Task: Buy 3 Sake Sets from Glassware & Drinkware section under best seller category for shipping address: Connor Wood, 4277 Crim Lane, Underhill, Vermont 05489, Cell Number 9377427970. Pay from credit card ending with 6759, CVV 506
Action: Mouse moved to (1349, 316)
Screenshot: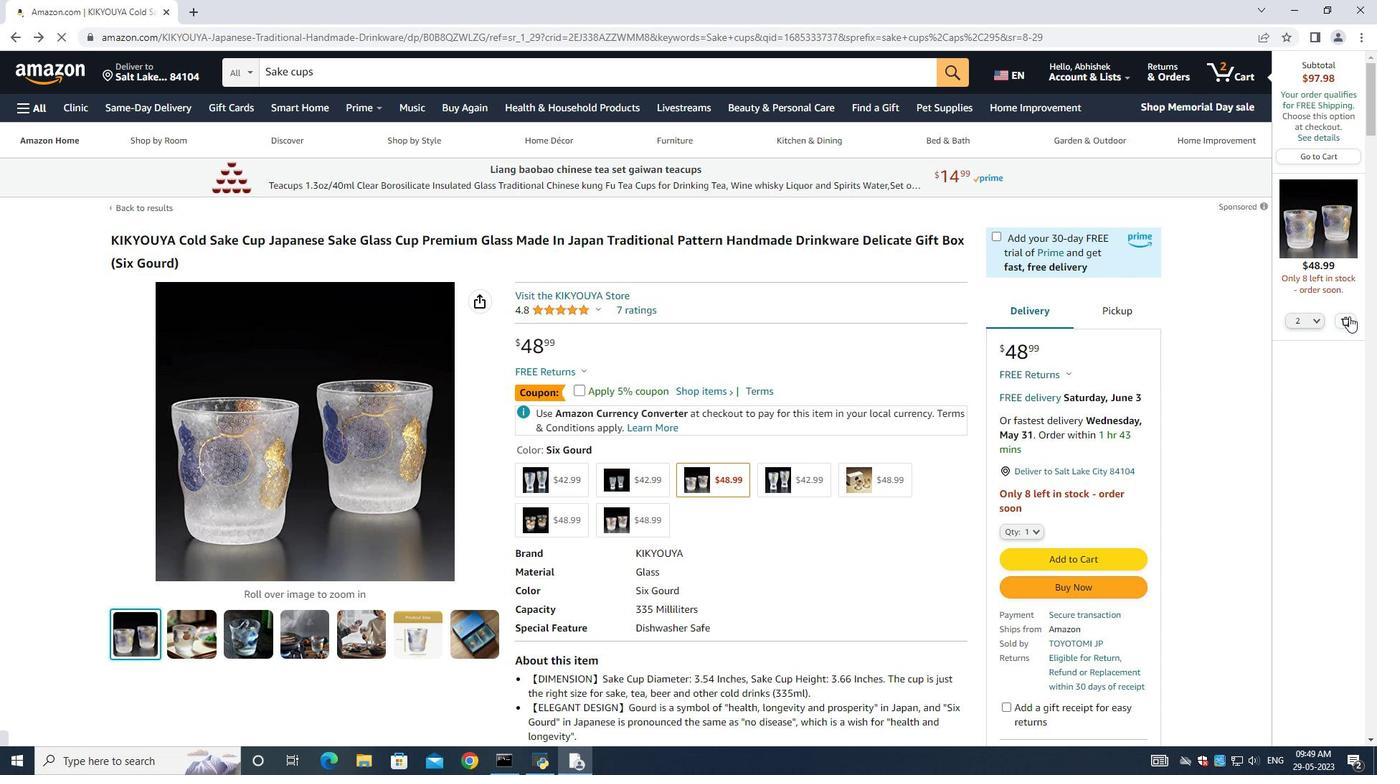 
Action: Mouse pressed left at (1349, 316)
Screenshot: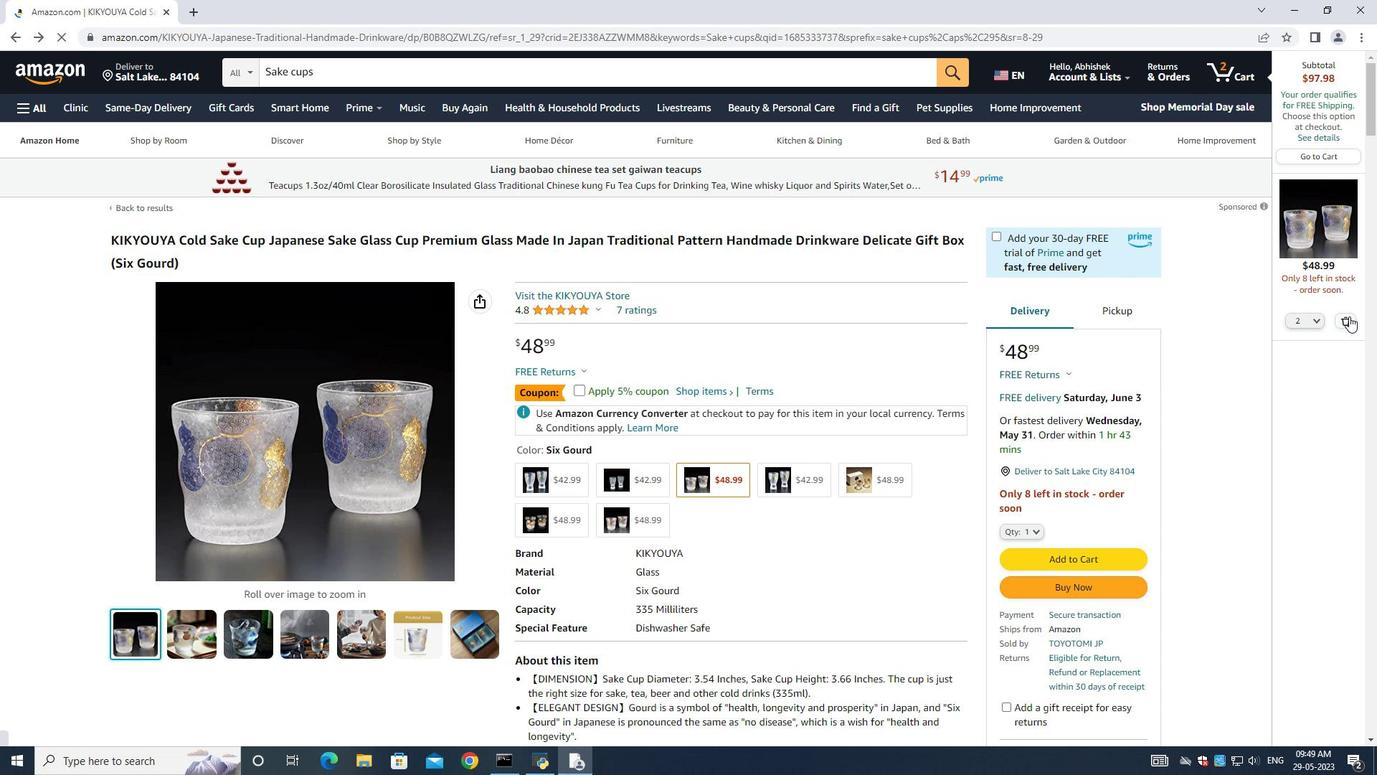 
Action: Mouse moved to (45, 74)
Screenshot: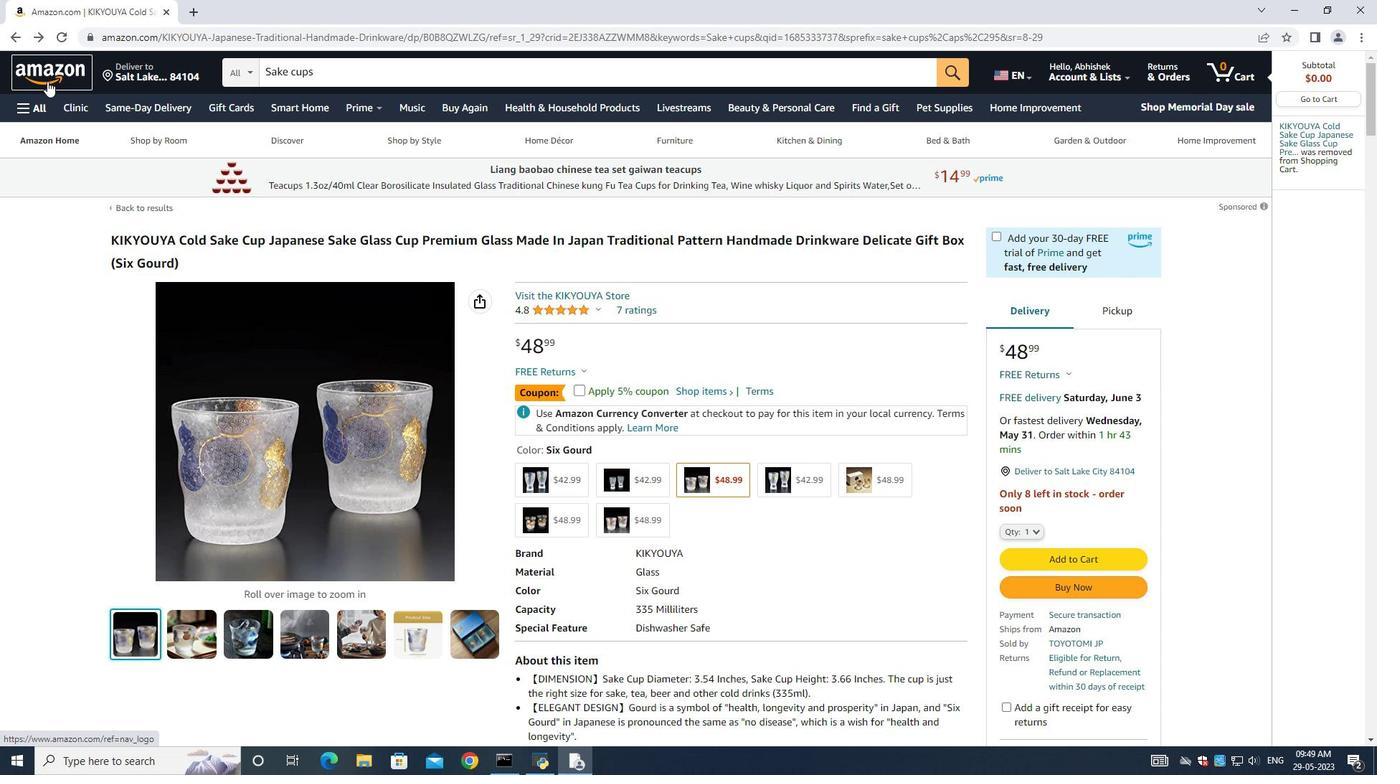 
Action: Mouse pressed left at (45, 74)
Screenshot: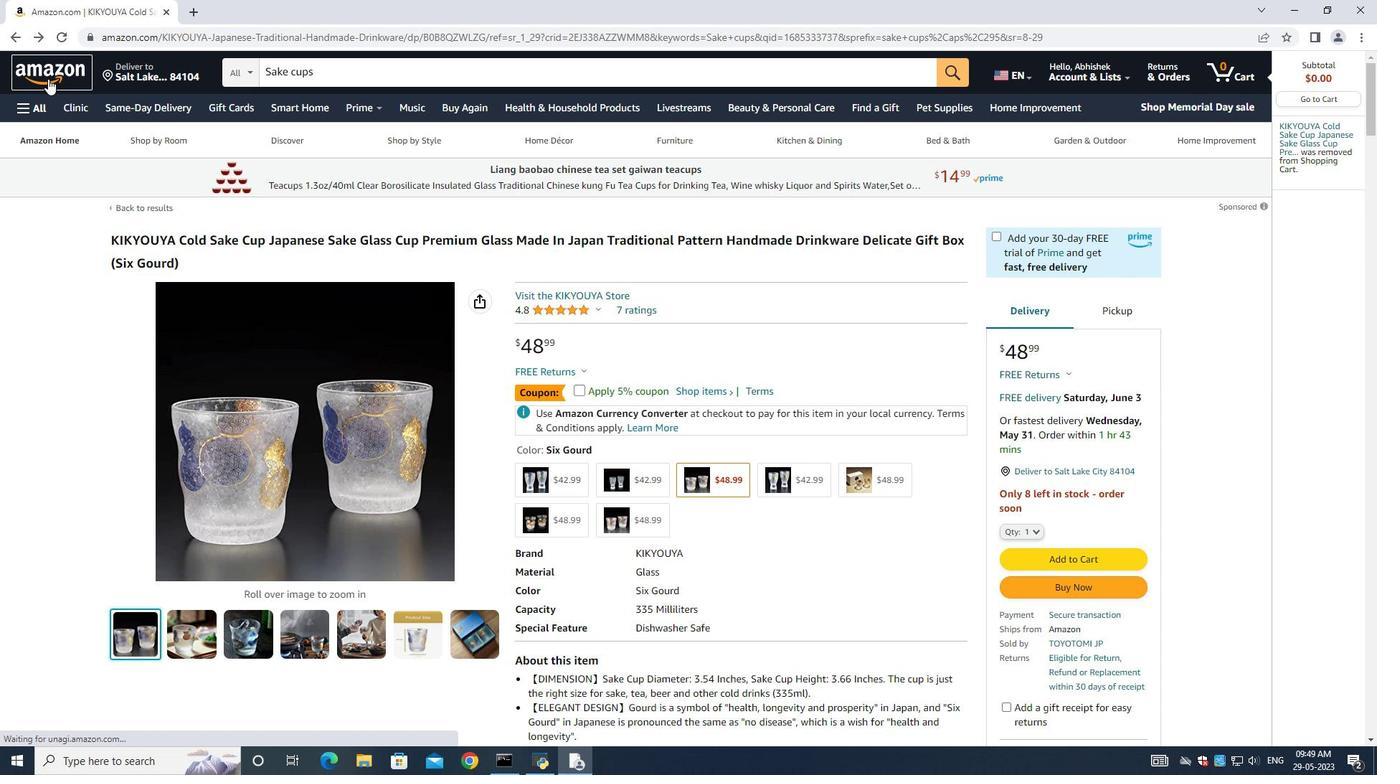 
Action: Mouse moved to (16, 103)
Screenshot: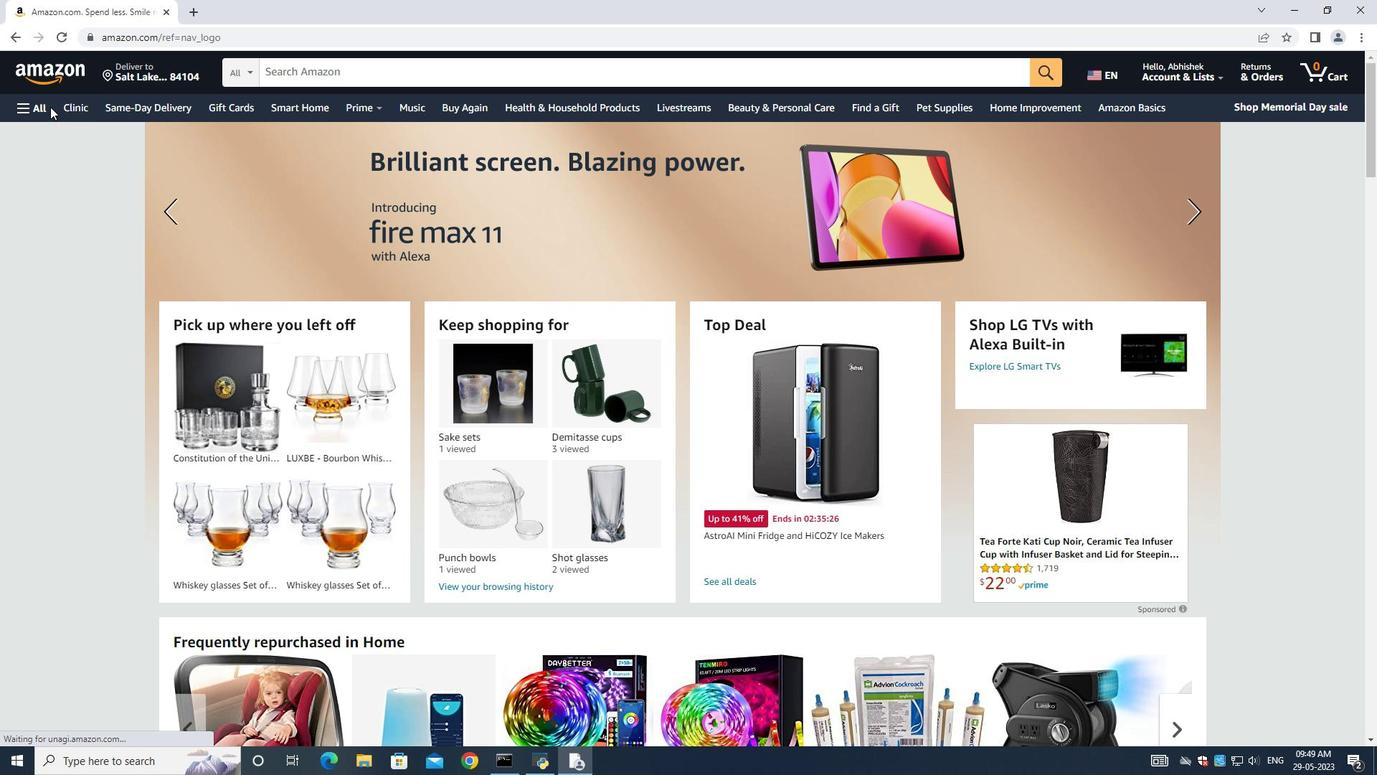 
Action: Mouse pressed left at (16, 103)
Screenshot: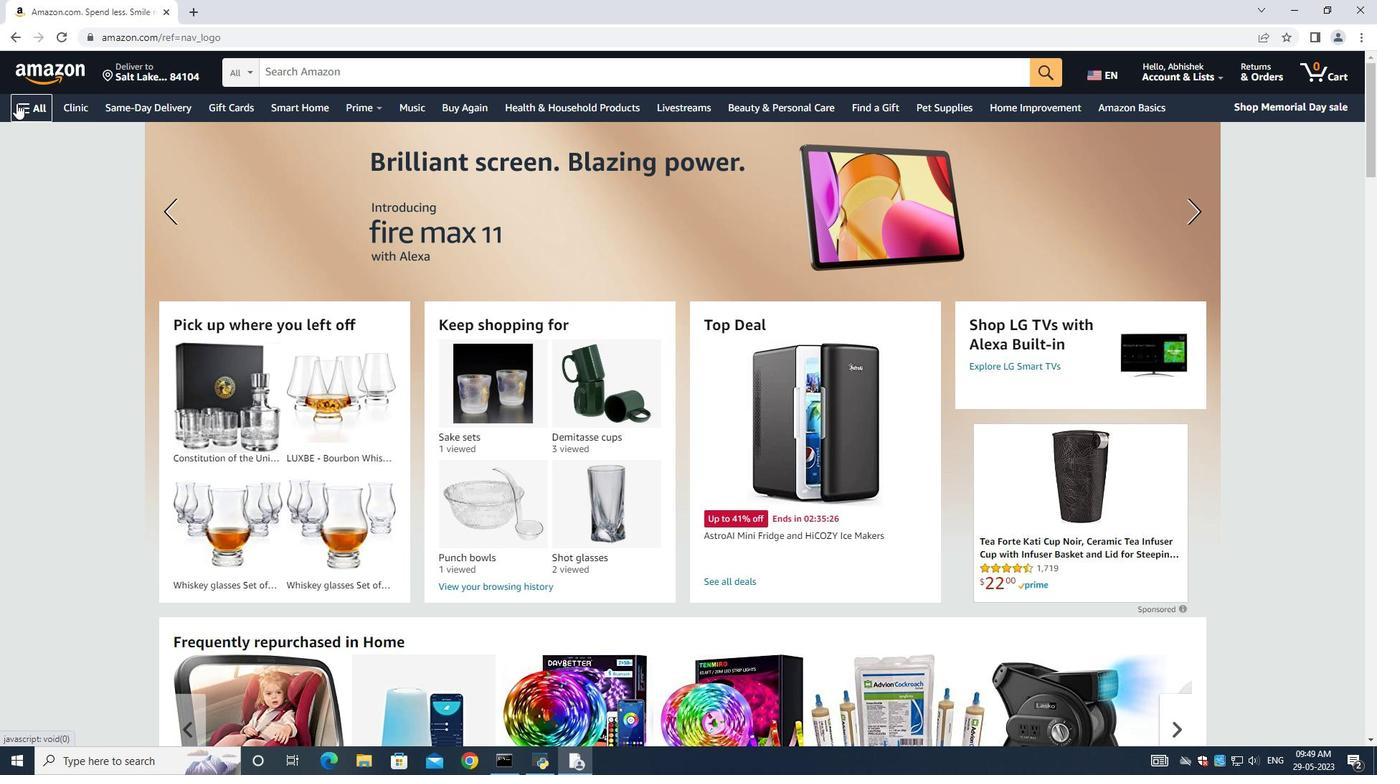 
Action: Mouse moved to (64, 130)
Screenshot: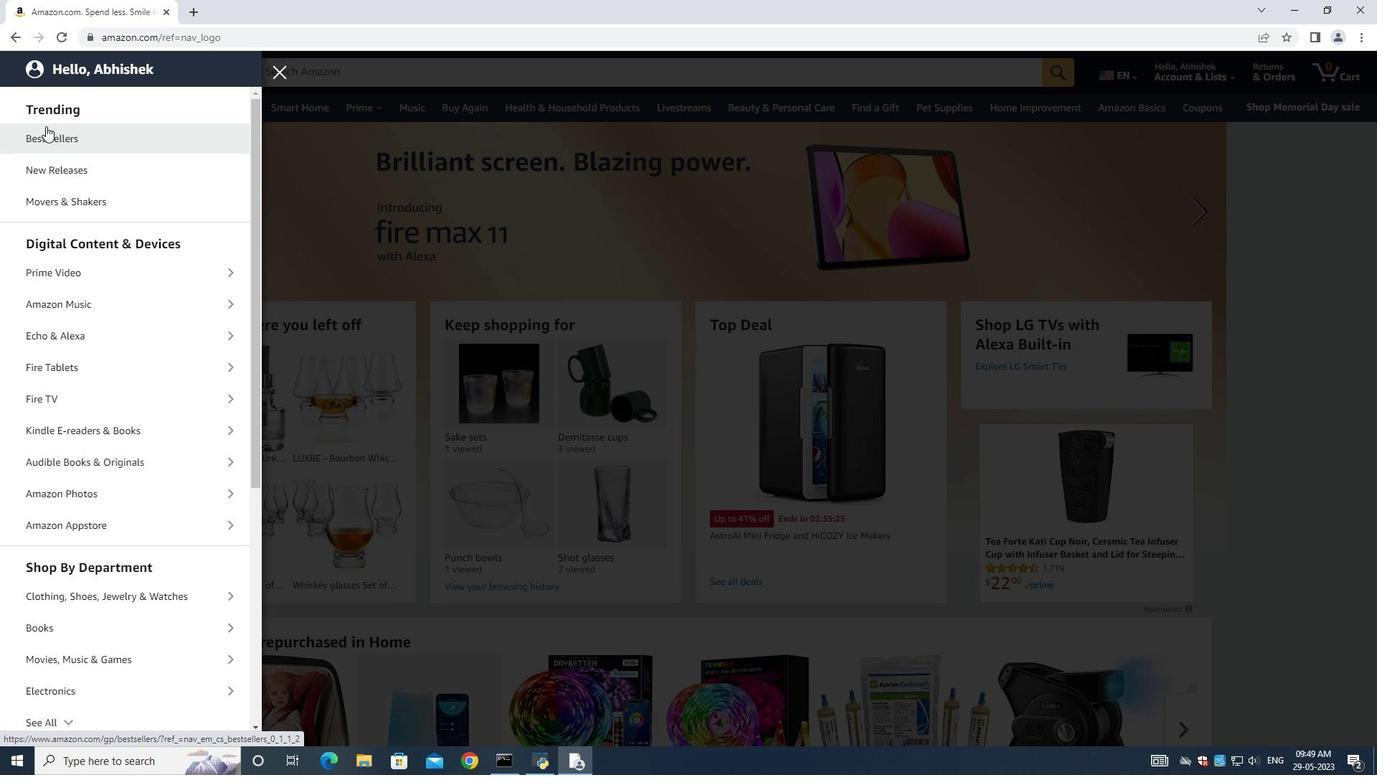 
Action: Mouse pressed left at (64, 130)
Screenshot: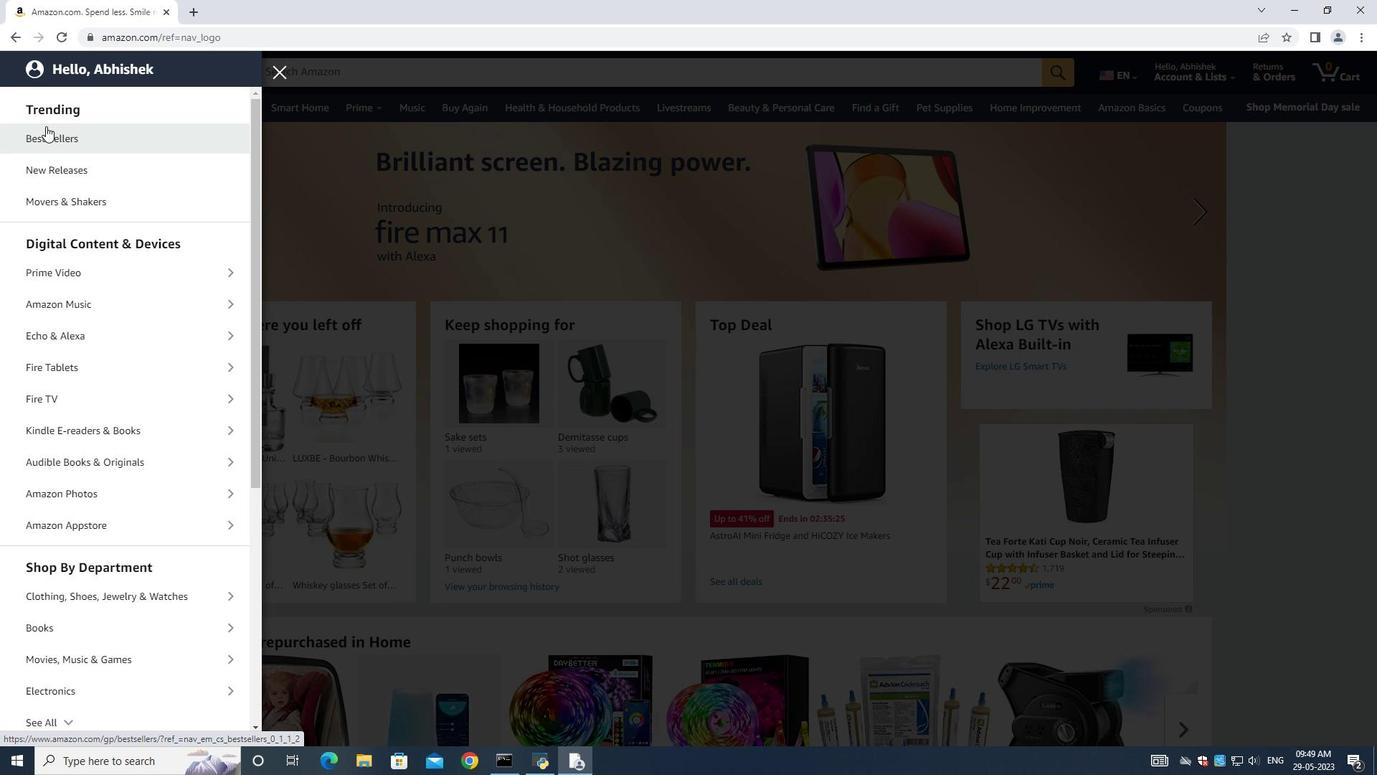 
Action: Mouse moved to (330, 78)
Screenshot: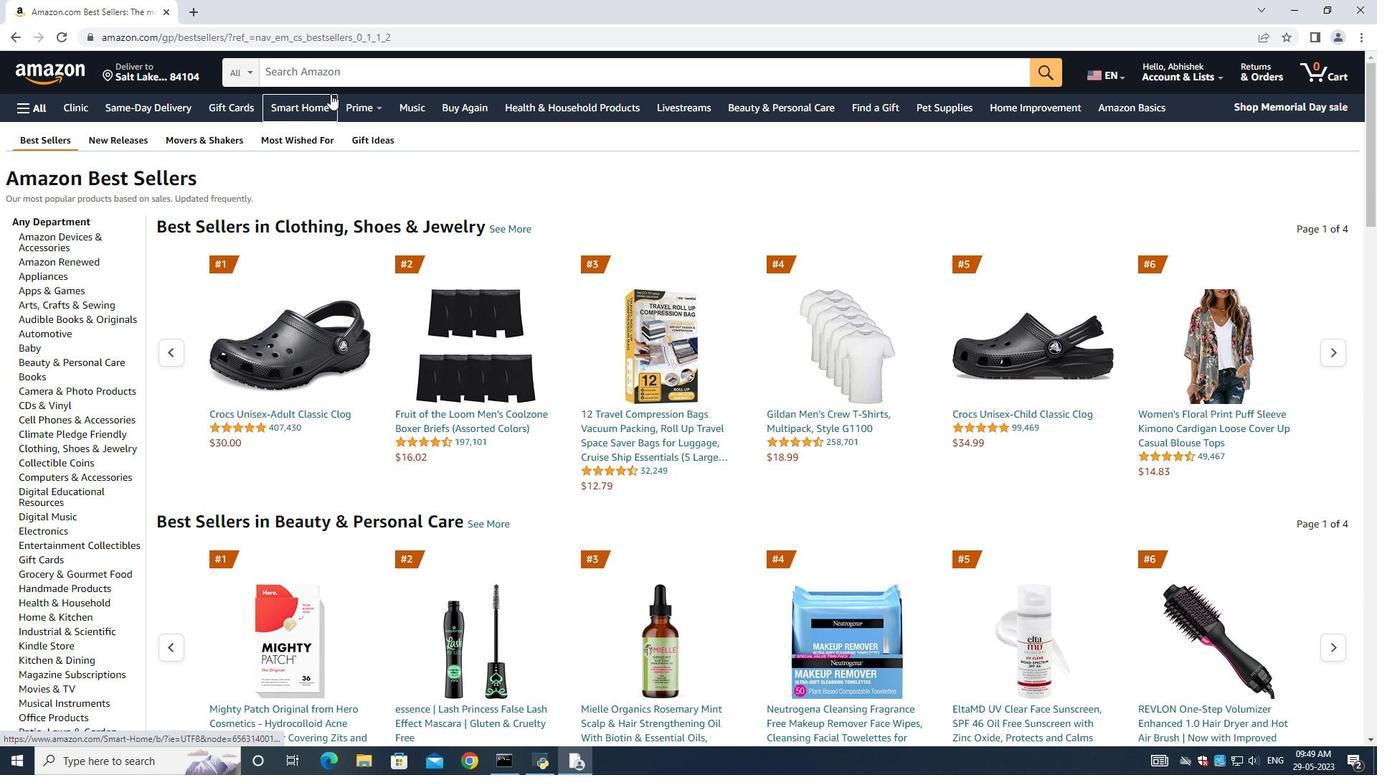 
Action: Mouse pressed left at (330, 78)
Screenshot: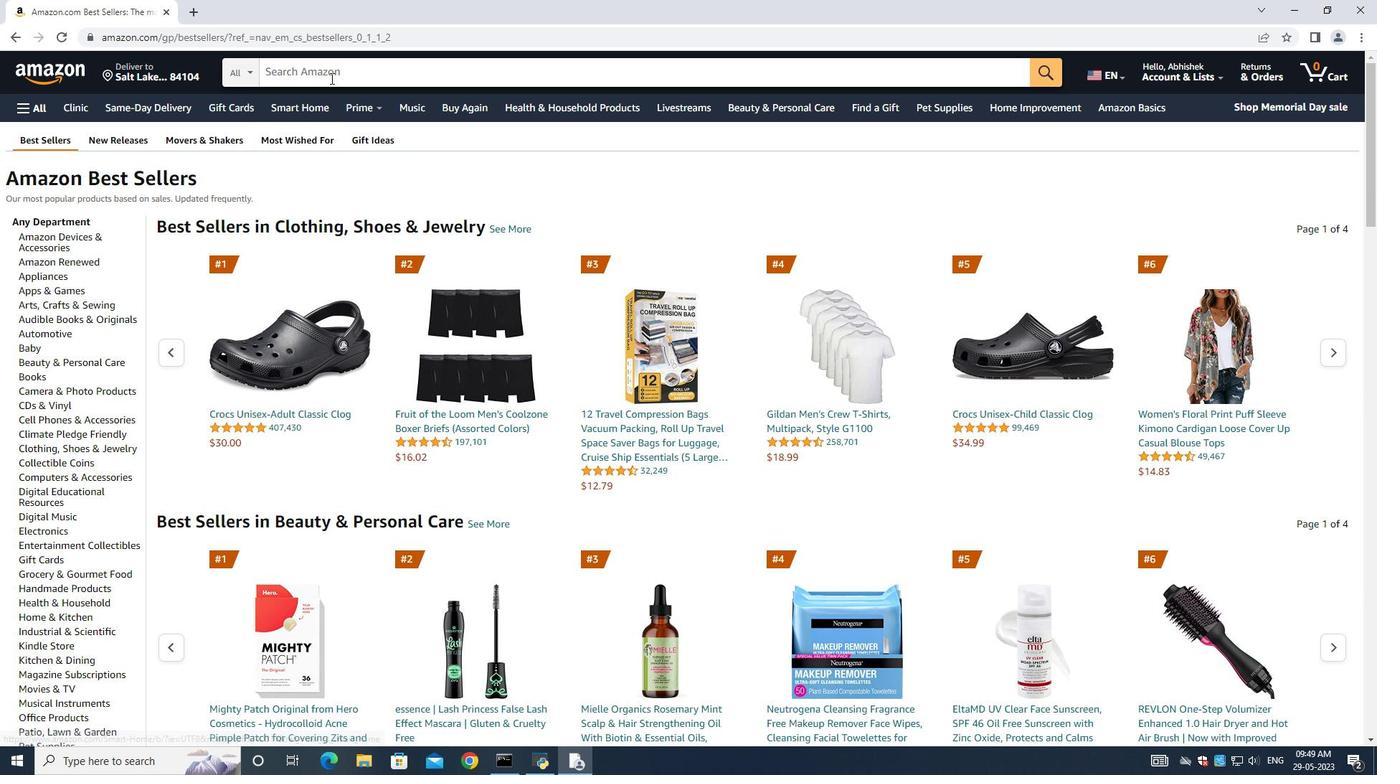 
Action: Mouse moved to (335, 78)
Screenshot: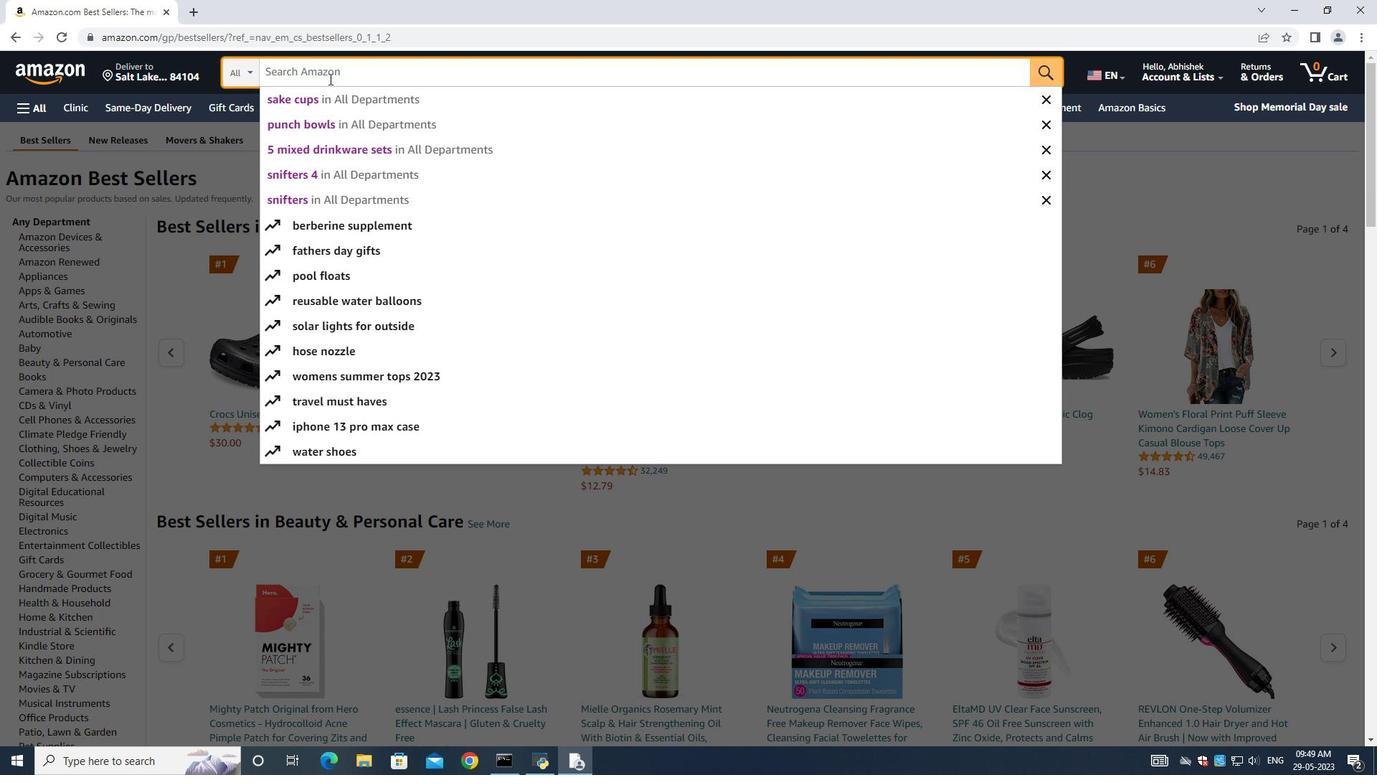 
Action: Key pressed <Key.shift>Sake<Key.space>sets<Key.enter>
Screenshot: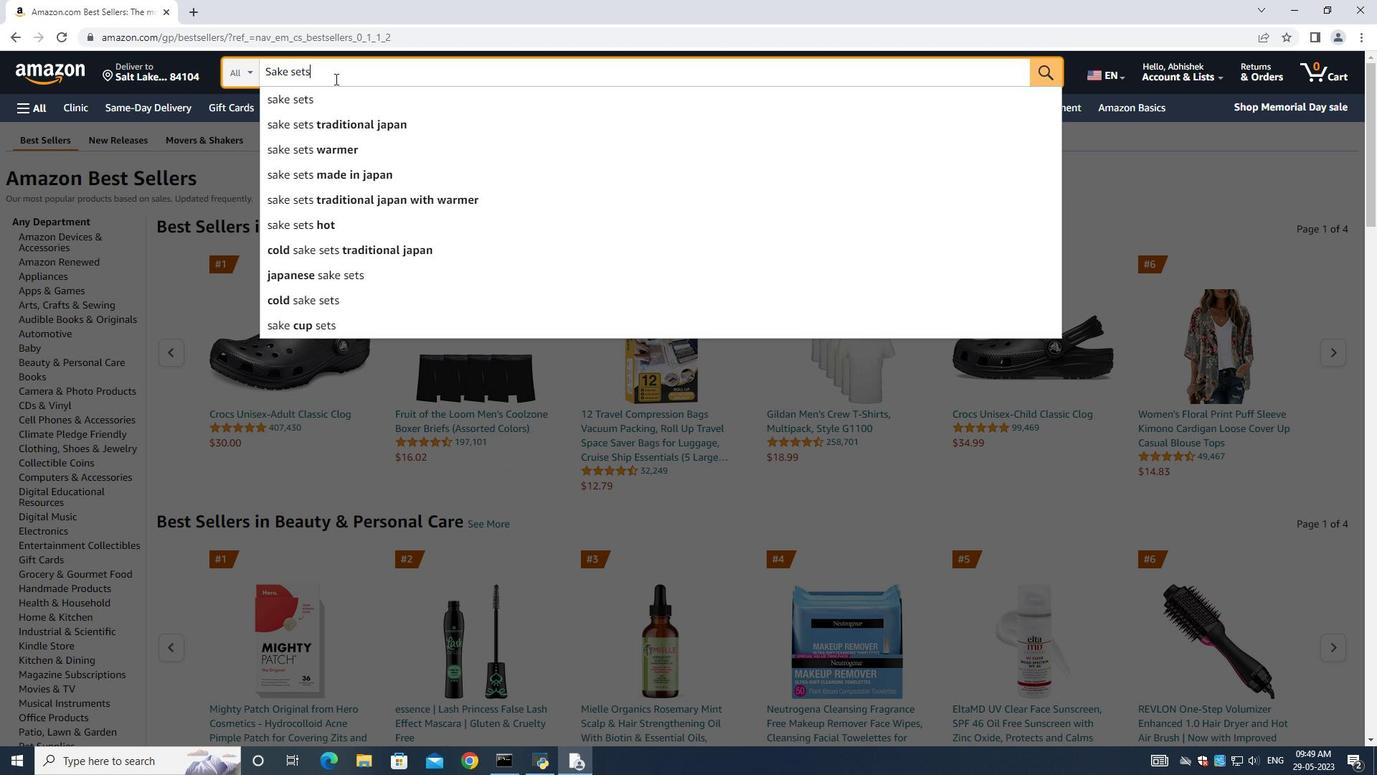 
Action: Mouse moved to (78, 344)
Screenshot: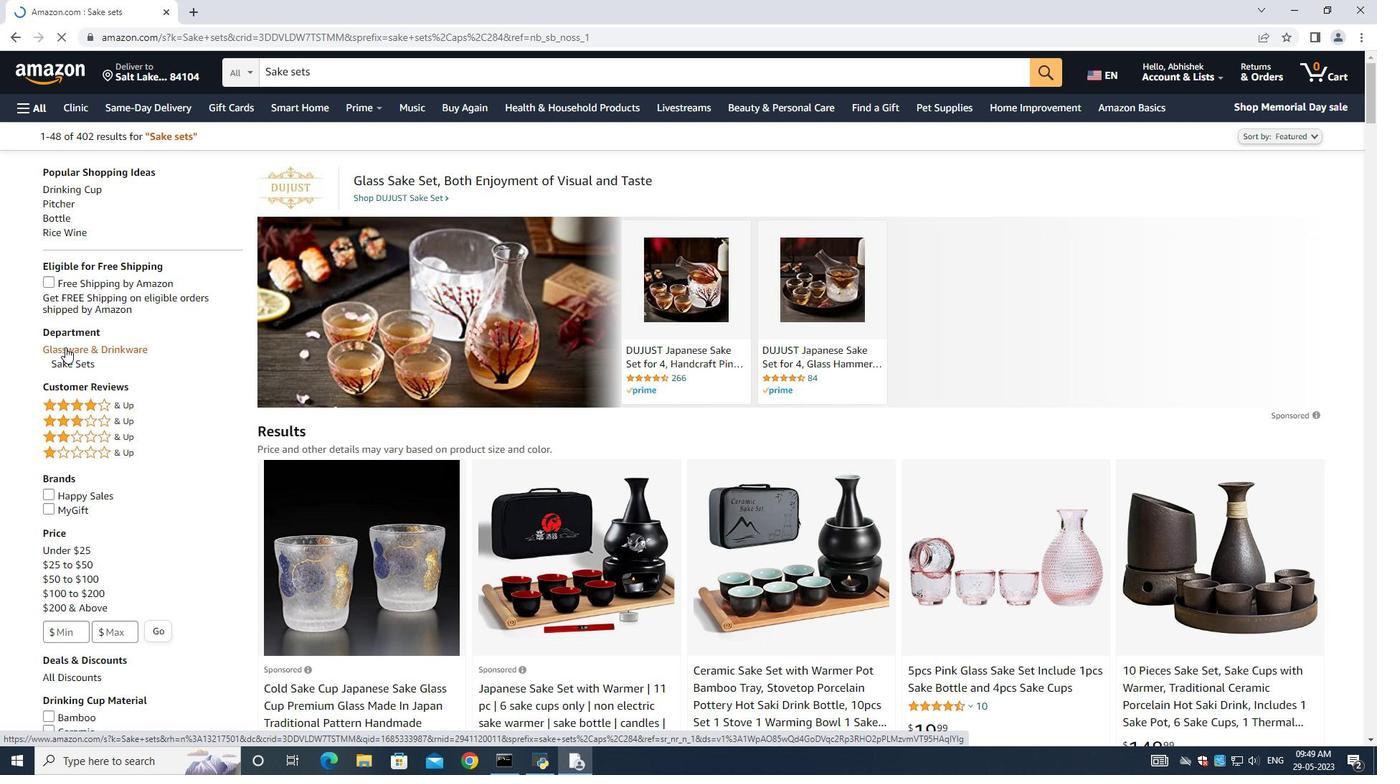 
Action: Mouse pressed left at (78, 344)
Screenshot: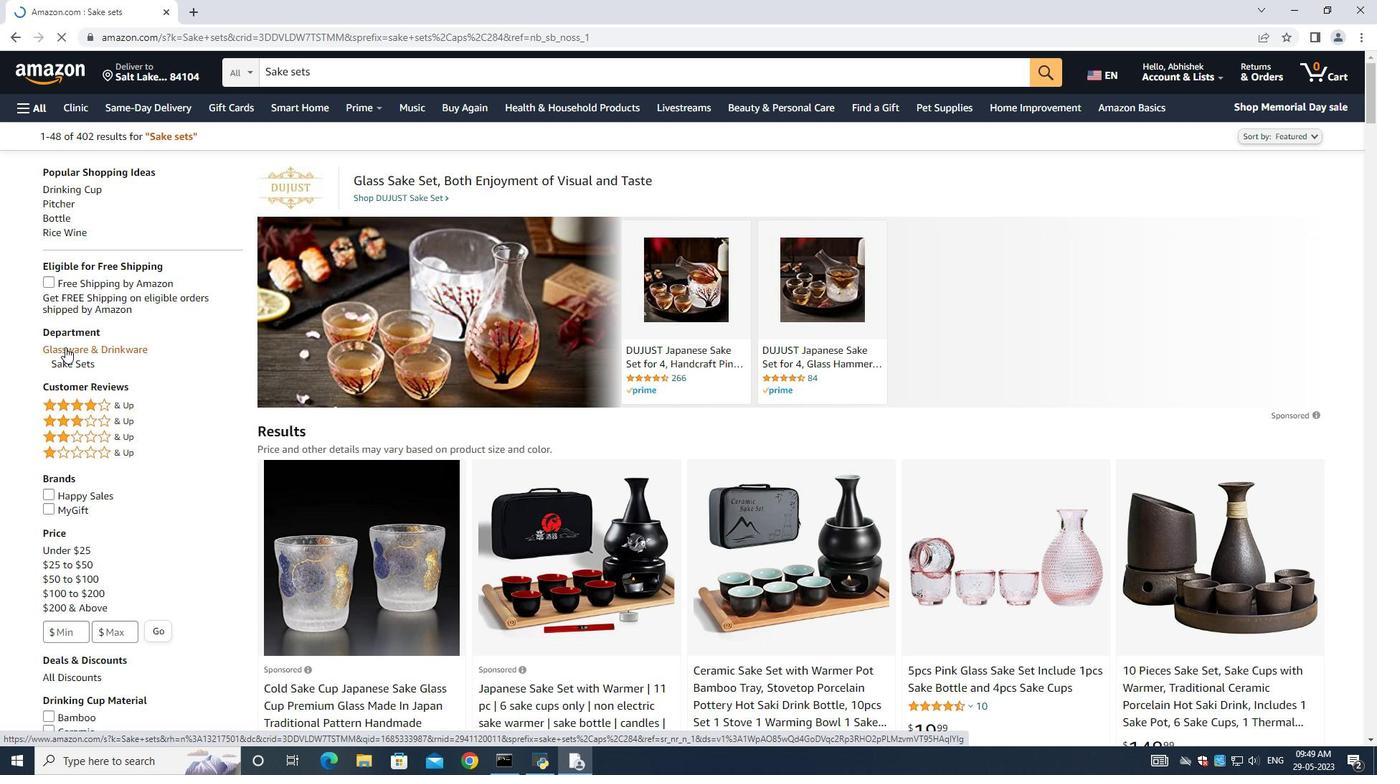 
Action: Mouse moved to (634, 532)
Screenshot: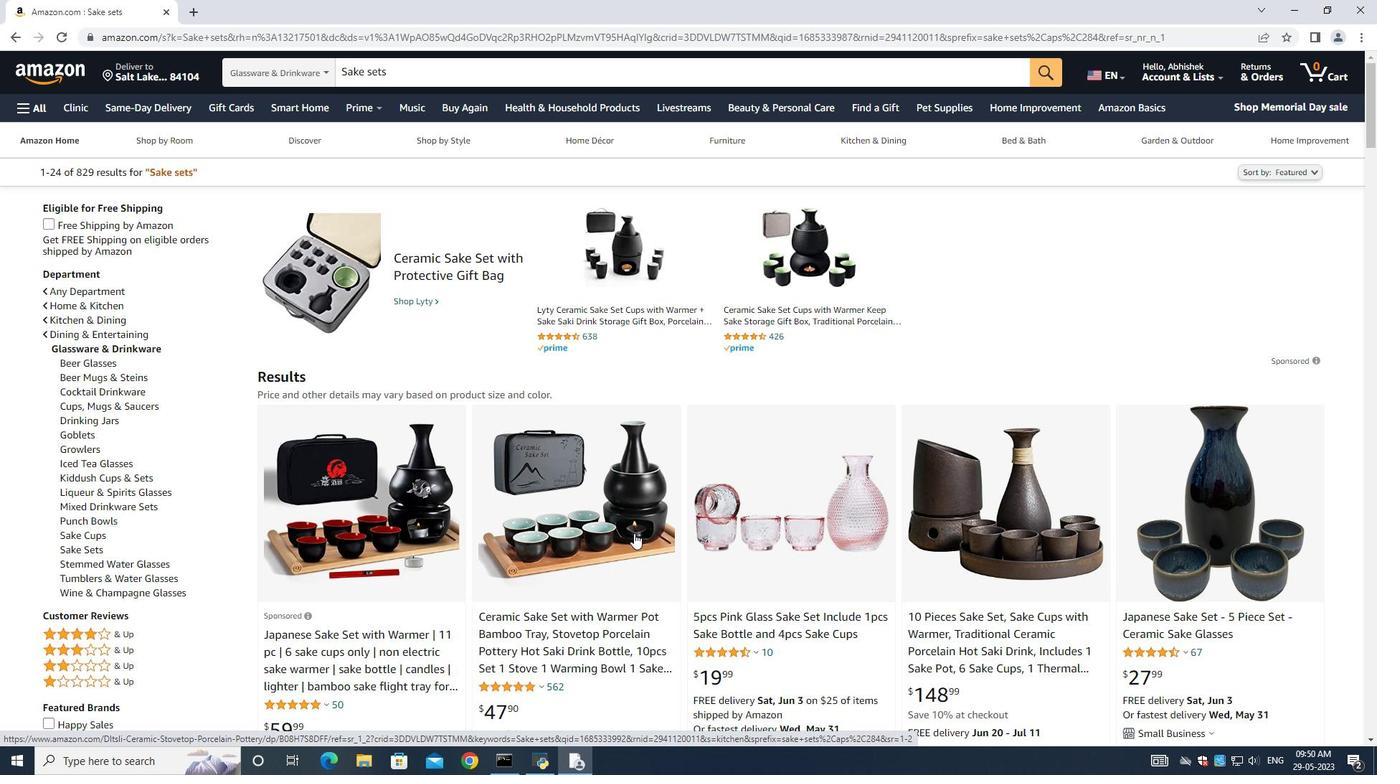 
Action: Mouse scrolled (634, 531) with delta (0, 0)
Screenshot: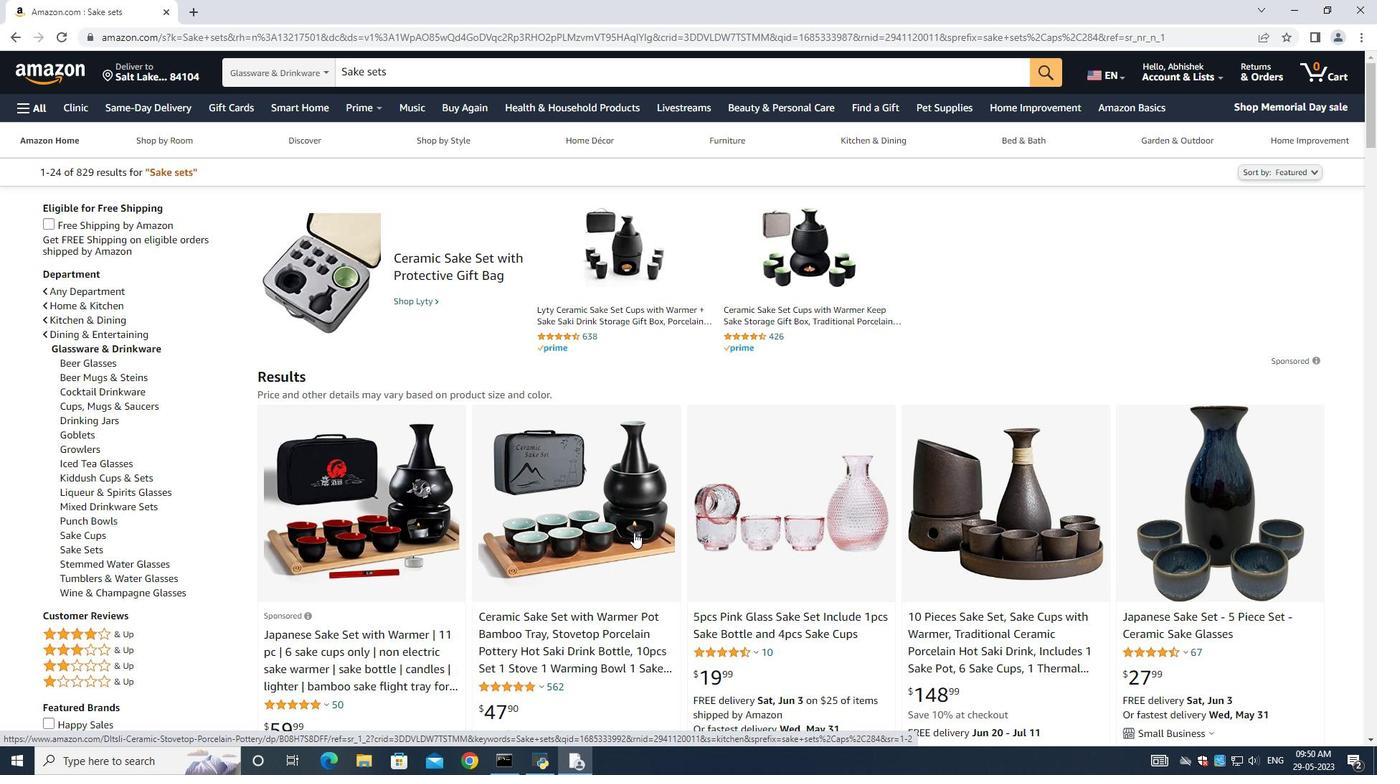 
Action: Mouse scrolled (634, 531) with delta (0, 0)
Screenshot: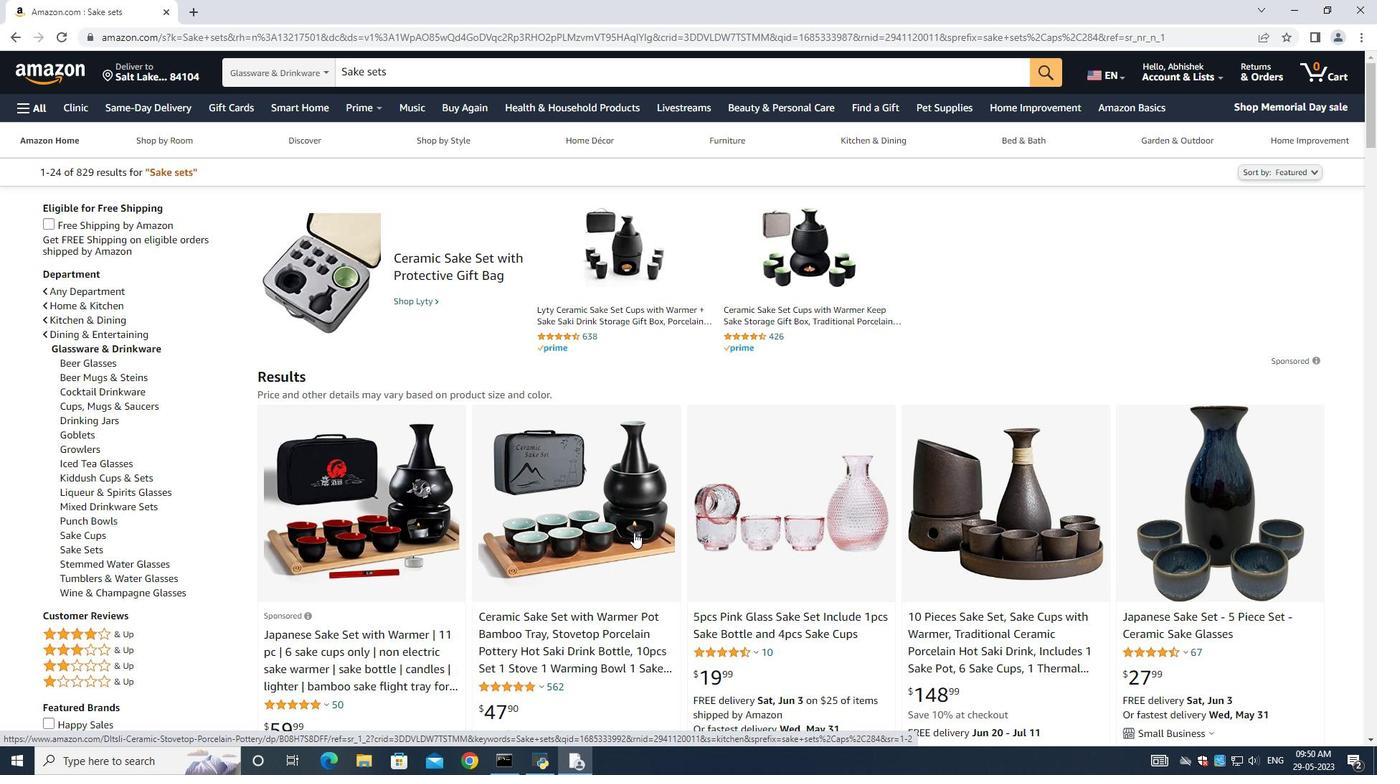 
Action: Mouse moved to (964, 382)
Screenshot: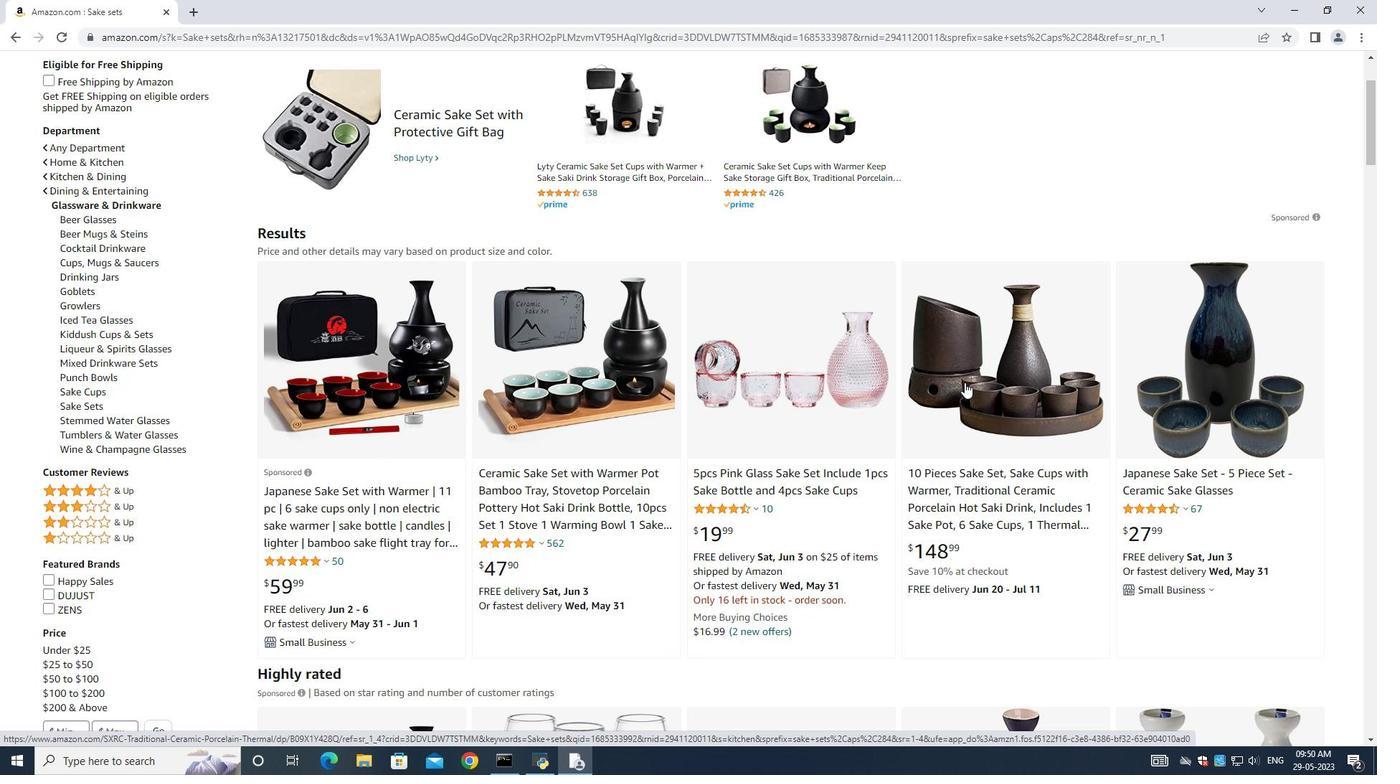 
Action: Mouse scrolled (964, 381) with delta (0, 0)
Screenshot: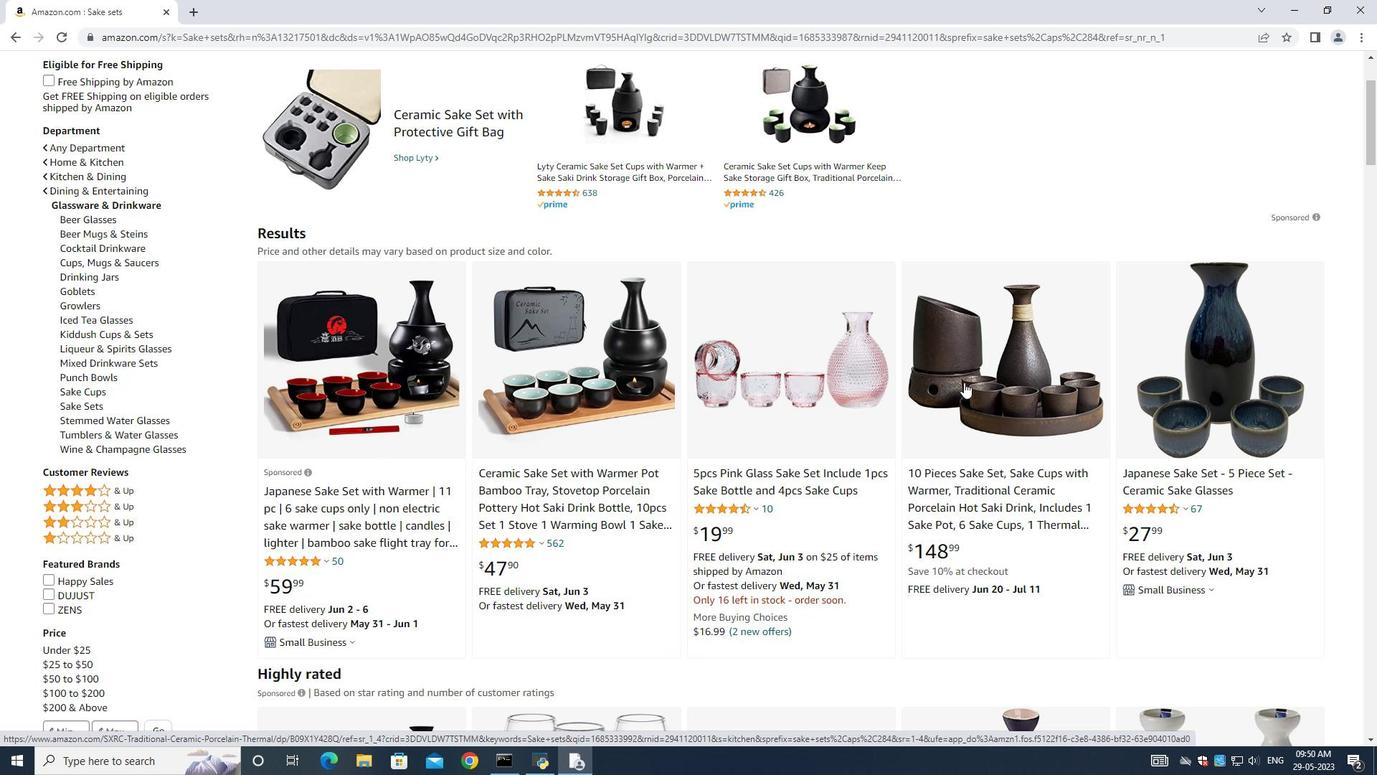 
Action: Mouse moved to (607, 403)
Screenshot: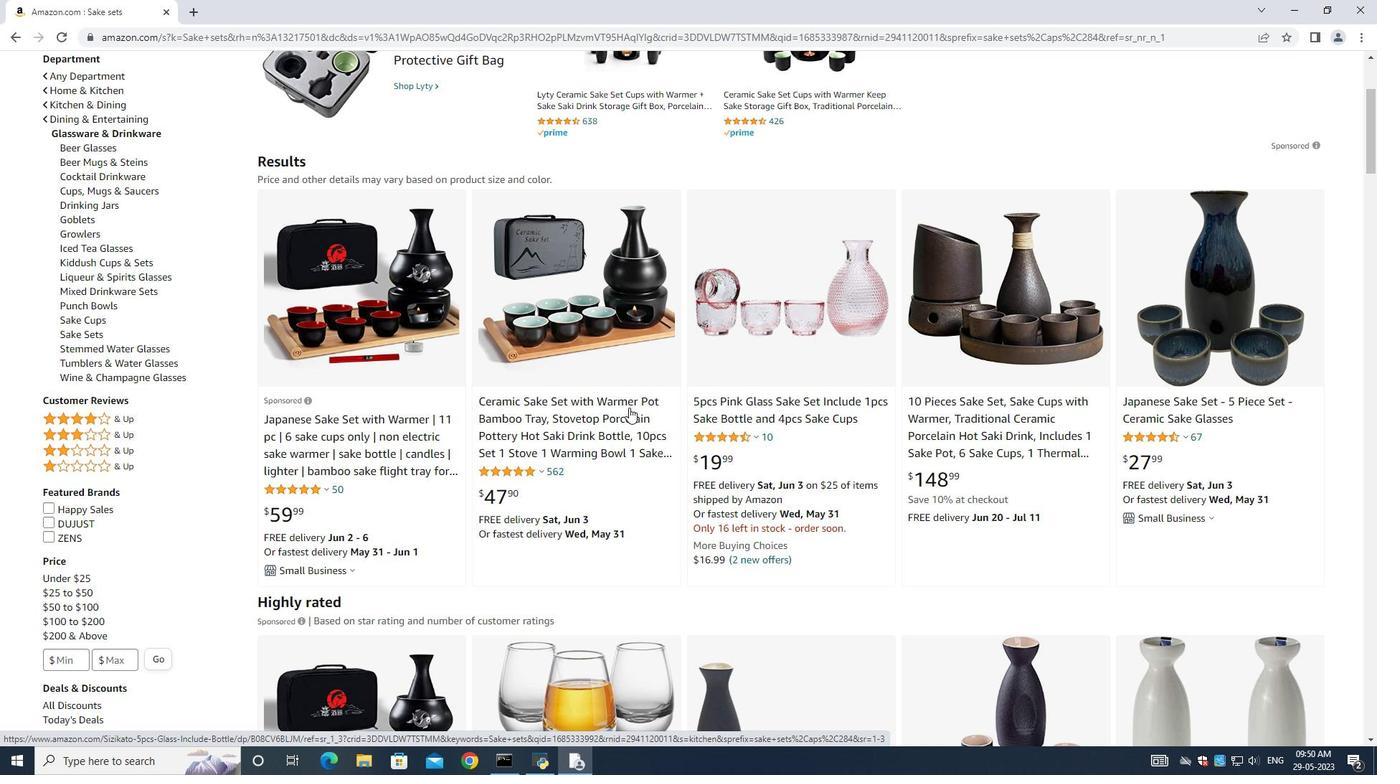 
Action: Mouse pressed left at (607, 403)
Screenshot: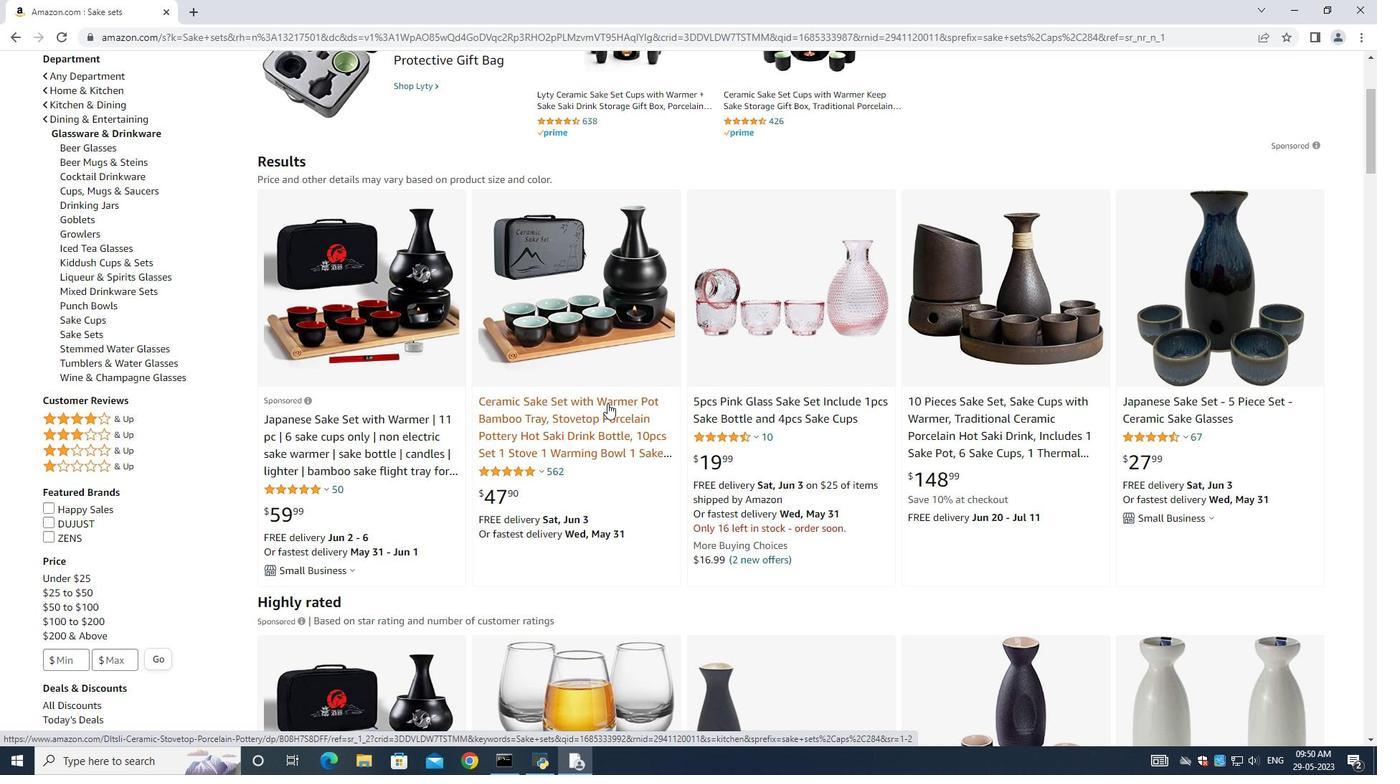 
Action: Mouse moved to (1070, 518)
Screenshot: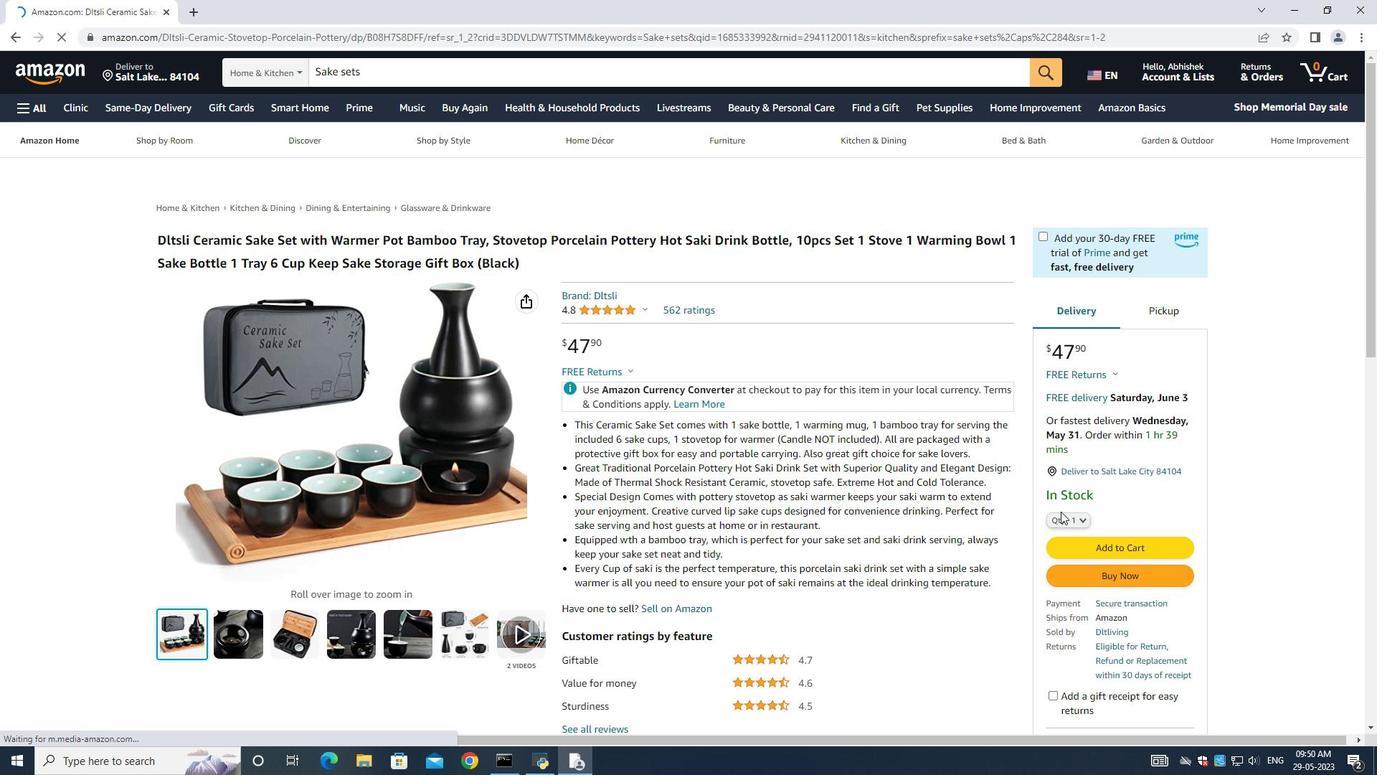 
Action: Mouse pressed left at (1070, 518)
Screenshot: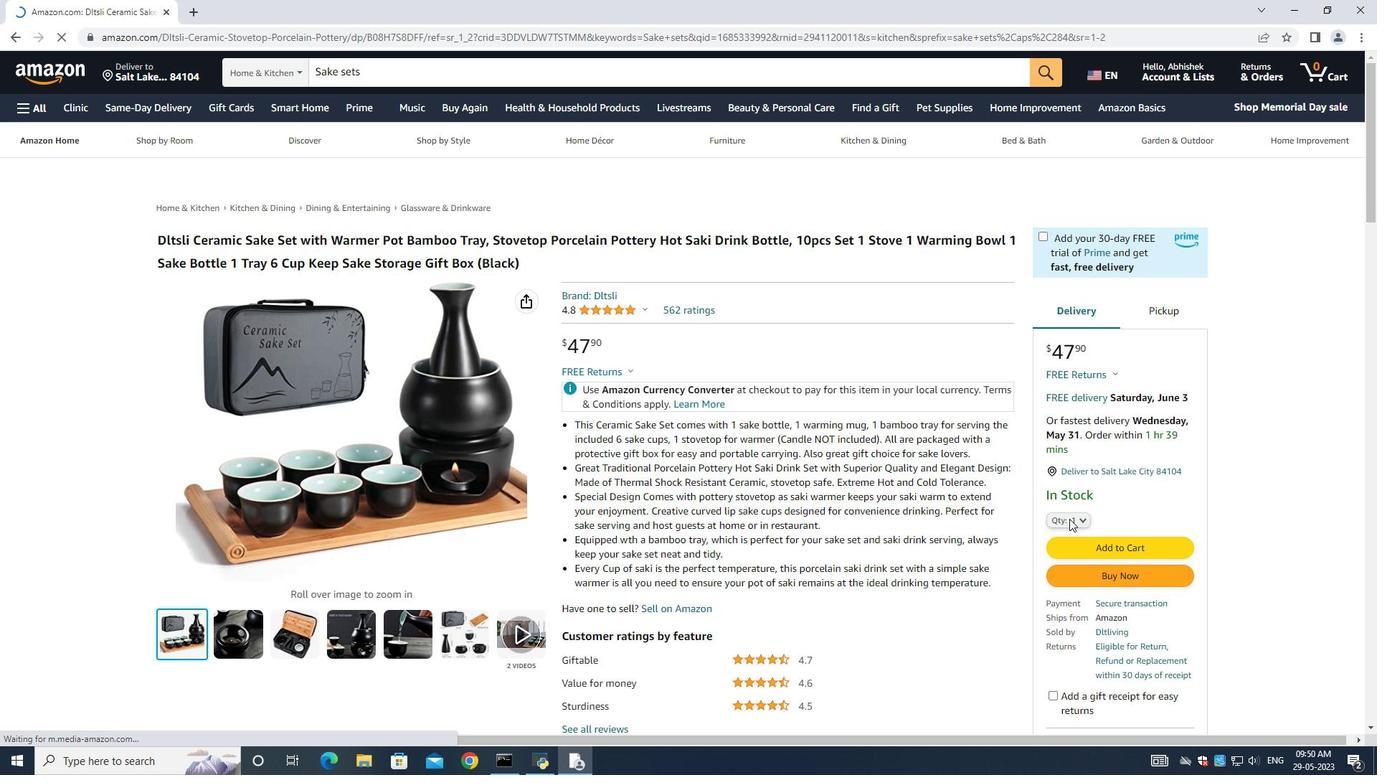 
Action: Mouse moved to (1065, 300)
Screenshot: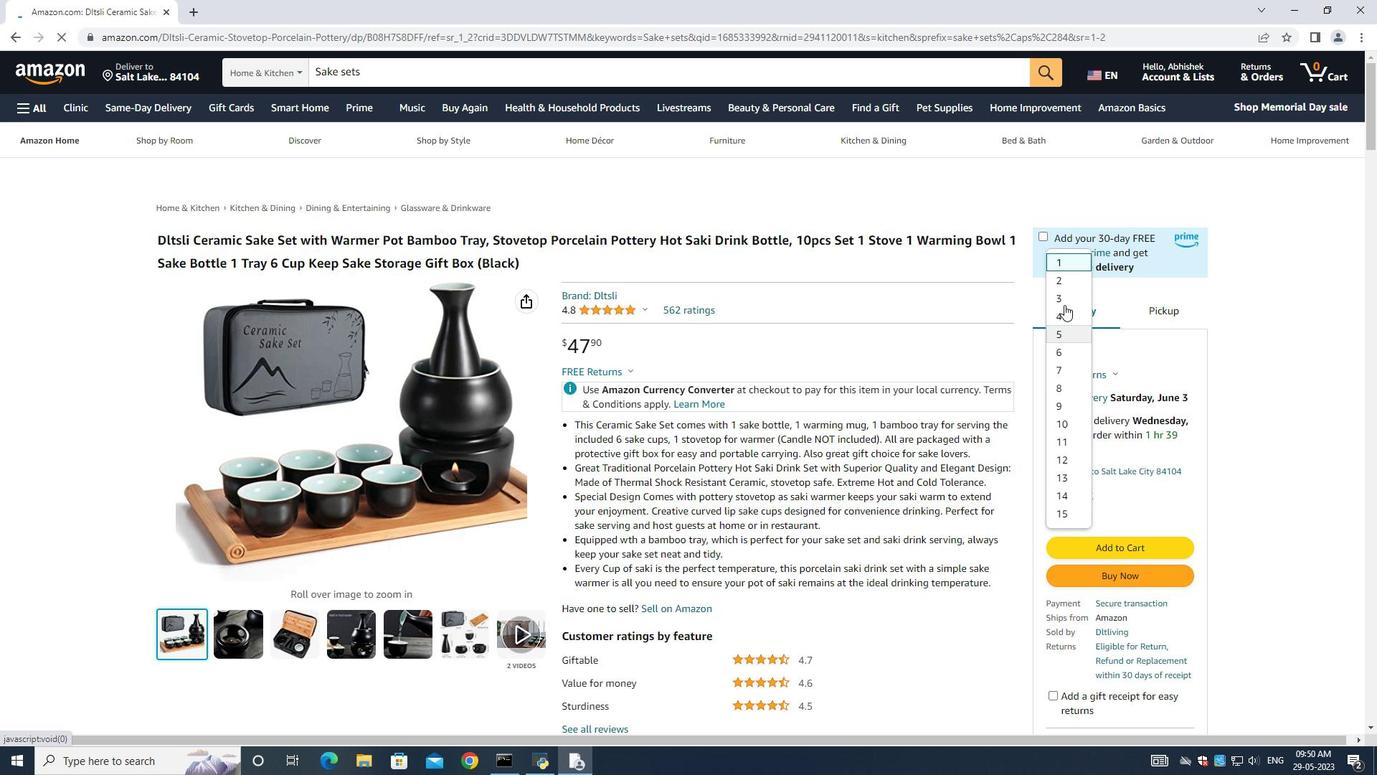 
Action: Mouse pressed left at (1065, 300)
Screenshot: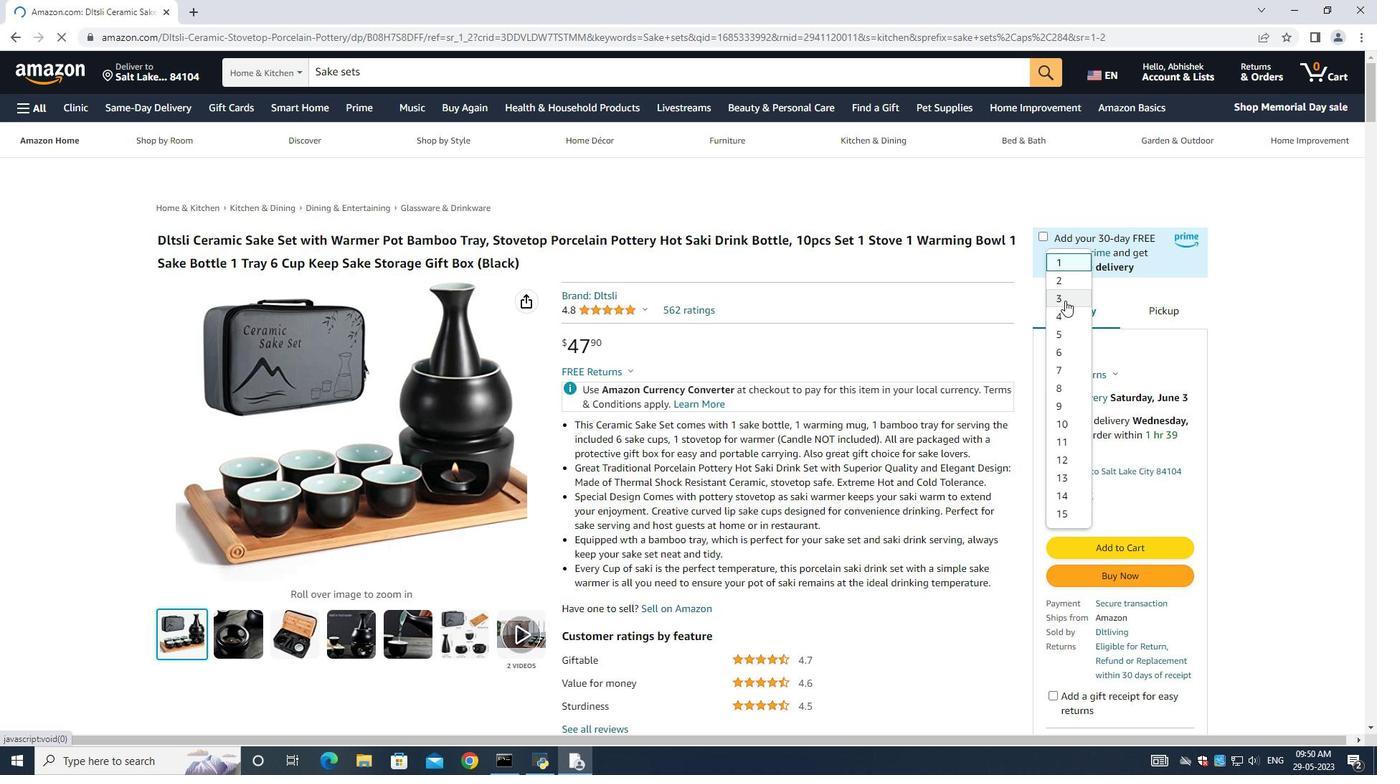 
Action: Mouse moved to (1118, 579)
Screenshot: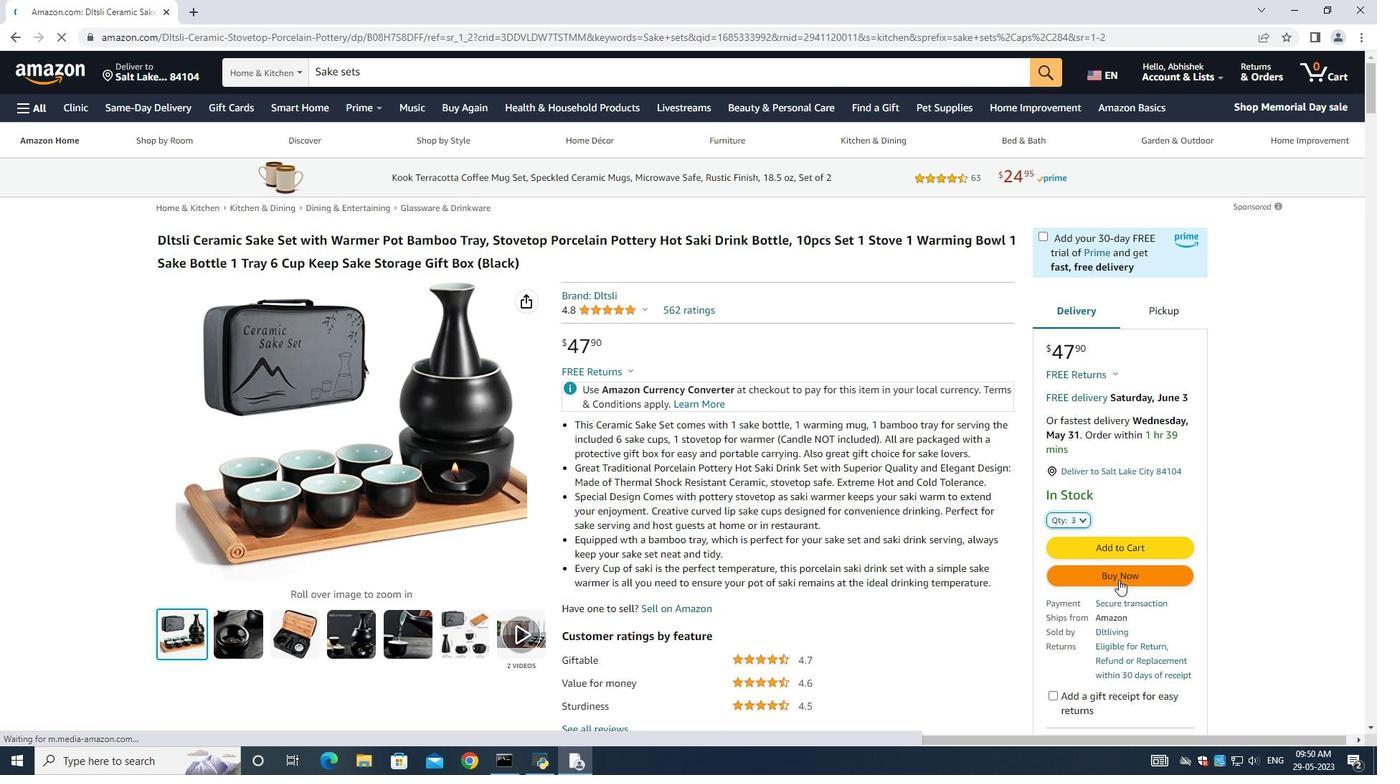 
Action: Mouse pressed left at (1118, 579)
Screenshot: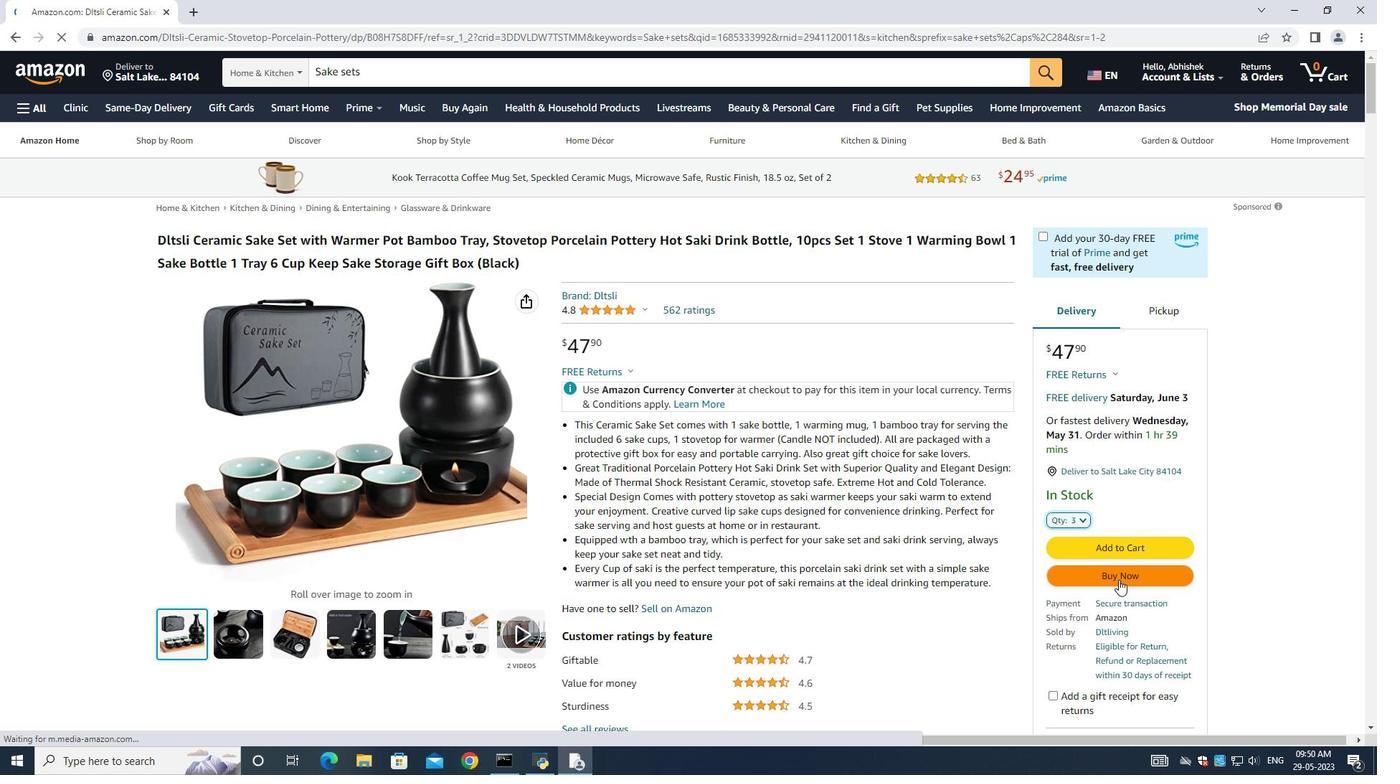 
Action: Mouse moved to (678, 394)
Screenshot: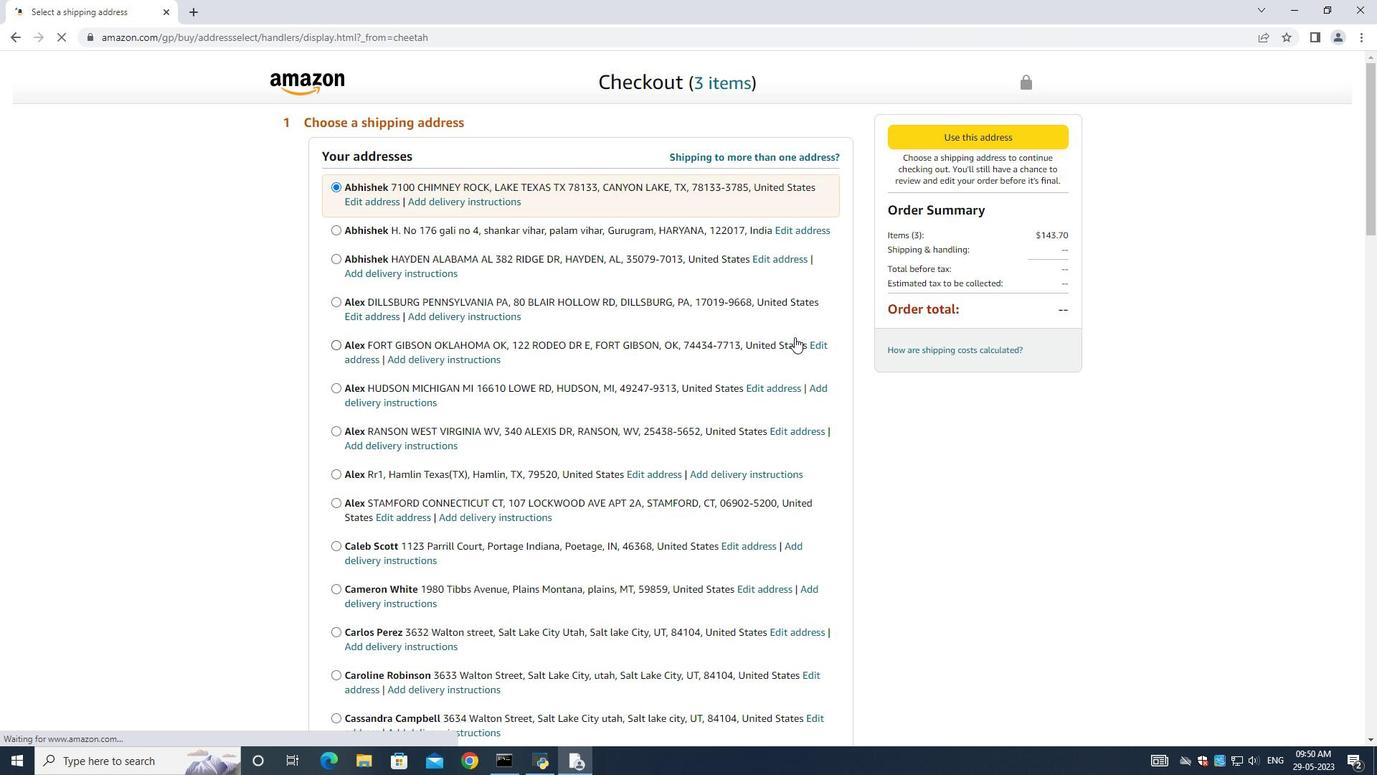 
Action: Mouse scrolled (678, 394) with delta (0, 0)
Screenshot: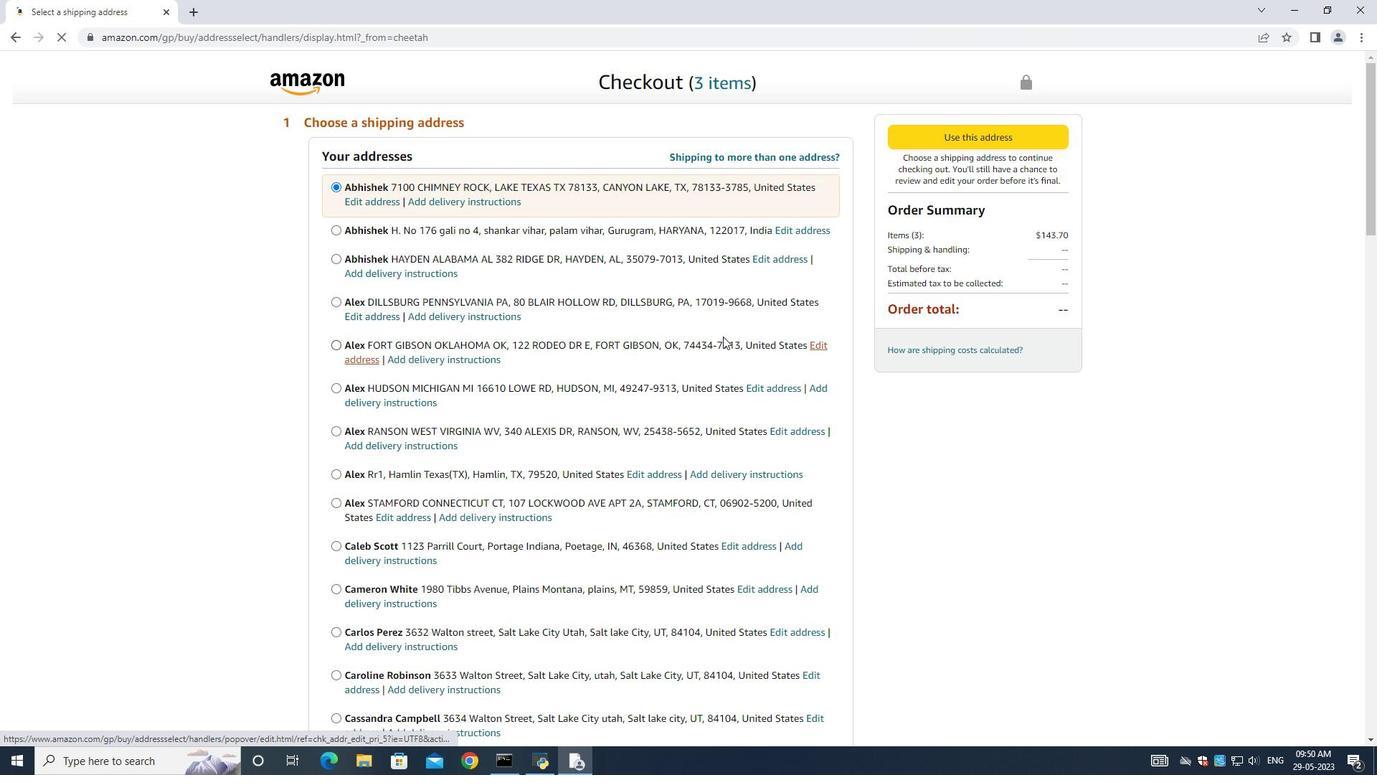 
Action: Mouse moved to (672, 404)
Screenshot: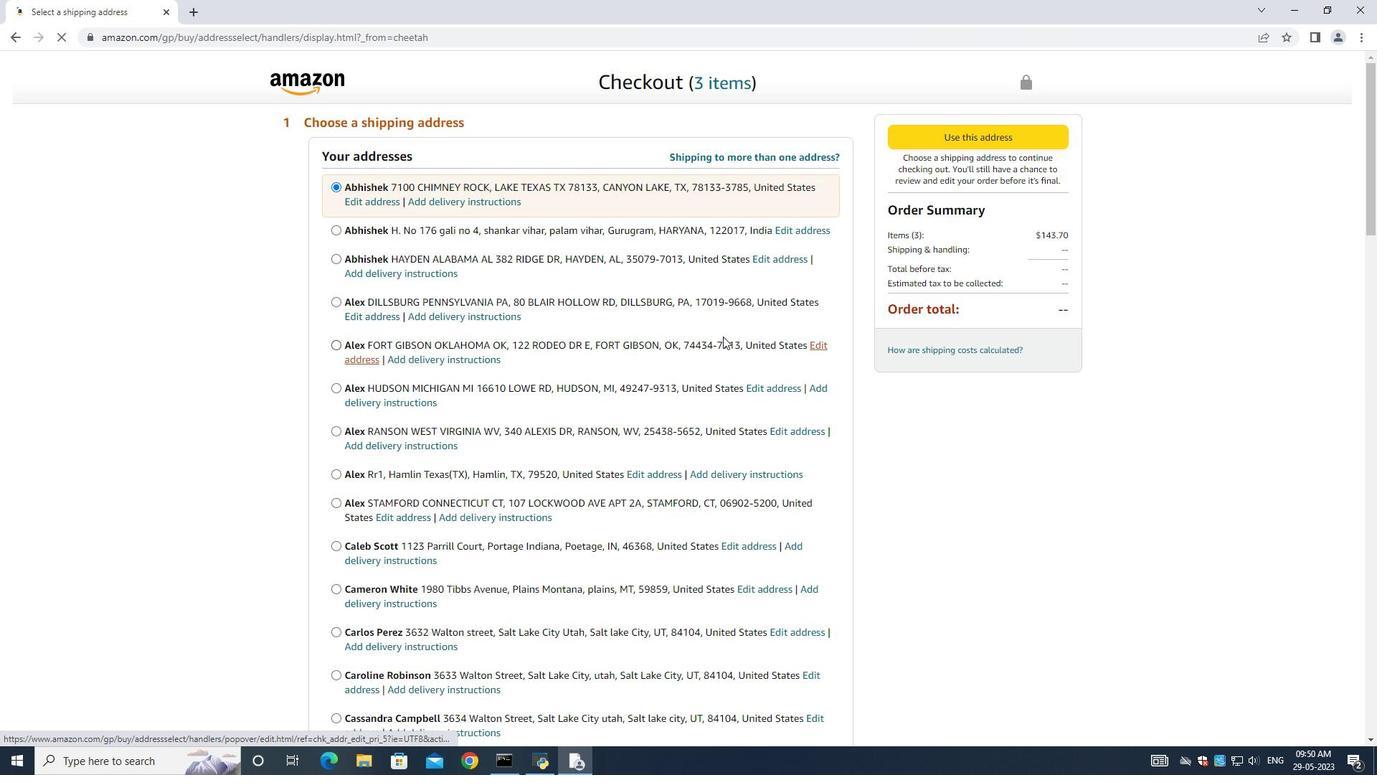 
Action: Mouse scrolled (672, 404) with delta (0, 0)
Screenshot: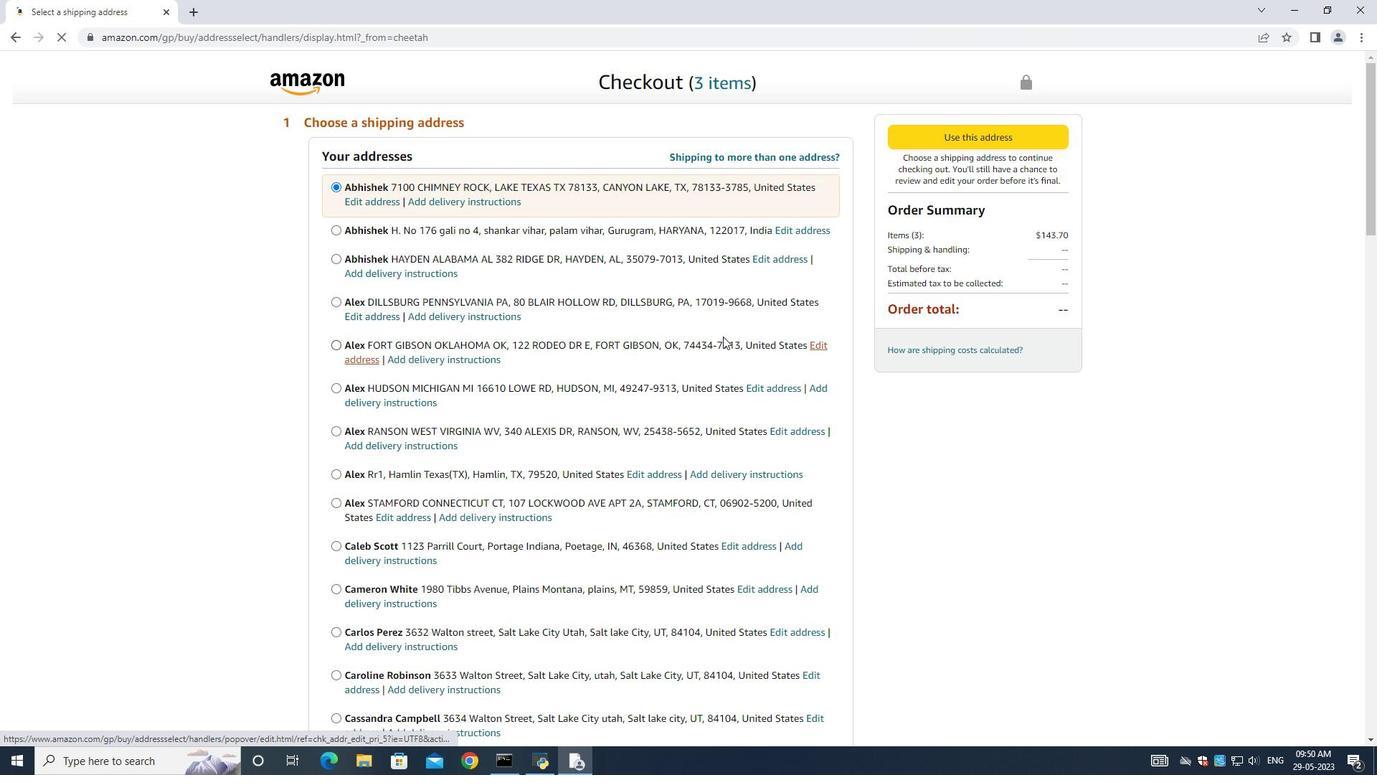 
Action: Mouse moved to (671, 407)
Screenshot: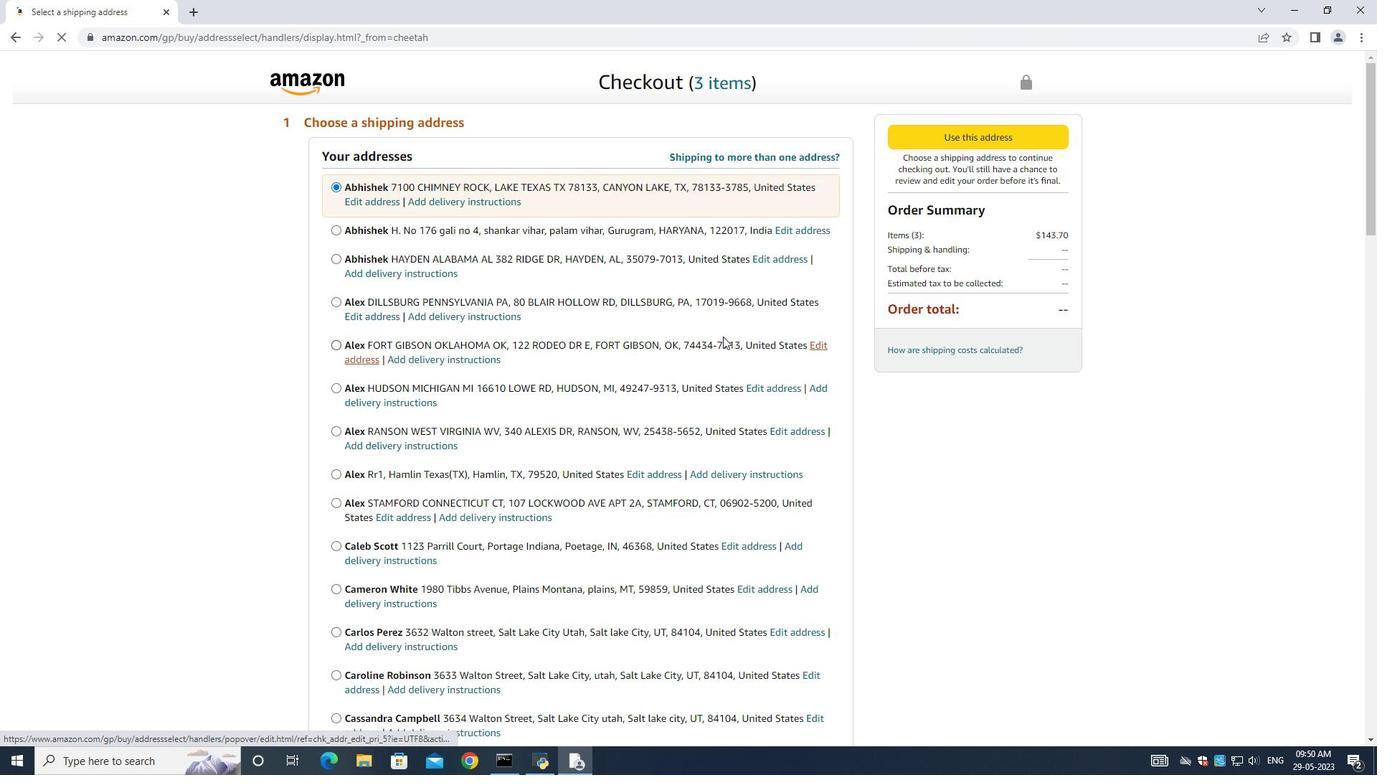 
Action: Mouse scrolled (671, 406) with delta (0, 0)
Screenshot: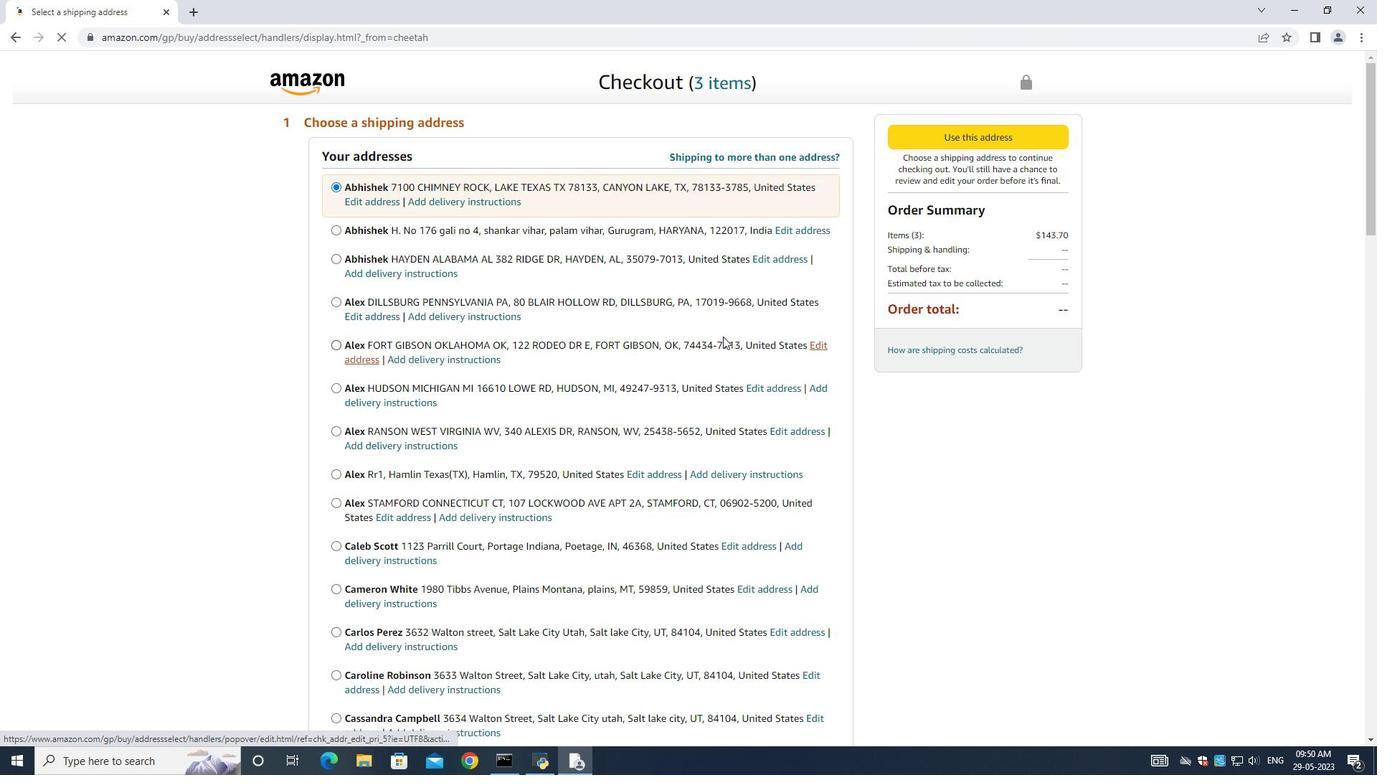 
Action: Mouse scrolled (671, 406) with delta (0, 0)
Screenshot: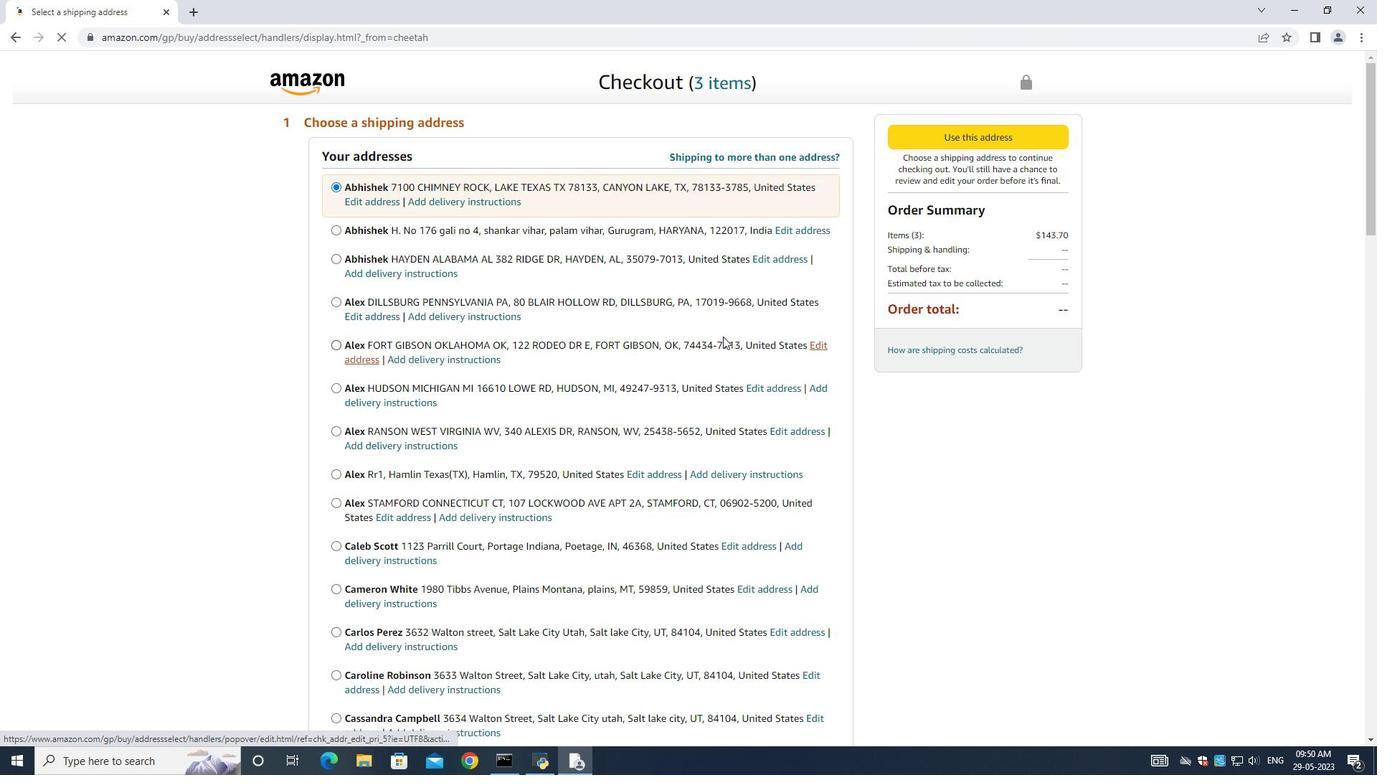 
Action: Mouse scrolled (671, 406) with delta (0, 0)
Screenshot: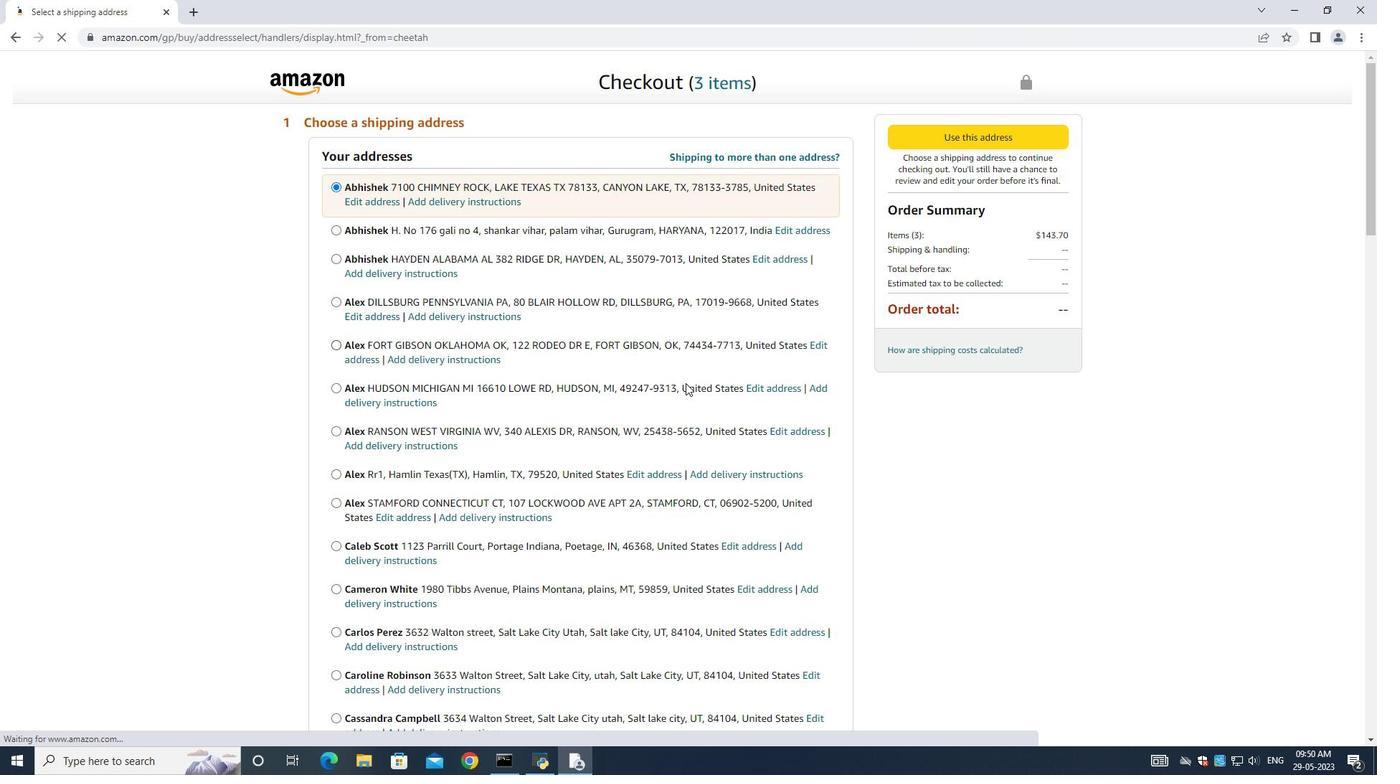 
Action: Mouse scrolled (671, 406) with delta (0, 0)
Screenshot: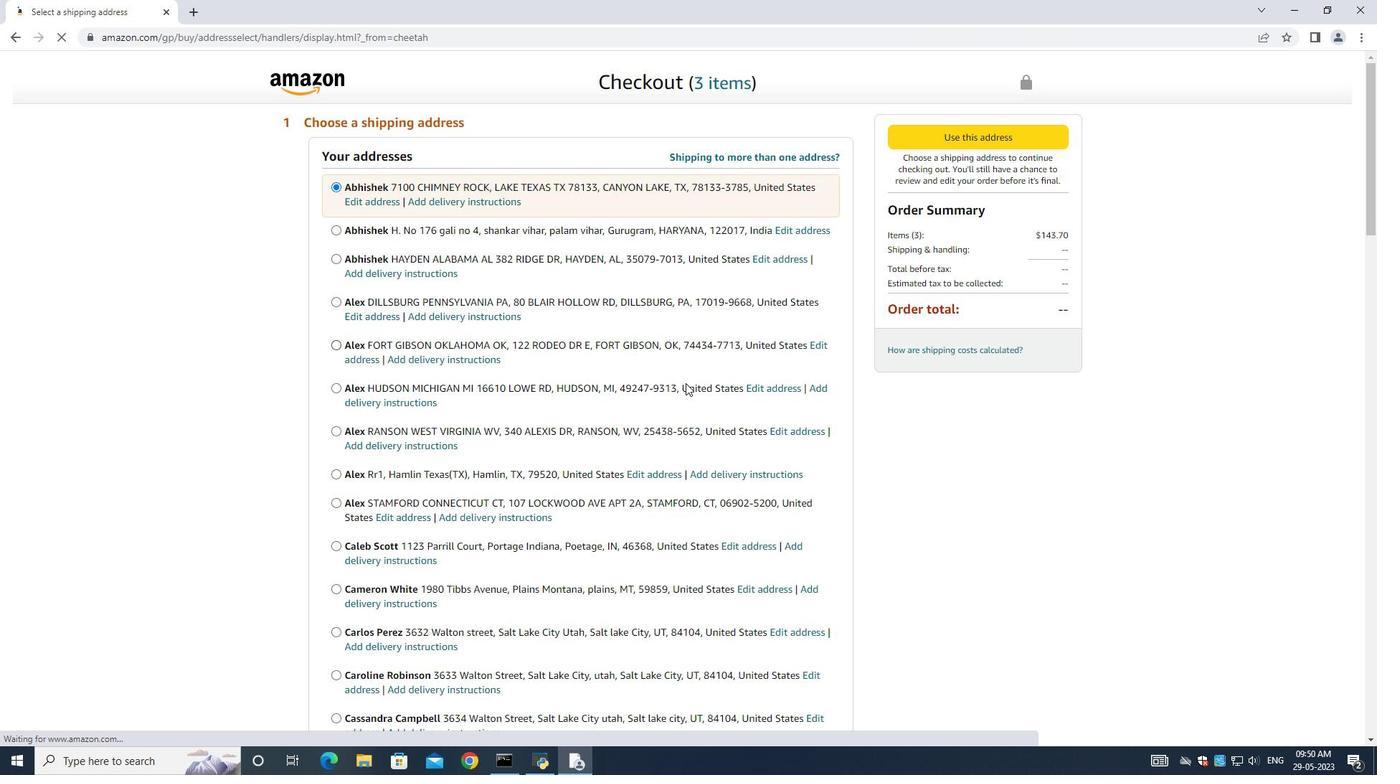 
Action: Mouse scrolled (671, 406) with delta (0, 0)
Screenshot: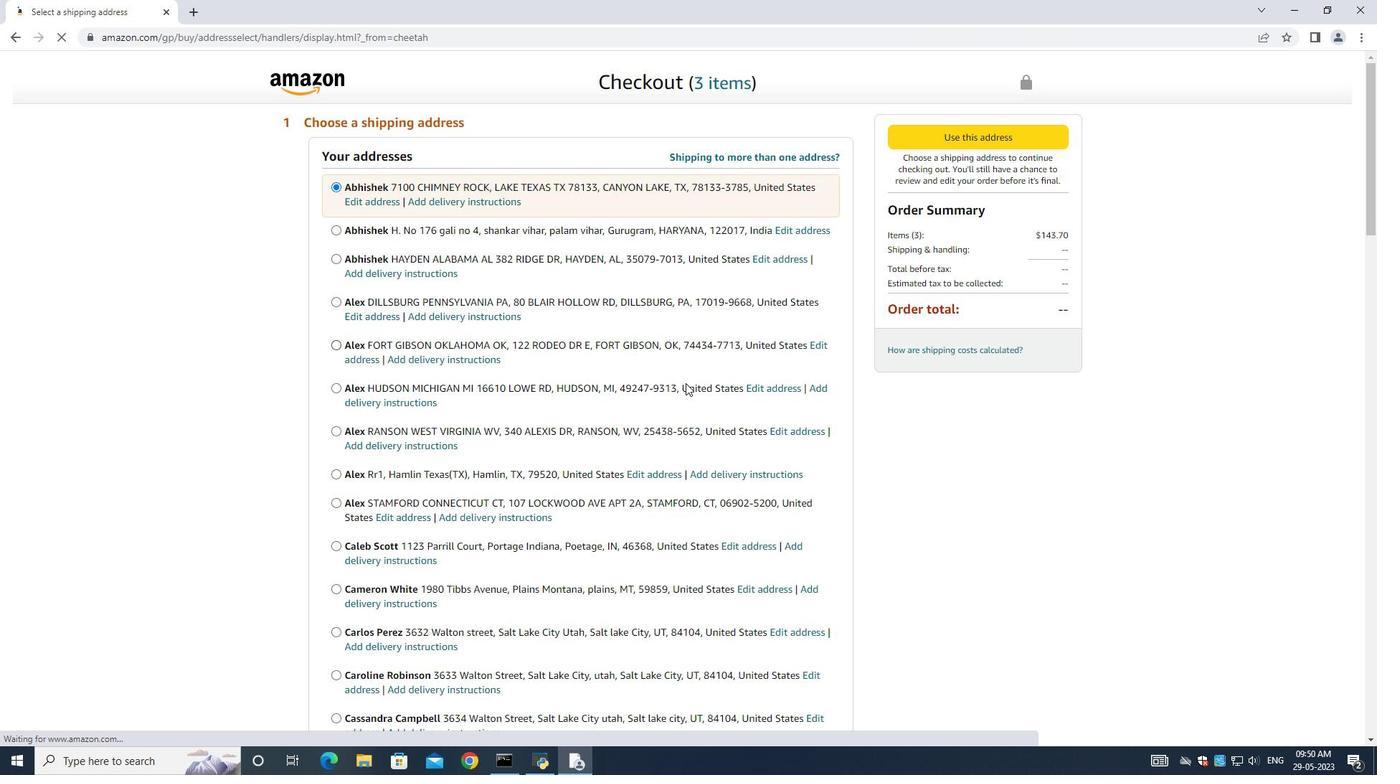 
Action: Mouse scrolled (671, 406) with delta (0, 0)
Screenshot: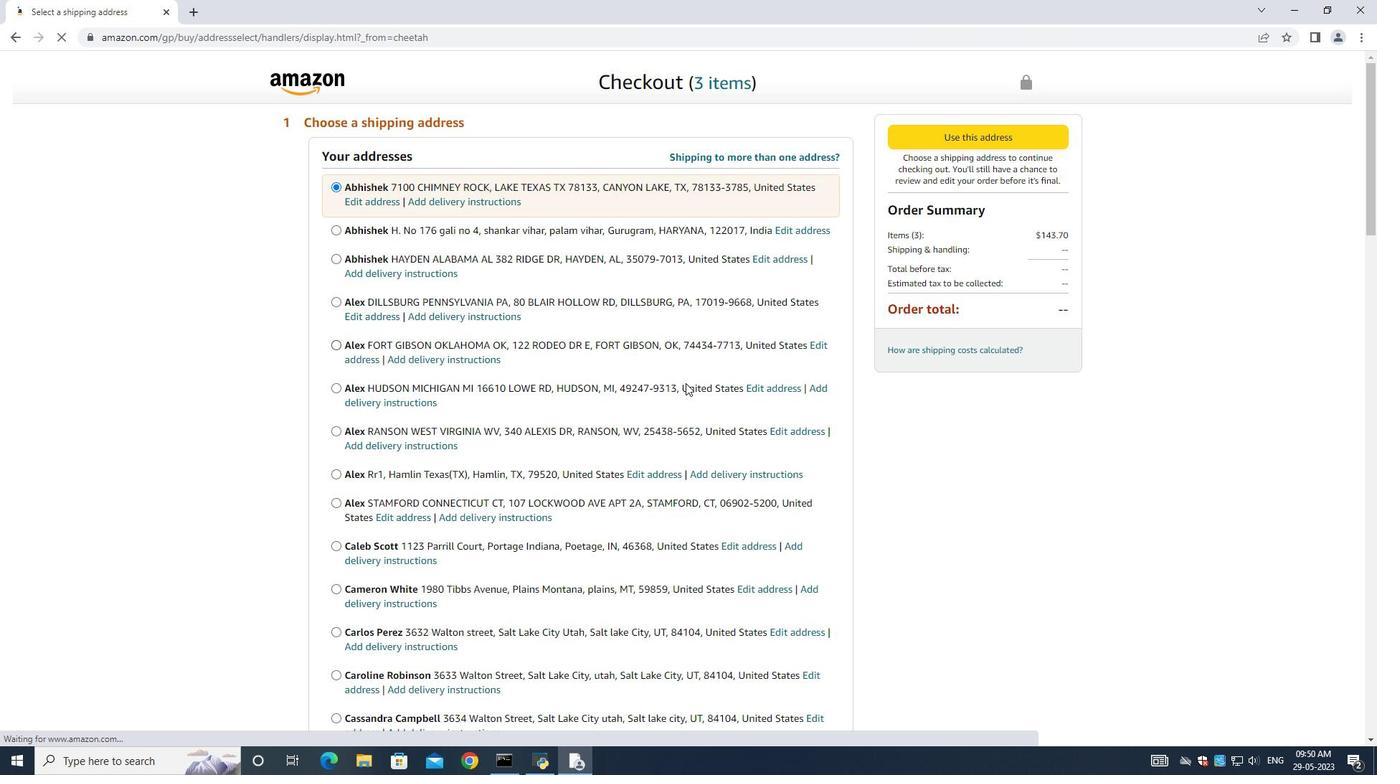 
Action: Mouse moved to (680, 443)
Screenshot: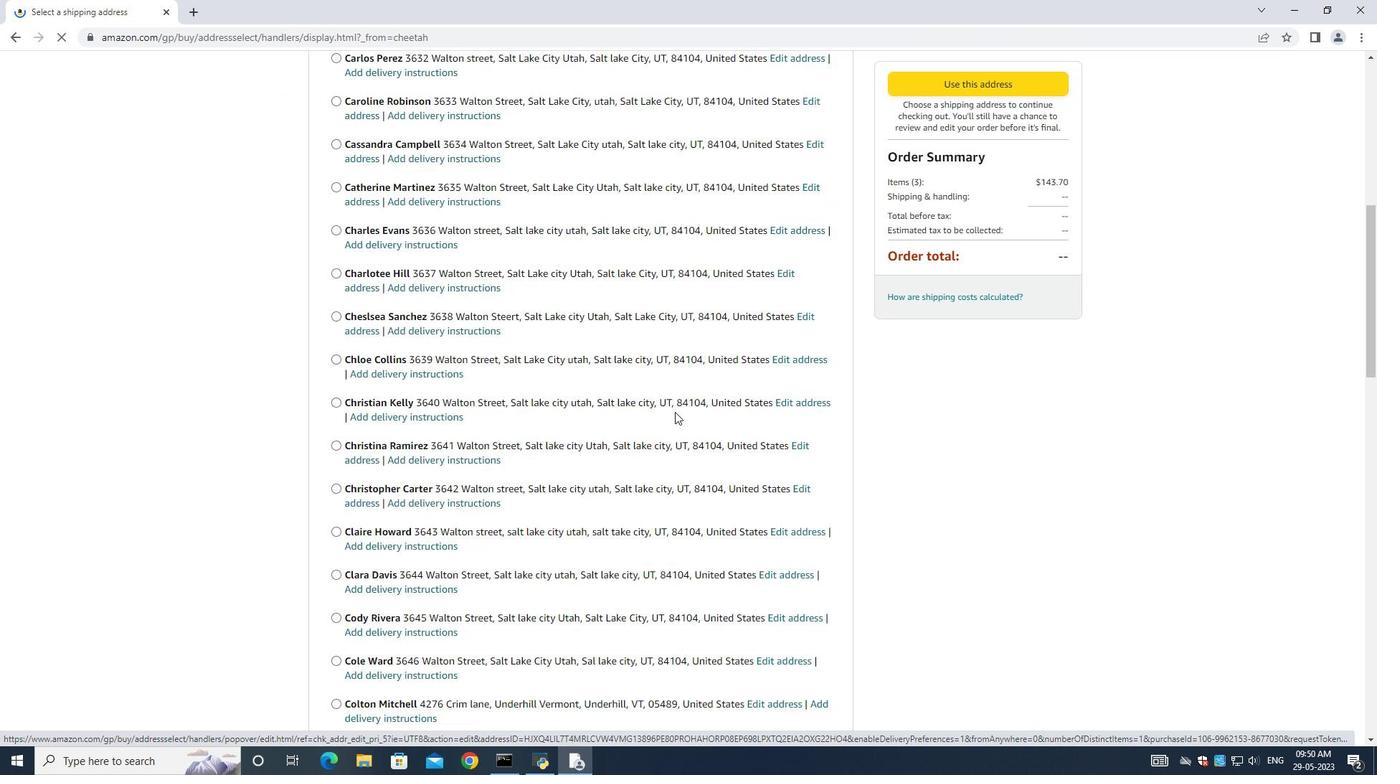 
Action: Mouse scrolled (680, 442) with delta (0, 0)
Screenshot: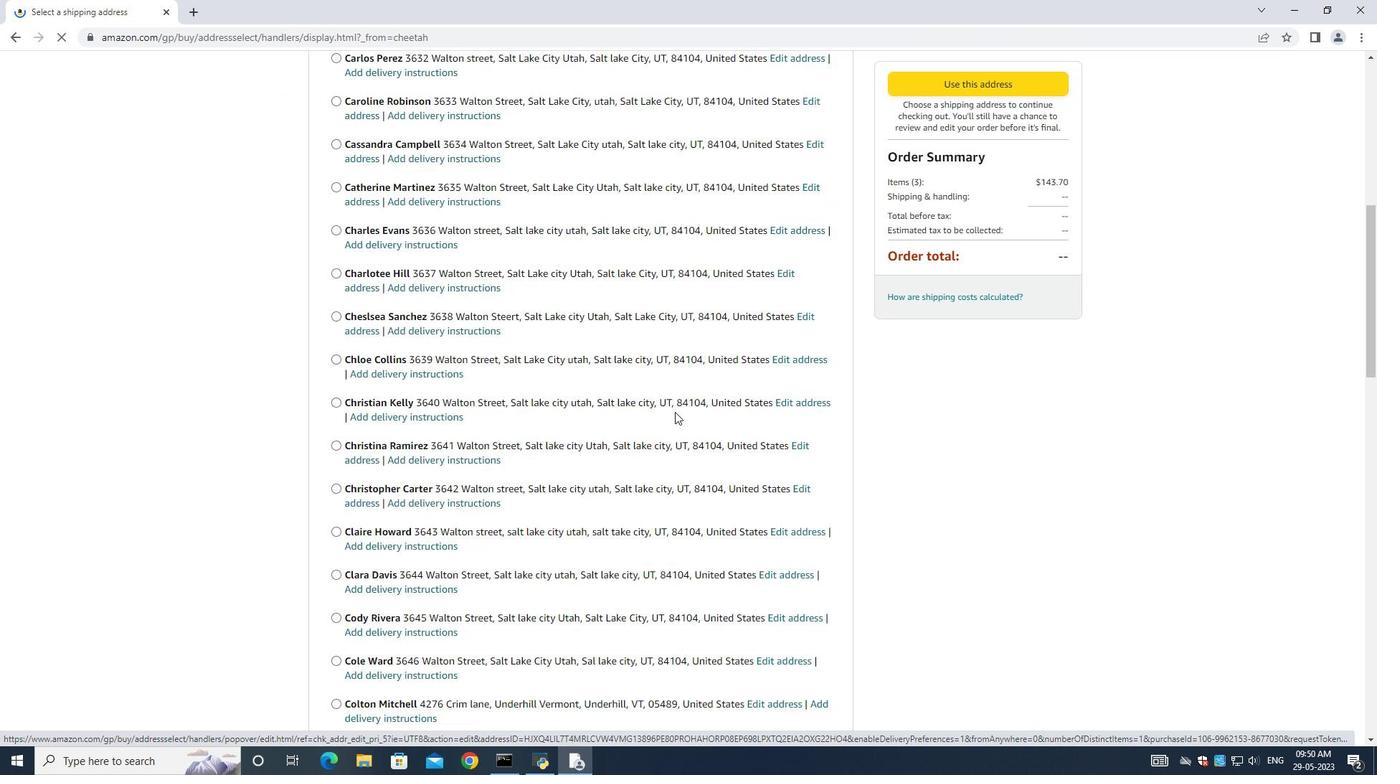 
Action: Mouse moved to (678, 470)
Screenshot: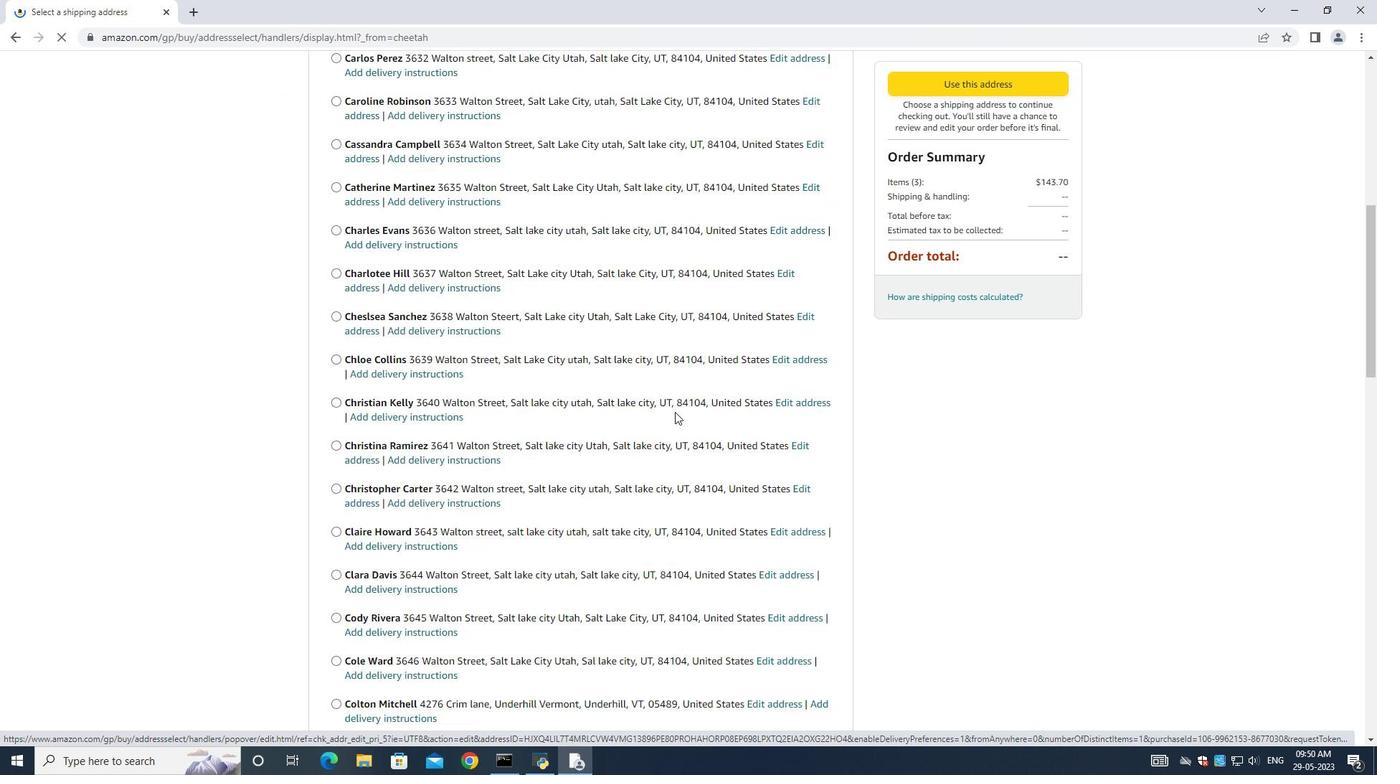 
Action: Mouse scrolled (678, 470) with delta (0, 0)
Screenshot: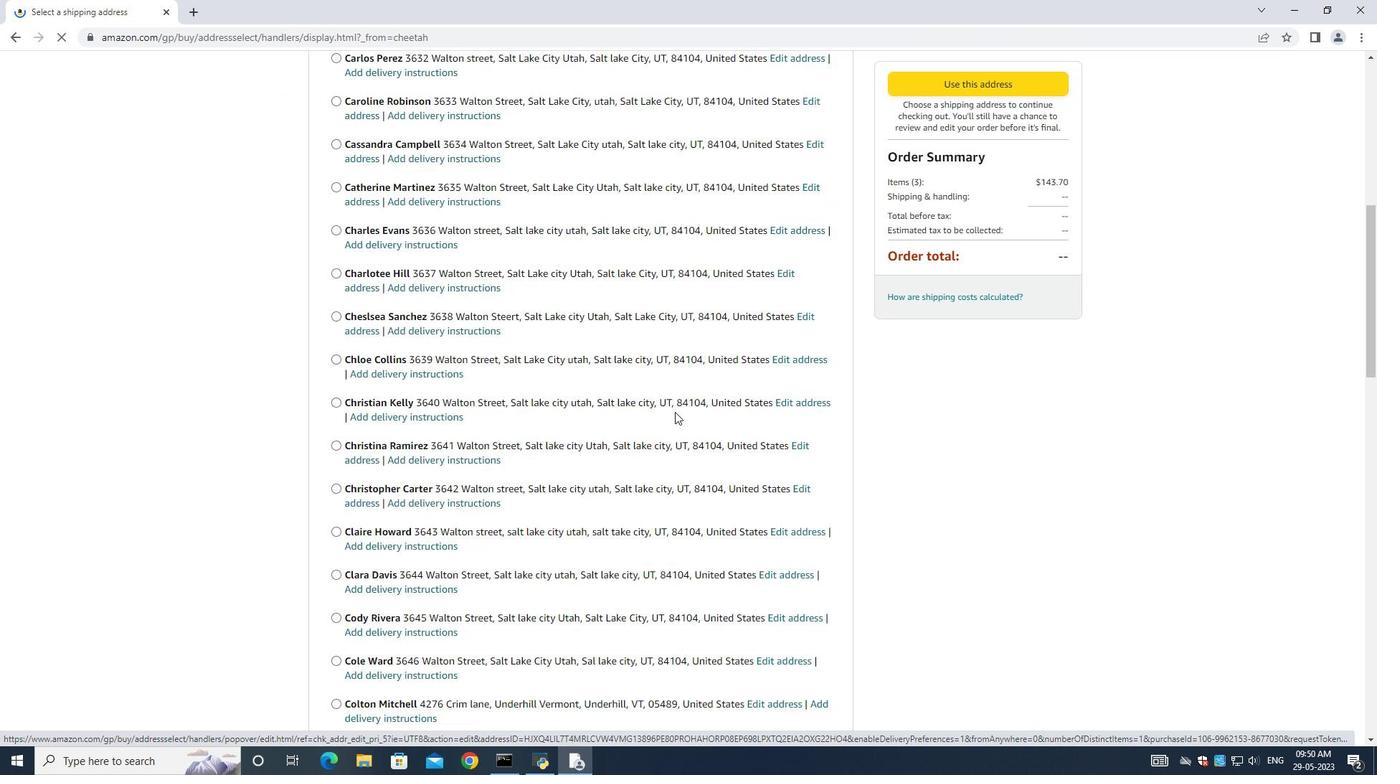 
Action: Mouse moved to (673, 485)
Screenshot: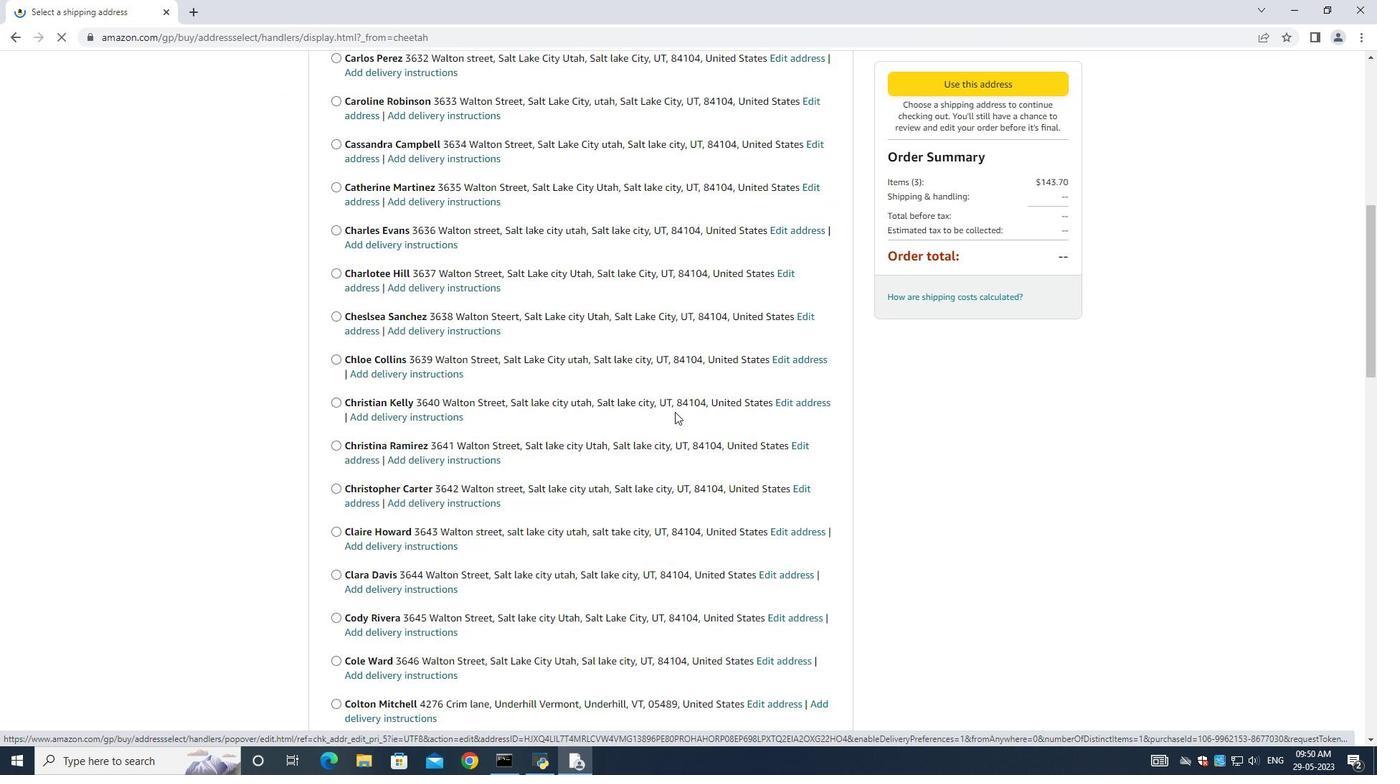 
Action: Mouse scrolled (676, 478) with delta (0, 0)
Screenshot: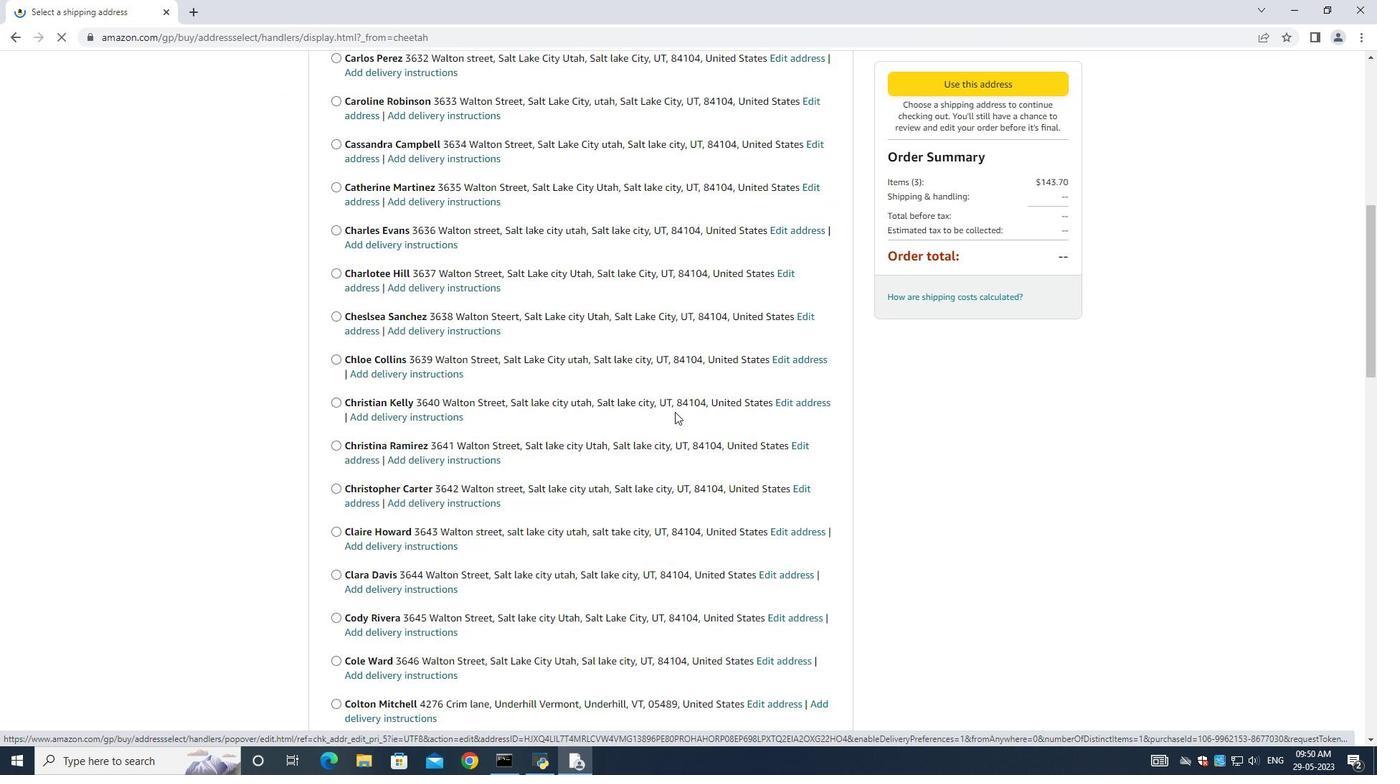 
Action: Mouse moved to (671, 485)
Screenshot: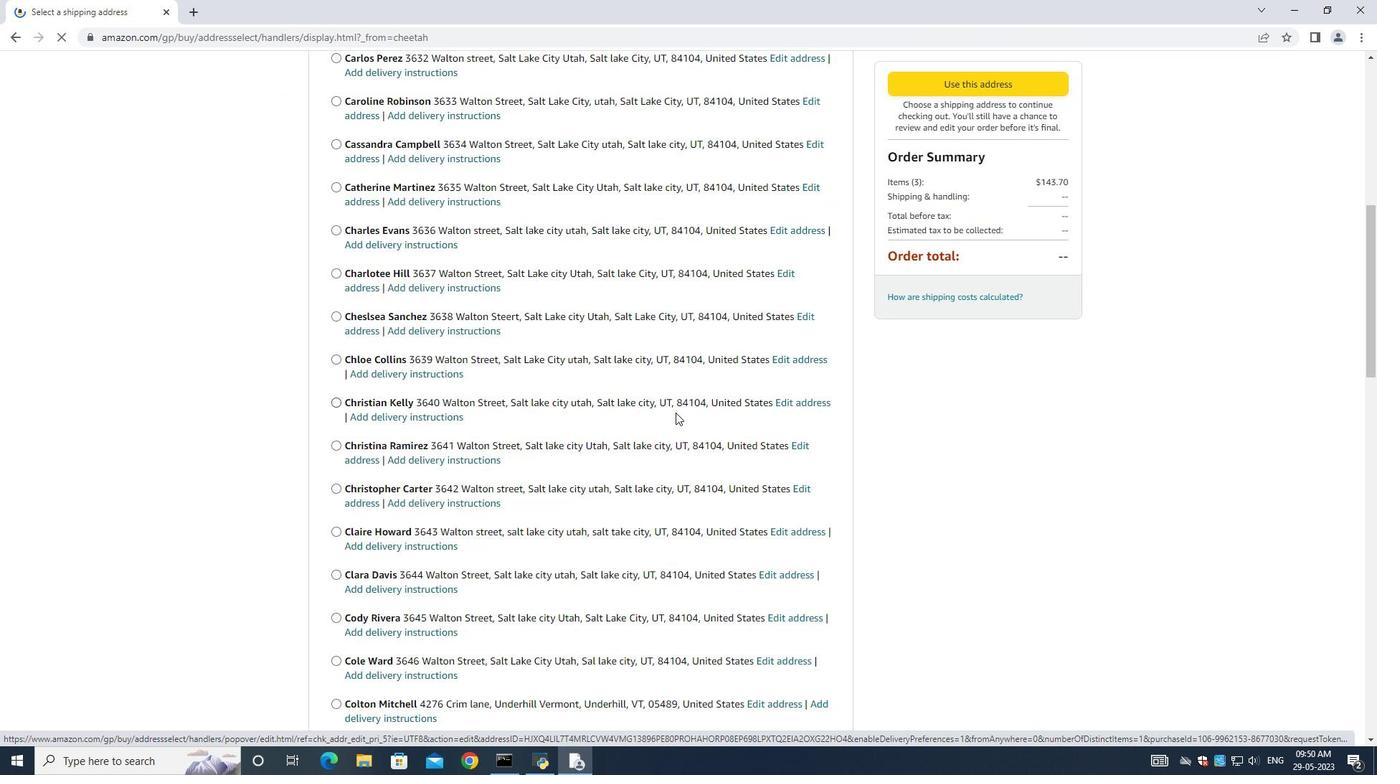 
Action: Mouse scrolled (672, 485) with delta (0, 0)
Screenshot: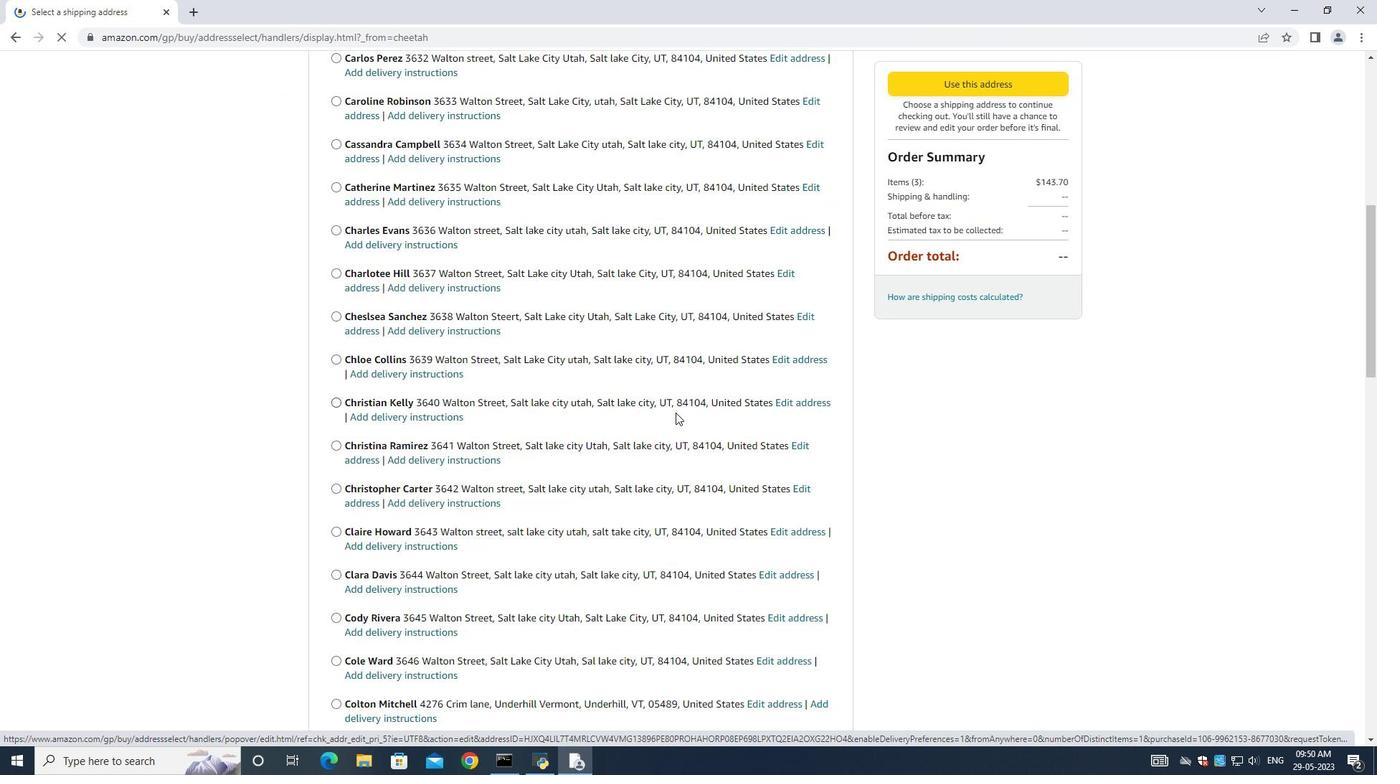 
Action: Mouse scrolled (672, 485) with delta (0, 0)
Screenshot: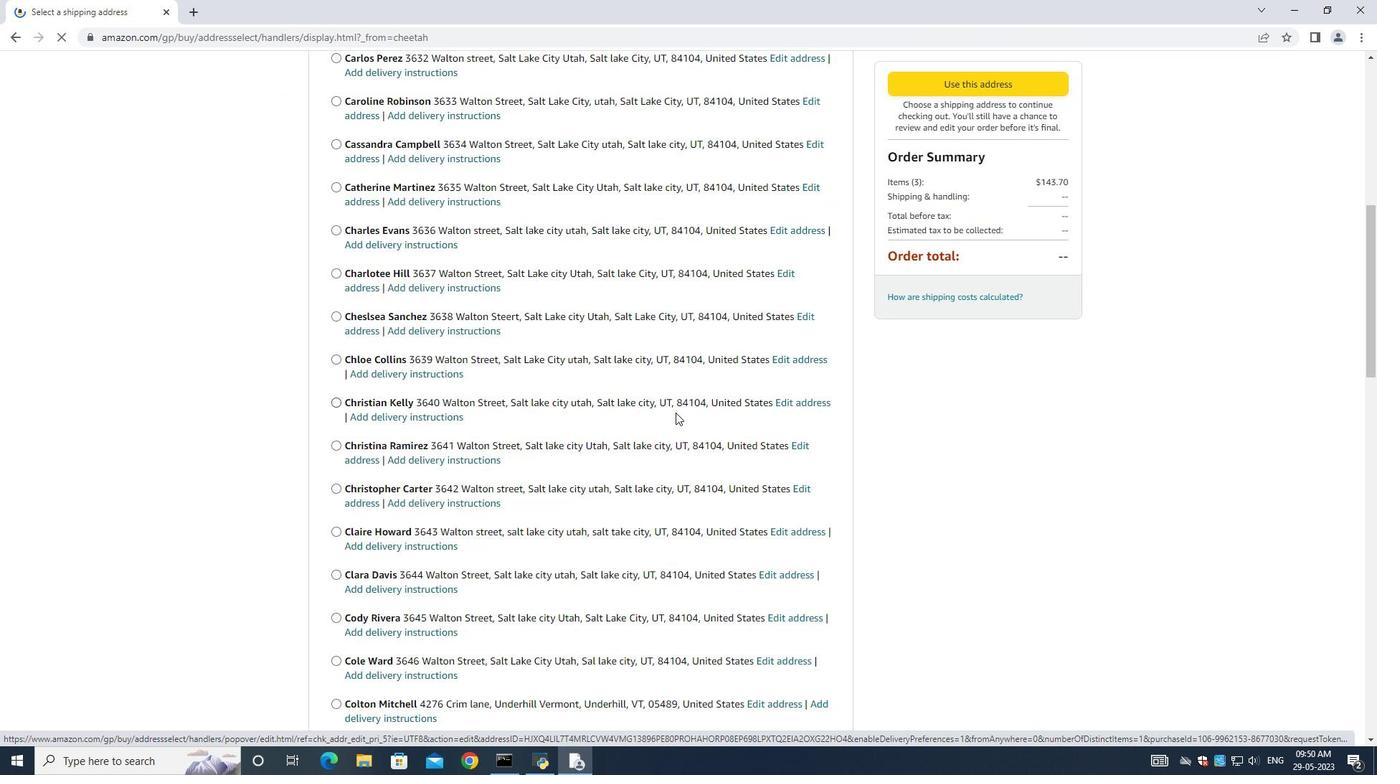 
Action: Mouse scrolled (671, 485) with delta (0, 0)
Screenshot: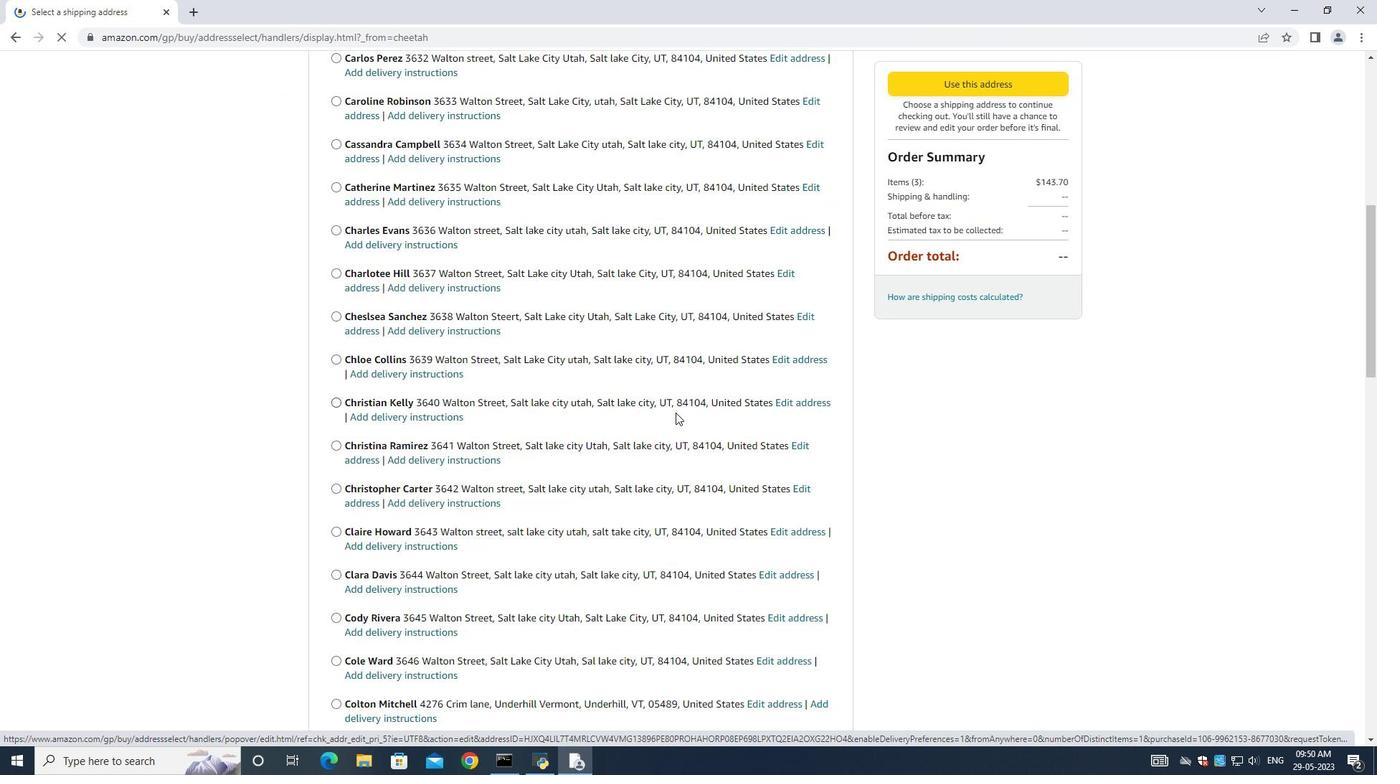 
Action: Mouse moved to (635, 482)
Screenshot: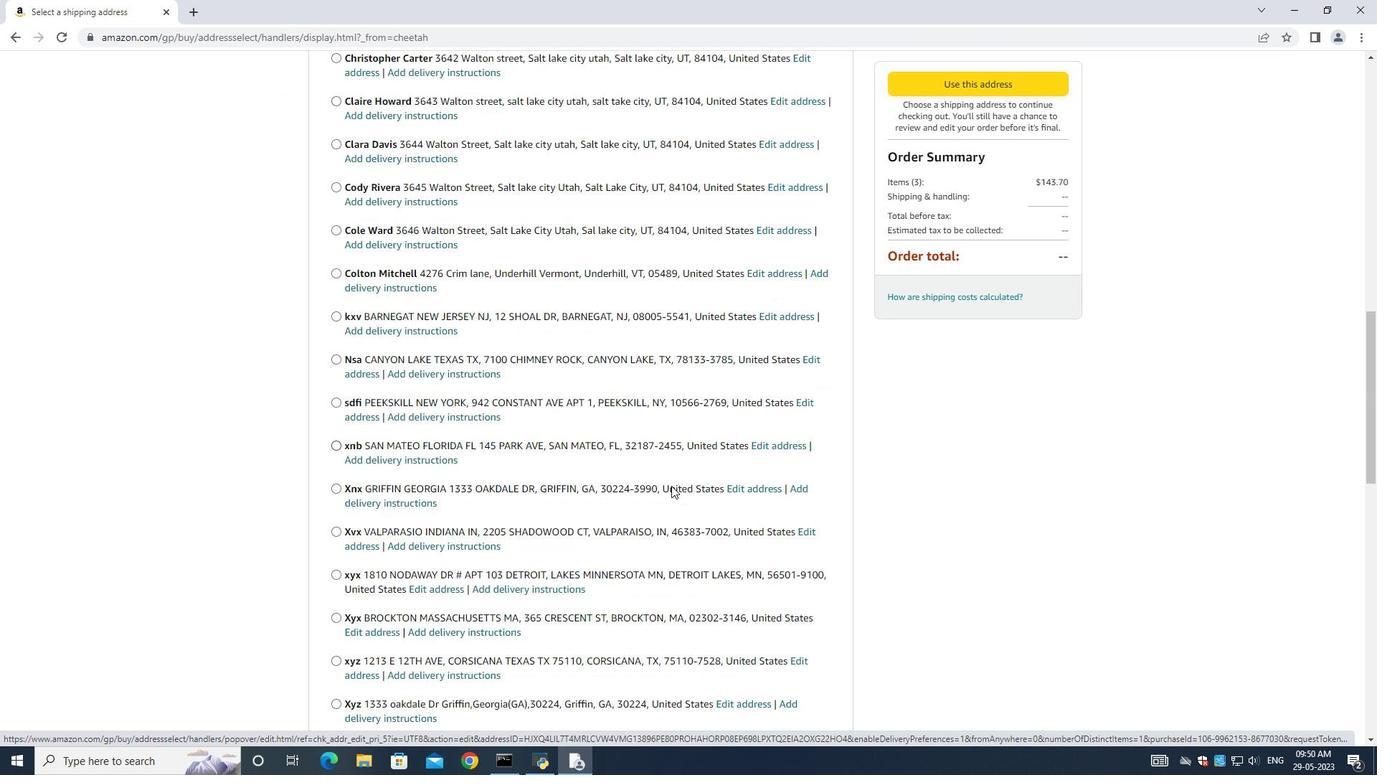 
Action: Mouse scrolled (635, 481) with delta (0, 0)
Screenshot: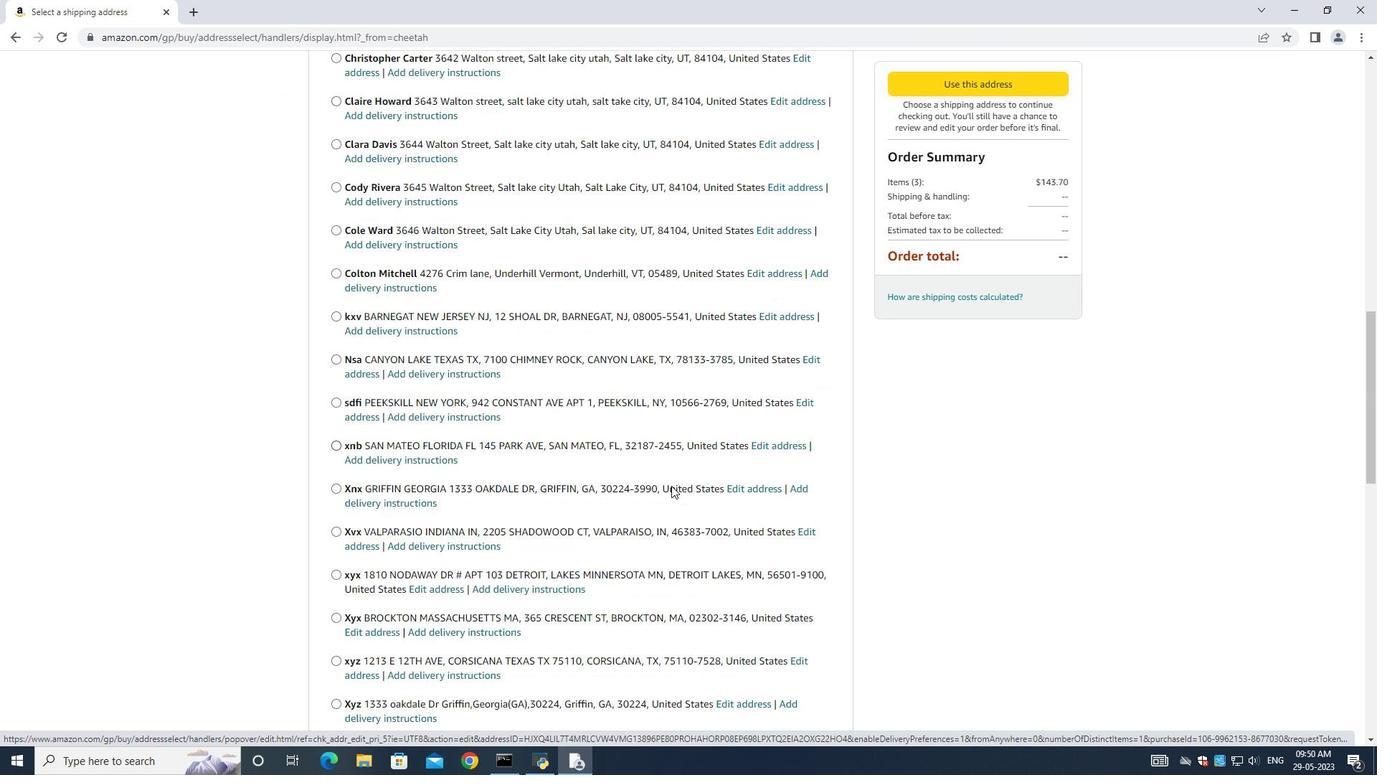 
Action: Mouse moved to (634, 482)
Screenshot: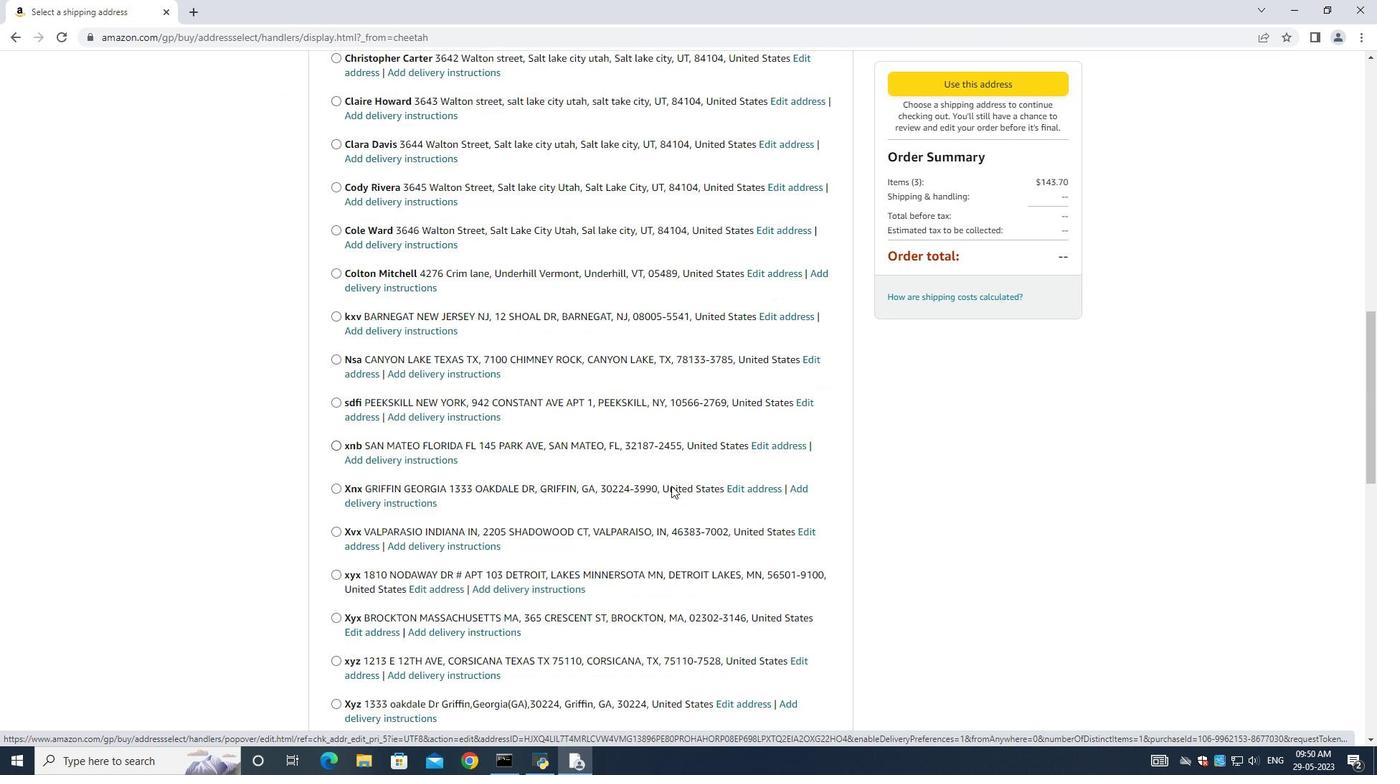 
Action: Mouse scrolled (634, 481) with delta (0, 0)
Screenshot: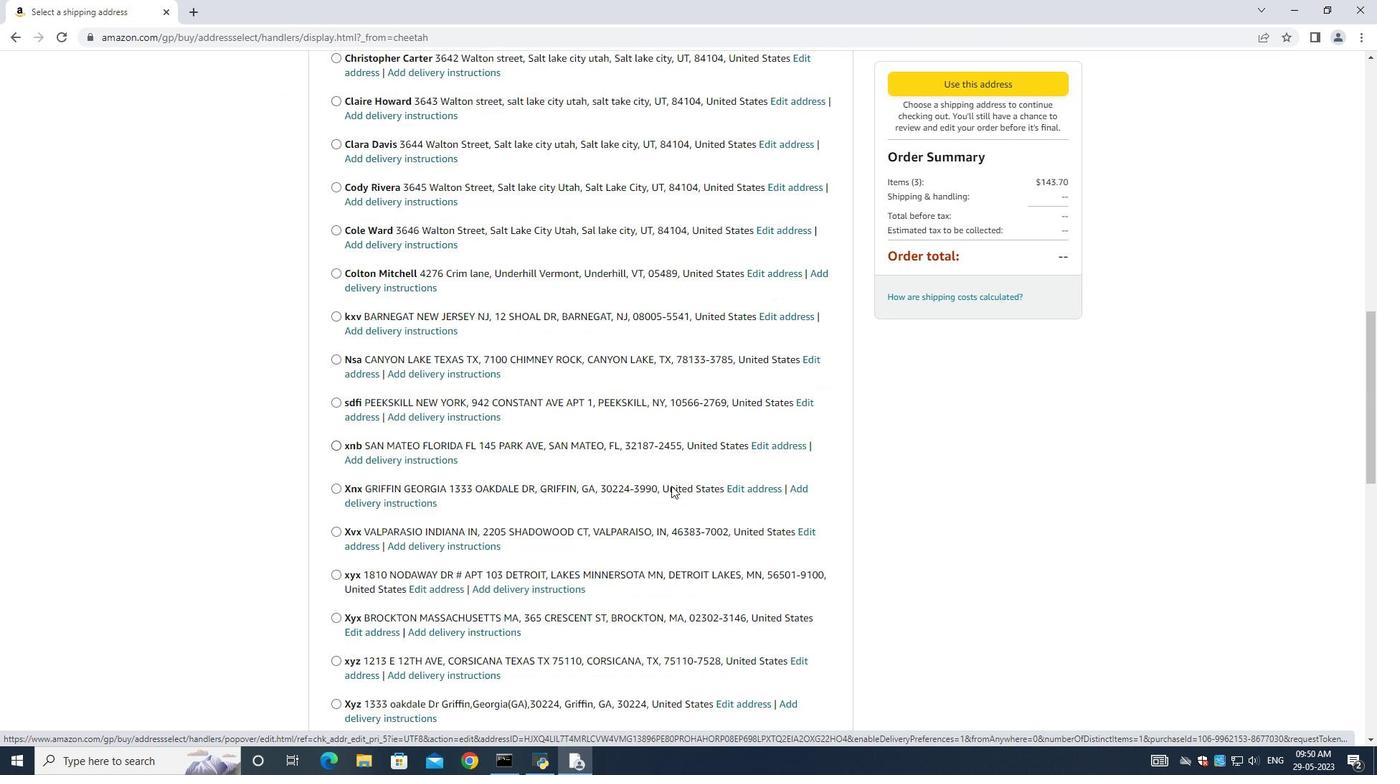 
Action: Mouse moved to (633, 482)
Screenshot: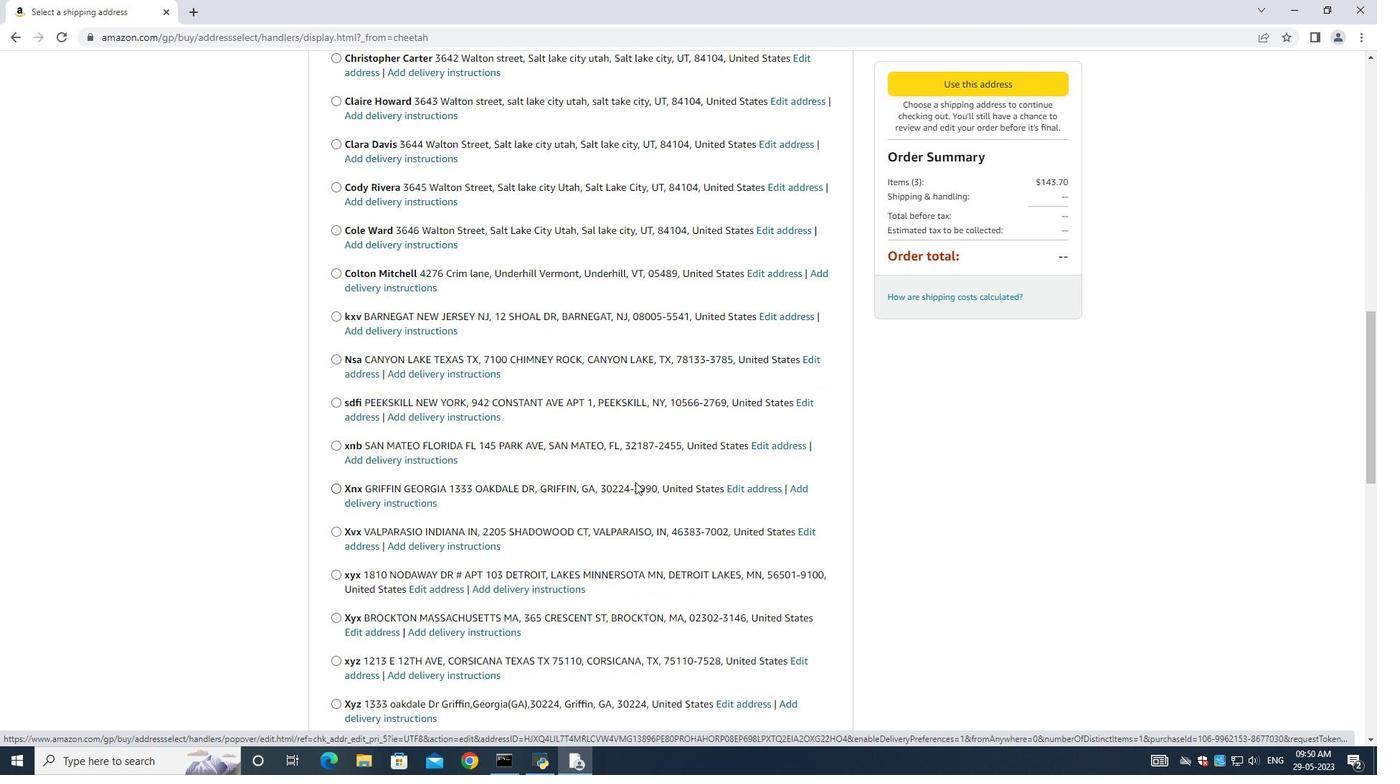 
Action: Mouse scrolled (633, 481) with delta (0, 0)
Screenshot: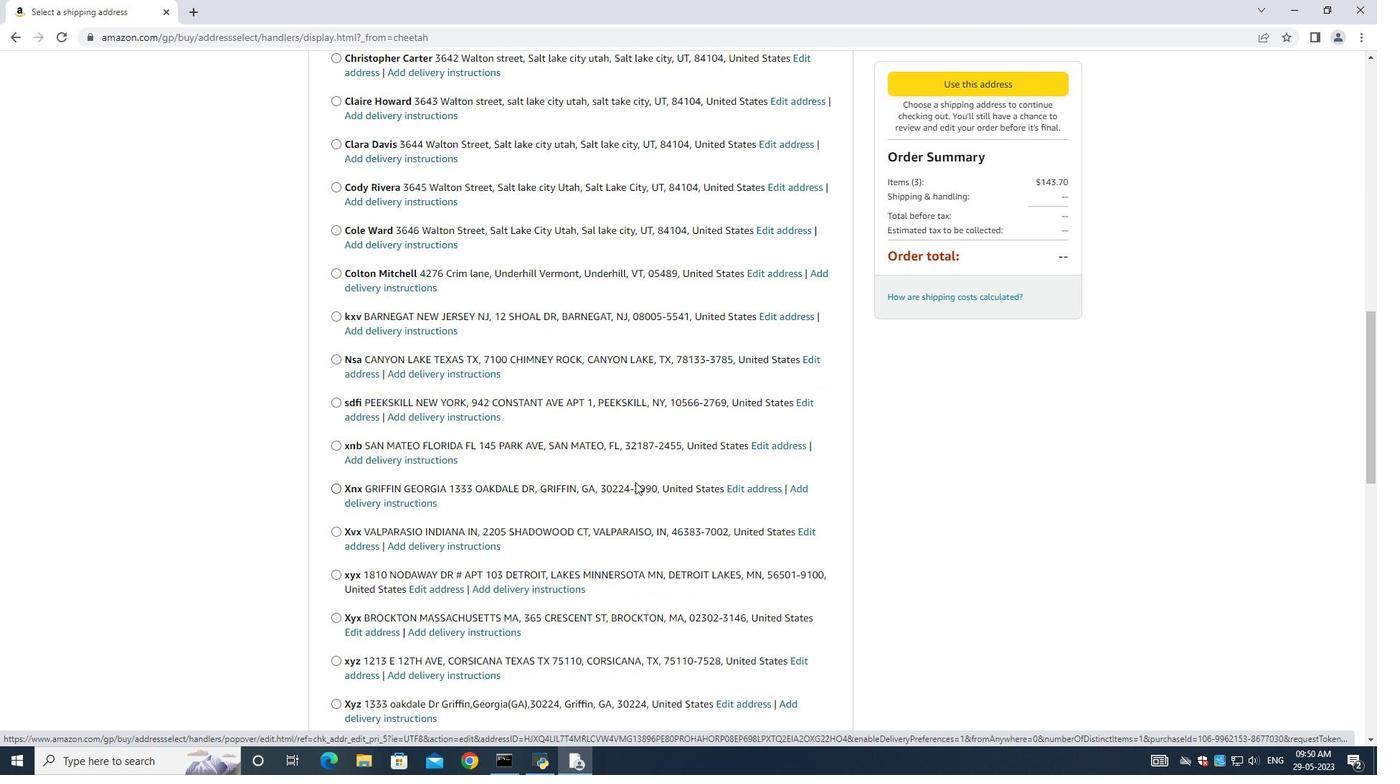 
Action: Mouse moved to (627, 480)
Screenshot: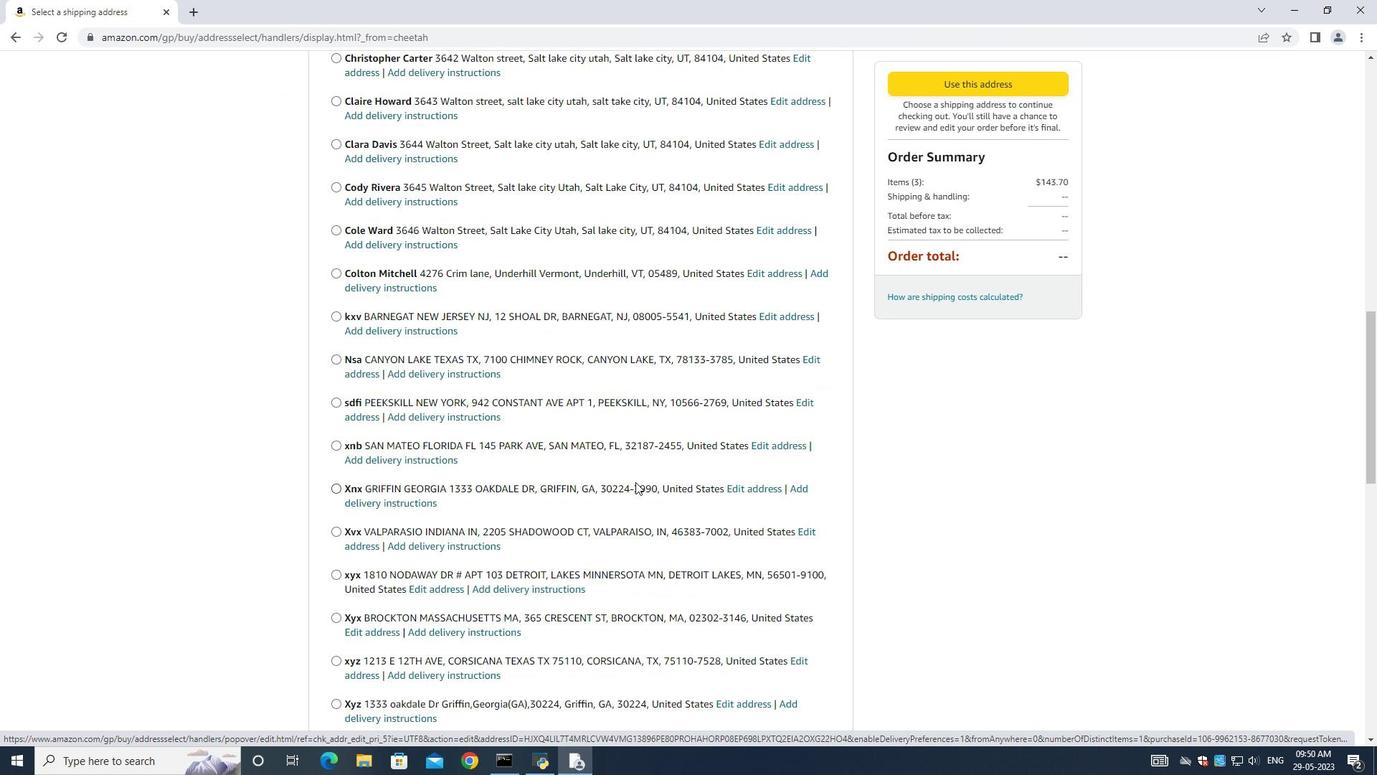 
Action: Mouse scrolled (633, 481) with delta (0, 0)
Screenshot: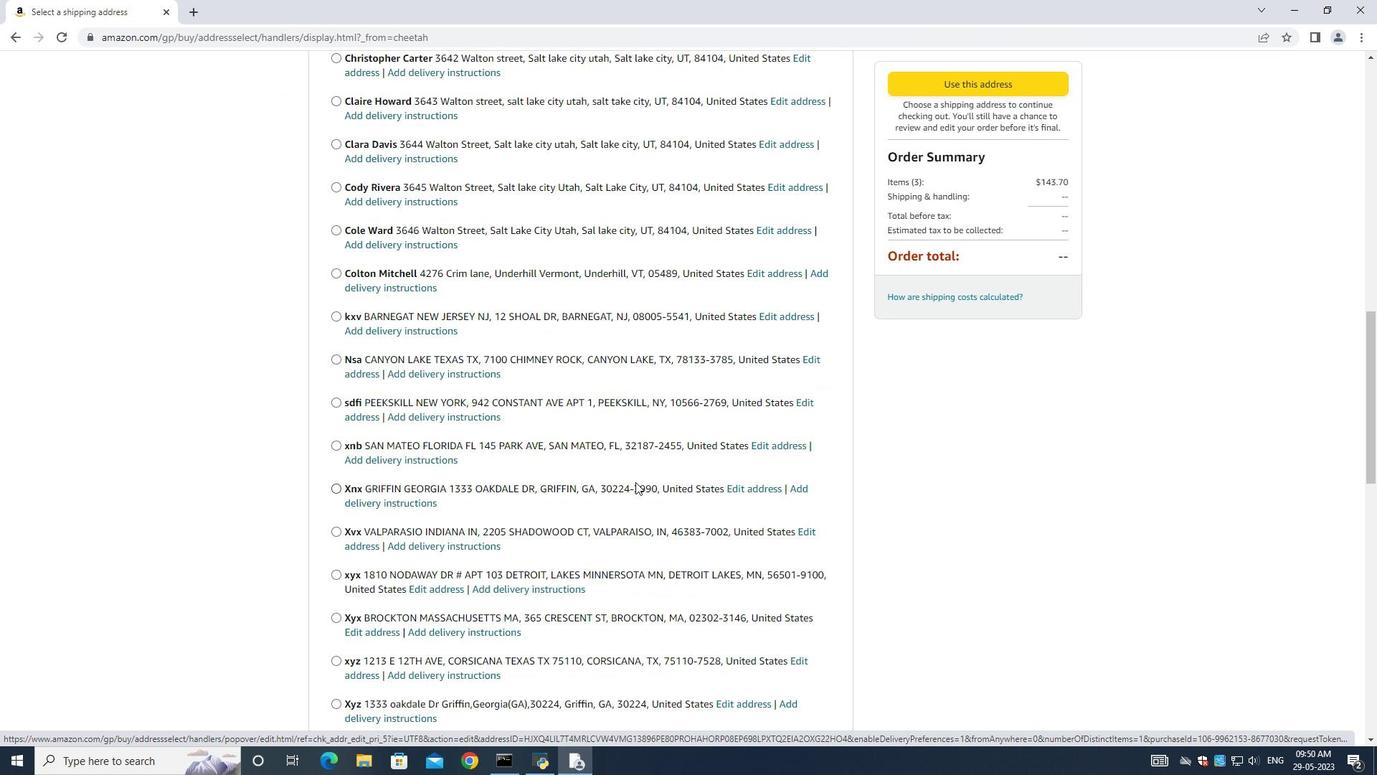 
Action: Mouse moved to (612, 476)
Screenshot: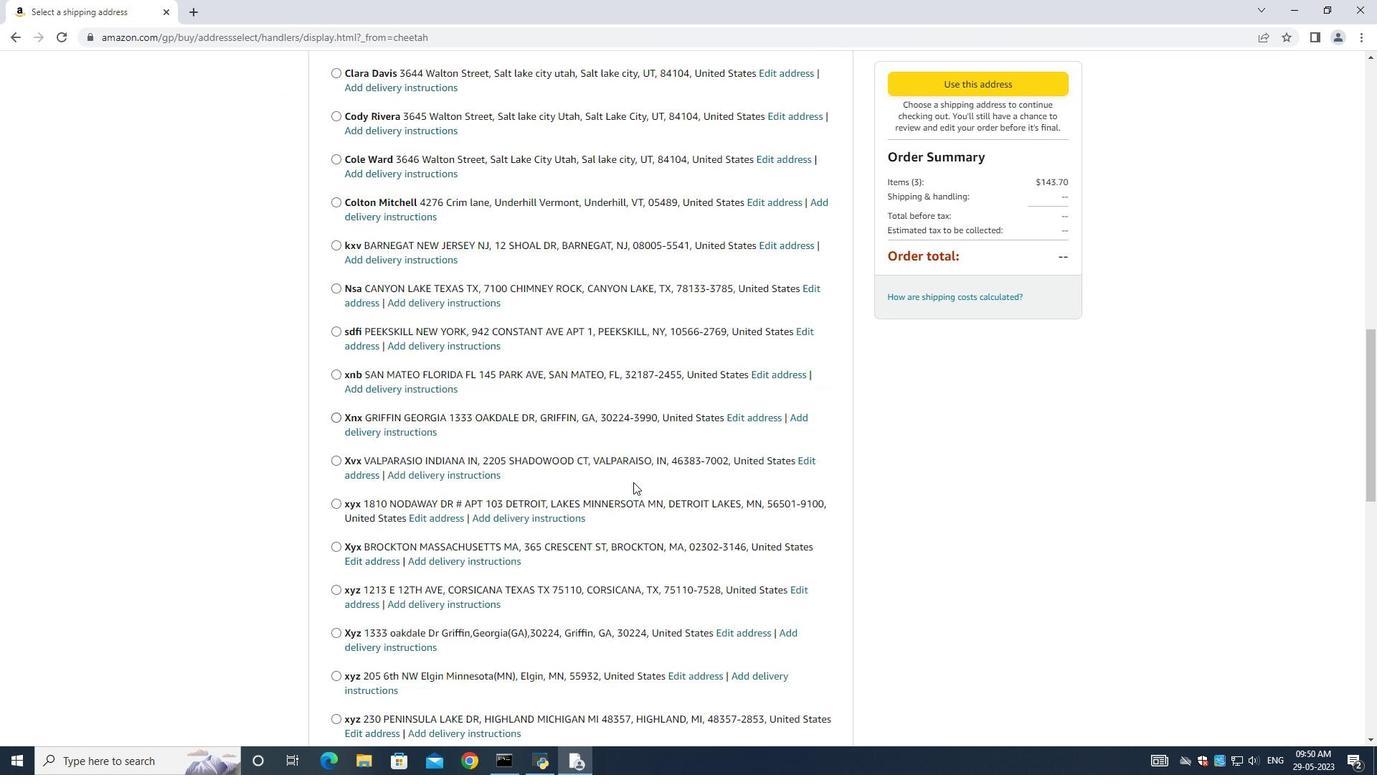 
Action: Mouse scrolled (612, 475) with delta (0, 0)
Screenshot: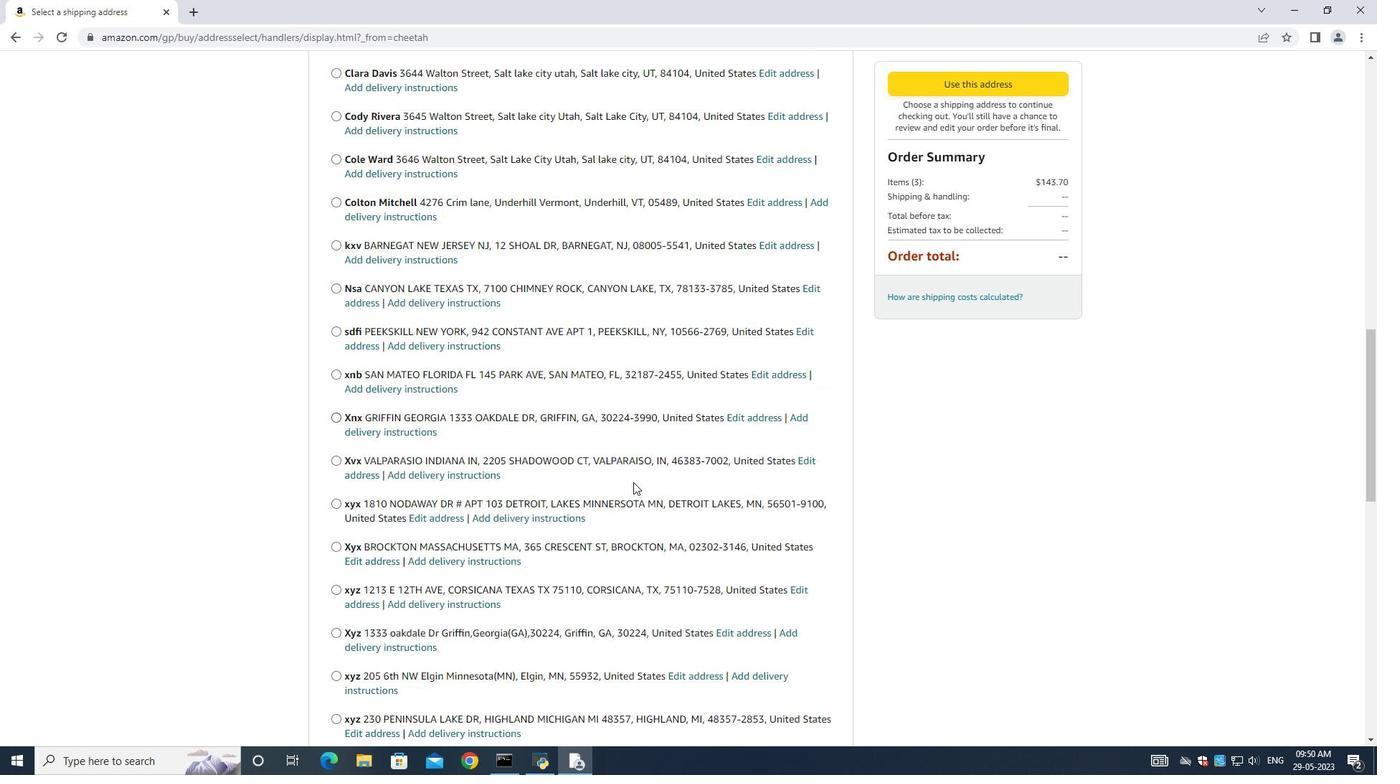 
Action: Mouse moved to (612, 476)
Screenshot: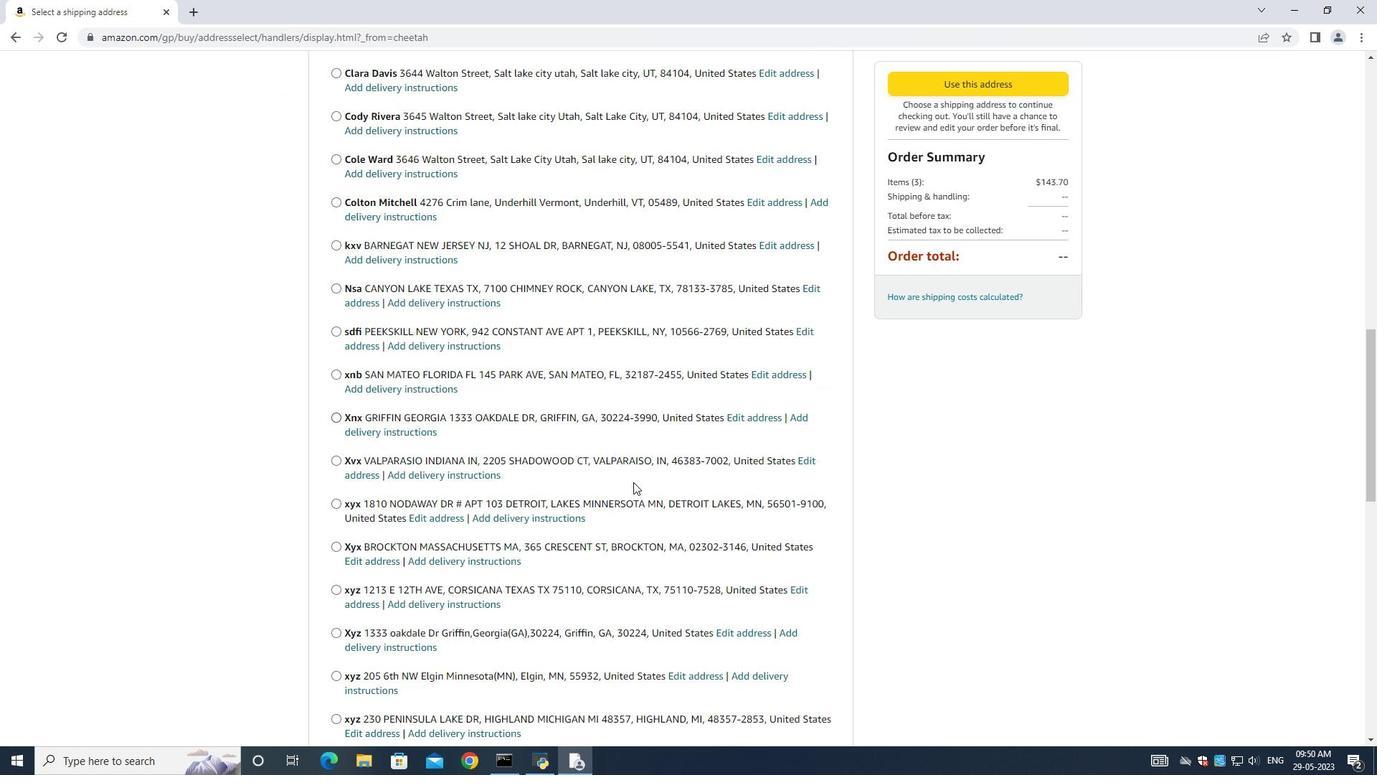 
Action: Mouse scrolled (612, 475) with delta (0, 0)
Screenshot: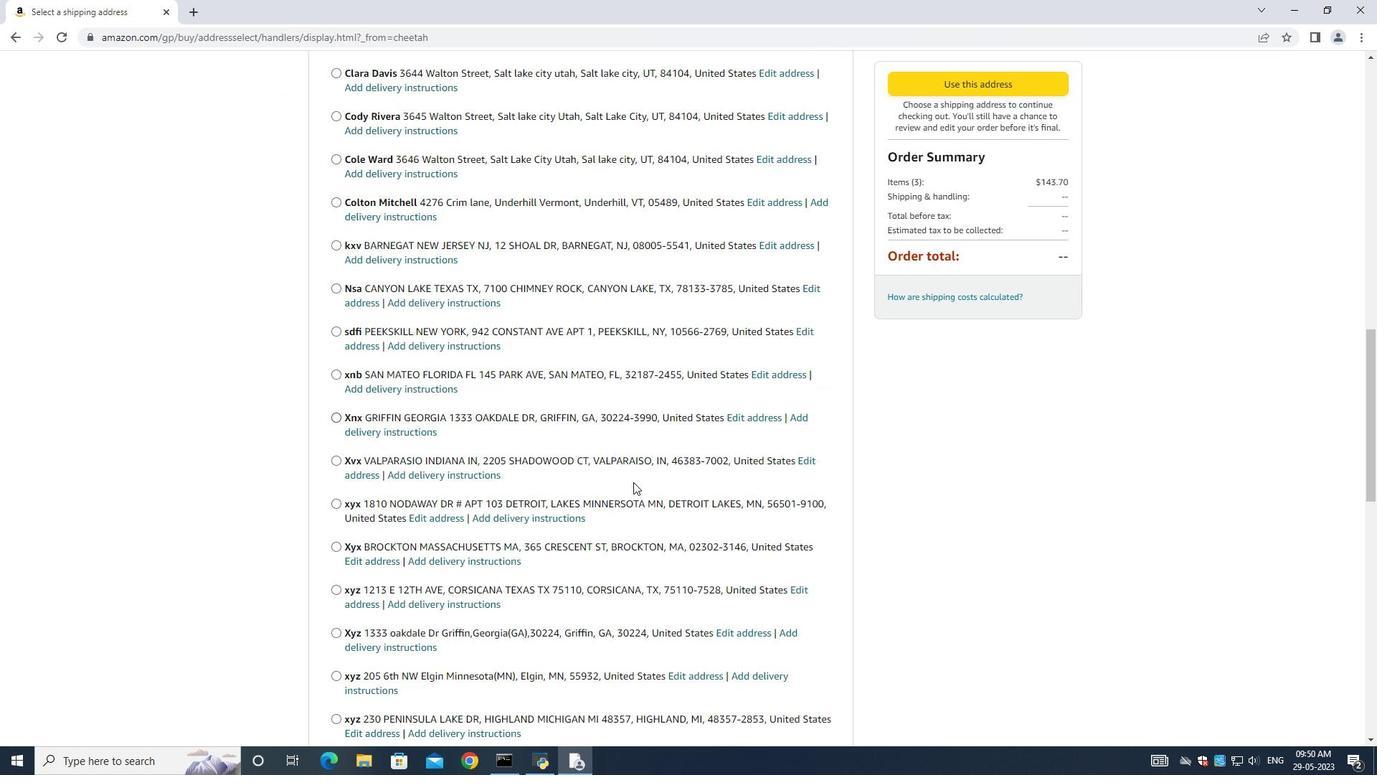 
Action: Mouse scrolled (612, 475) with delta (0, 0)
Screenshot: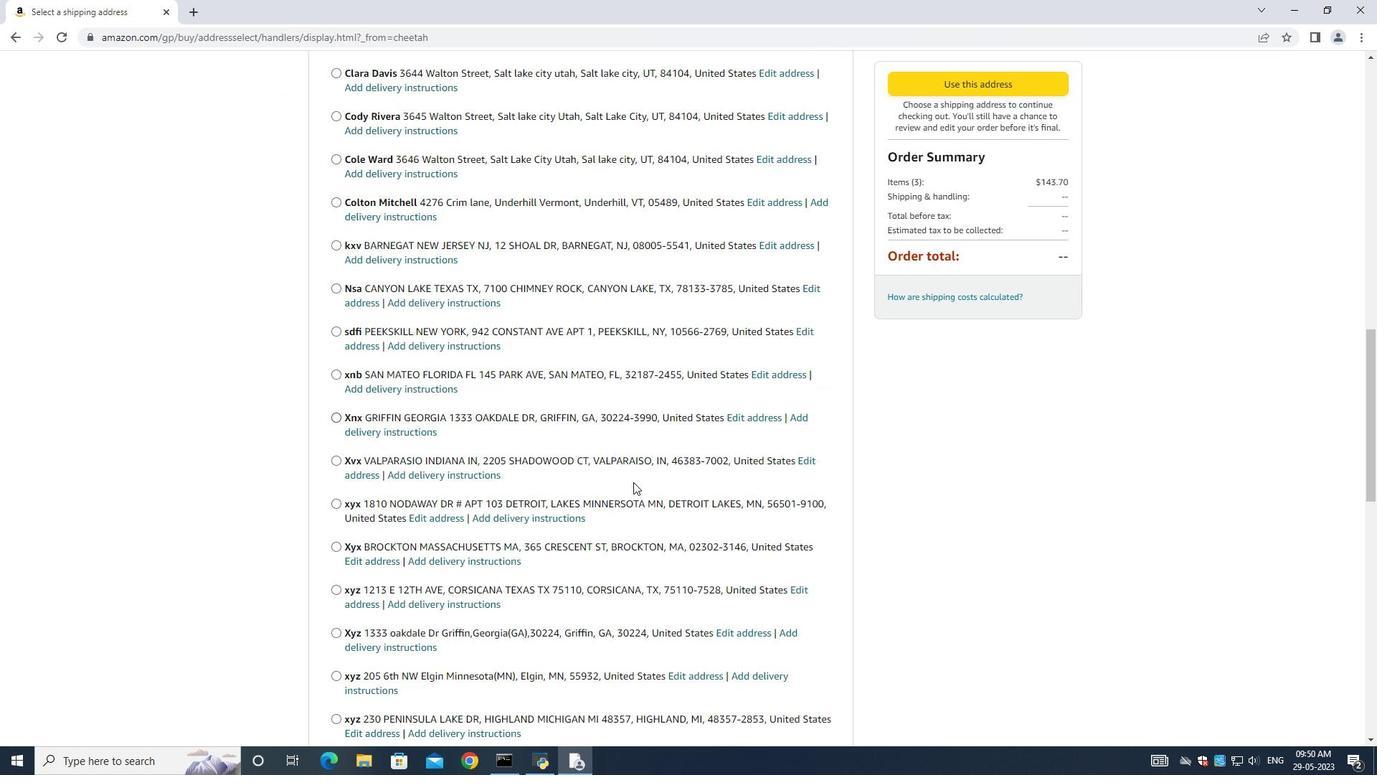
Action: Mouse scrolled (612, 475) with delta (0, 0)
Screenshot: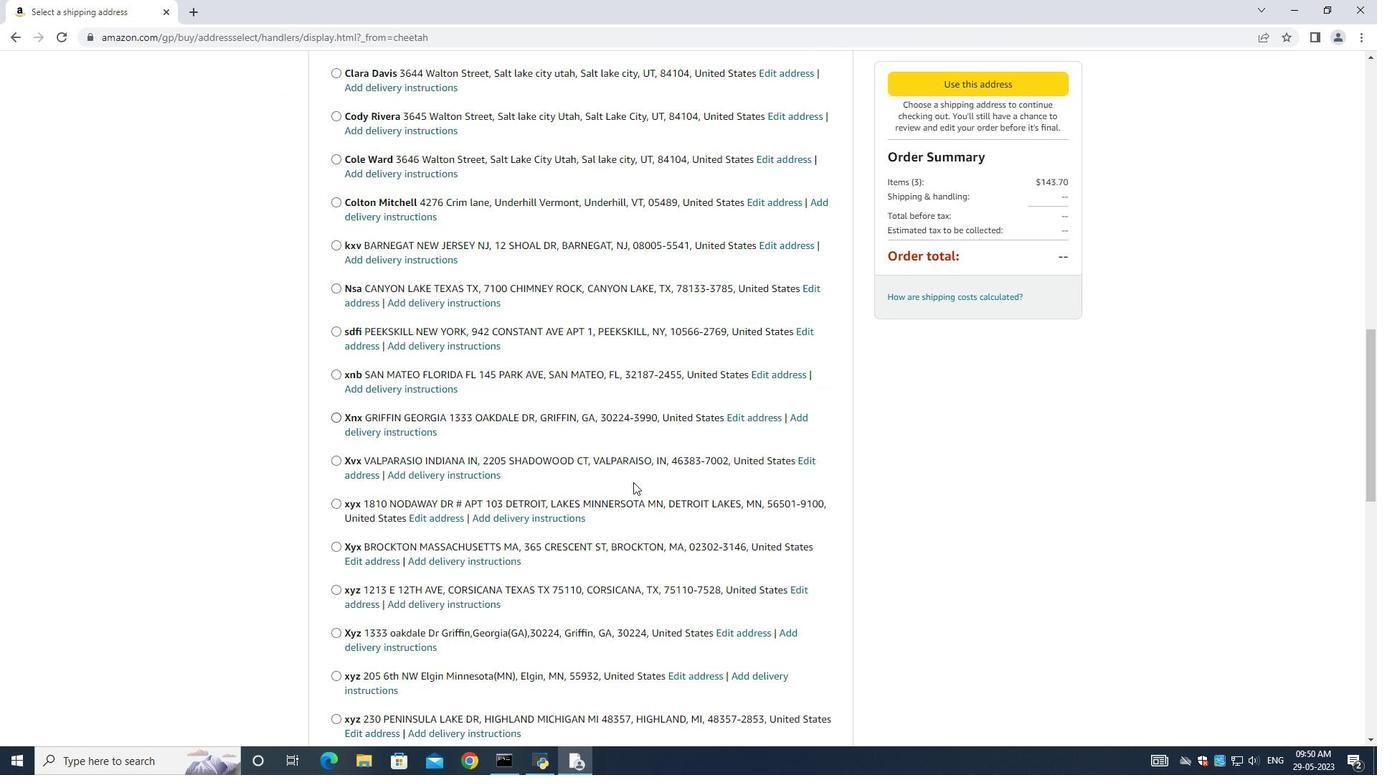 
Action: Mouse moved to (611, 476)
Screenshot: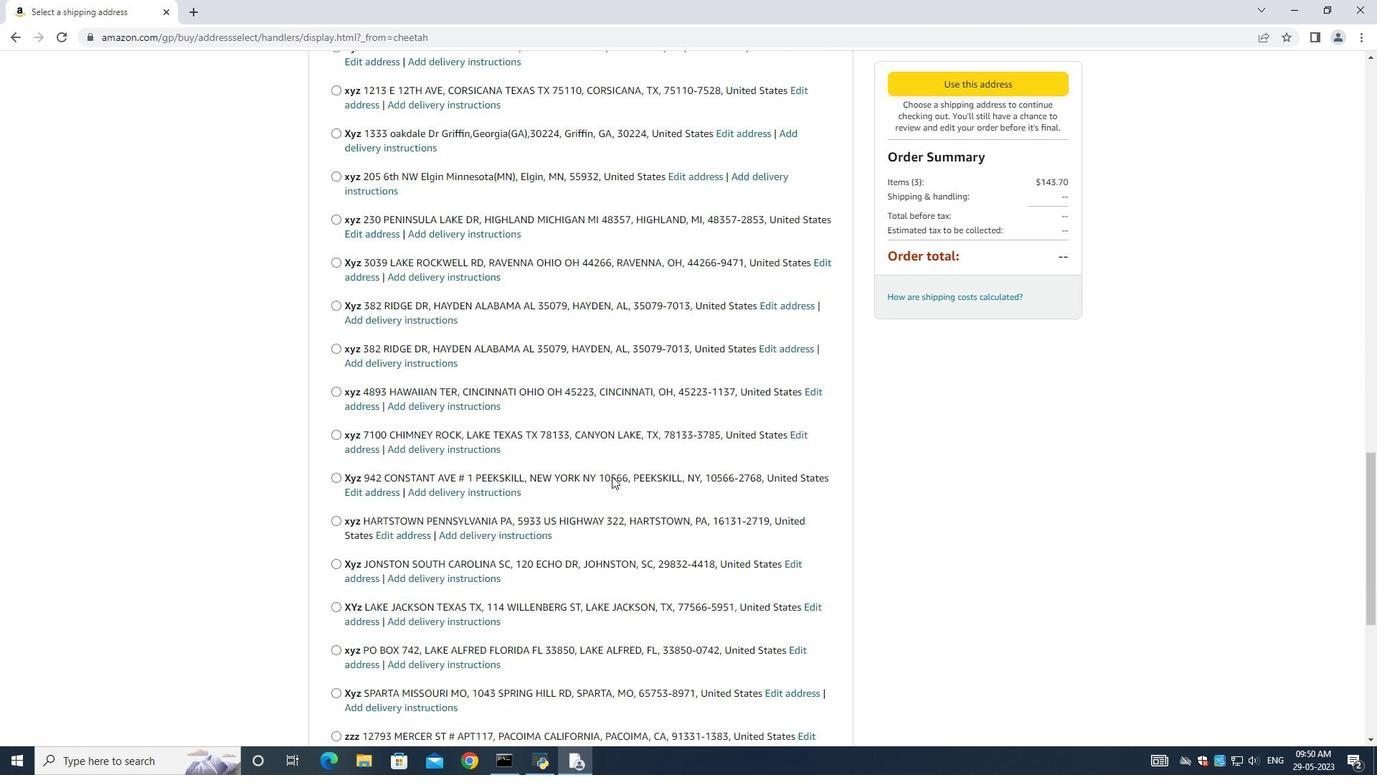 
Action: Mouse scrolled (611, 475) with delta (0, 0)
Screenshot: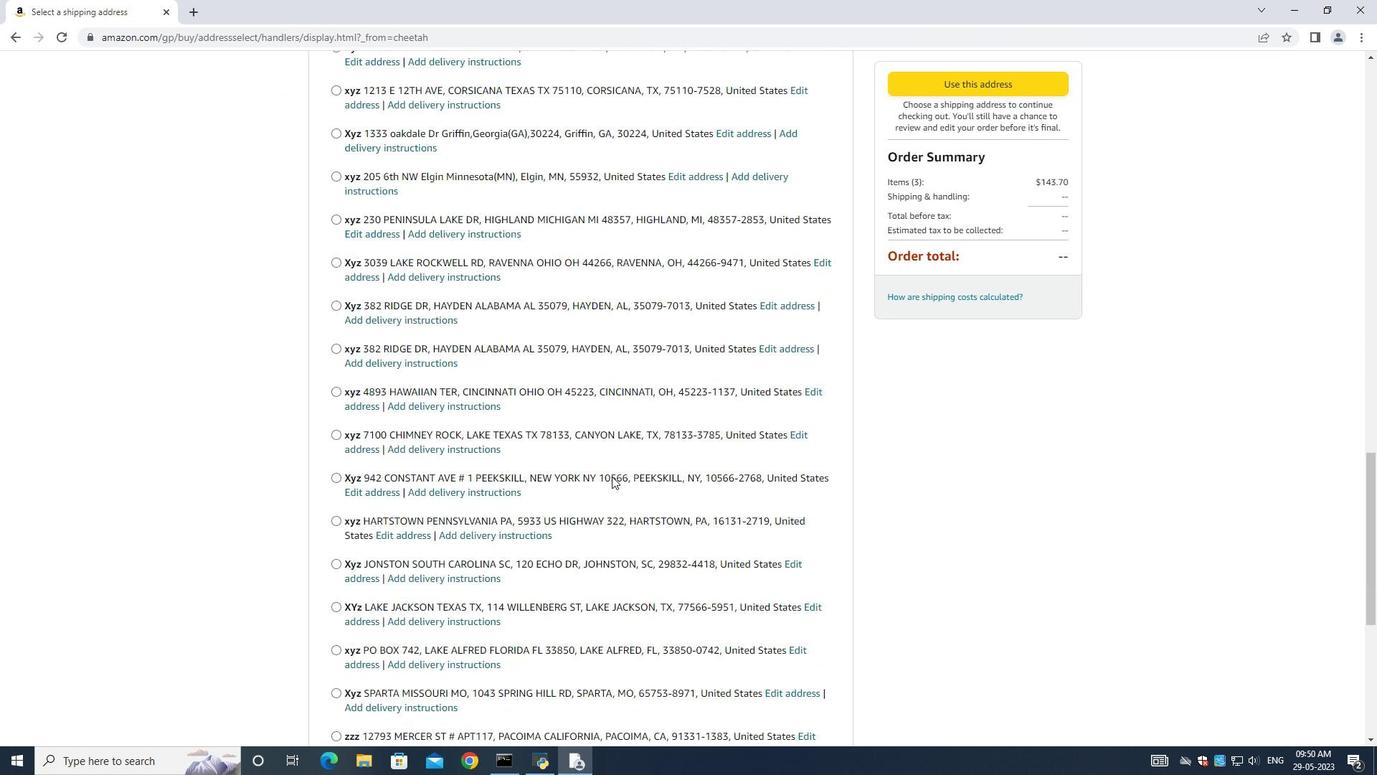 
Action: Mouse scrolled (611, 475) with delta (0, 0)
Screenshot: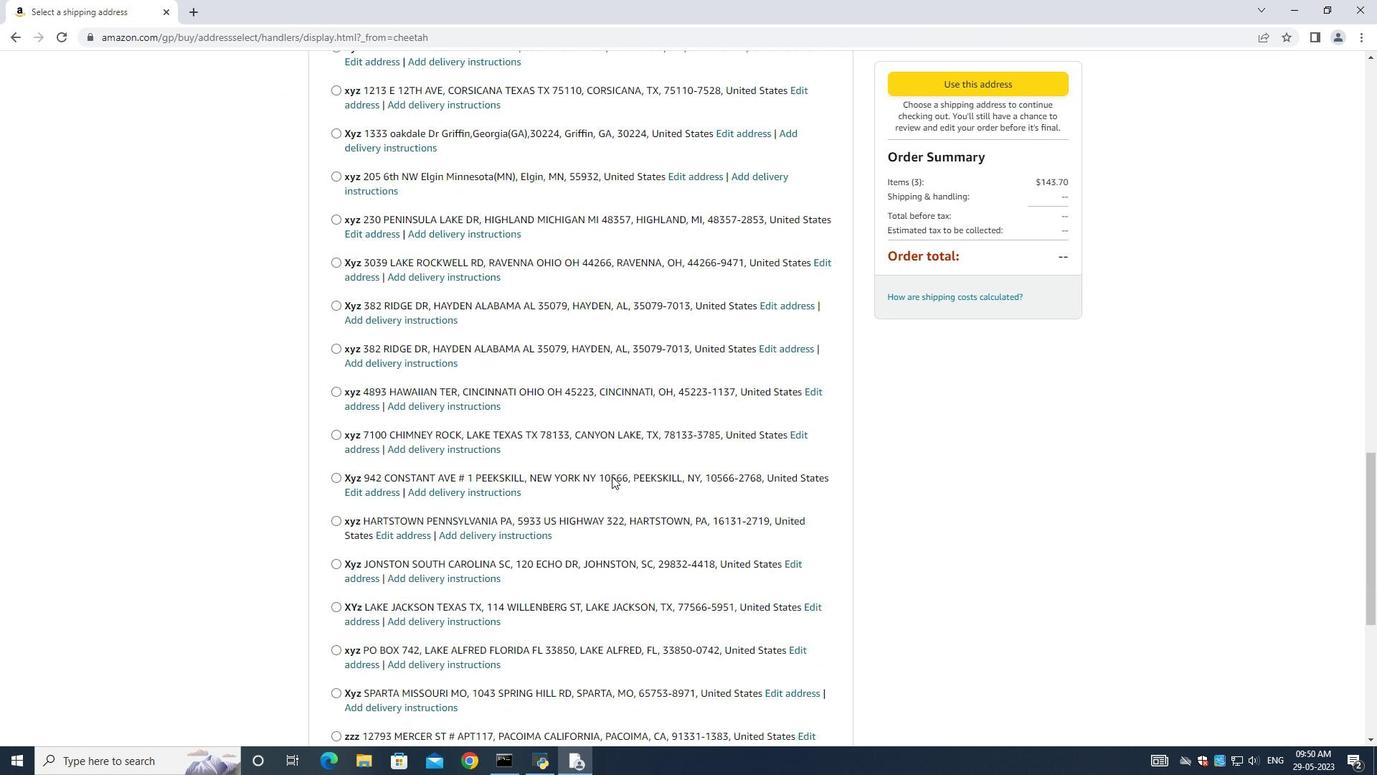 
Action: Mouse moved to (610, 476)
Screenshot: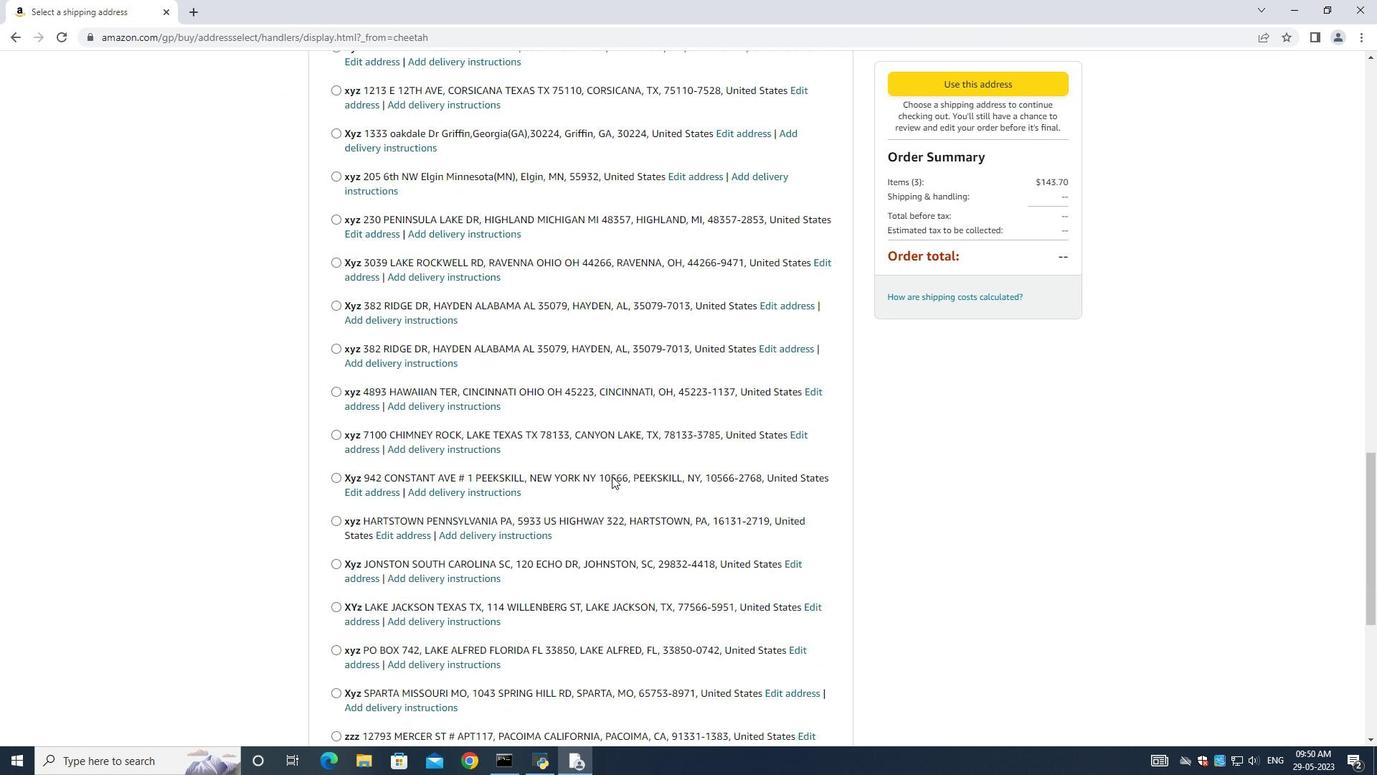 
Action: Mouse scrolled (610, 475) with delta (0, 0)
Screenshot: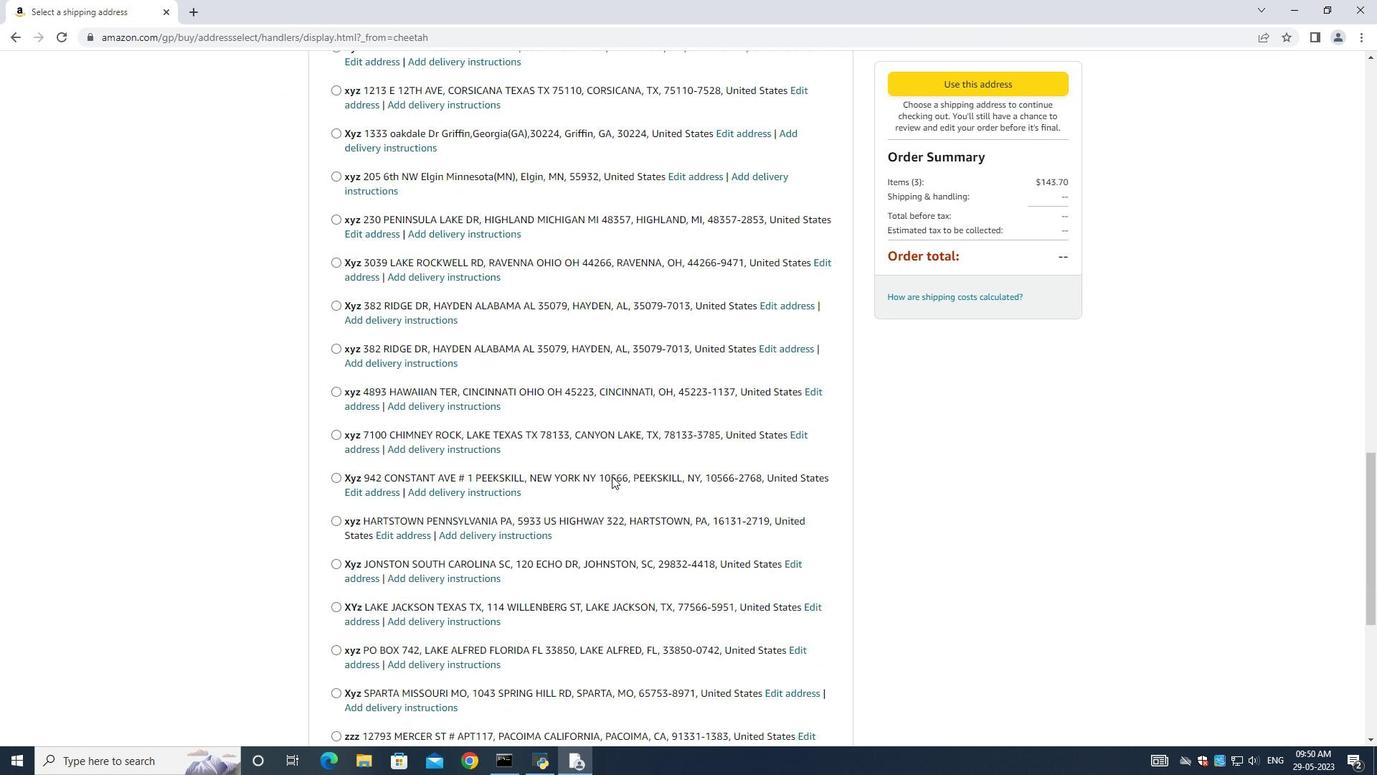 
Action: Mouse scrolled (610, 475) with delta (0, 0)
Screenshot: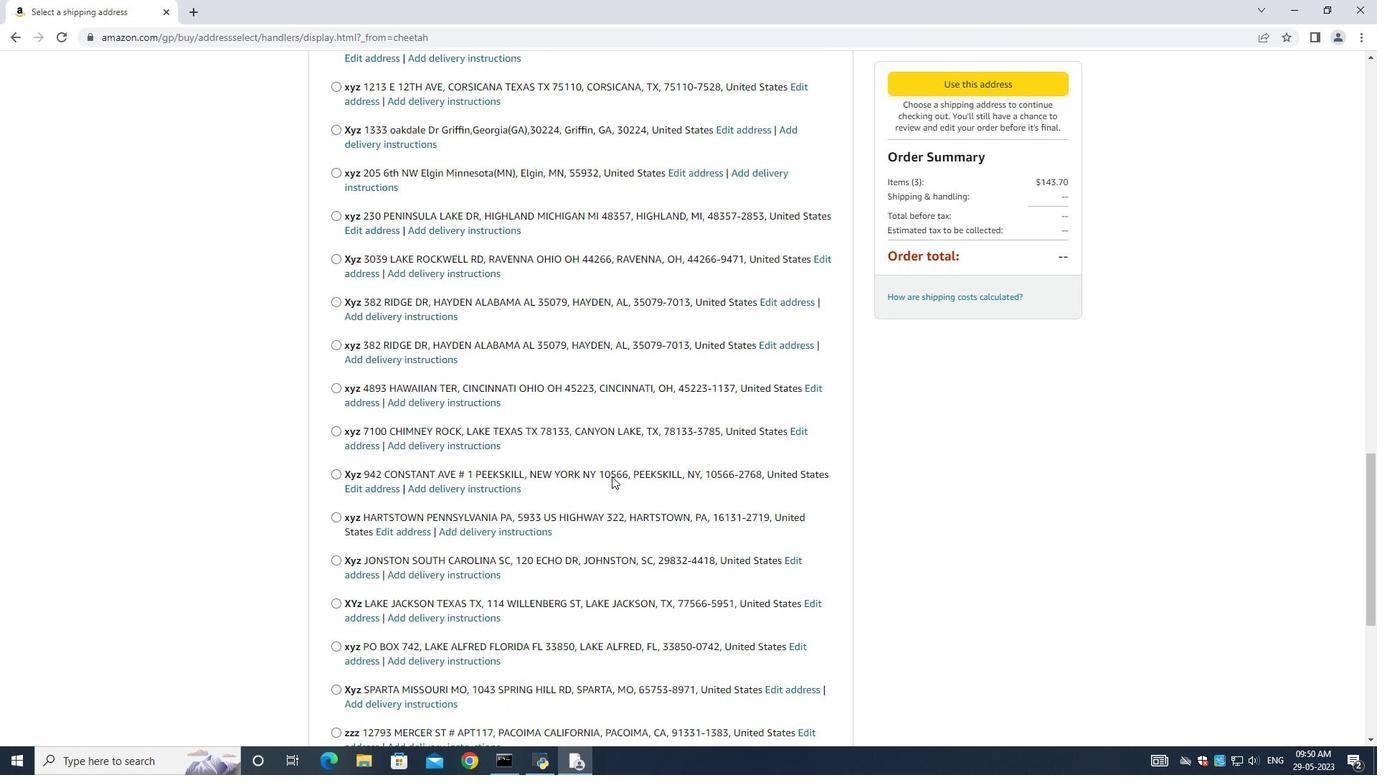 
Action: Mouse scrolled (610, 475) with delta (0, 0)
Screenshot: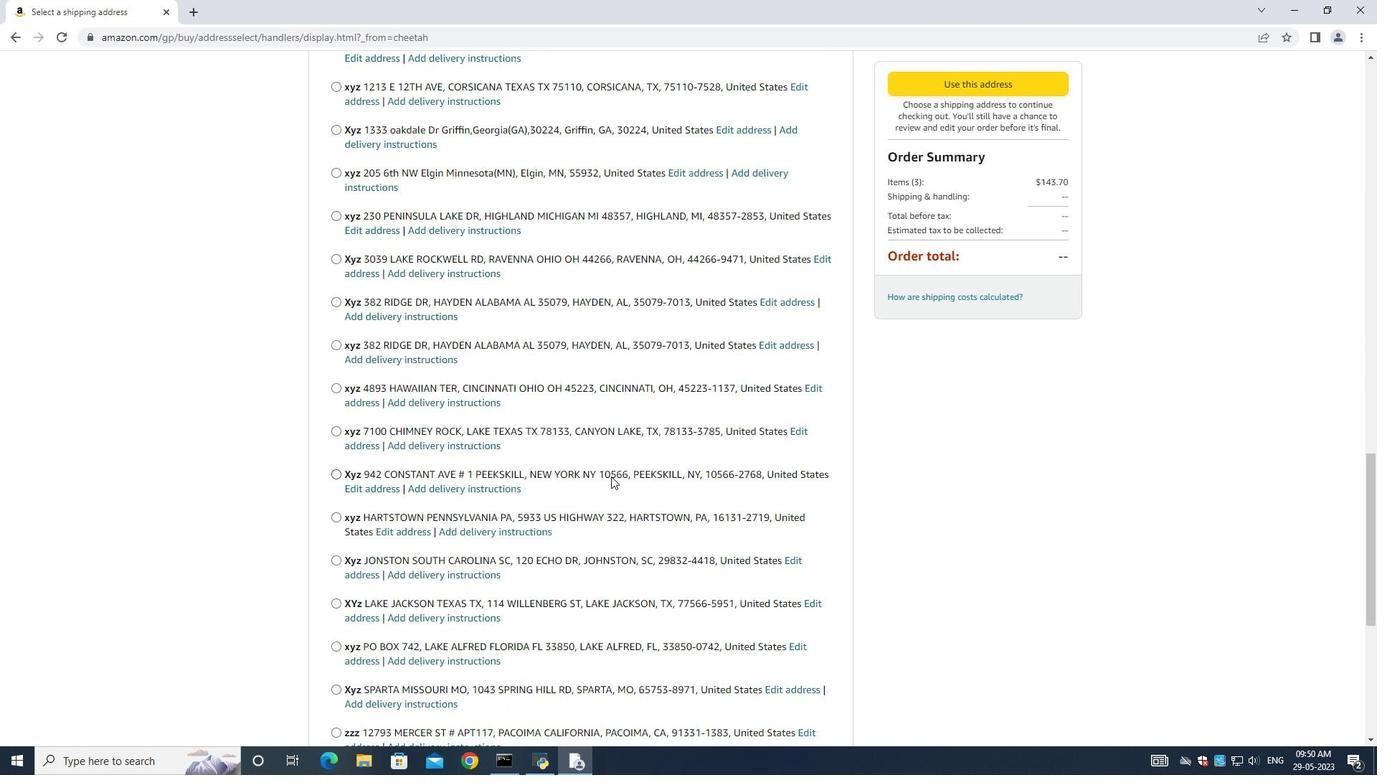 
Action: Mouse moved to (570, 465)
Screenshot: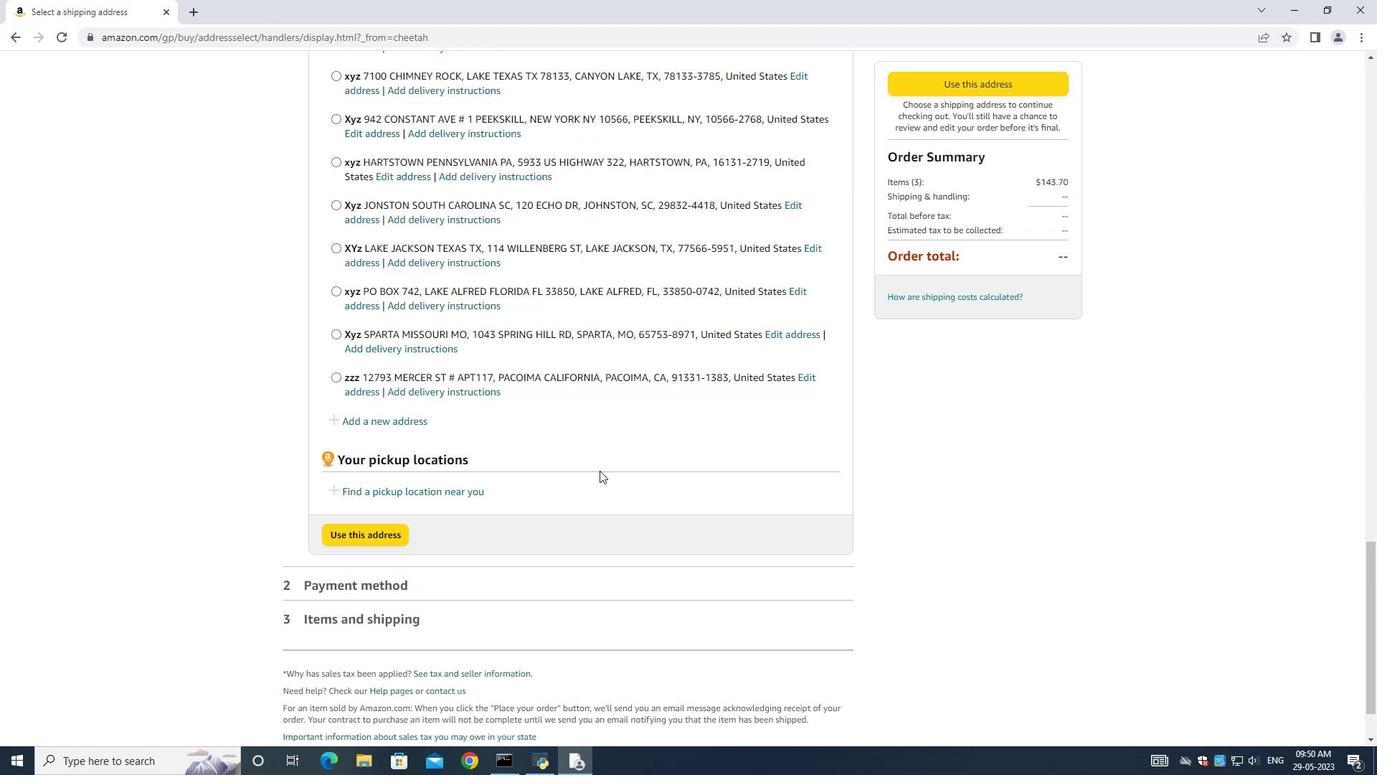 
Action: Mouse scrolled (570, 465) with delta (0, 0)
Screenshot: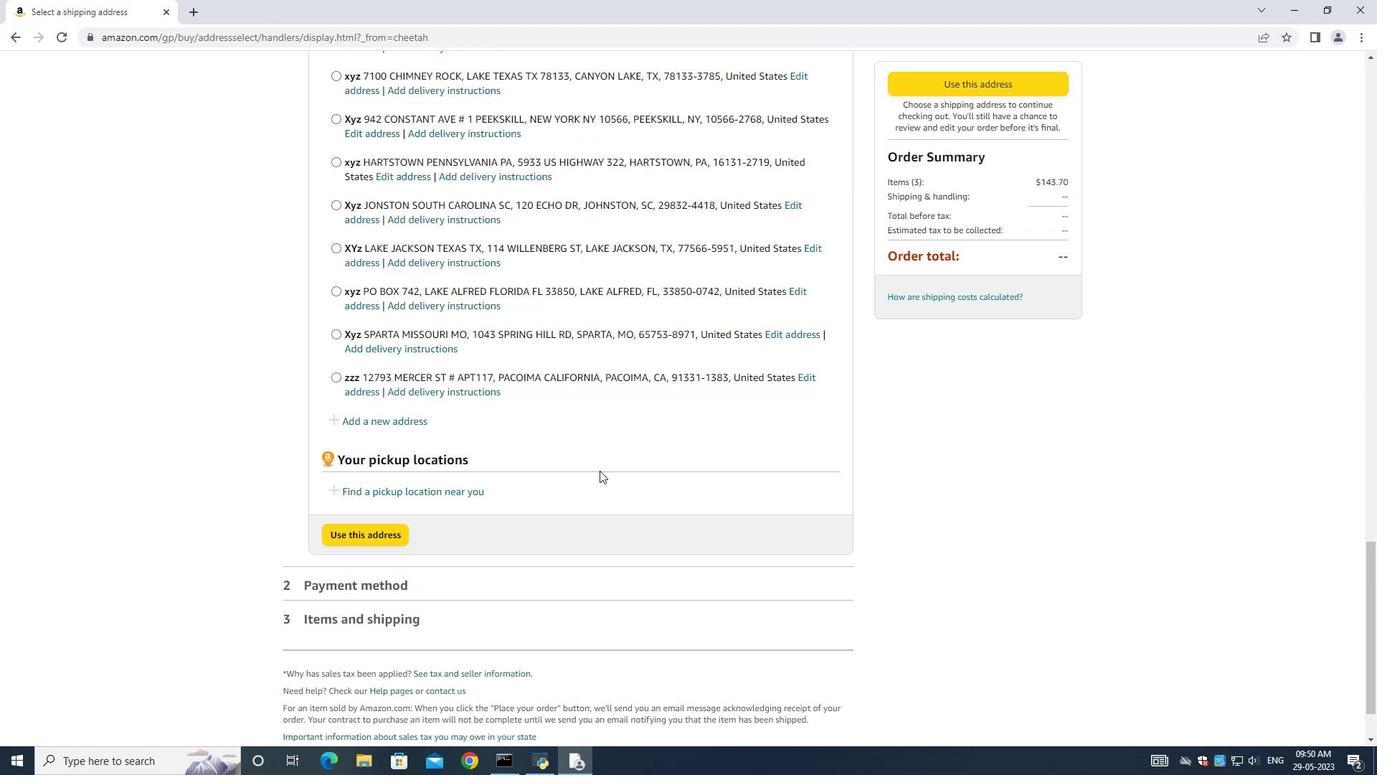 
Action: Mouse moved to (569, 465)
Screenshot: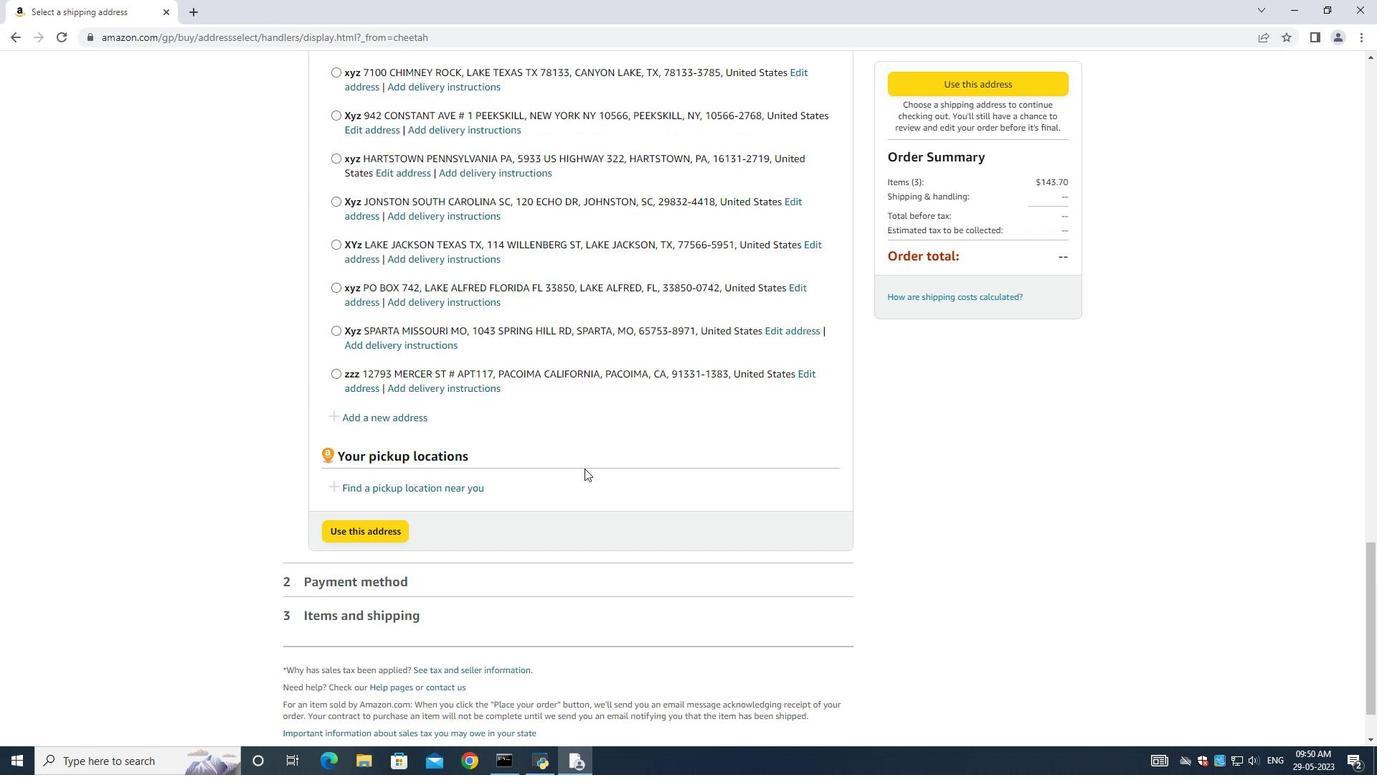 
Action: Mouse scrolled (569, 465) with delta (0, 0)
Screenshot: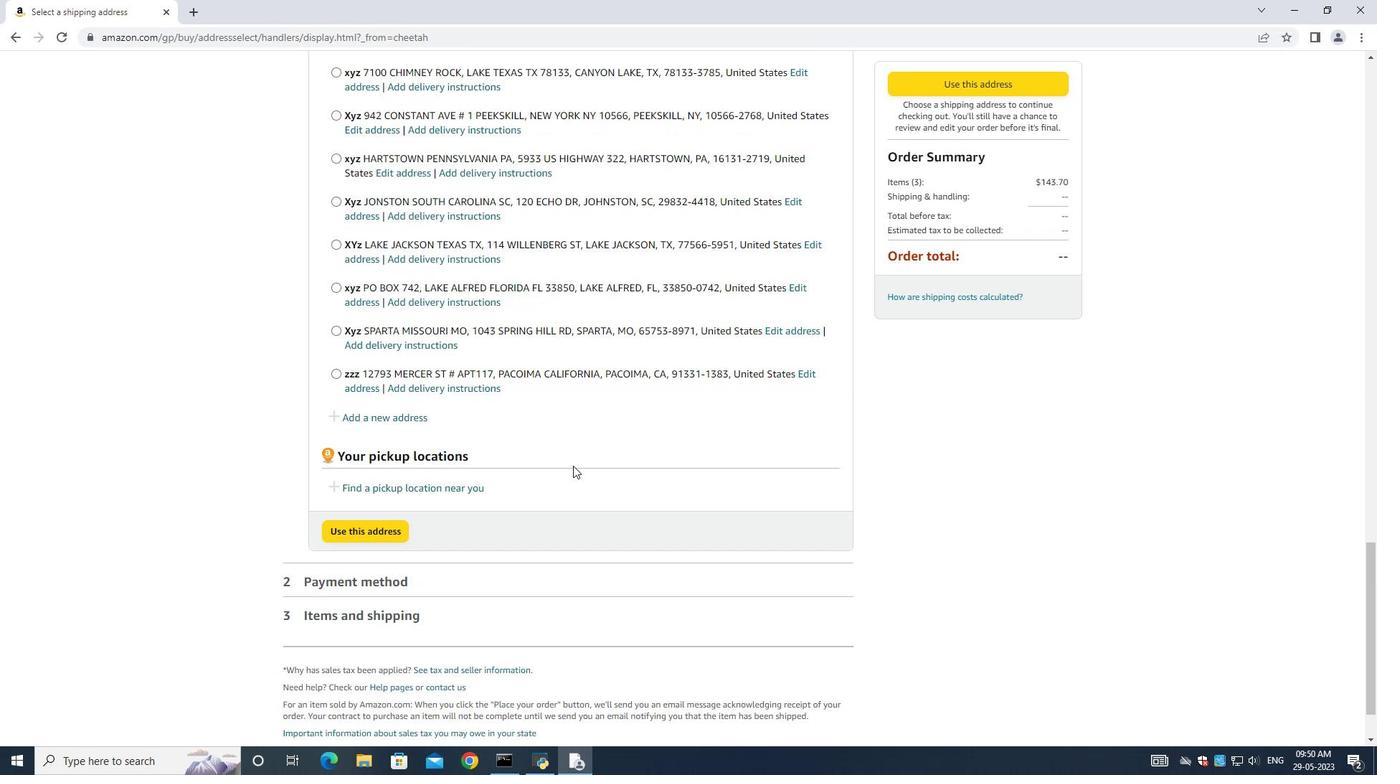 
Action: Mouse moved to (366, 345)
Screenshot: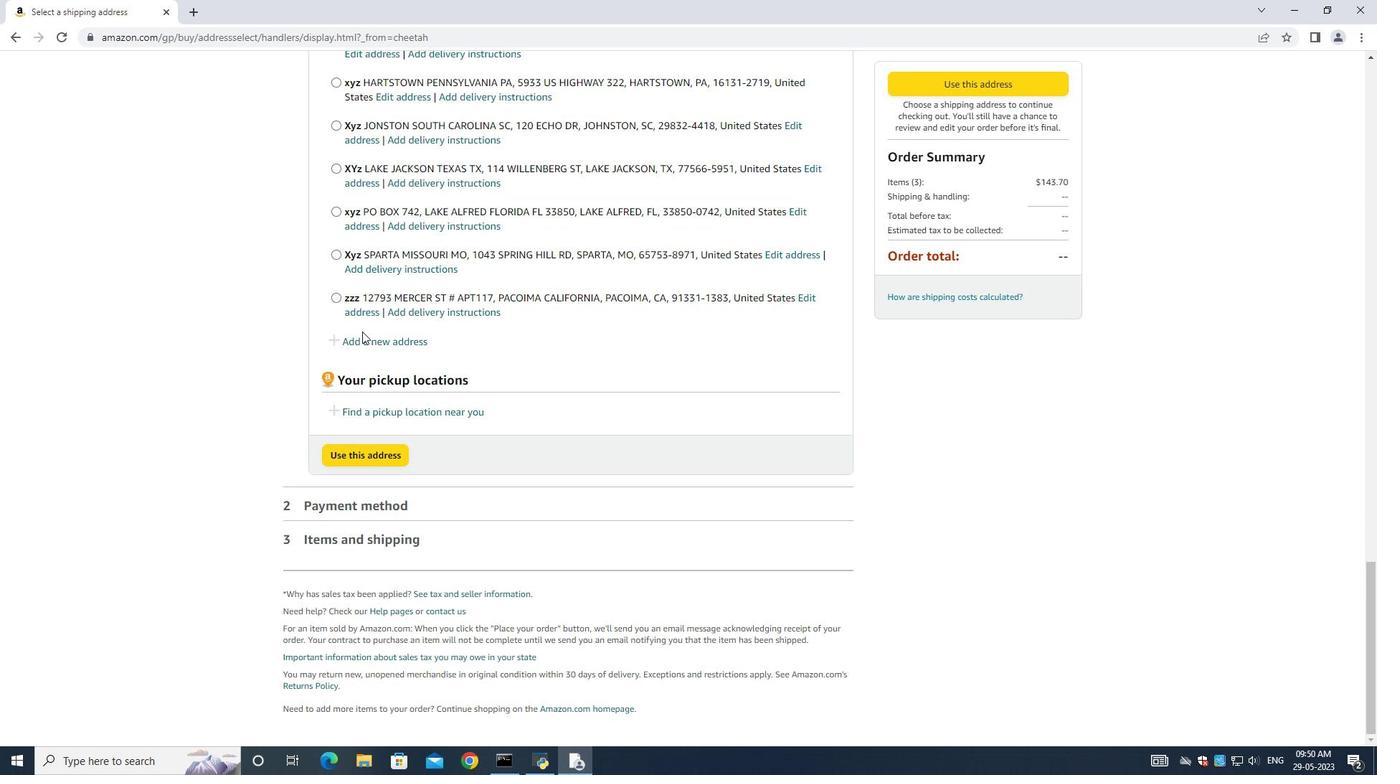 
Action: Mouse pressed left at (366, 345)
Screenshot: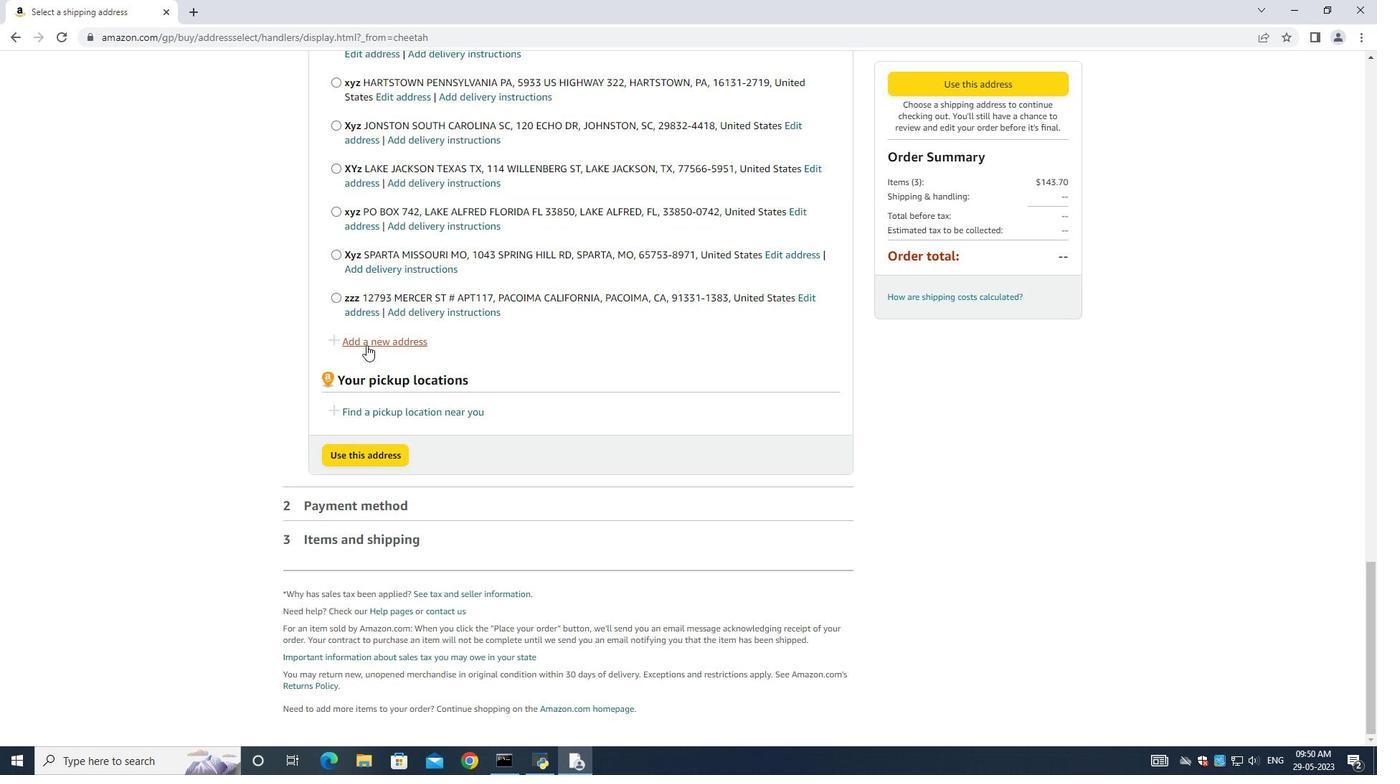 
Action: Mouse moved to (480, 352)
Screenshot: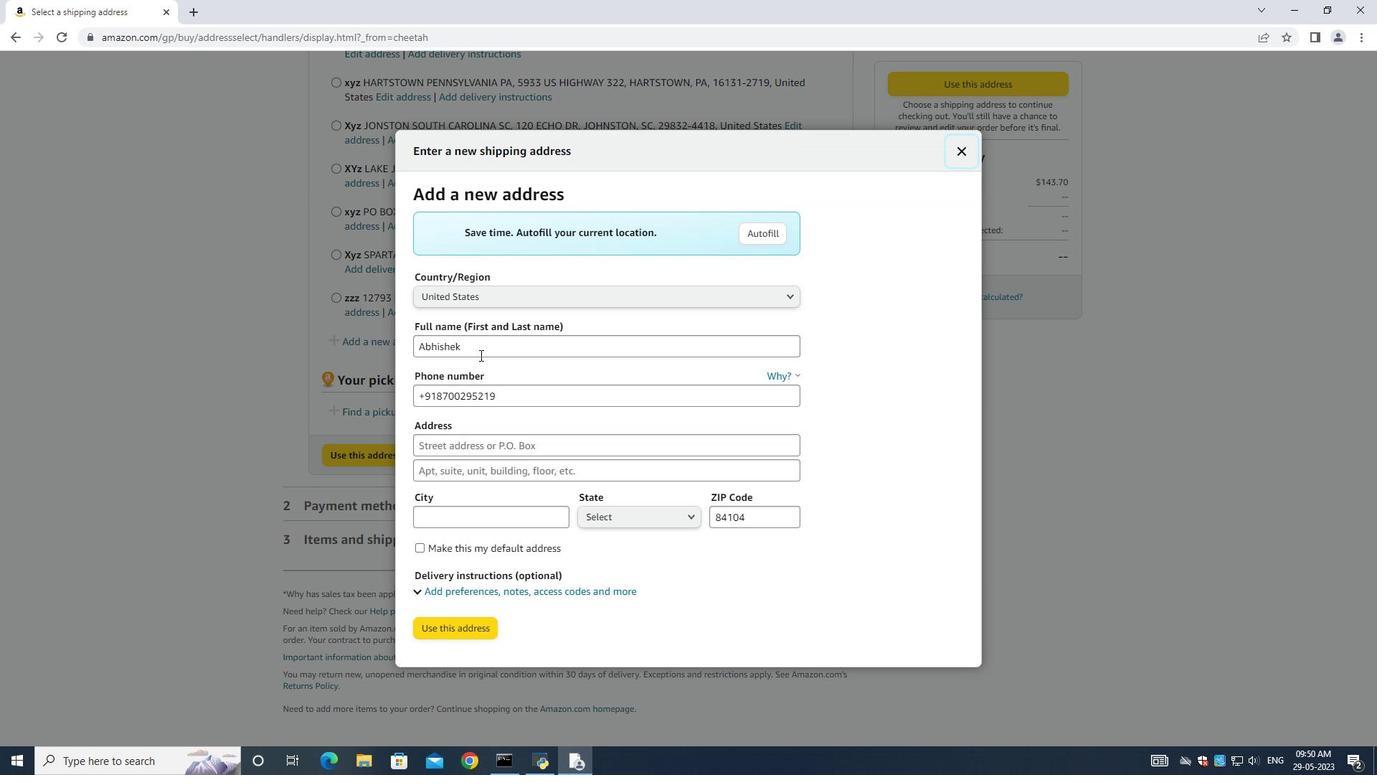 
Action: Mouse pressed left at (480, 352)
Screenshot: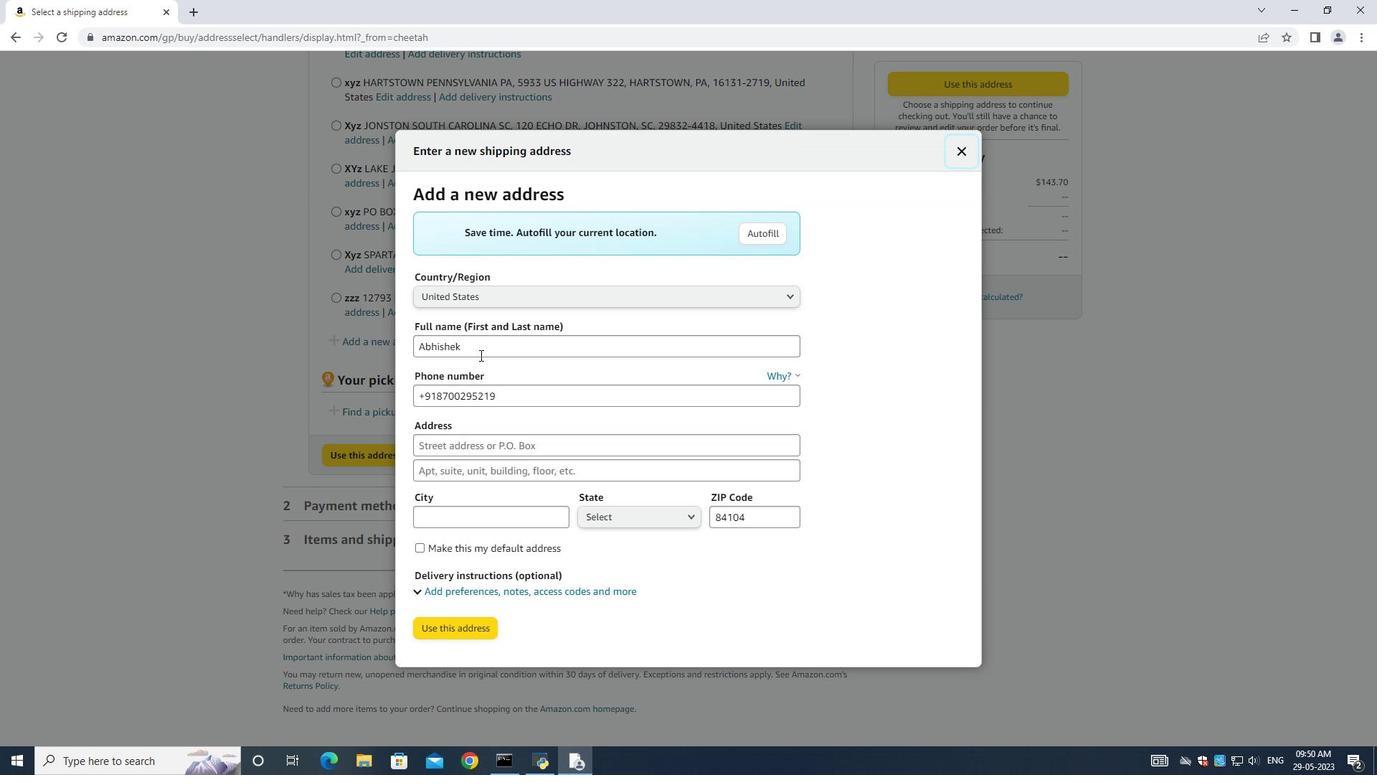 
Action: Key pressed ctrl+A<Key.backspace><Key.shift><Key.shift><Key.shift><Key.shift><Key.shift><Key.shift><Key.shift><Key.shift><Key.shift><Key.shift><Key.shift><Key.shift><Key.shift><Key.shift><Key.shift><Key.shift><Key.shift><Key.shift><Key.shift><Key.shift><Key.shift><Key.shift><Key.shift><Key.shift><Key.shift><Key.shift><Key.shift><Key.shift><Key.shift><Key.shift><Key.shift><Key.shift><Key.shift><Key.shift><Key.shift><Key.shift><Key.shift><Key.shift><Key.shift><Key.shift><Key.shift><Key.shift><Key.shift><Key.shift><Key.shift><Key.shift><Key.shift><Key.shift><Key.shift><Key.shift><Key.shift><Key.shift><Key.shift><Key.shift><Key.shift><Key.shift><Key.shift><Key.shift><Key.shift><Key.shift><Key.shift><Key.shift><Key.shift><Key.shift><Key.shift><Key.shift><Key.shift><Key.shift><Key.shift><Key.shift><Key.shift><Key.shift><Key.shift><Key.shift><Key.shift><Key.shift><Key.shift><Key.shift><Key.shift><Key.shift><Key.shift><Key.shift><Key.shift><Key.shift><Key.shift><Key.shift><Key.shift><Key.shift><Key.shift><Key.shift><Key.shift><Key.shift><Key.shift><Key.shift><Key.shift><Key.shift><Key.shift><Key.shift>Connor<Key.space><Key.shift>Wood<Key.space>
Screenshot: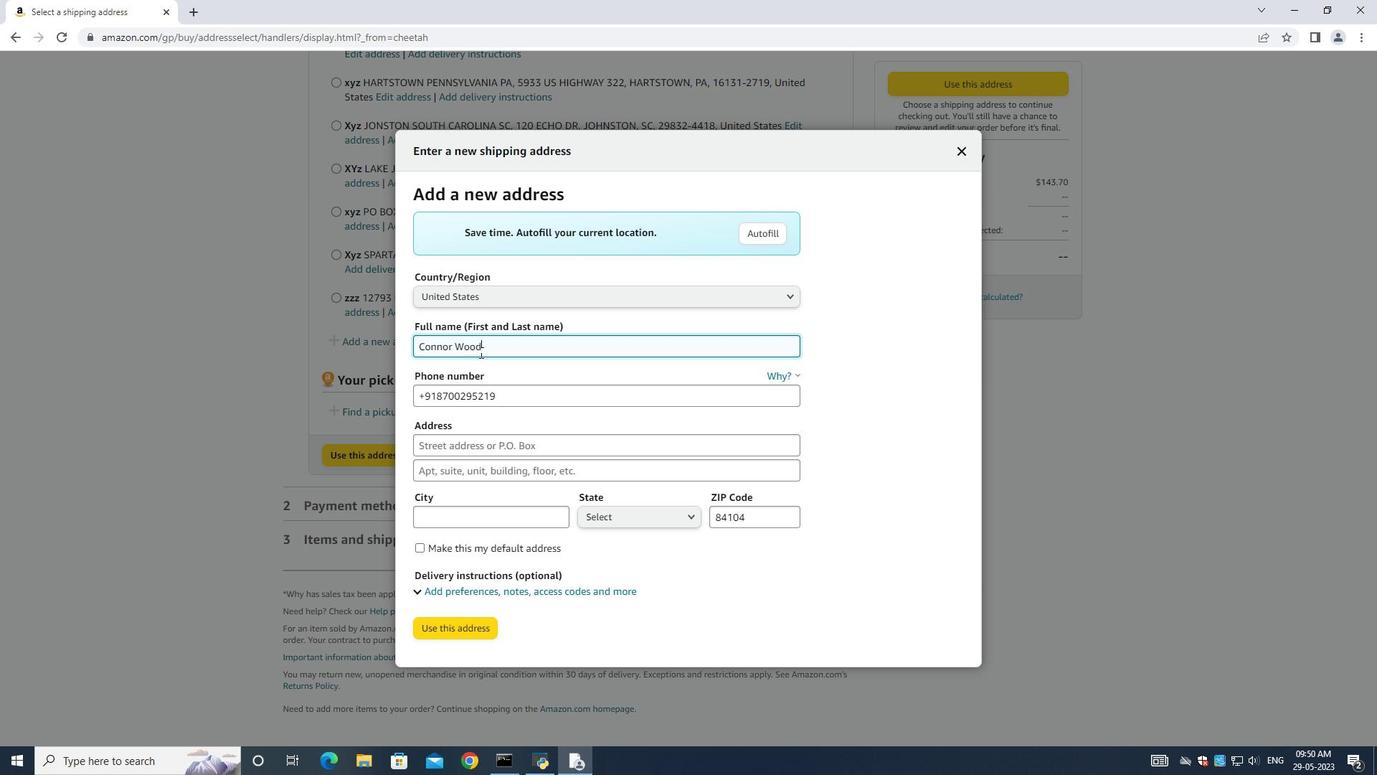 
Action: Mouse moved to (521, 398)
Screenshot: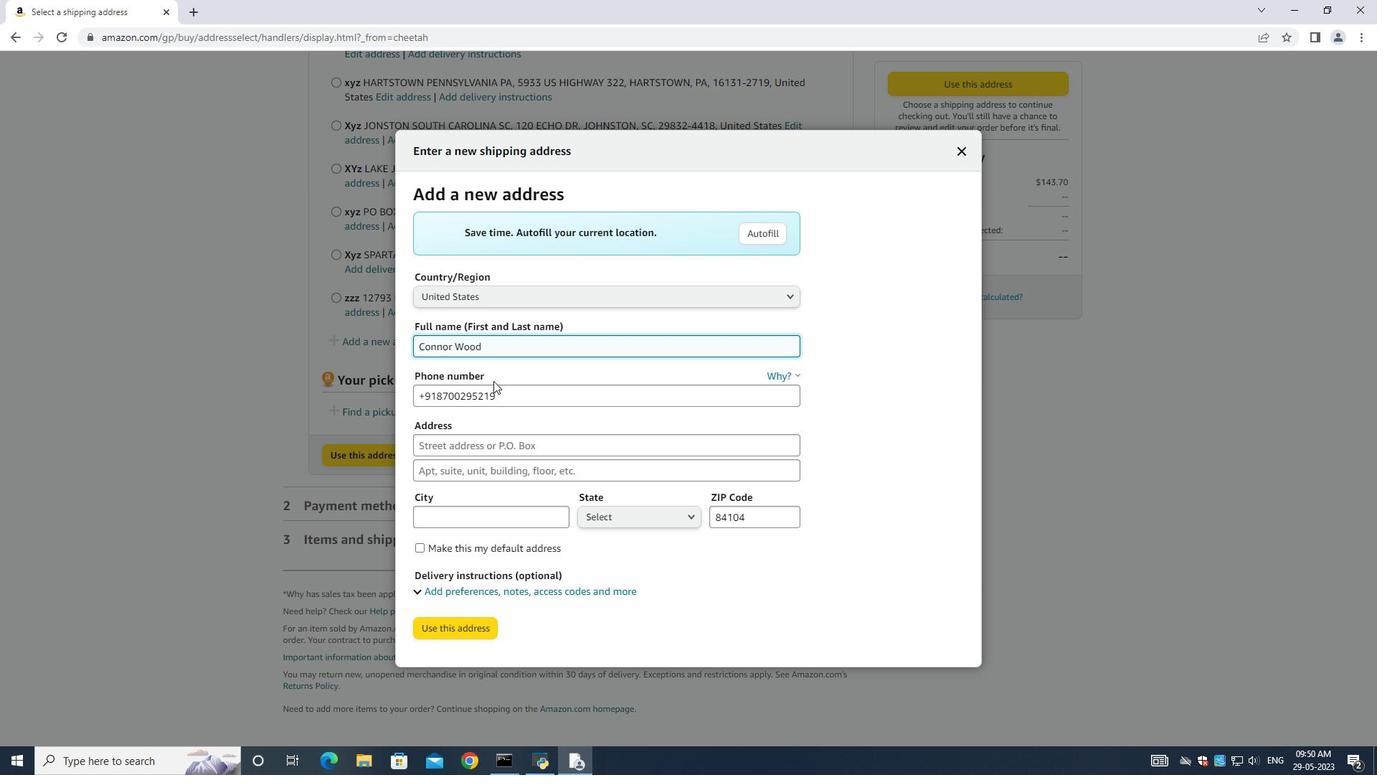 
Action: Mouse pressed left at (521, 398)
Screenshot: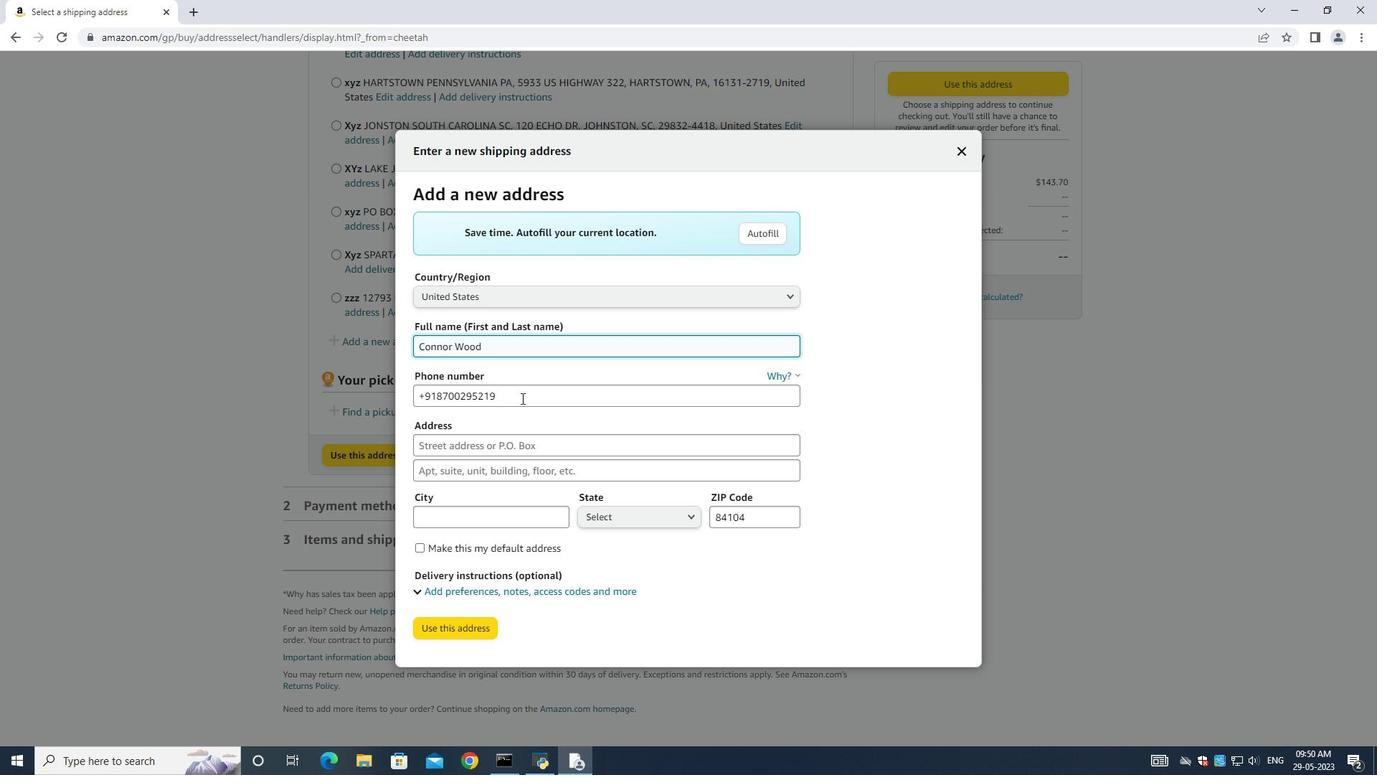 
Action: Key pressed ctrl+A<Key.backspace>93774227970
Screenshot: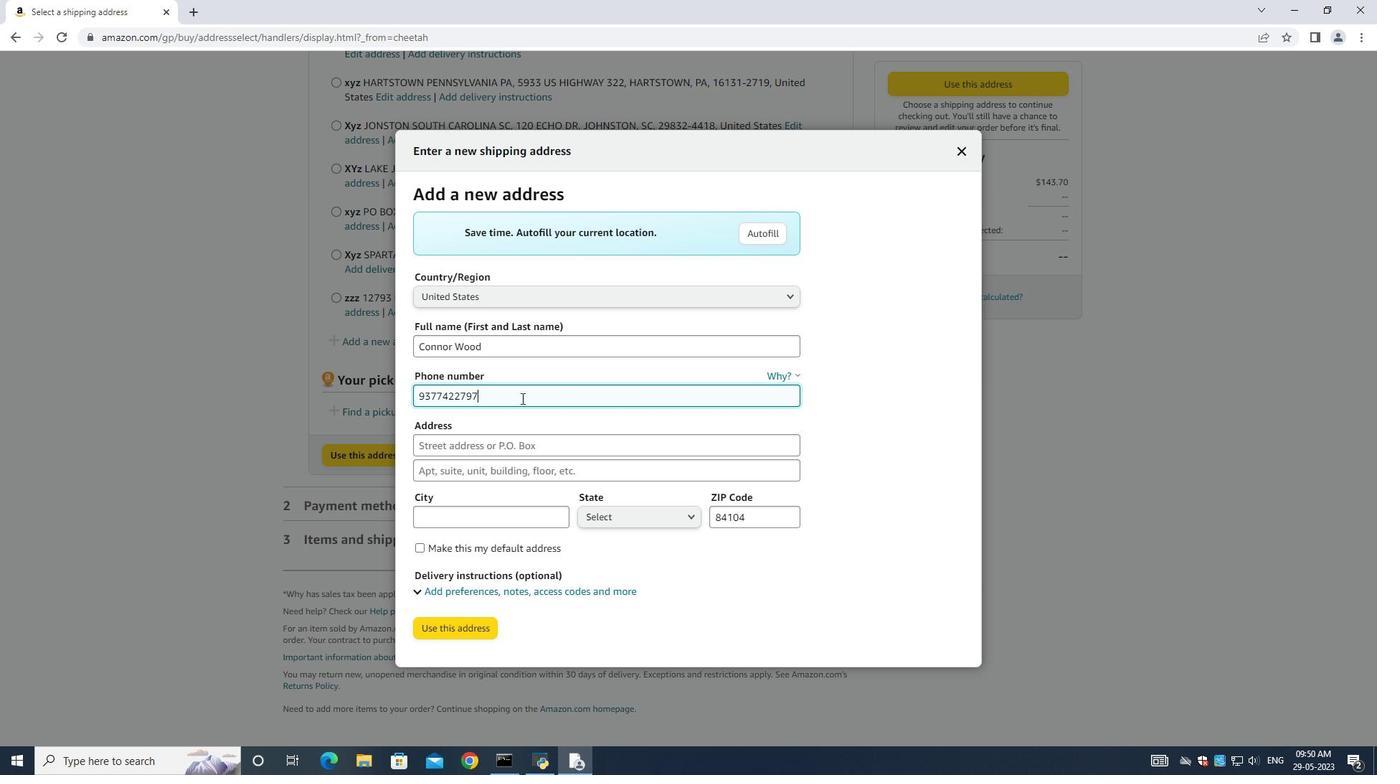 
Action: Mouse moved to (494, 447)
Screenshot: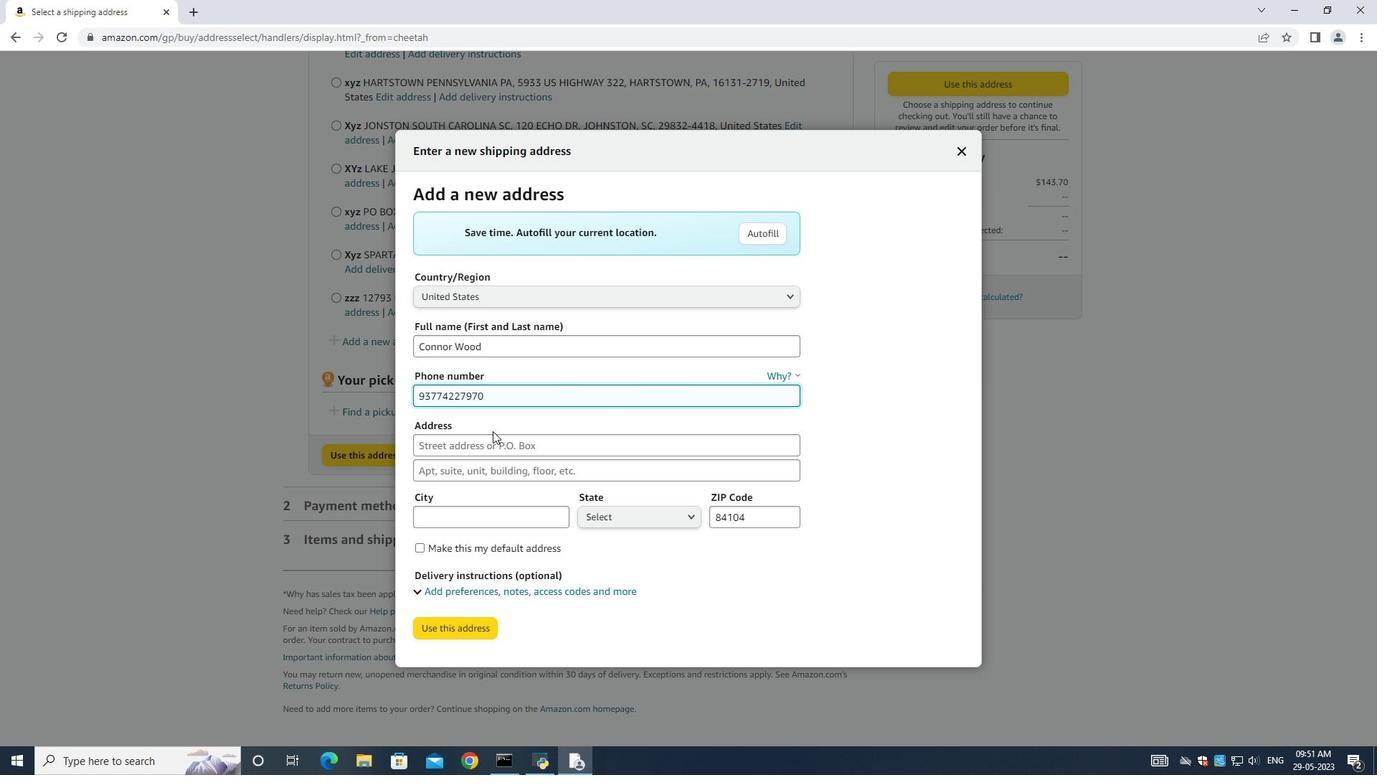 
Action: Mouse pressed left at (494, 447)
Screenshot: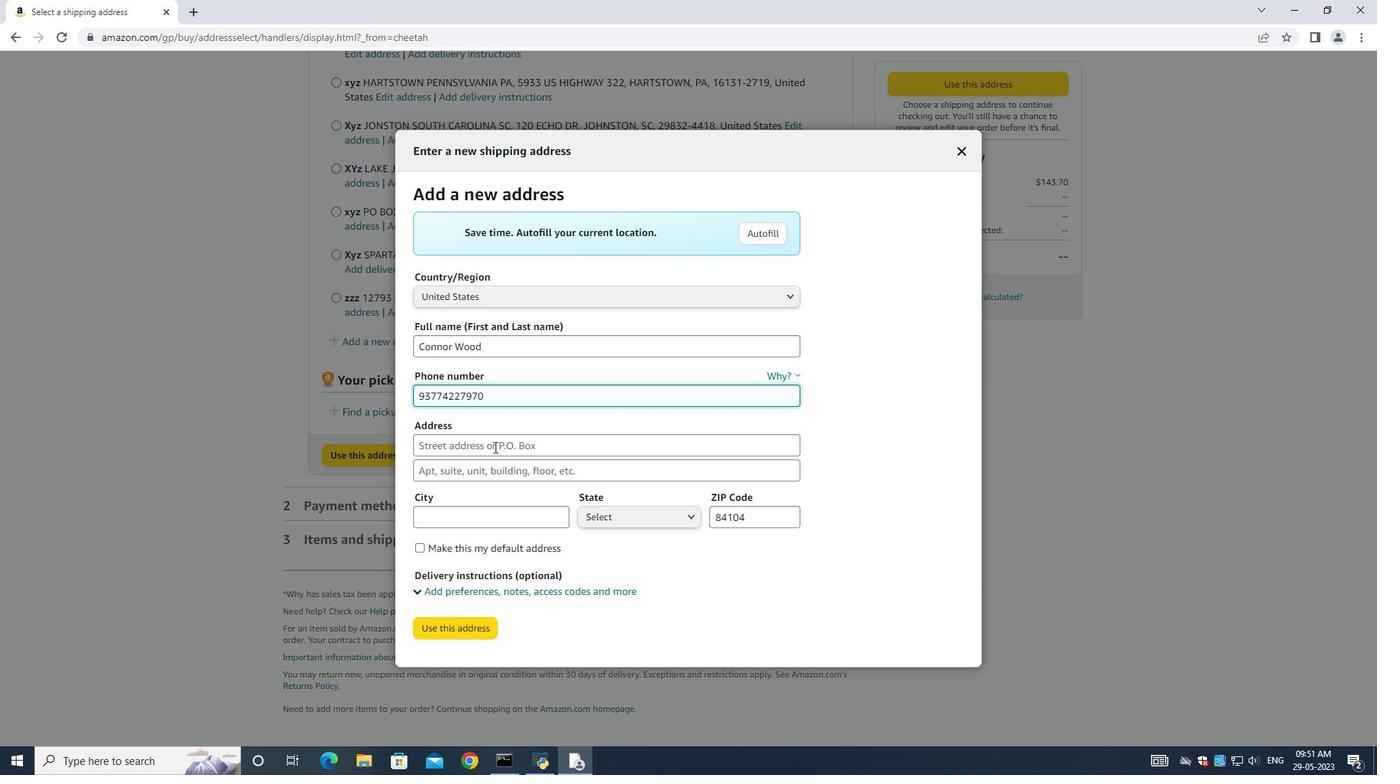 
Action: Key pressed 4277<Key.space><Key.shift>Crim<Key.space><Key.shift>Lane<Key.space>
Screenshot: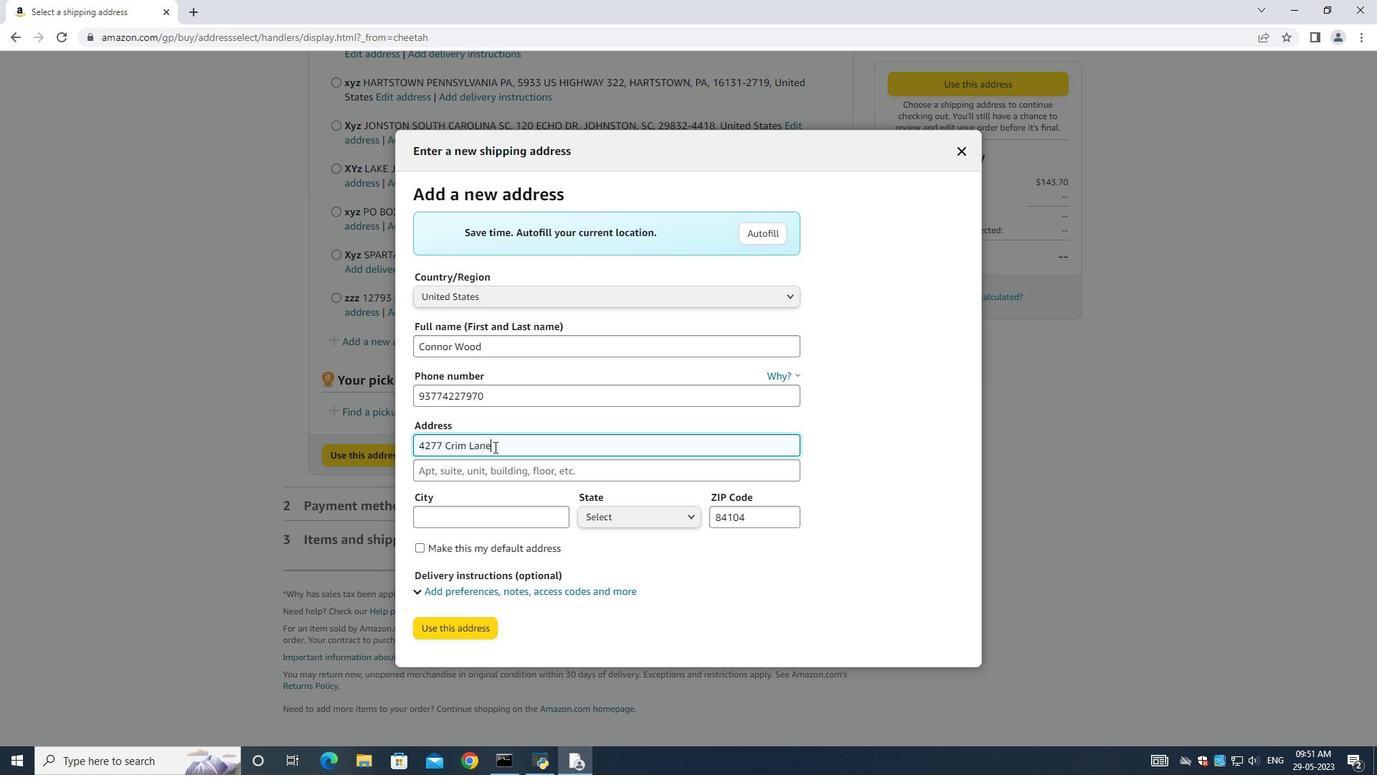 
Action: Mouse moved to (704, 357)
Screenshot: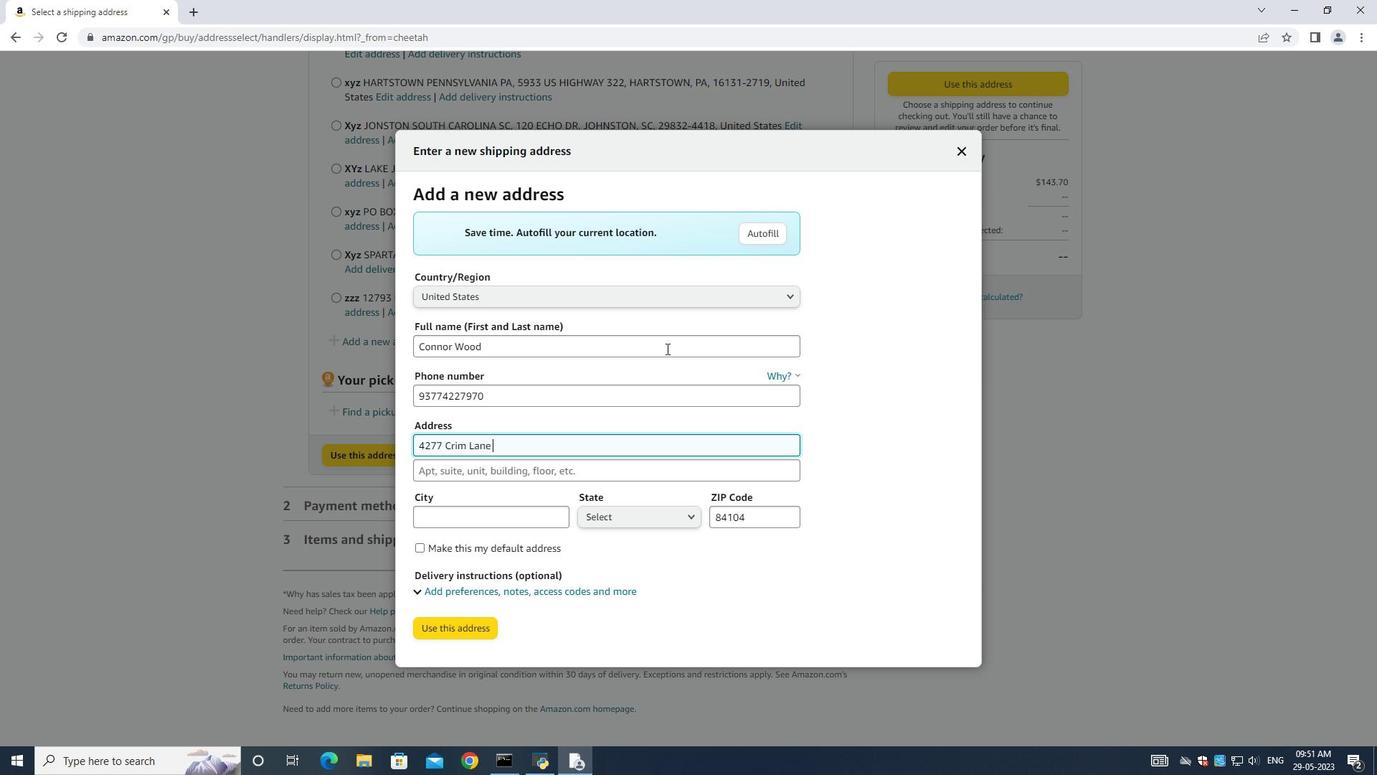 
Action: Key pressed <Key.shift>
Screenshot: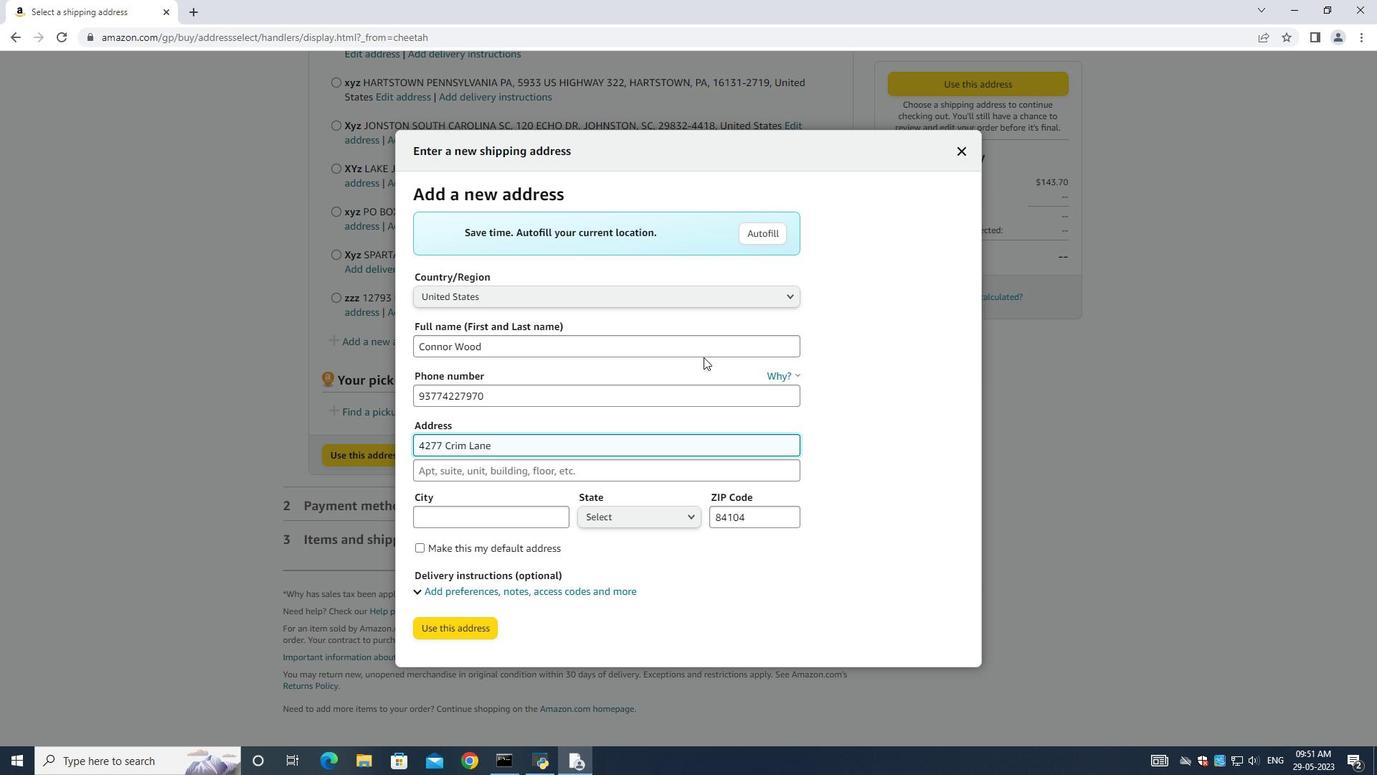 
Action: Mouse moved to (497, 473)
Screenshot: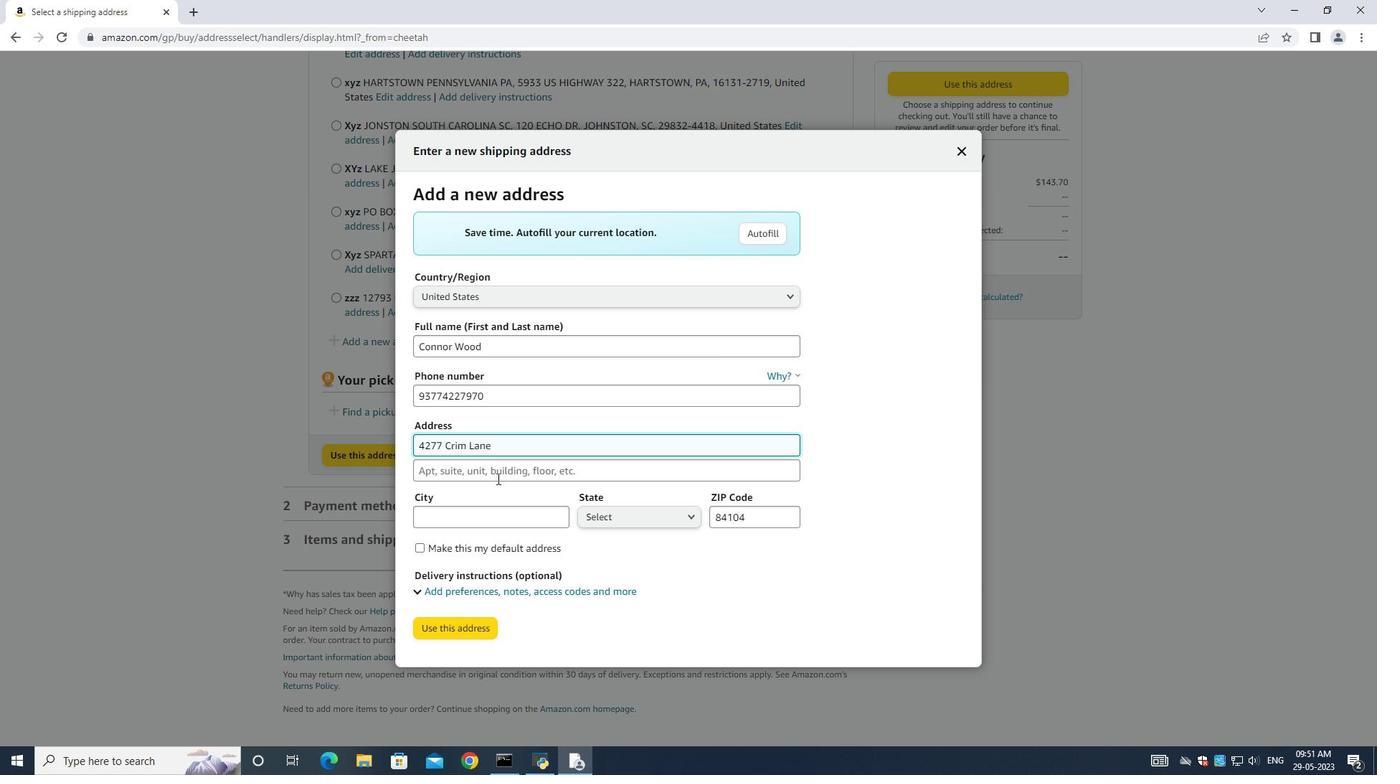 
Action: Mouse pressed left at (497, 473)
Screenshot: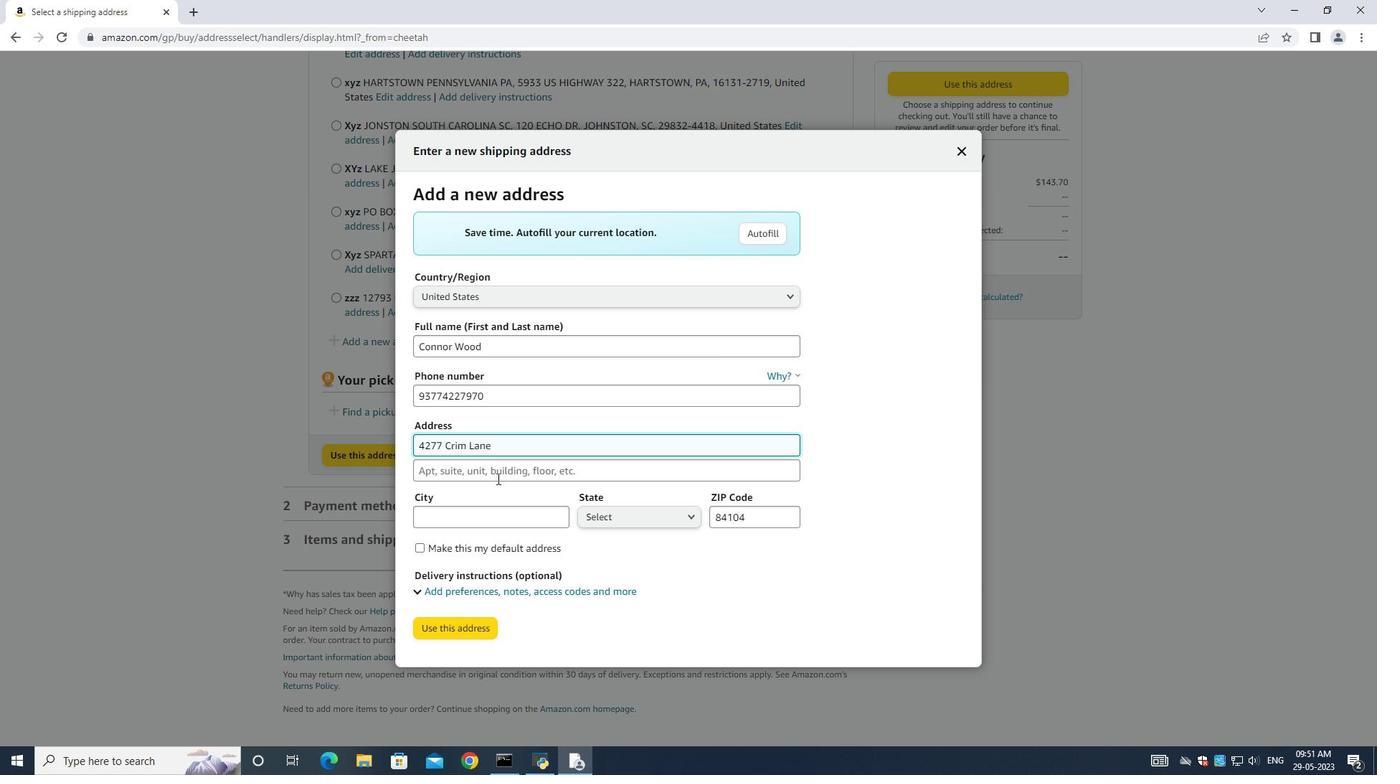 
Action: Mouse moved to (496, 473)
Screenshot: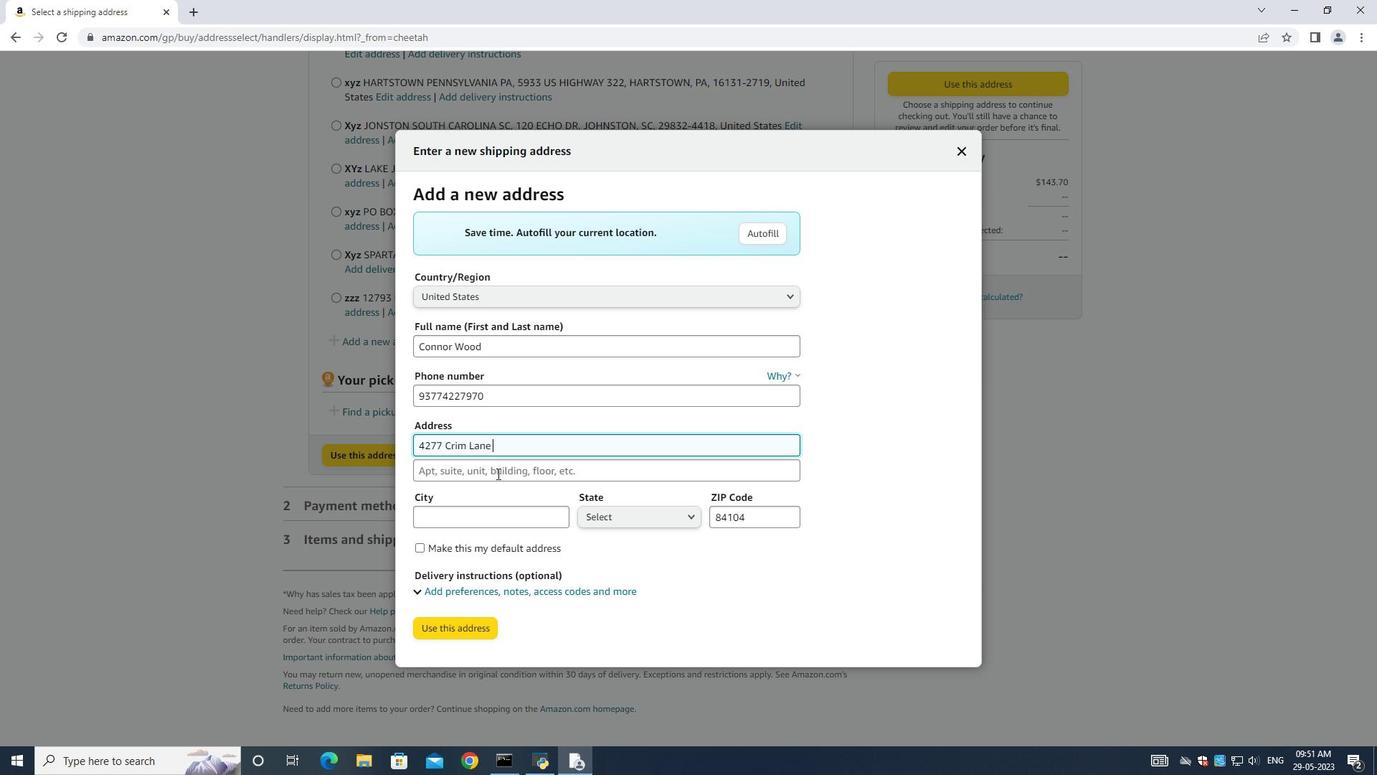 
Action: Key pressed <Key.shift><Key.shift><Key.shift><Key.shift><Key.shift><Key.shift><Key.shift><Key.shift><Key.shift><Key.shift><Key.shift><Key.shift><Key.shift><Key.shift>Underhill<Key.space><Key.shift>Vermont
Screenshot: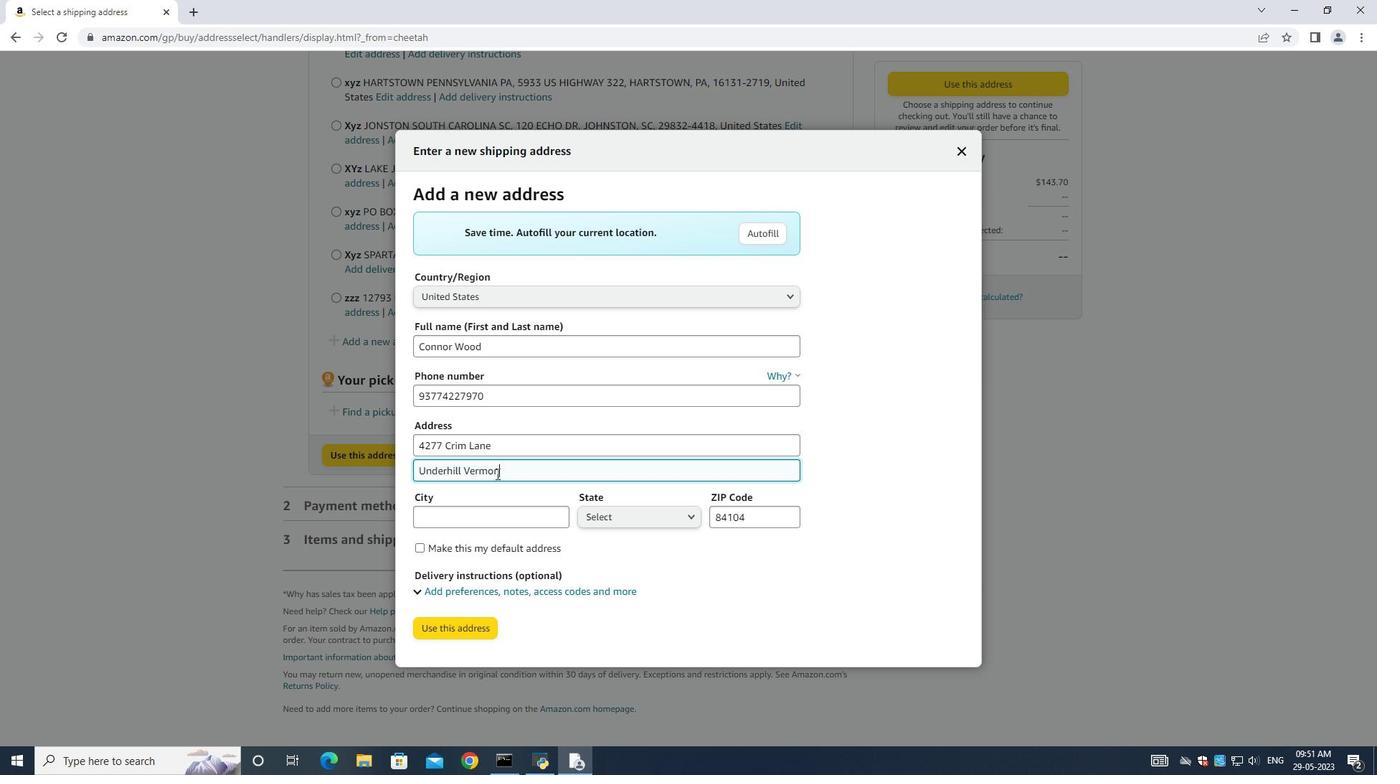 
Action: Mouse pressed left at (496, 473)
Screenshot: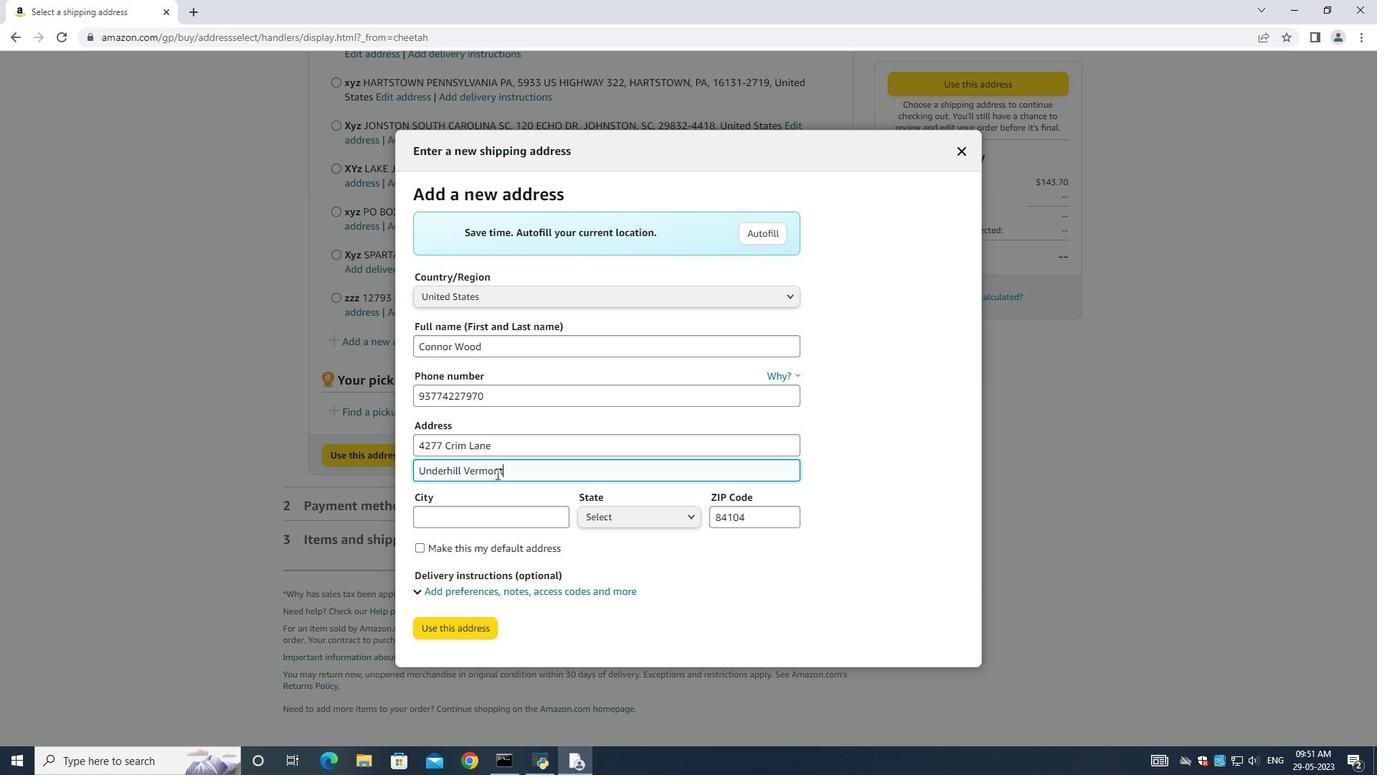 
Action: Mouse moved to (521, 513)
Screenshot: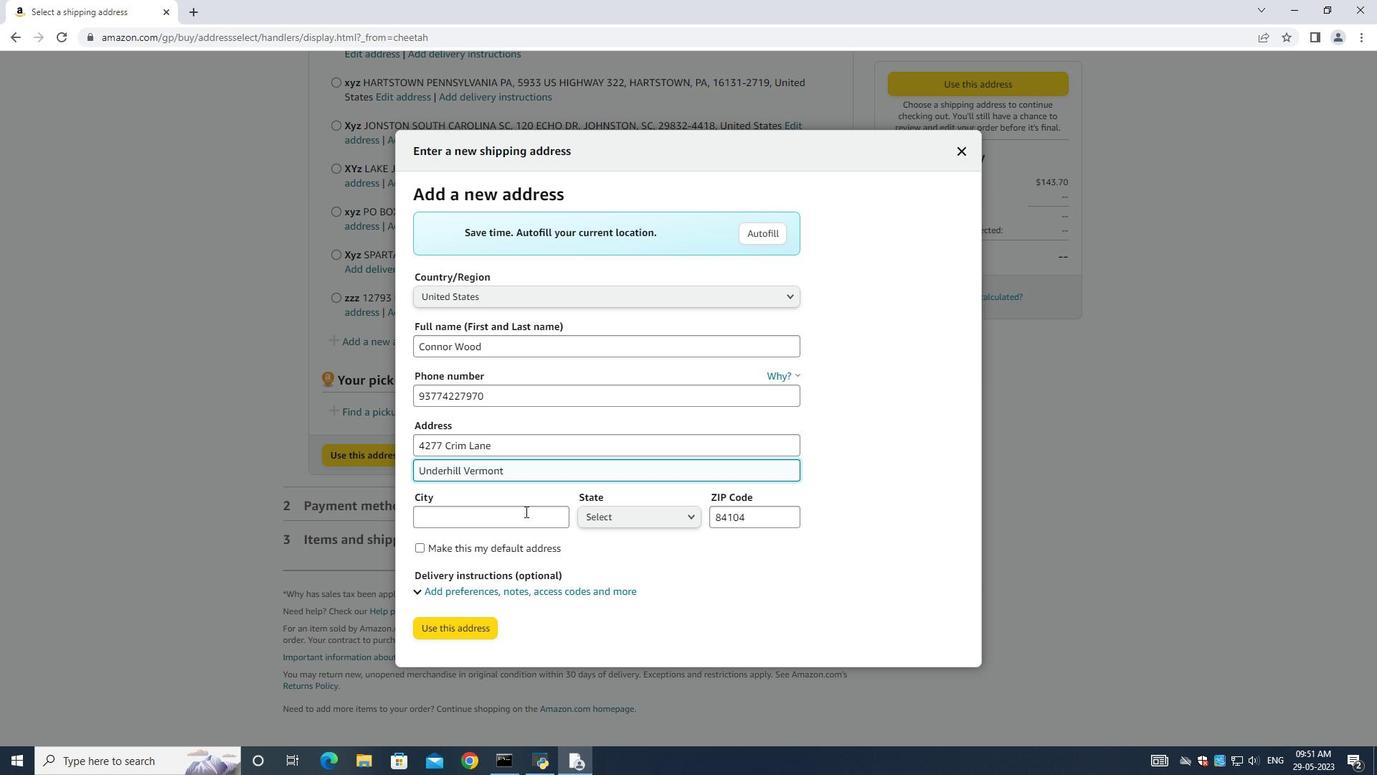 
Action: Mouse pressed left at (521, 513)
Screenshot: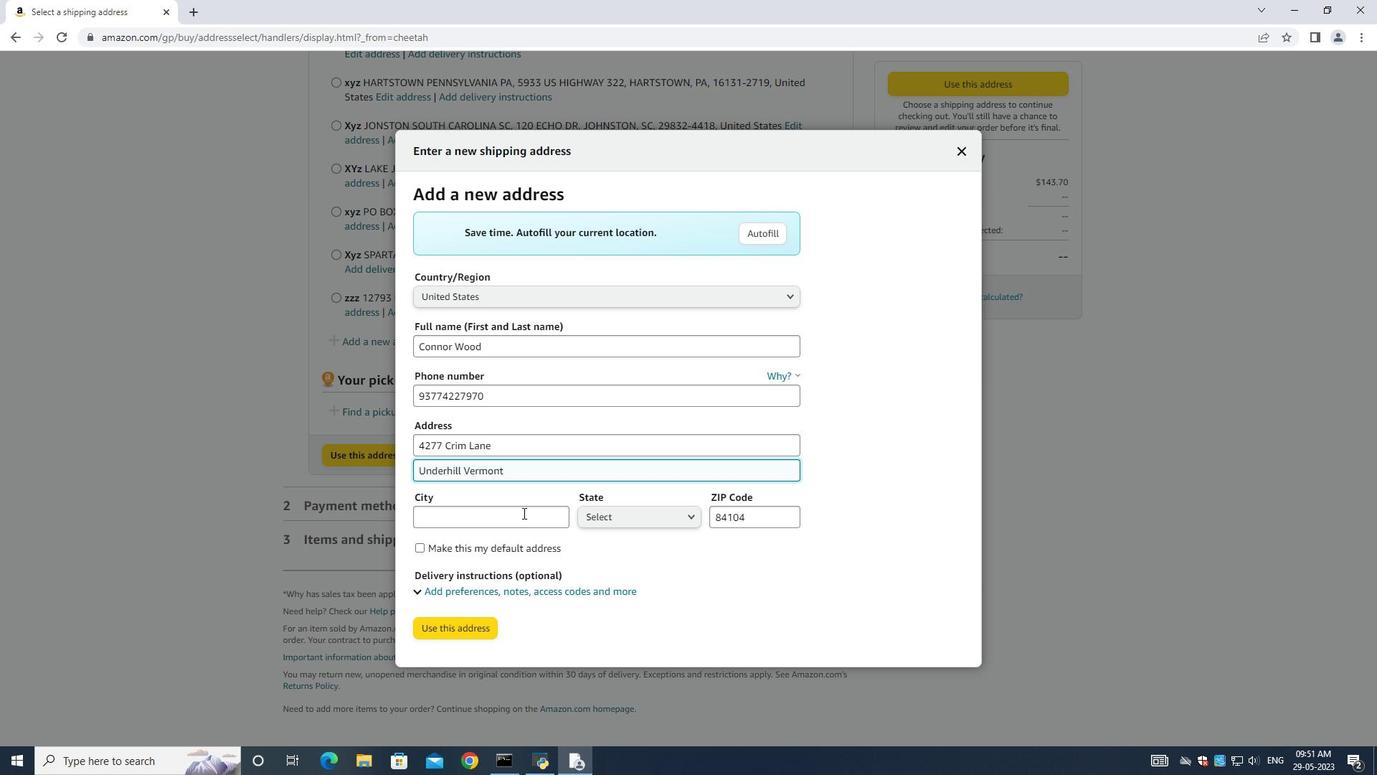 
Action: Mouse moved to (507, 518)
Screenshot: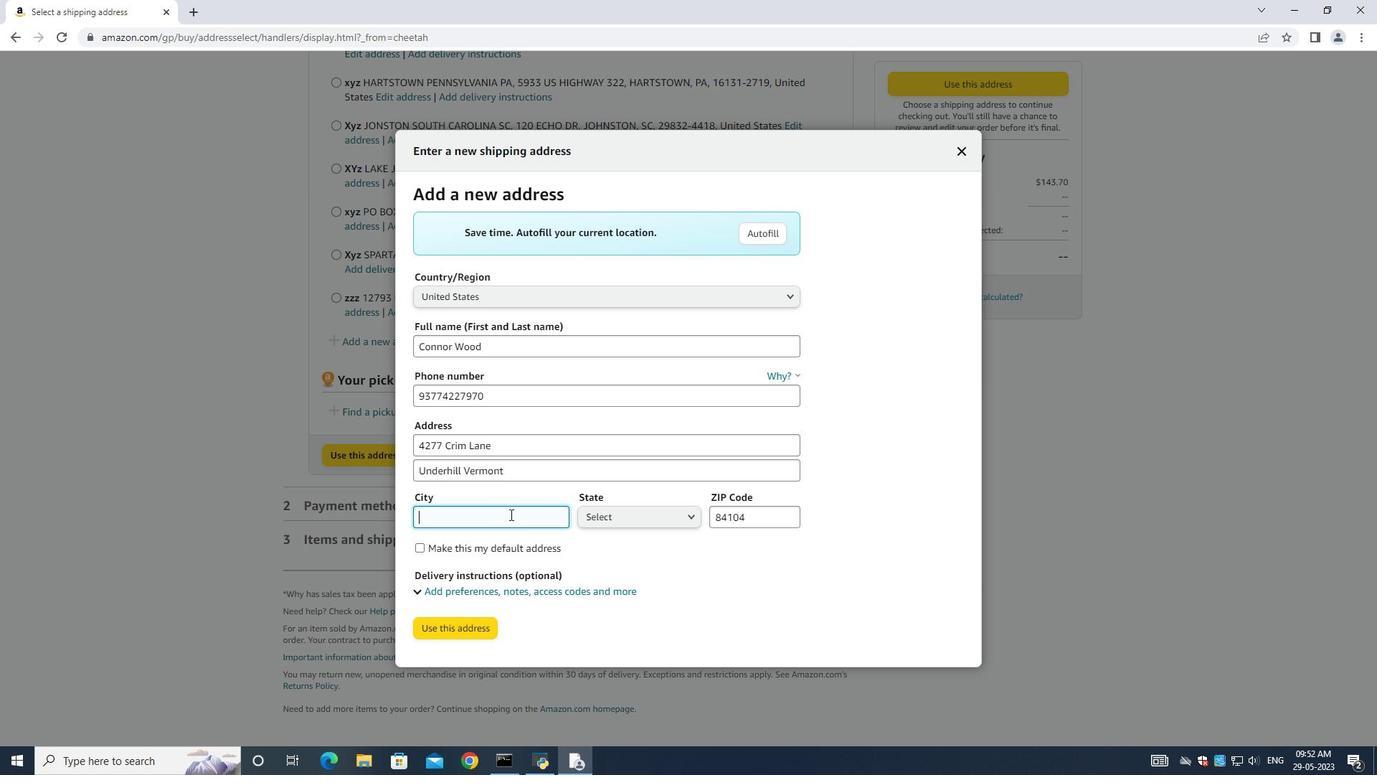 
Action: Key pressed <Key.shift>Crim<Key.space><Key.shift>Lane<Key.space>
Screenshot: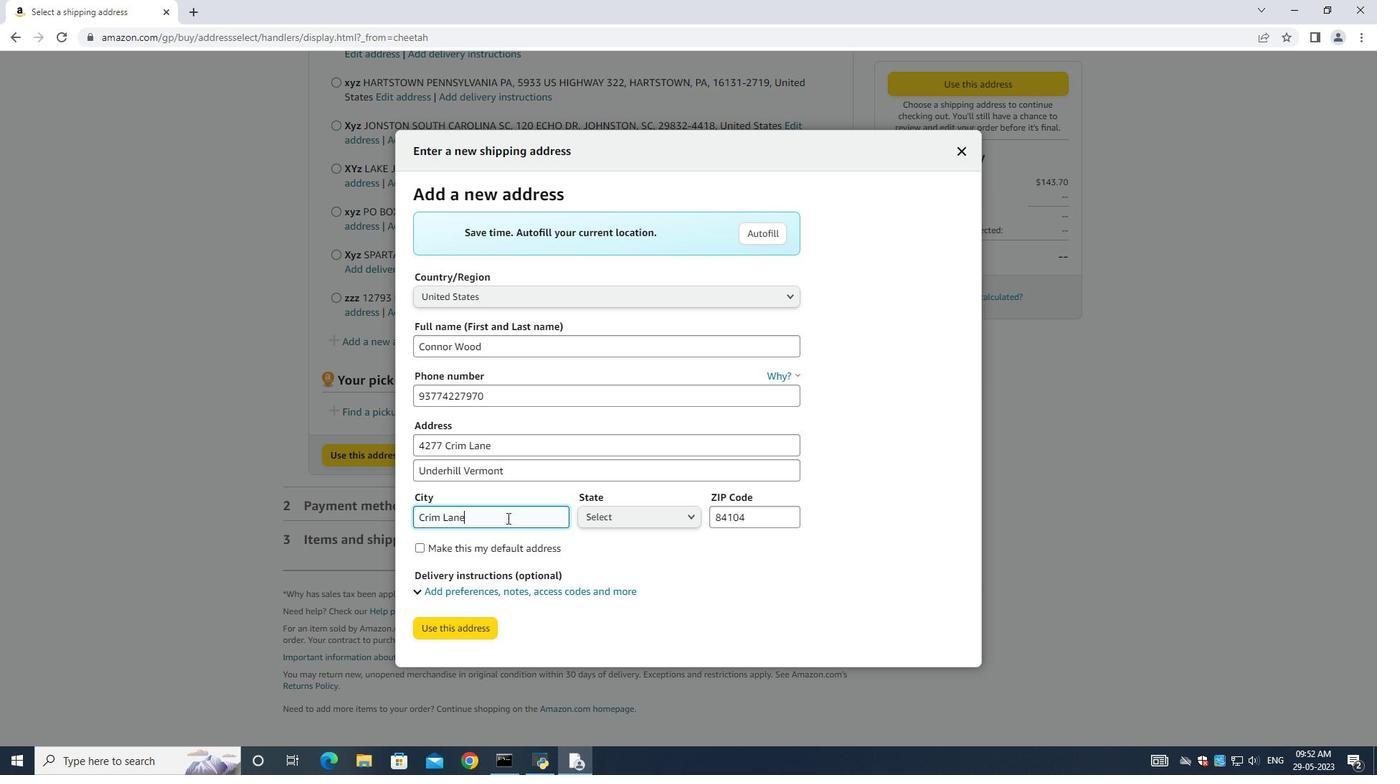 
Action: Mouse moved to (481, 530)
Screenshot: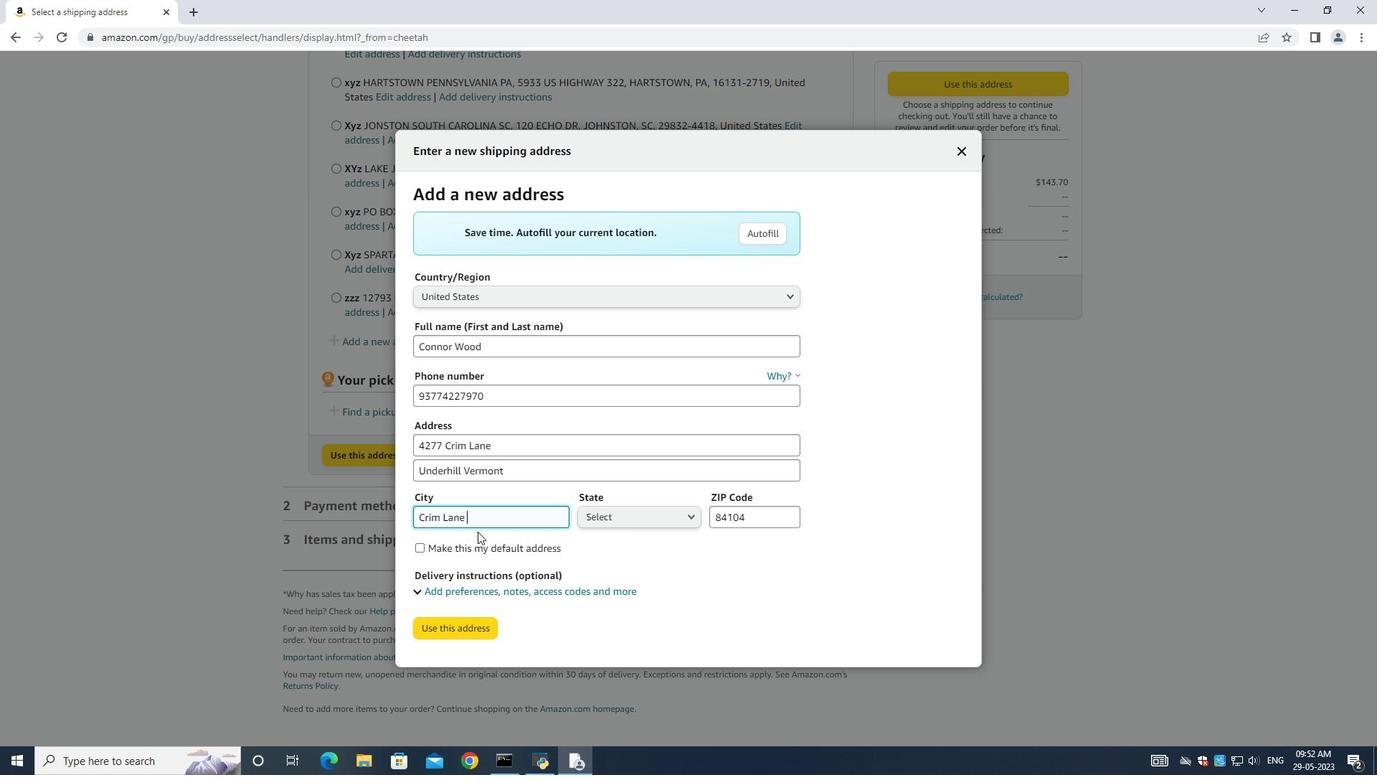 
Action: Key pressed <Key.backspace>
Screenshot: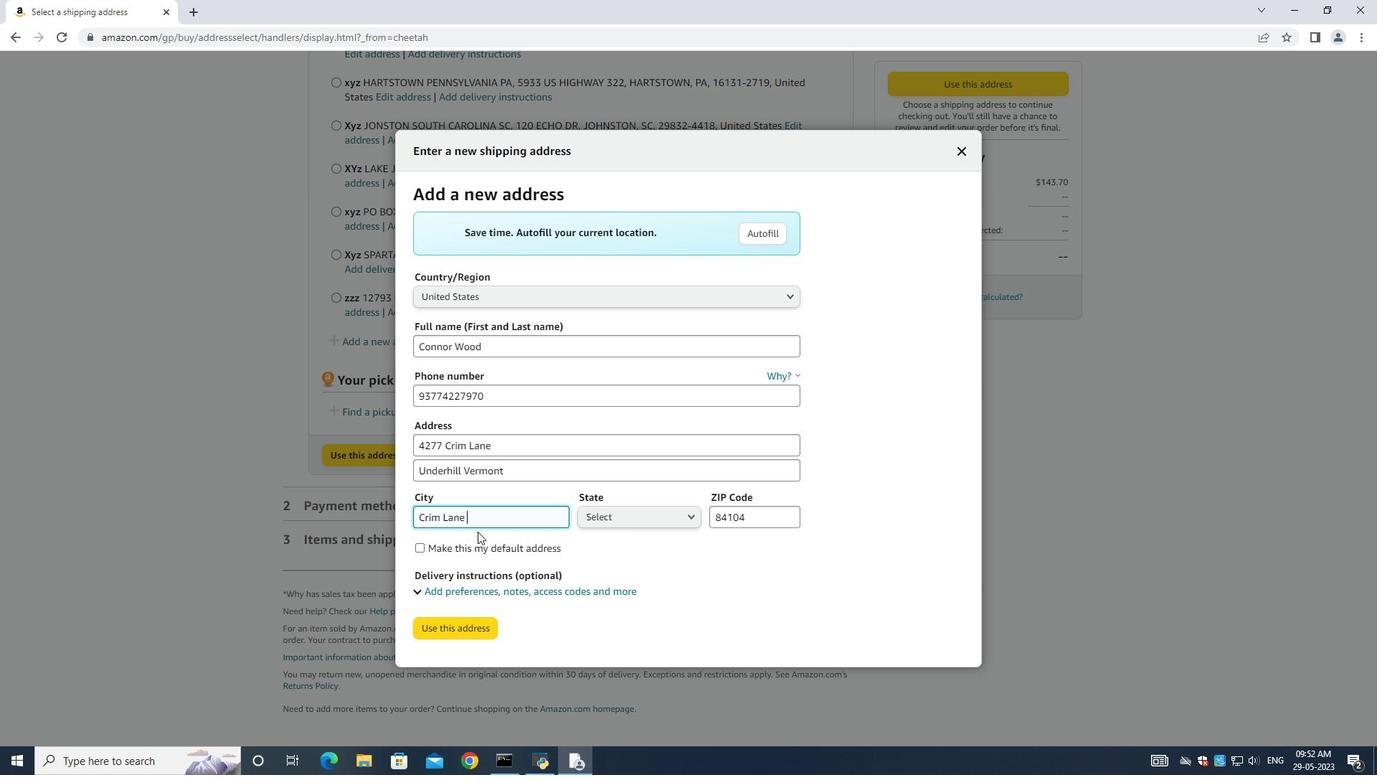 
Action: Mouse moved to (482, 528)
Screenshot: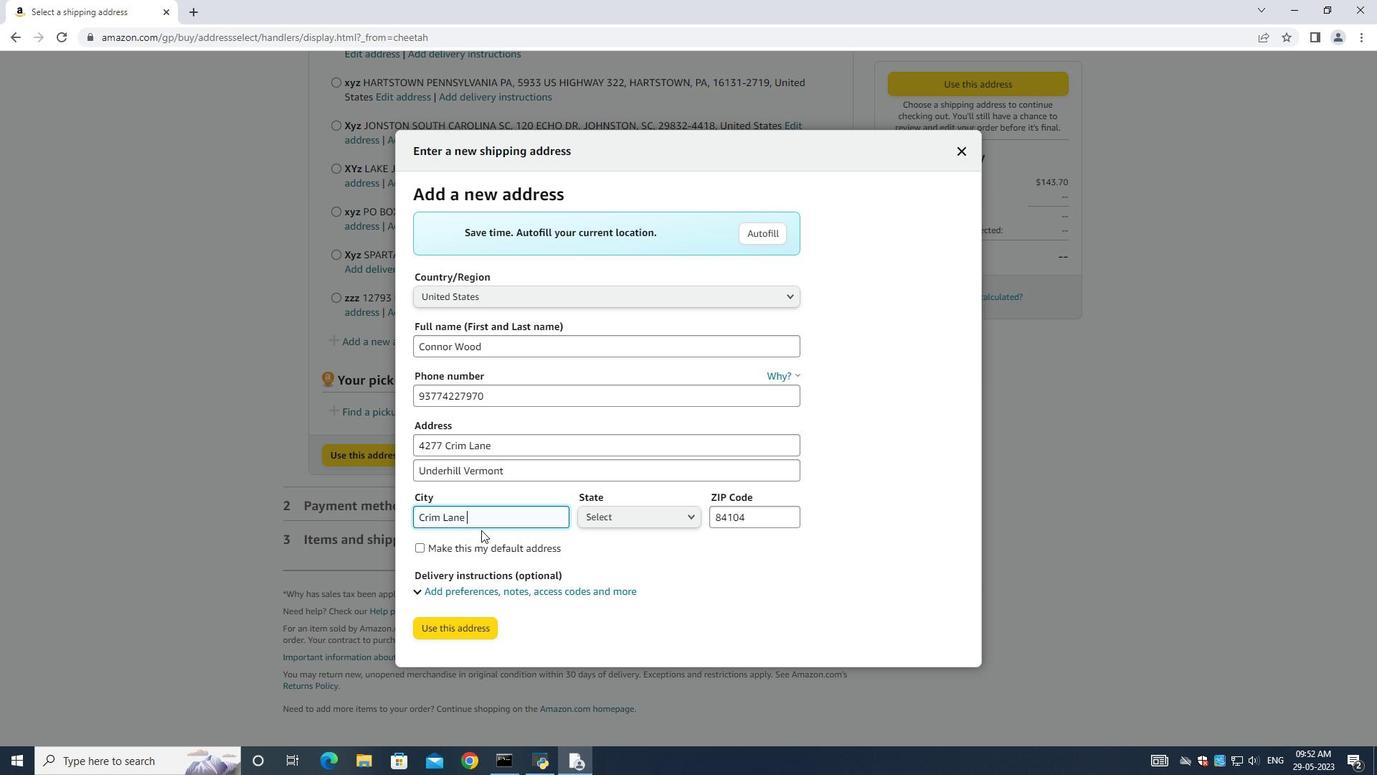 
Action: Key pressed <Key.backspace><Key.backspace><Key.backspace><Key.backspace><Key.backspace><Key.backspace><Key.backspace><Key.backspace><Key.backspace><Key.backspace><Key.backspace><Key.backspace><Key.backspace><Key.backspace>underhill
Screenshot: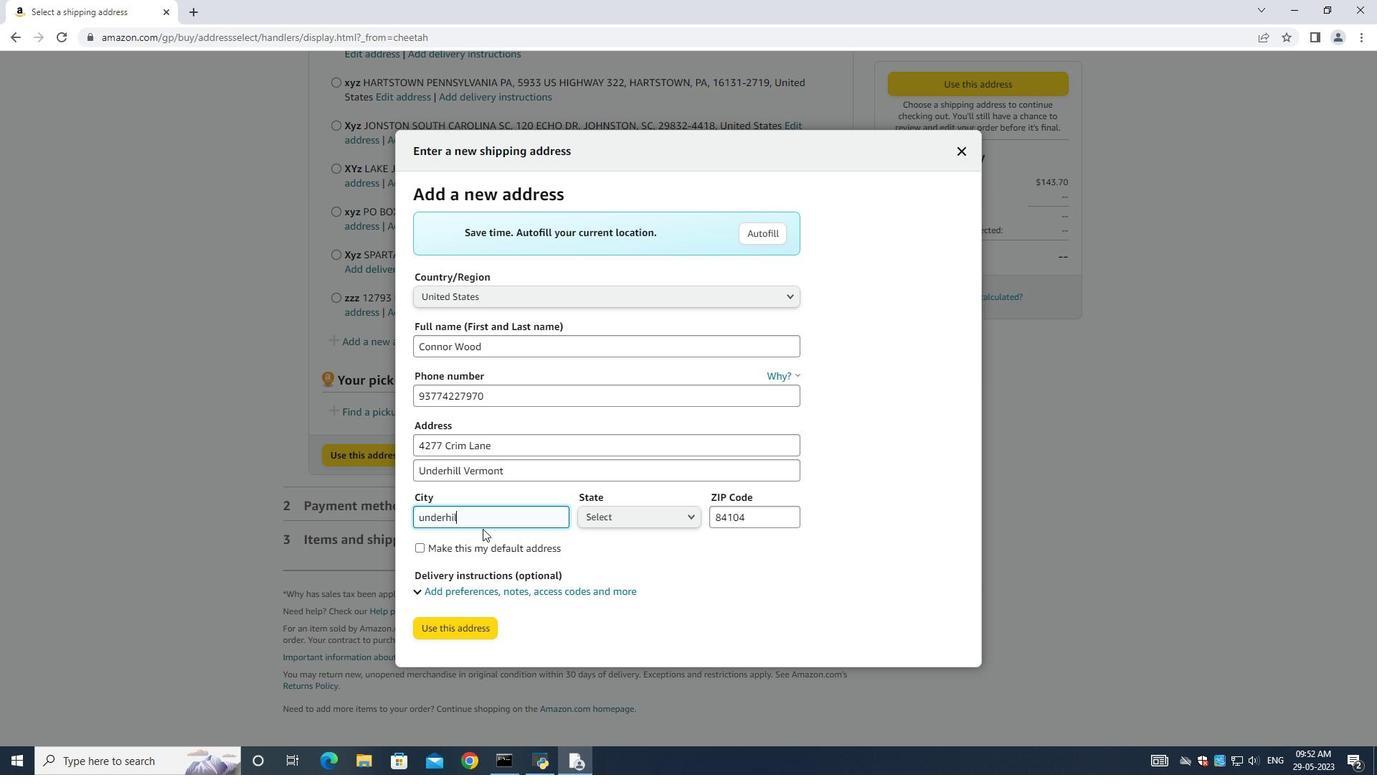 
Action: Mouse moved to (654, 510)
Screenshot: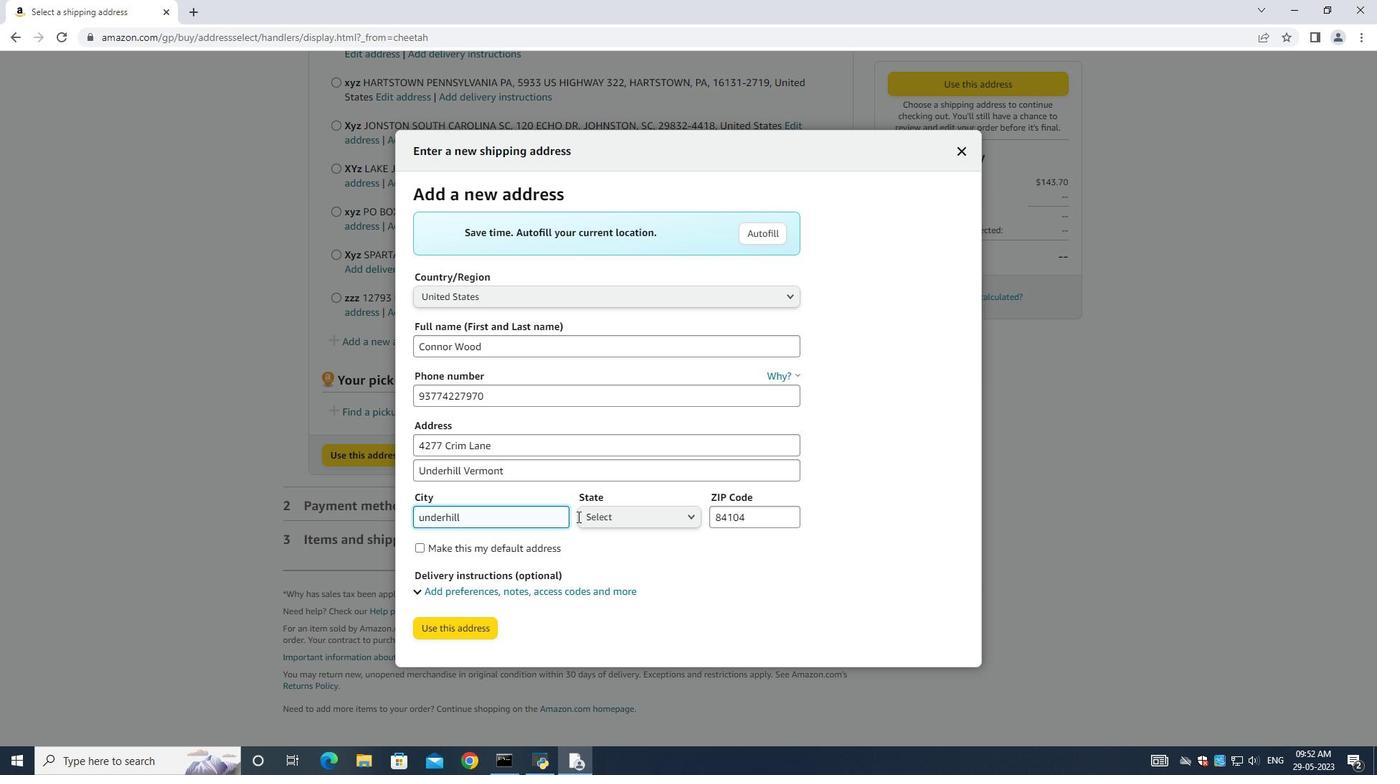 
Action: Mouse pressed left at (654, 510)
Screenshot: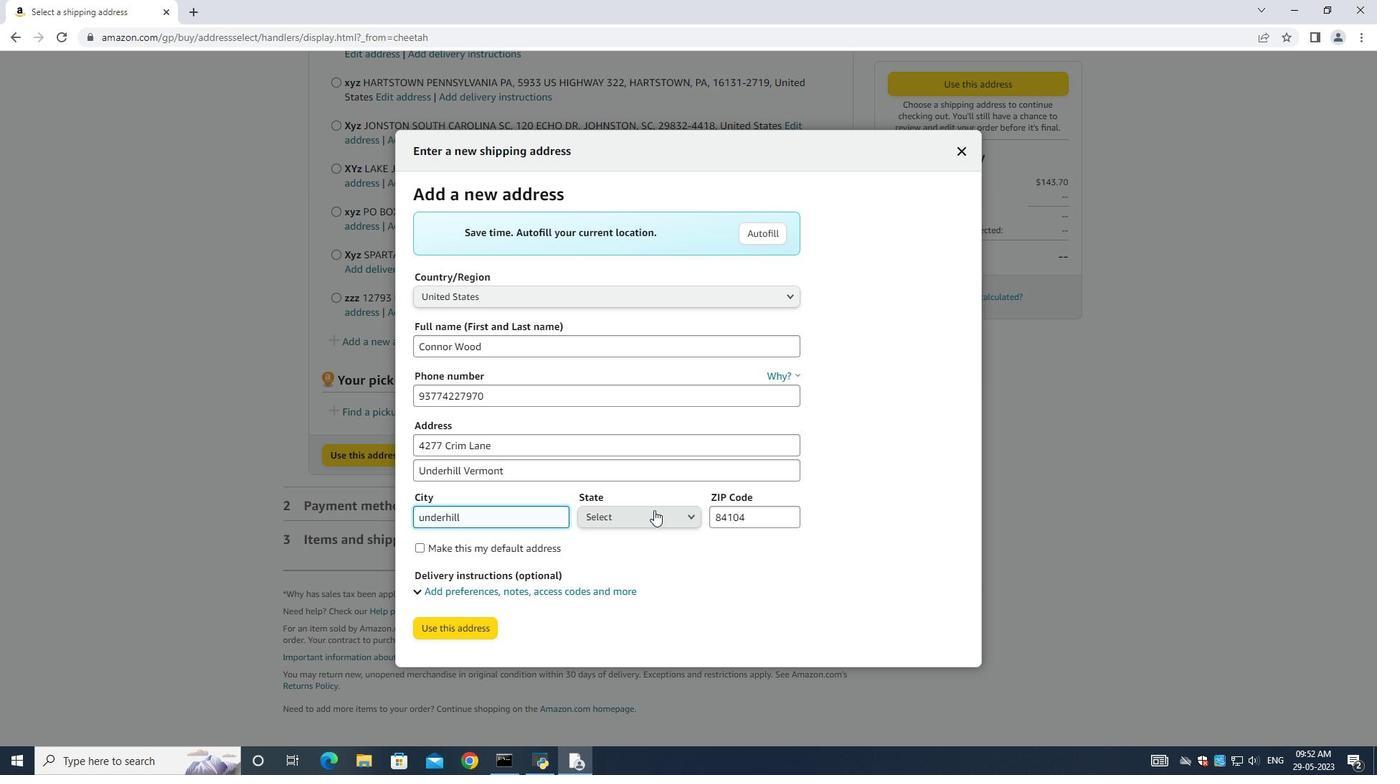 
Action: Mouse moved to (648, 402)
Screenshot: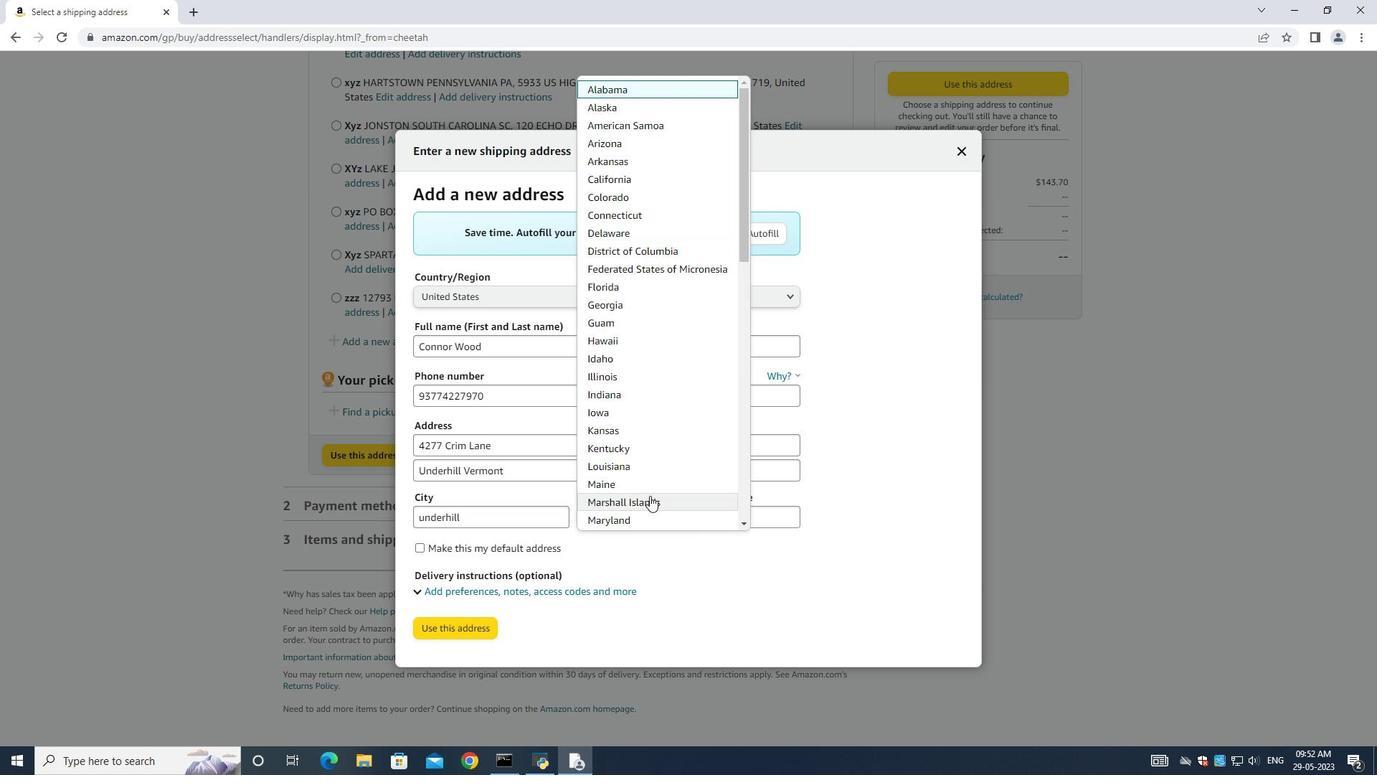 
Action: Mouse scrolled (648, 401) with delta (0, 0)
Screenshot: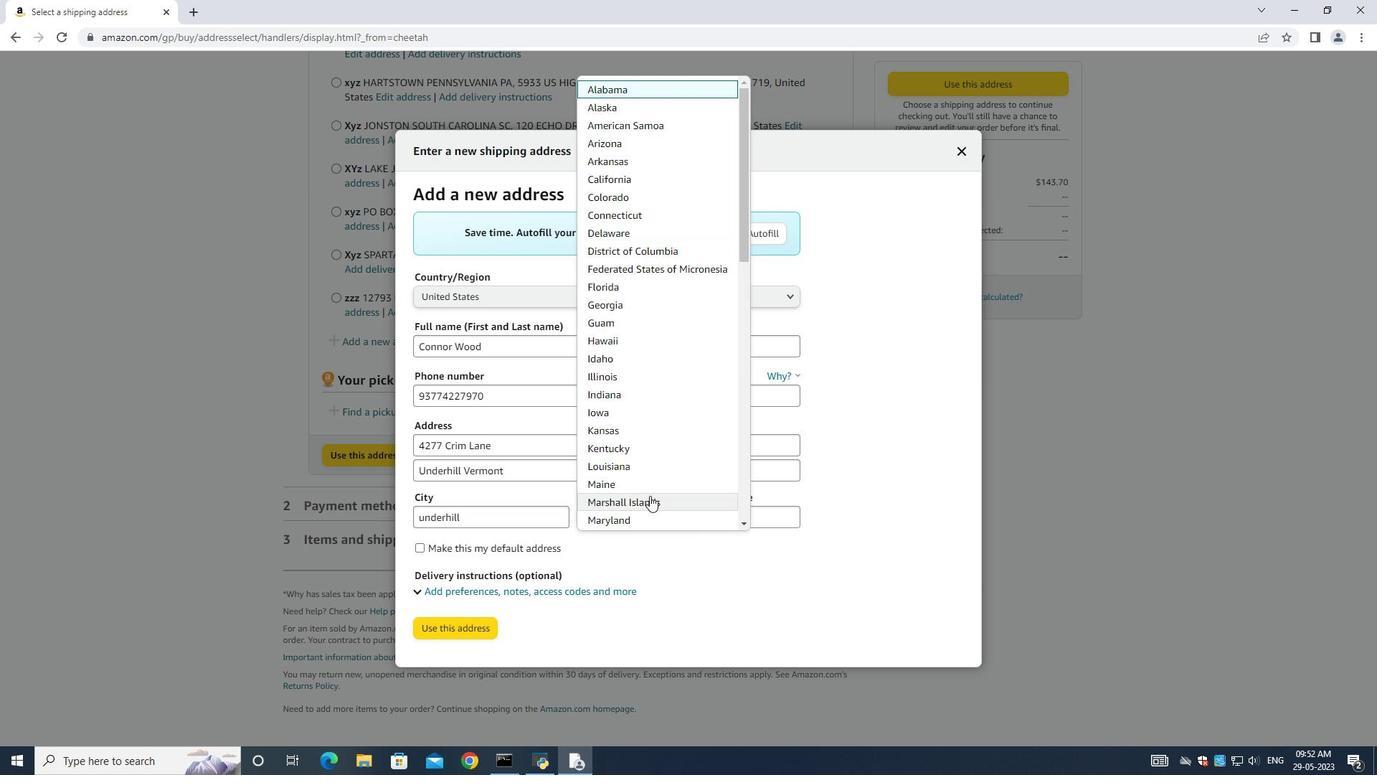 
Action: Mouse scrolled (648, 401) with delta (0, 0)
Screenshot: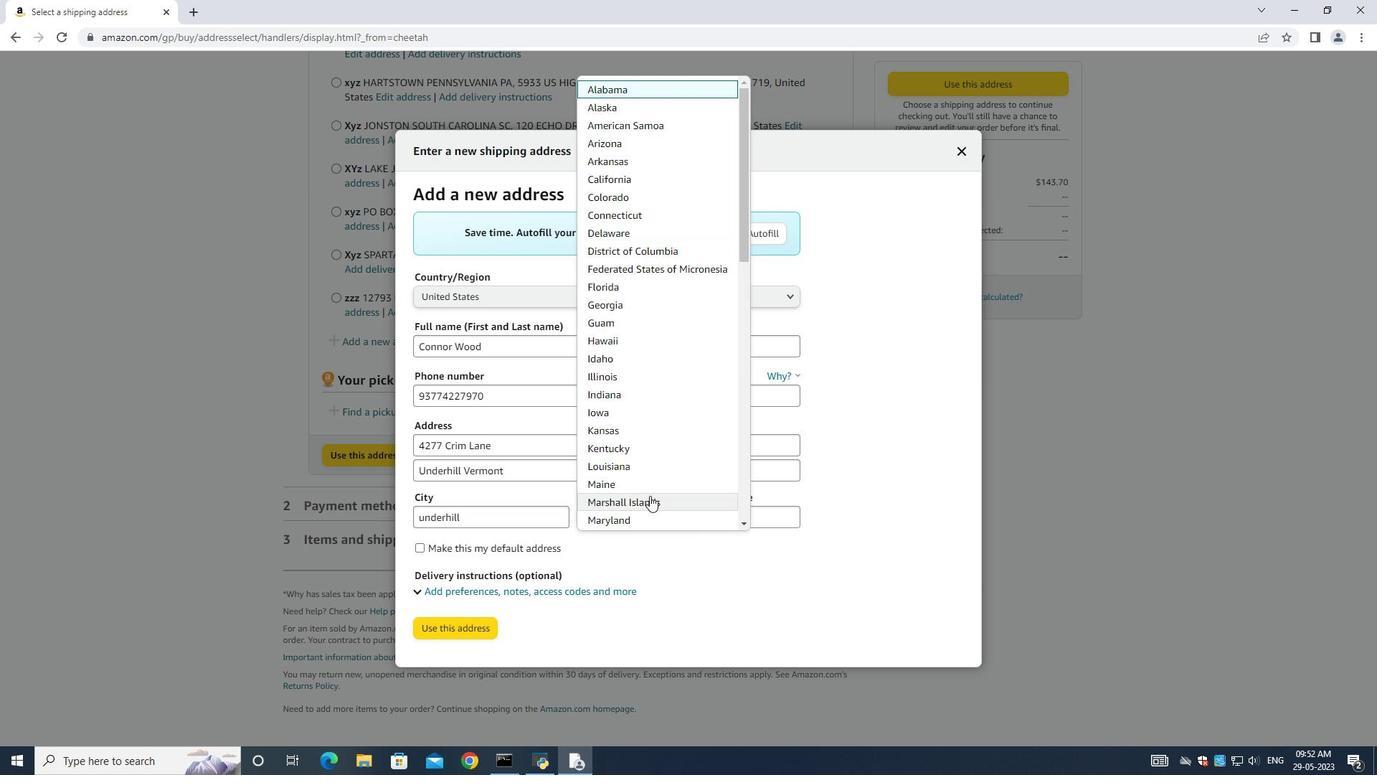 
Action: Mouse scrolled (648, 401) with delta (0, 0)
Screenshot: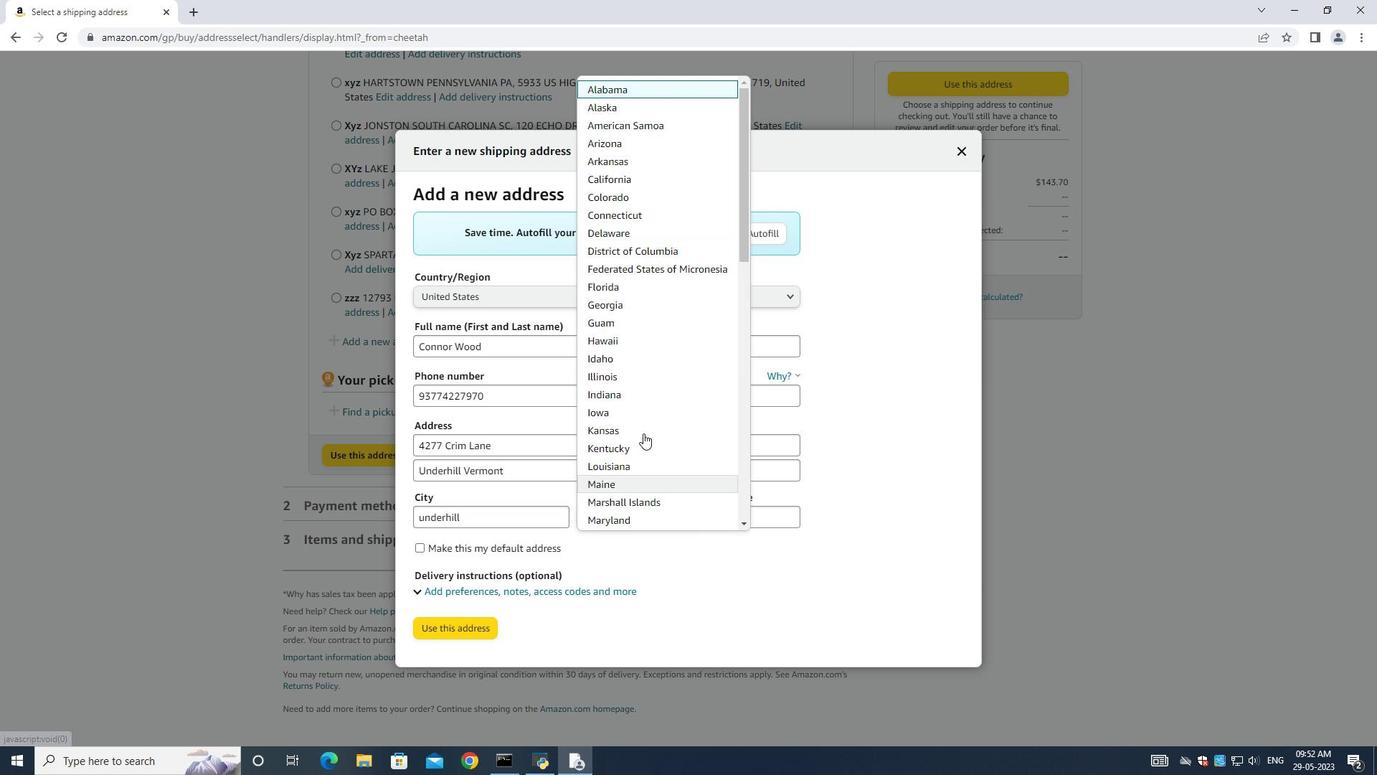 
Action: Mouse scrolled (648, 401) with delta (0, 0)
Screenshot: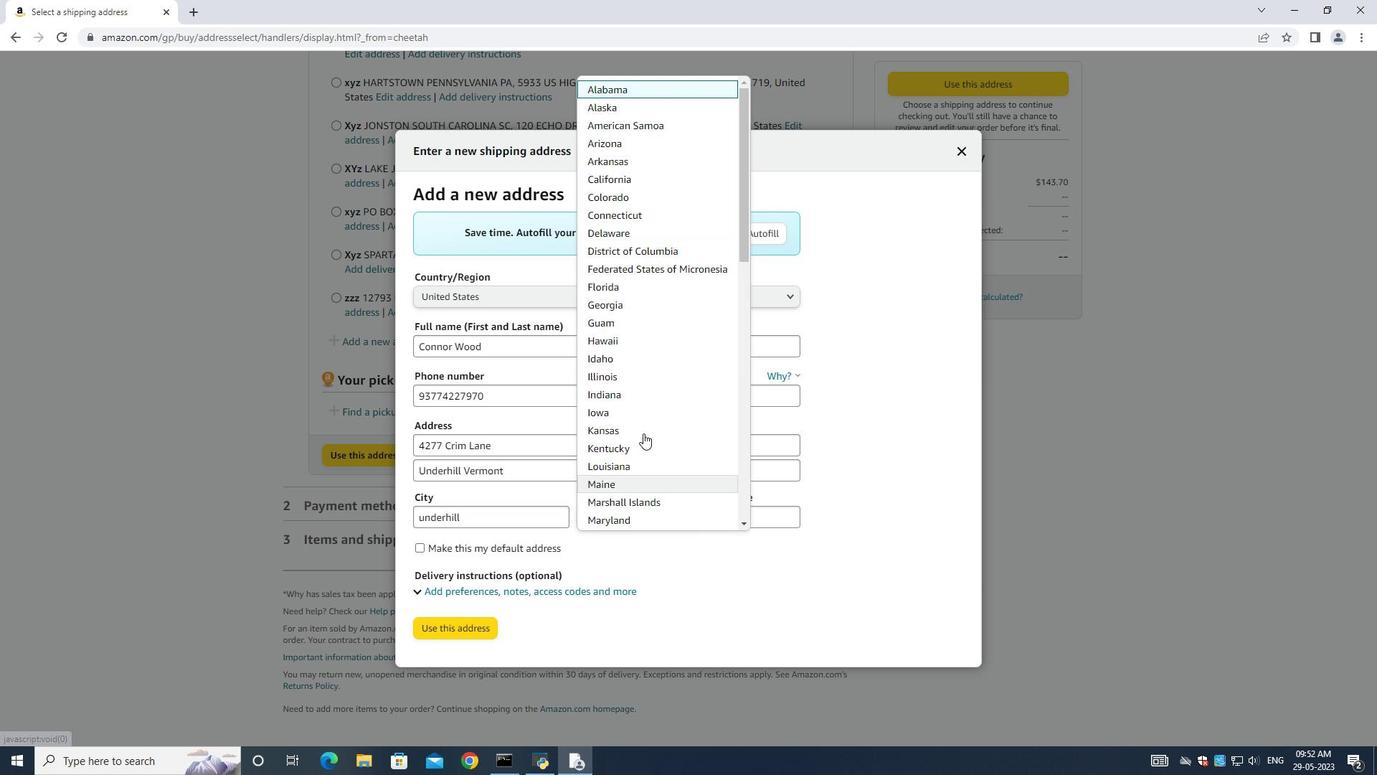
Action: Mouse scrolled (648, 401) with delta (0, 0)
Screenshot: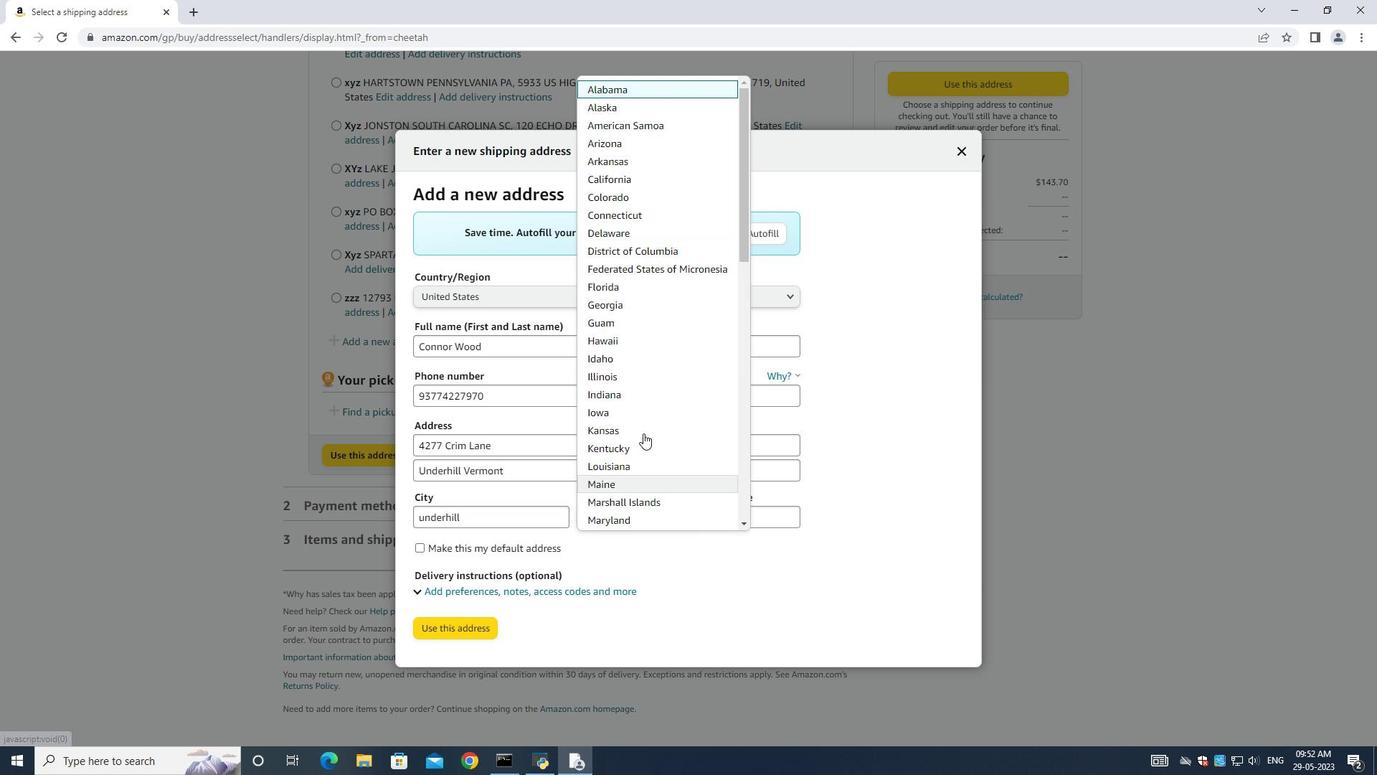 
Action: Mouse moved to (647, 400)
Screenshot: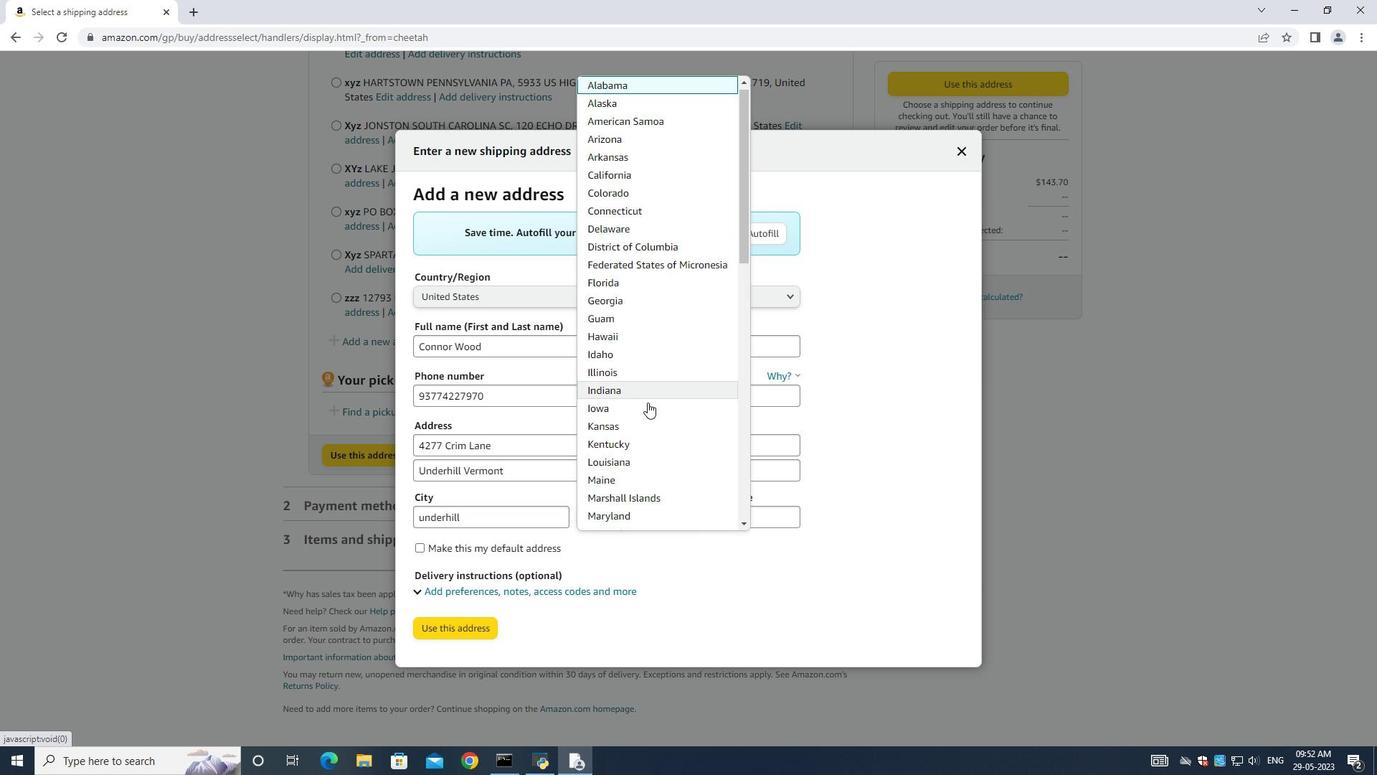 
Action: Mouse scrolled (648, 401) with delta (0, 0)
Screenshot: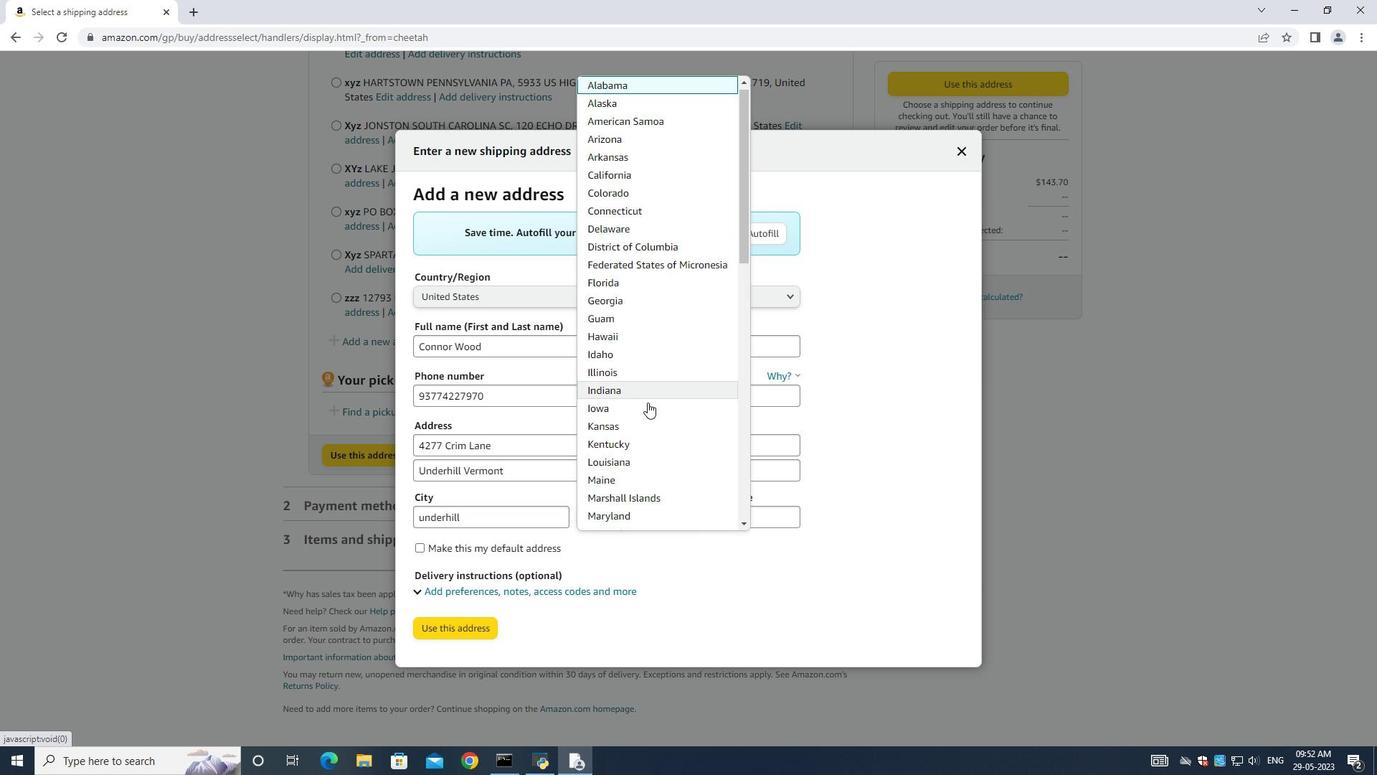 
Action: Mouse moved to (639, 467)
Screenshot: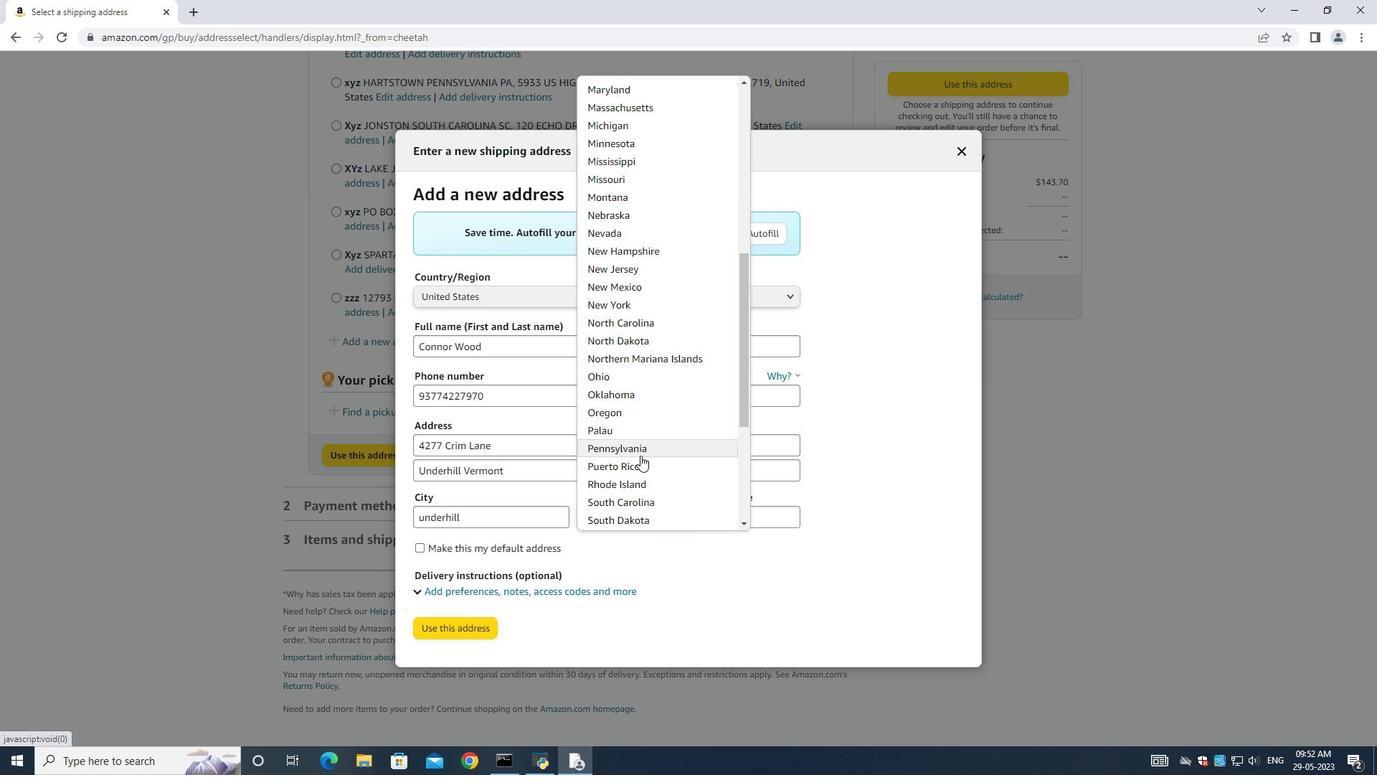 
Action: Mouse scrolled (639, 466) with delta (0, 0)
Screenshot: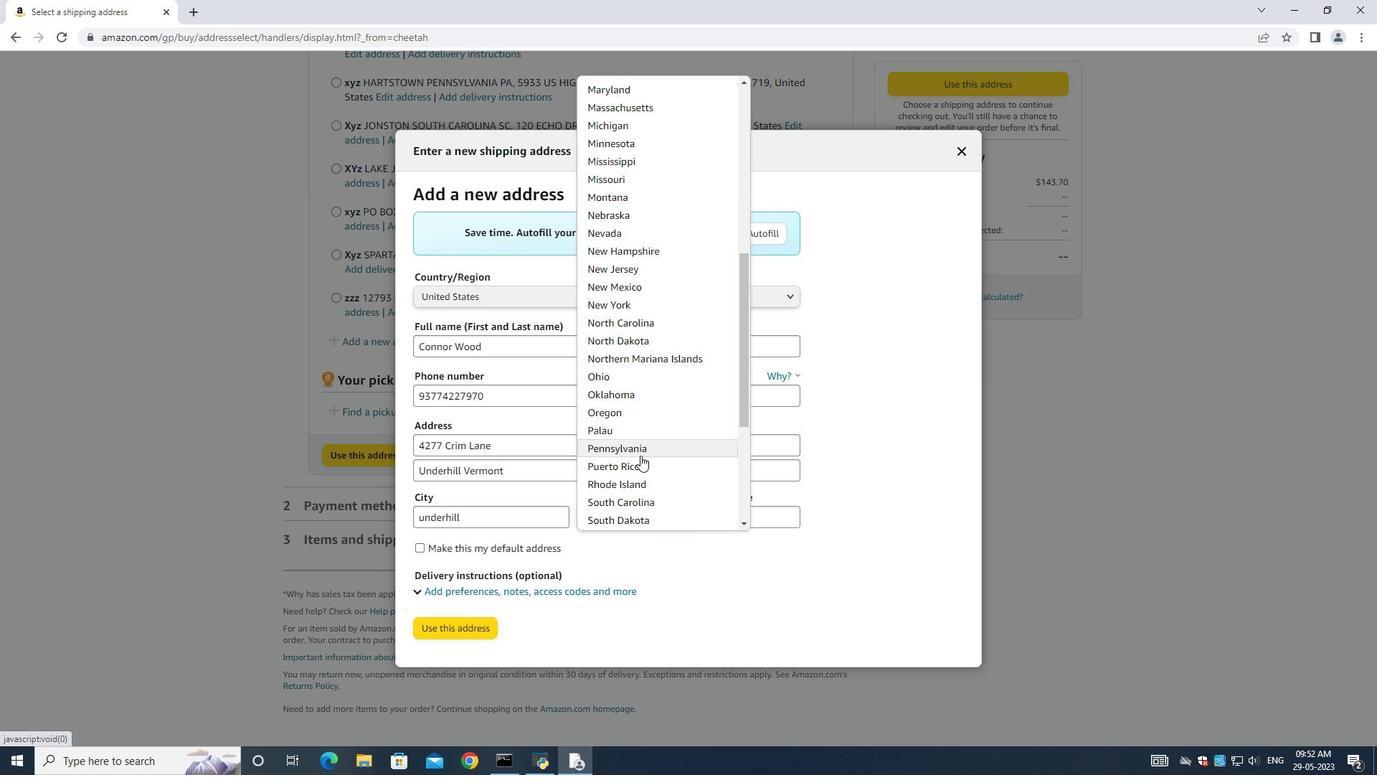 
Action: Mouse moved to (638, 462)
Screenshot: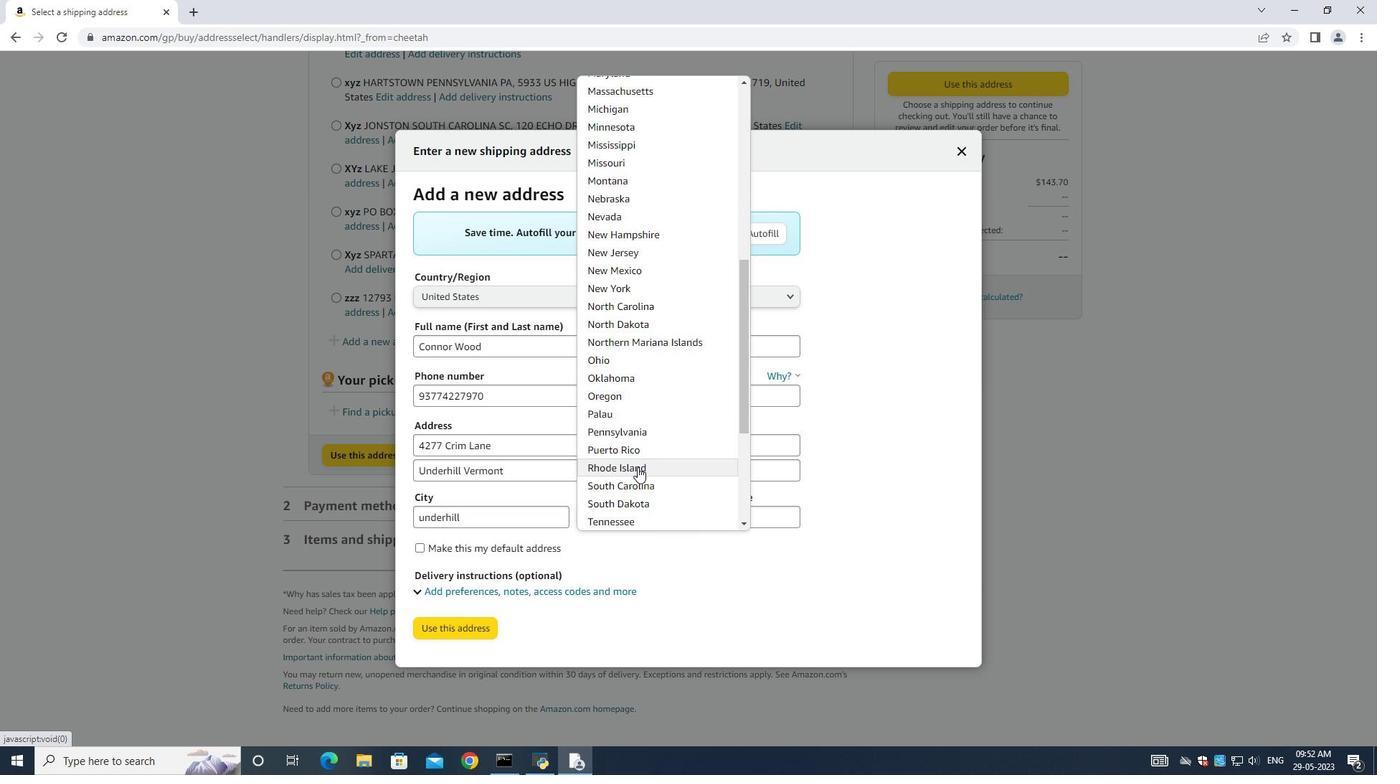 
Action: Mouse scrolled (638, 462) with delta (0, 0)
Screenshot: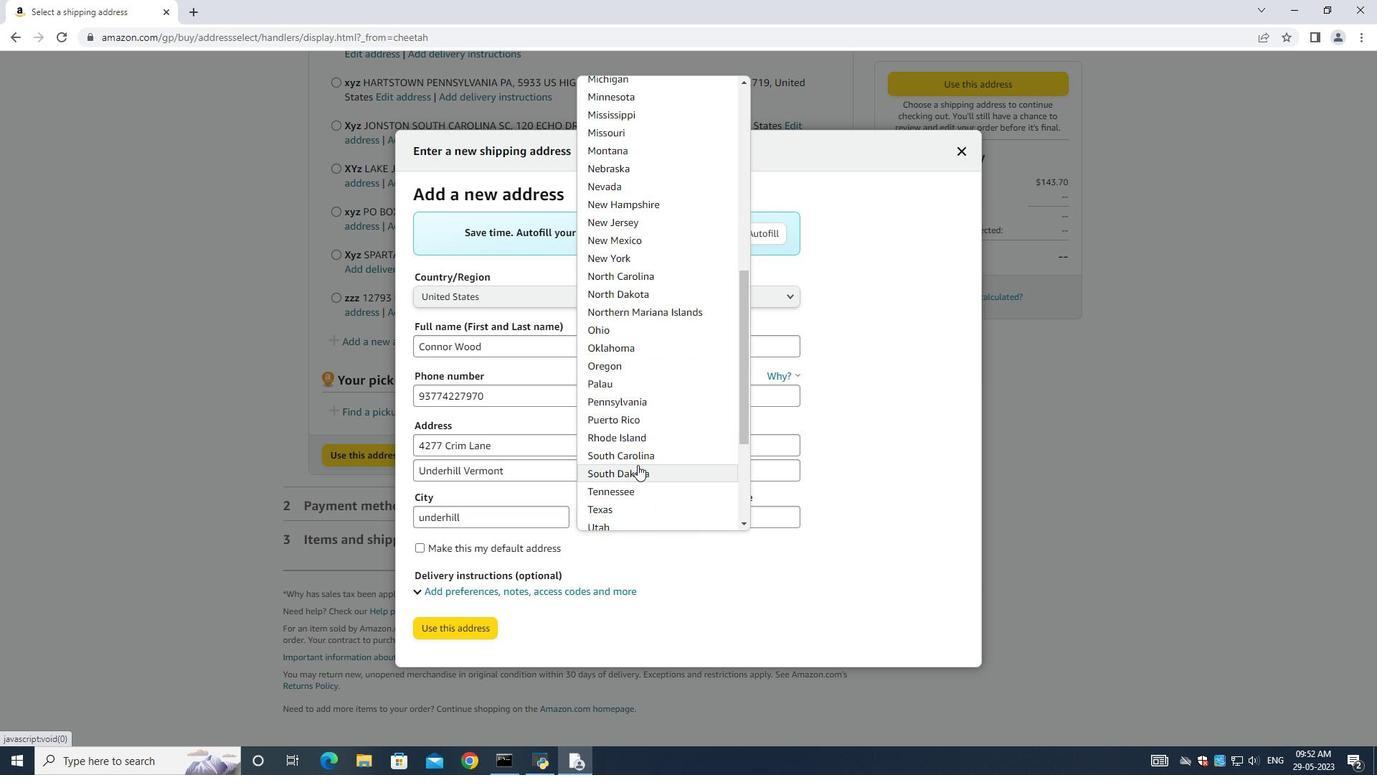
Action: Mouse scrolled (638, 462) with delta (0, 0)
Screenshot: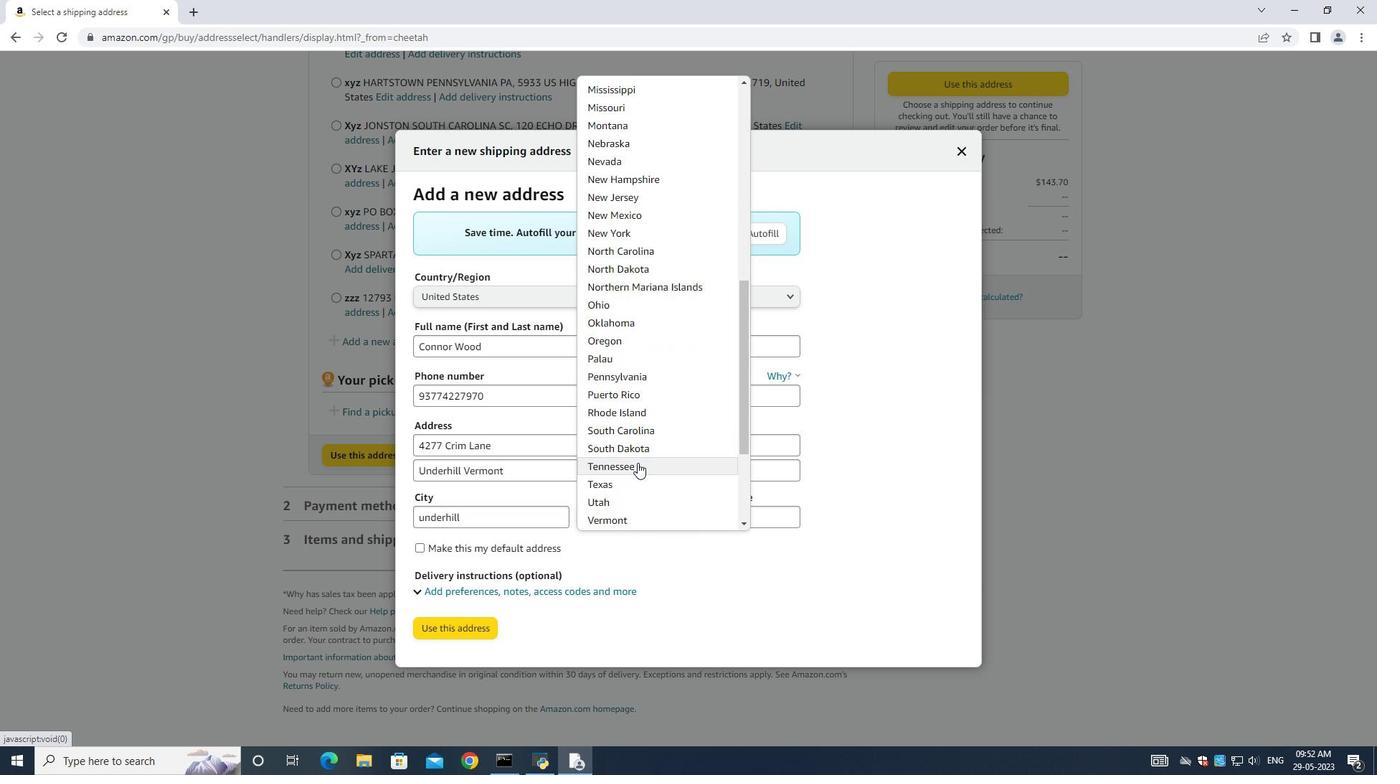 
Action: Mouse moved to (636, 371)
Screenshot: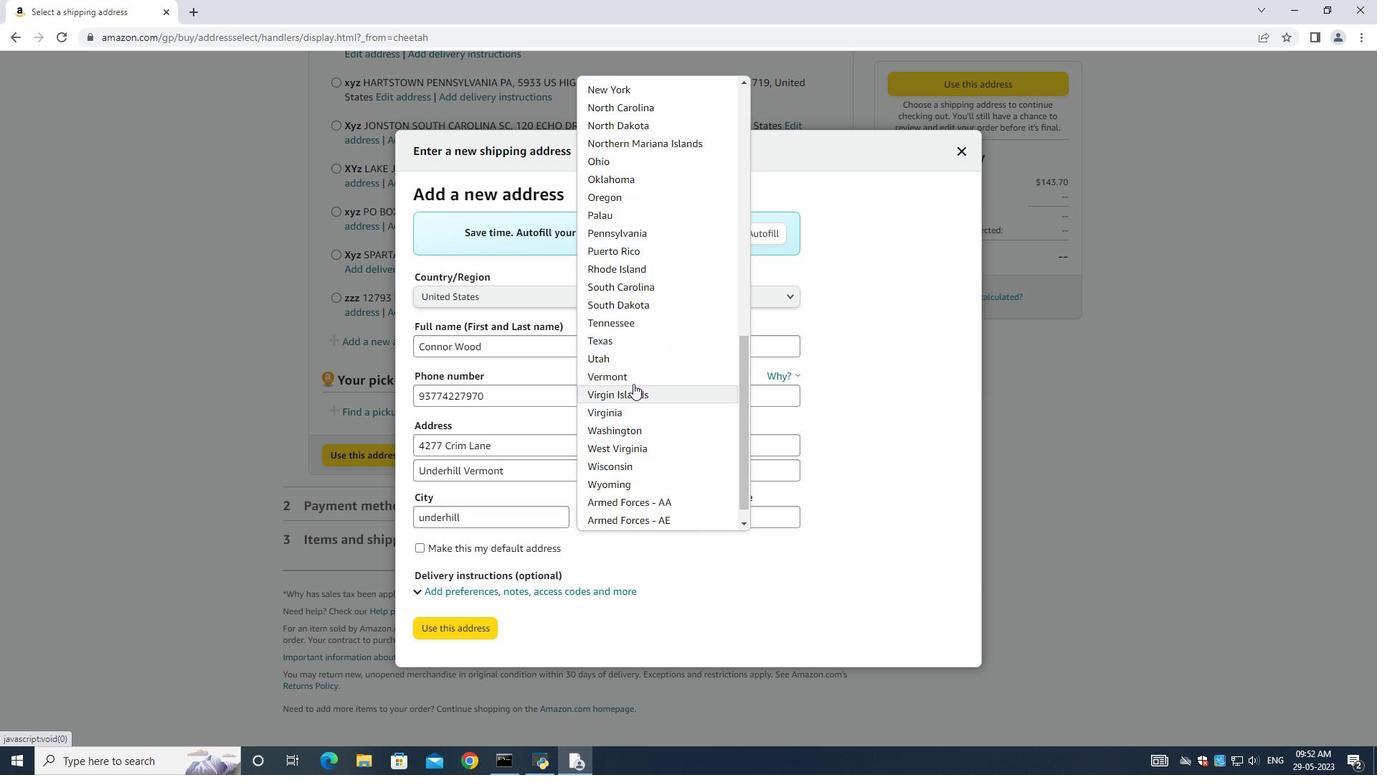 
Action: Mouse pressed left at (636, 371)
Screenshot: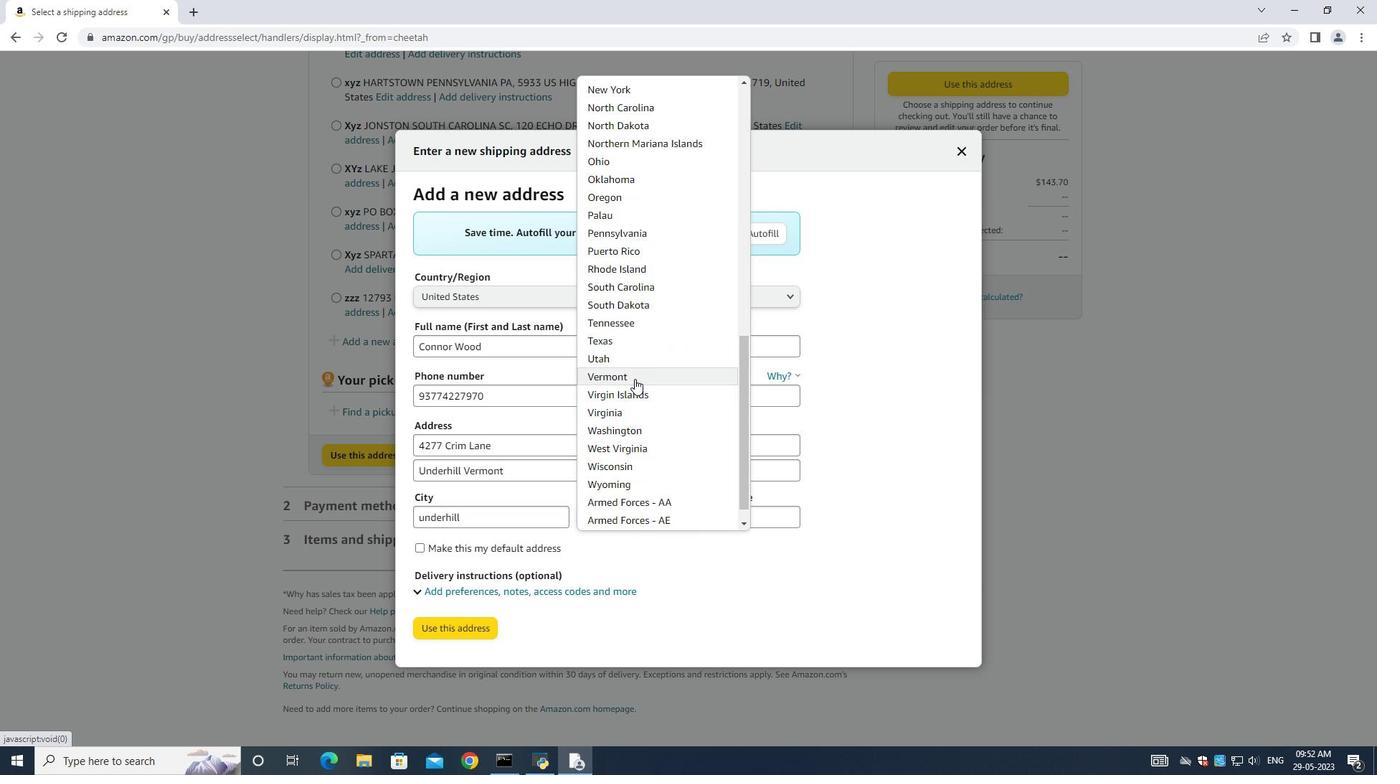 
Action: Mouse moved to (457, 626)
Screenshot: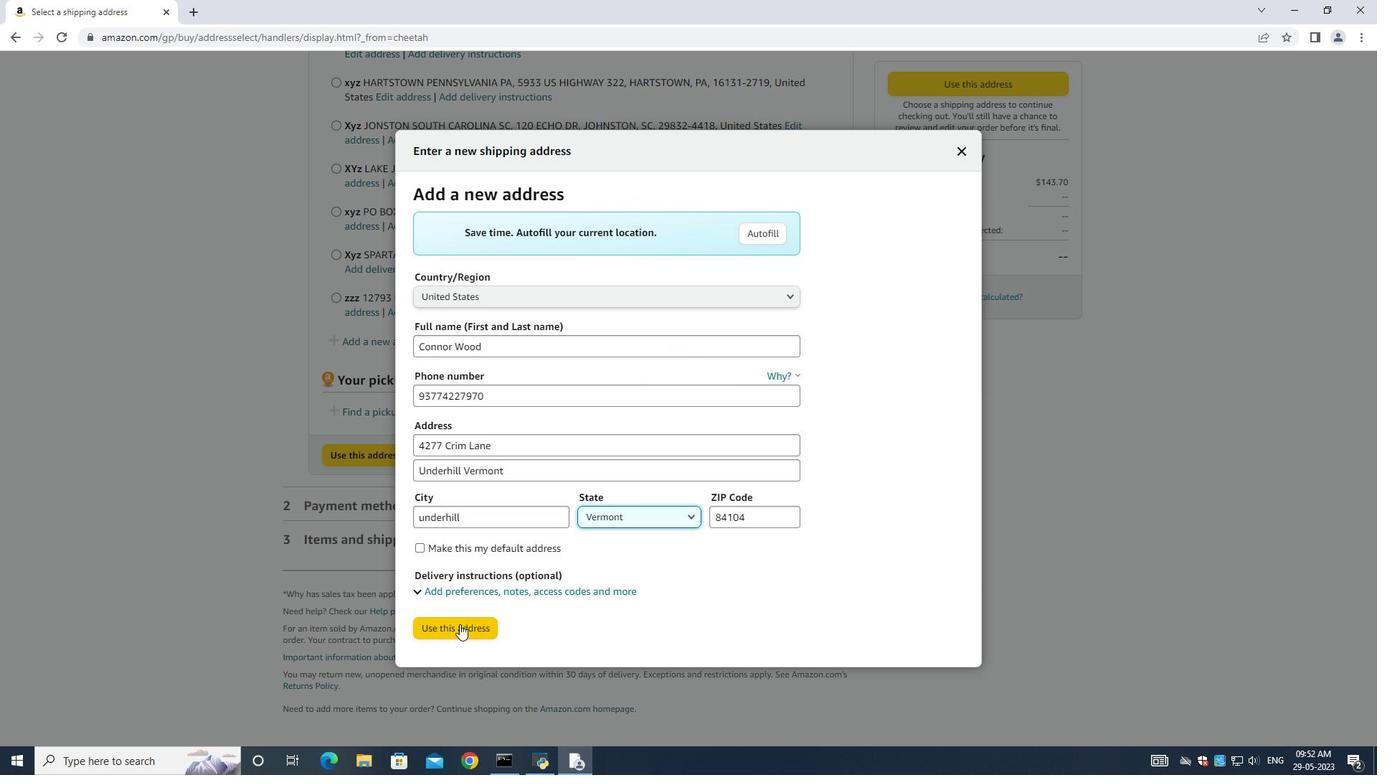 
Action: Mouse pressed left at (457, 626)
Screenshot: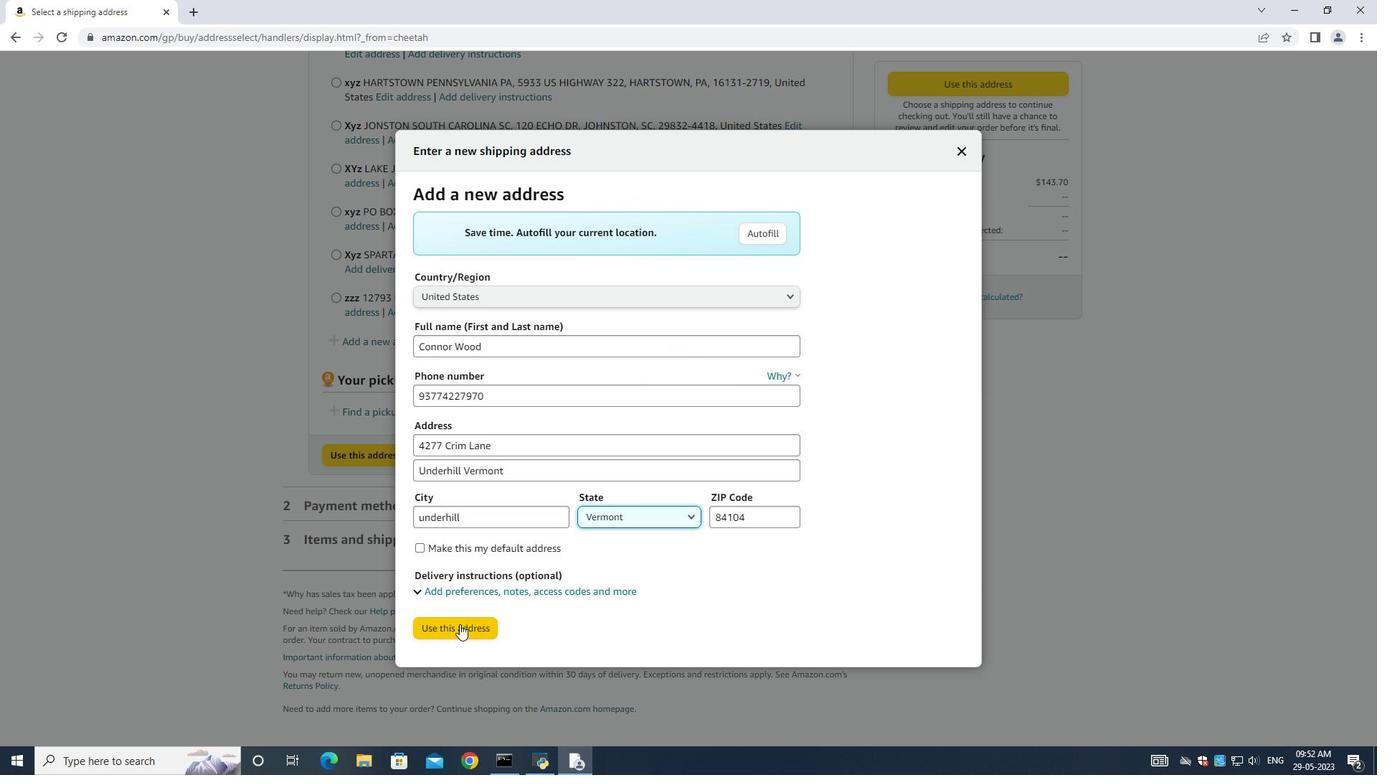 
Action: Mouse moved to (458, 728)
Screenshot: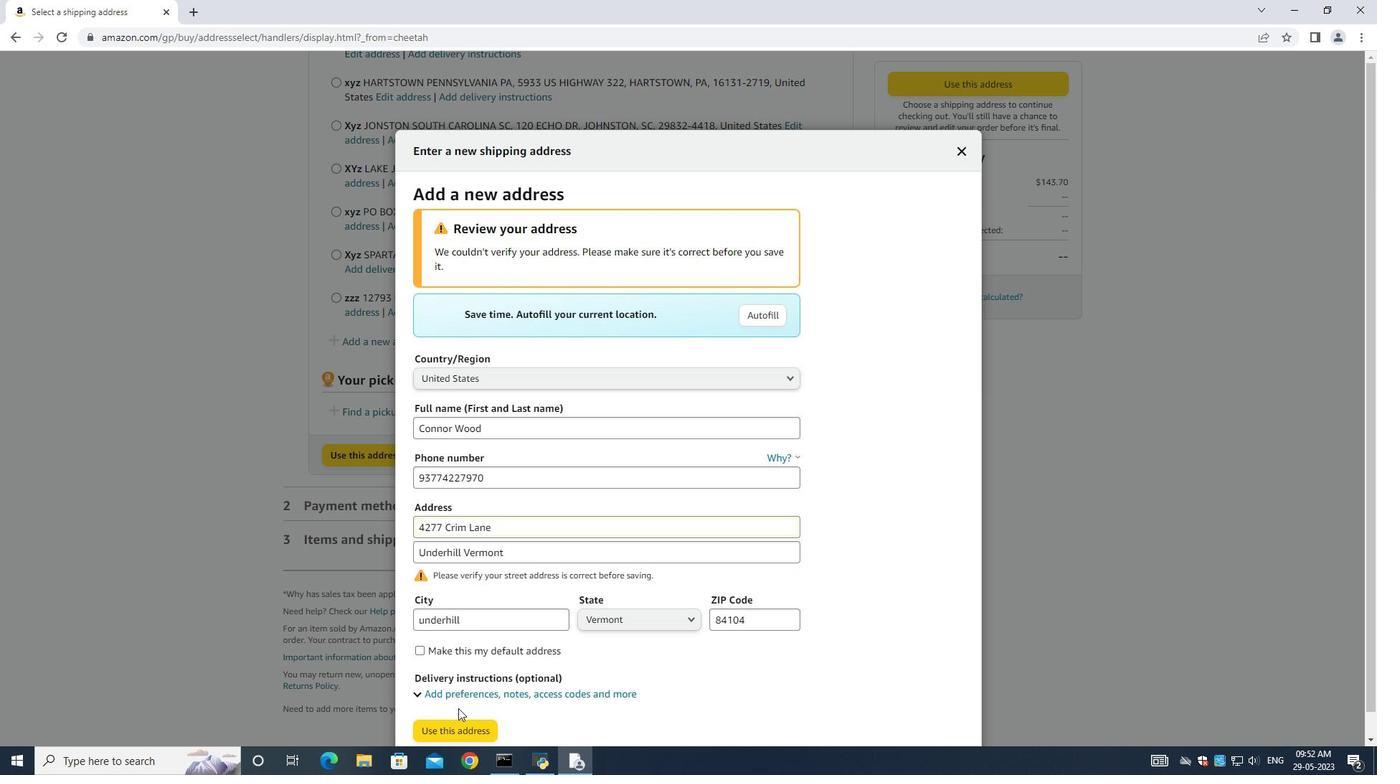 
Action: Mouse pressed left at (458, 728)
Screenshot: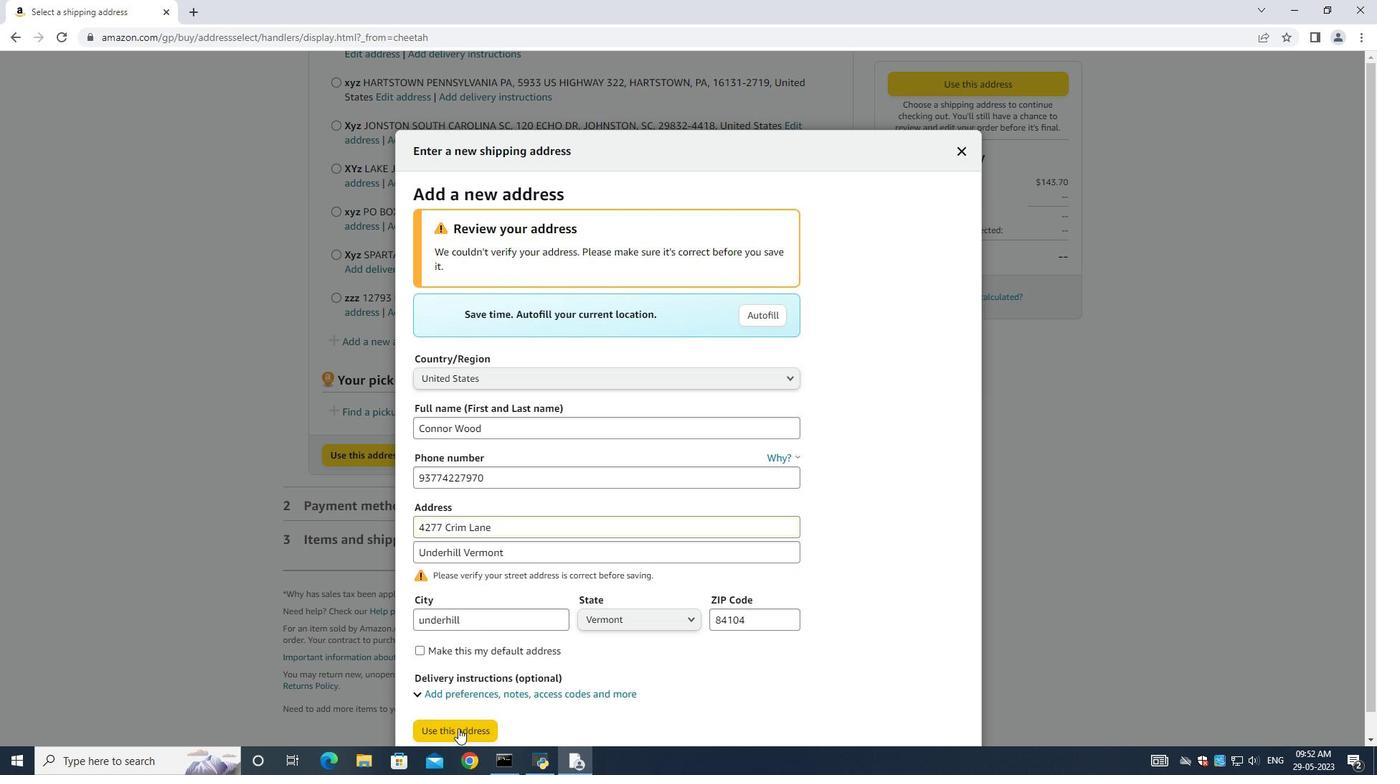 
Action: Mouse moved to (739, 520)
Screenshot: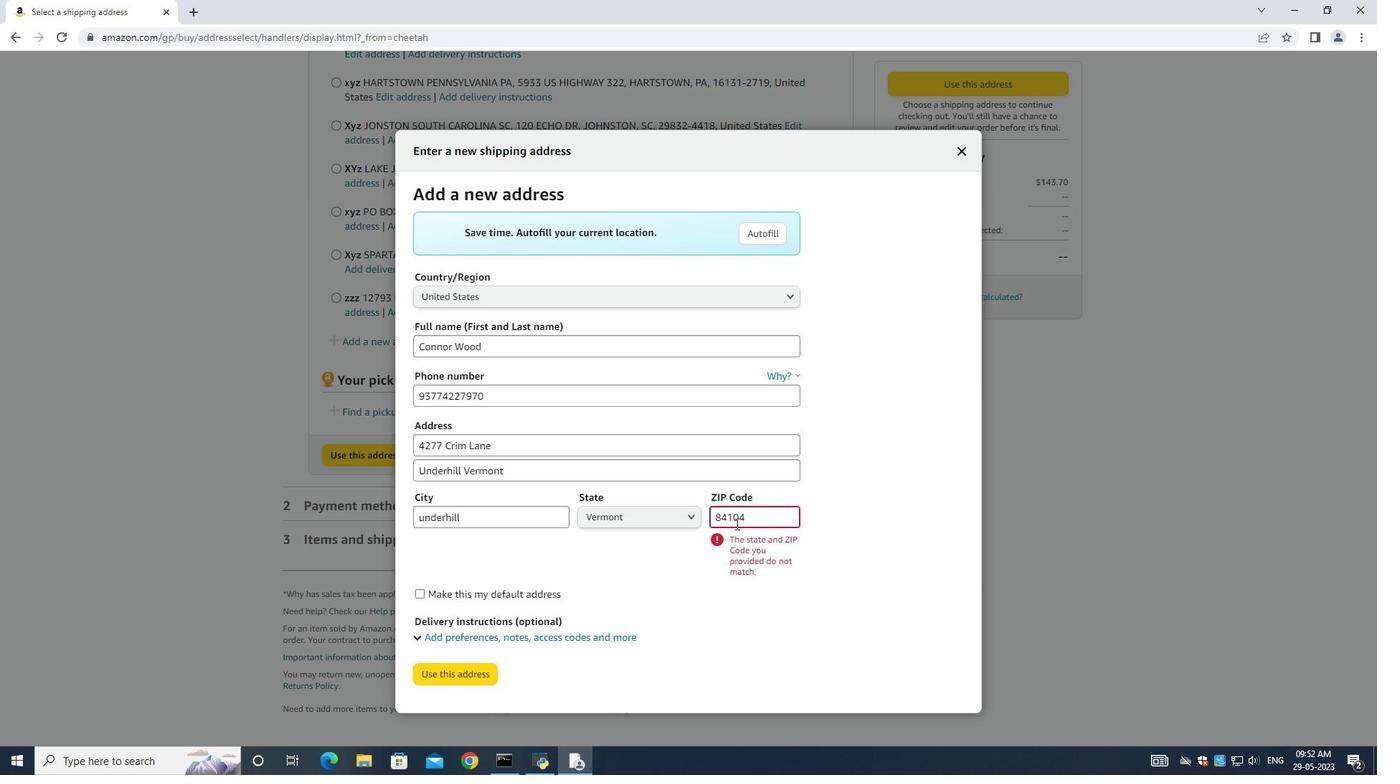 
Action: Mouse pressed left at (739, 520)
Screenshot: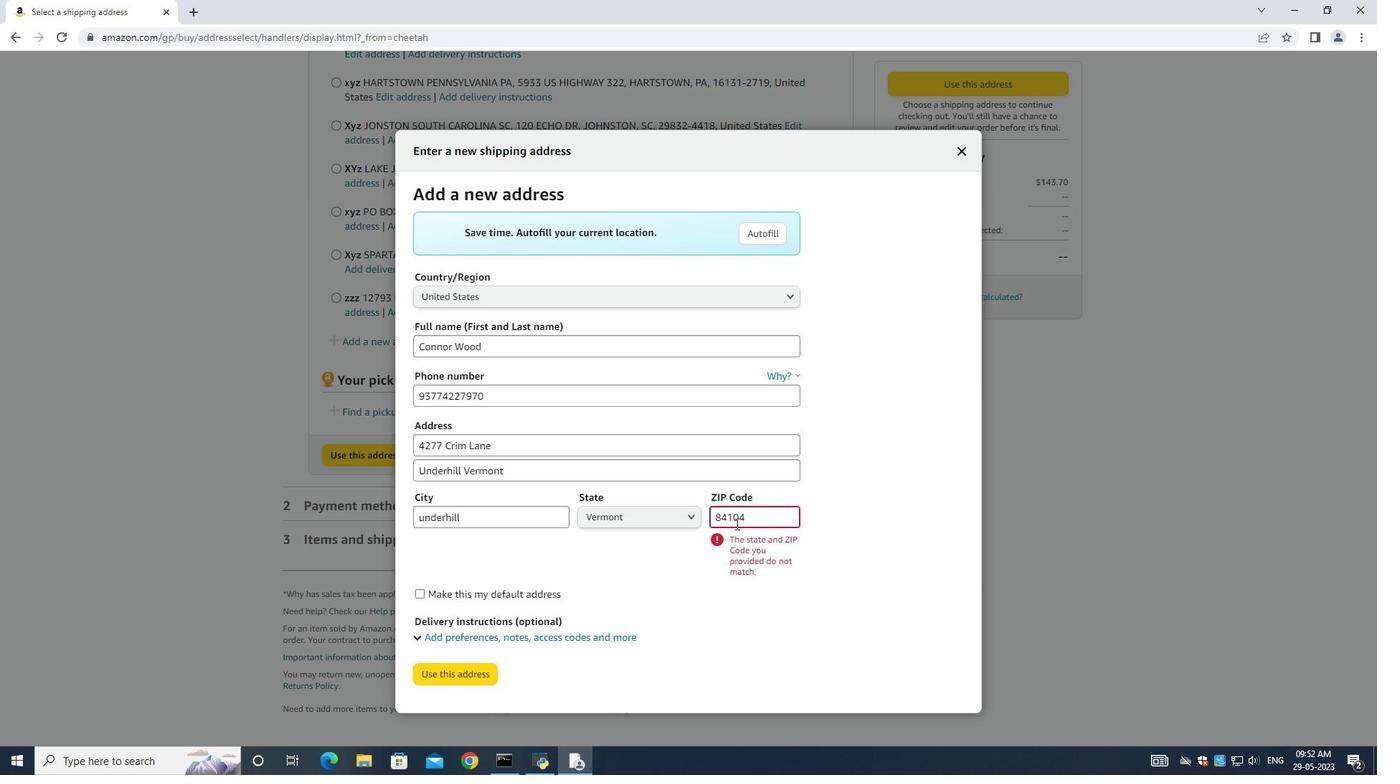 
Action: Mouse moved to (741, 520)
Screenshot: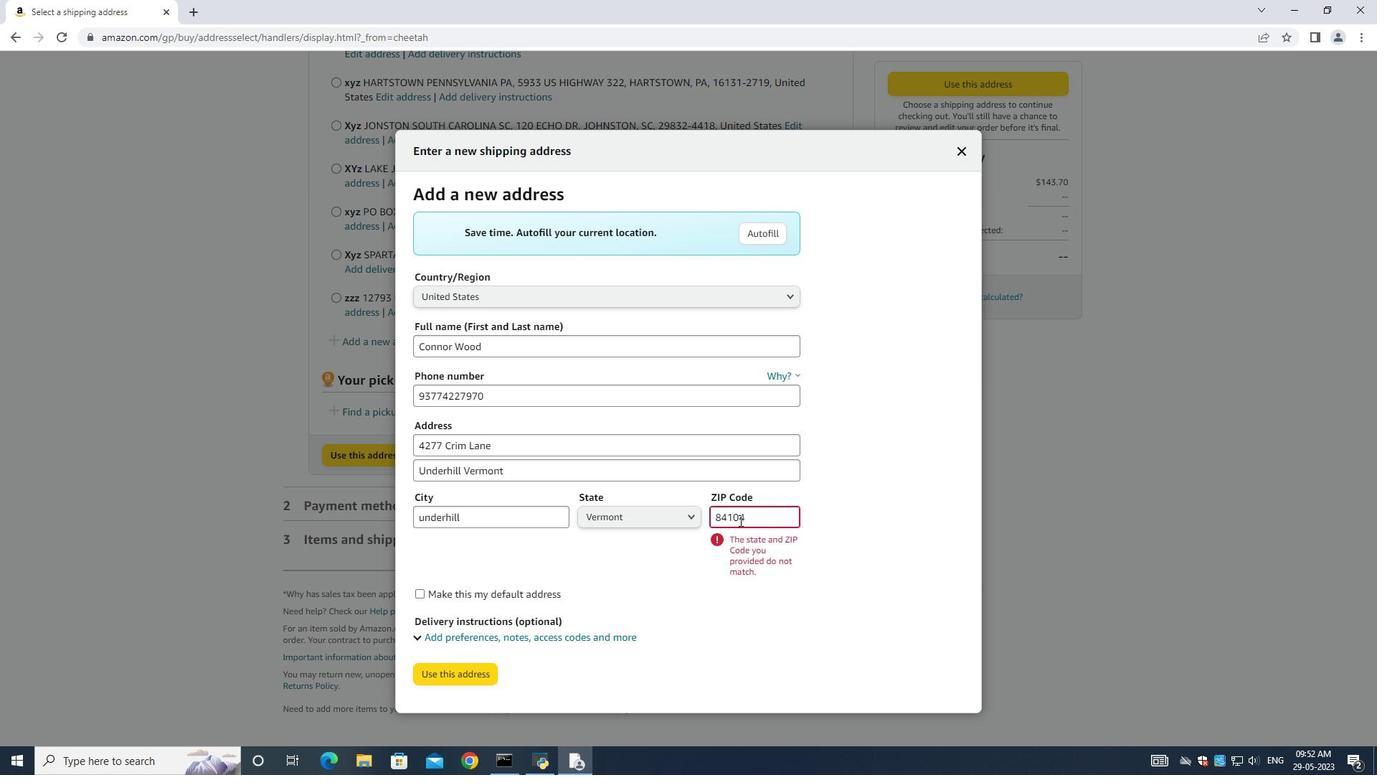 
Action: Key pressed ctrl+A<Key.backspace>05489
Screenshot: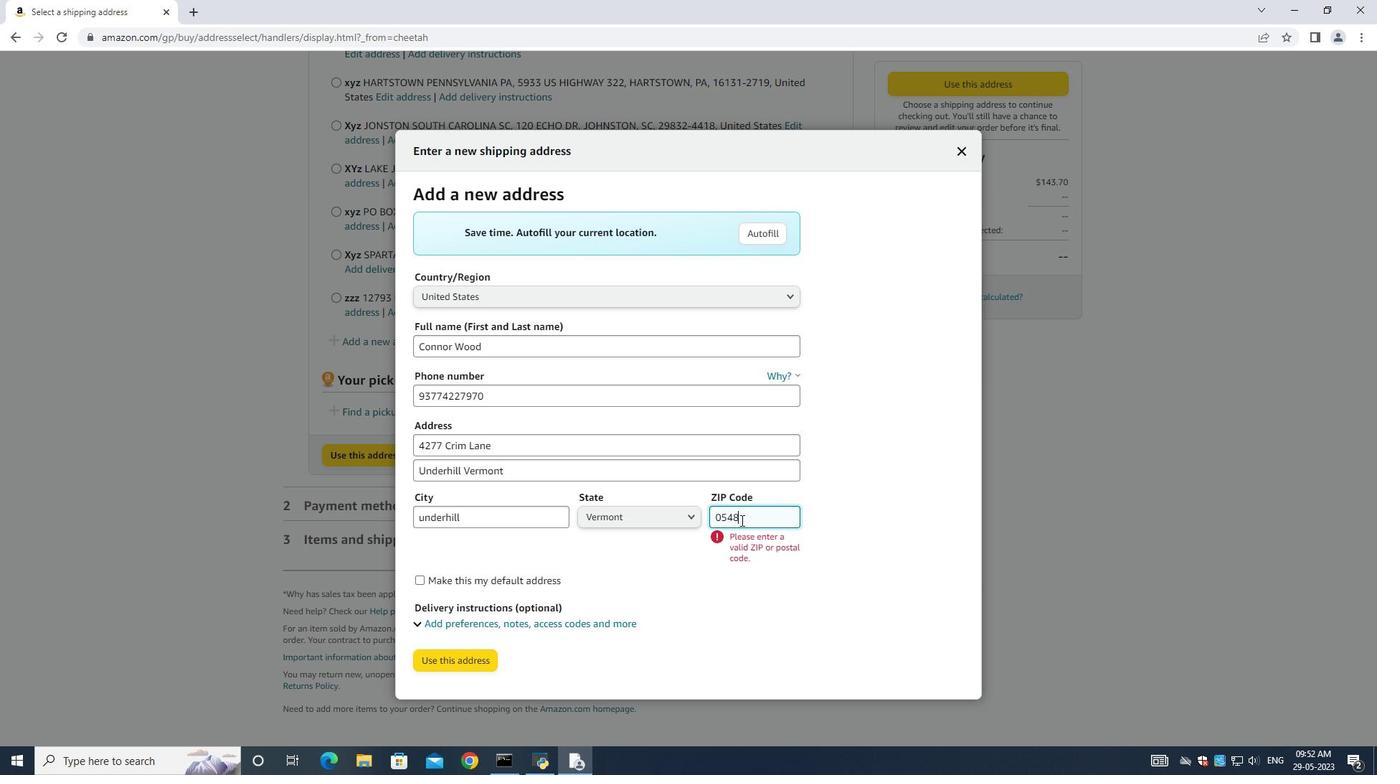 
Action: Mouse moved to (422, 654)
Screenshot: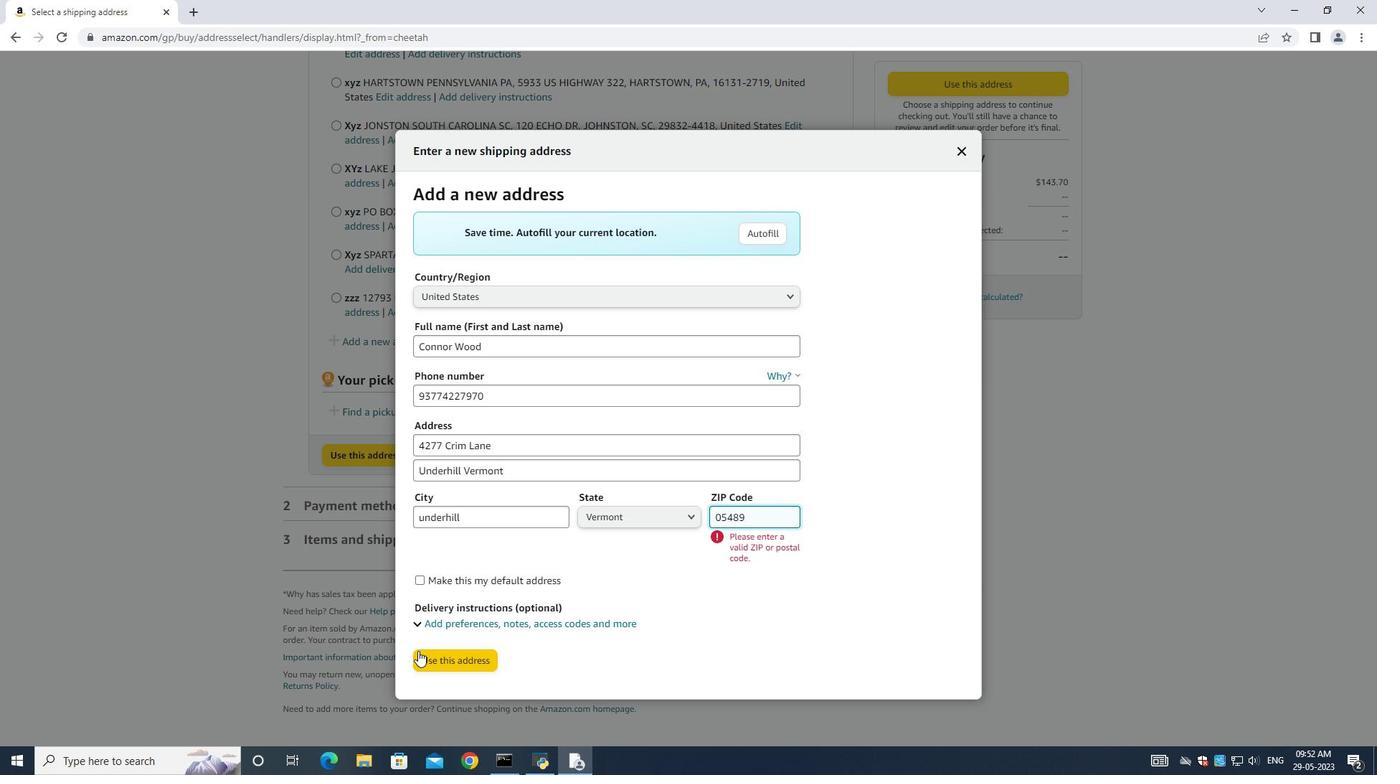 
Action: Mouse pressed left at (422, 654)
Screenshot: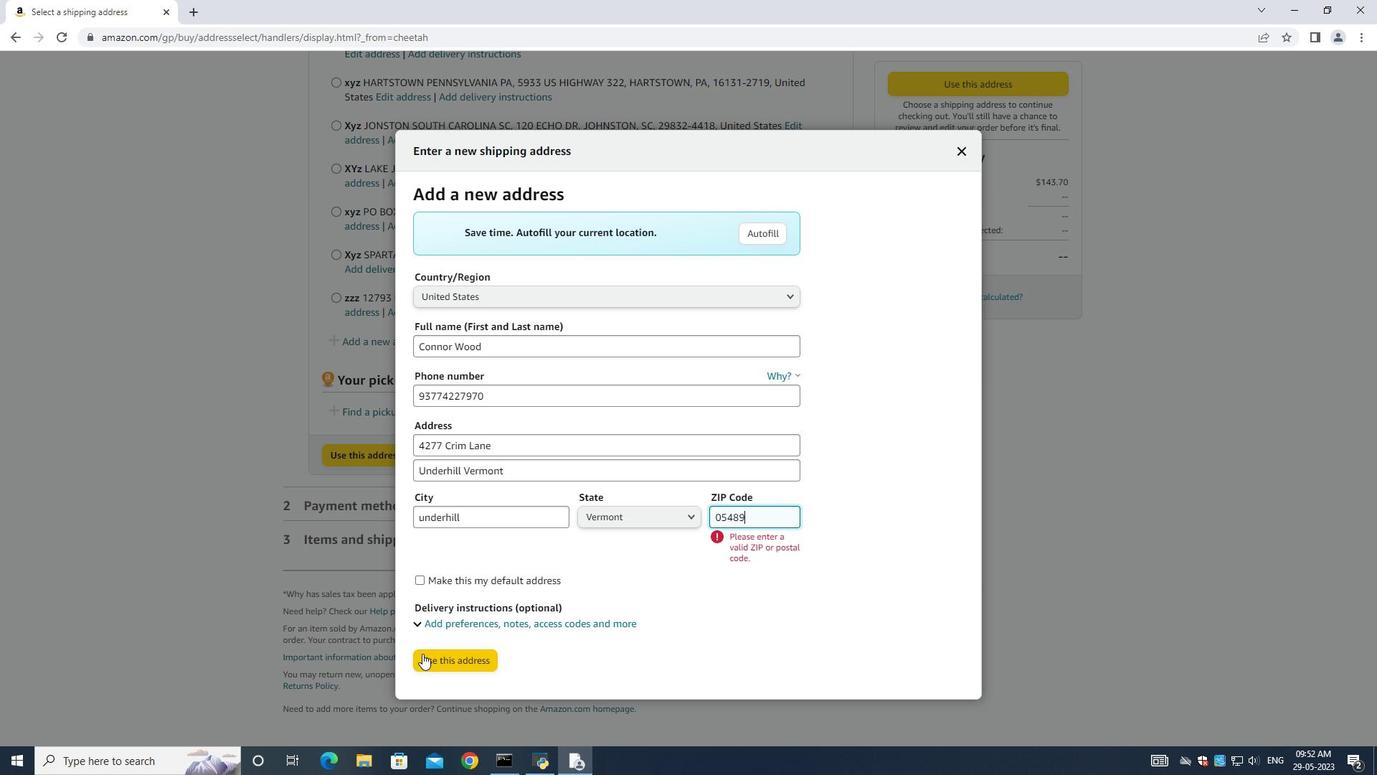 
Action: Mouse moved to (464, 627)
Screenshot: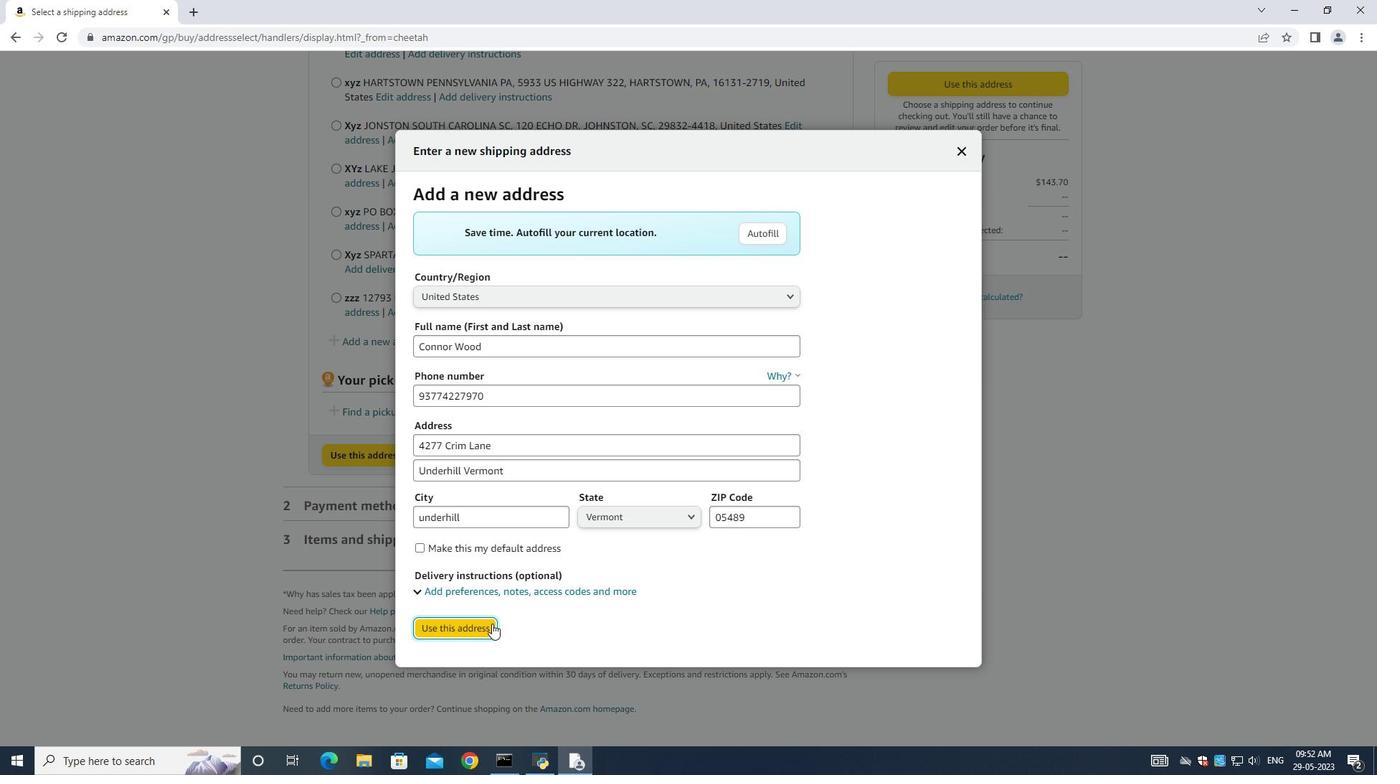 
Action: Mouse pressed left at (464, 627)
Screenshot: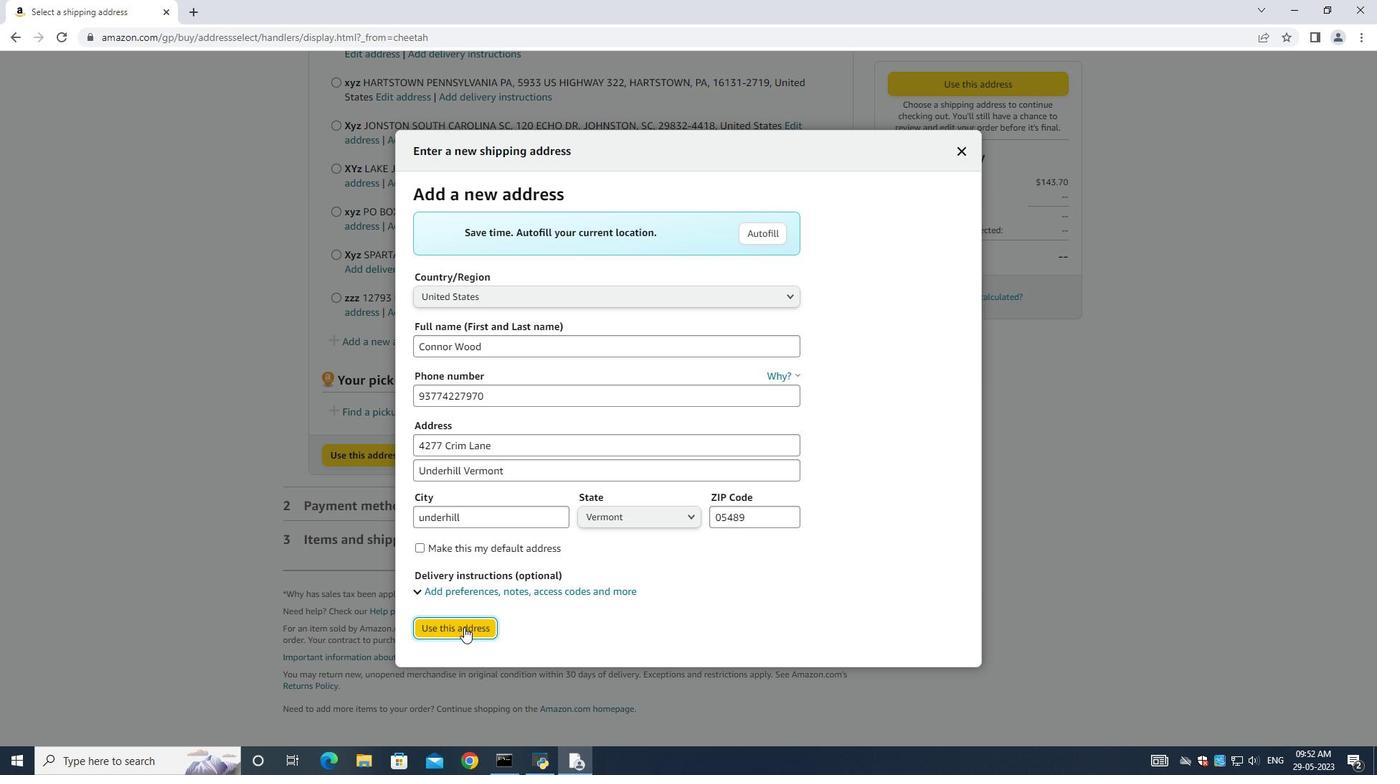 
Action: Mouse moved to (451, 734)
Screenshot: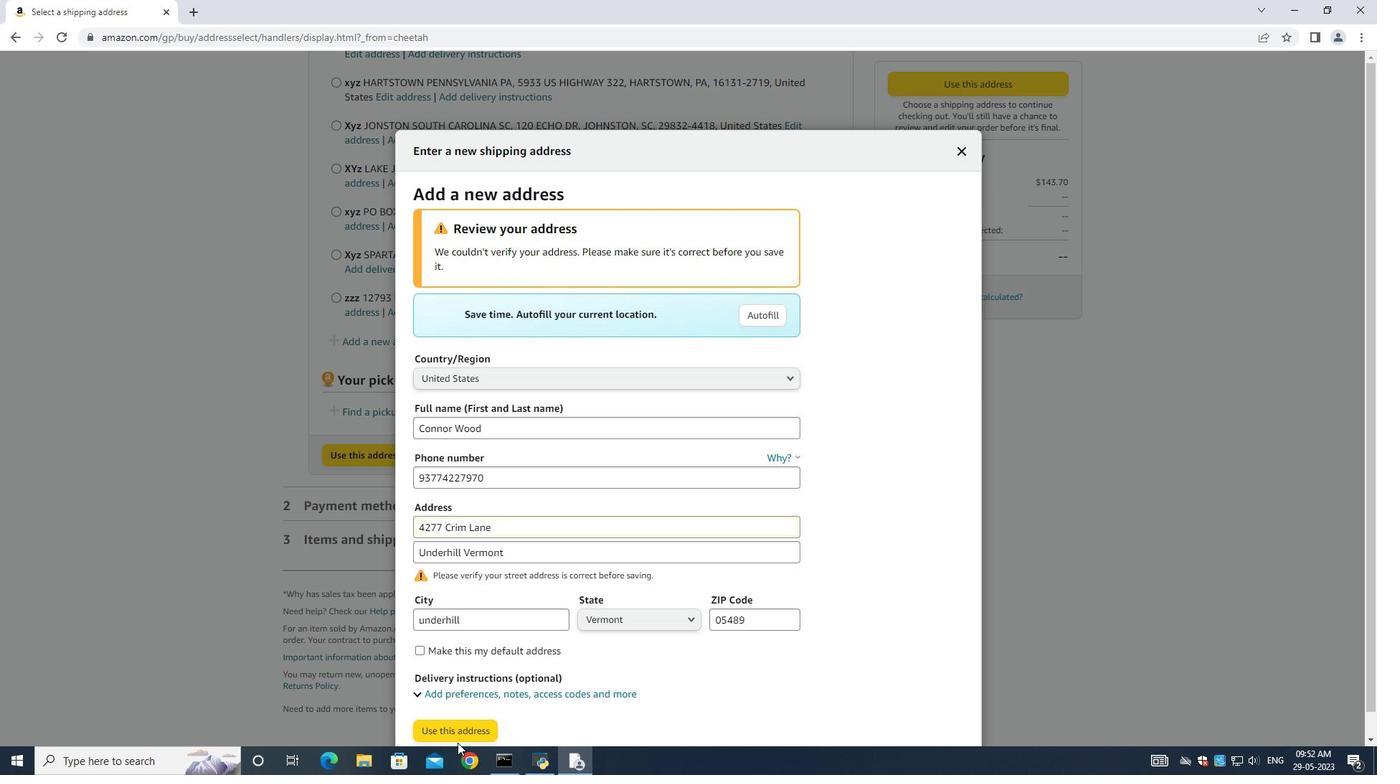 
Action: Mouse pressed left at (451, 734)
Screenshot: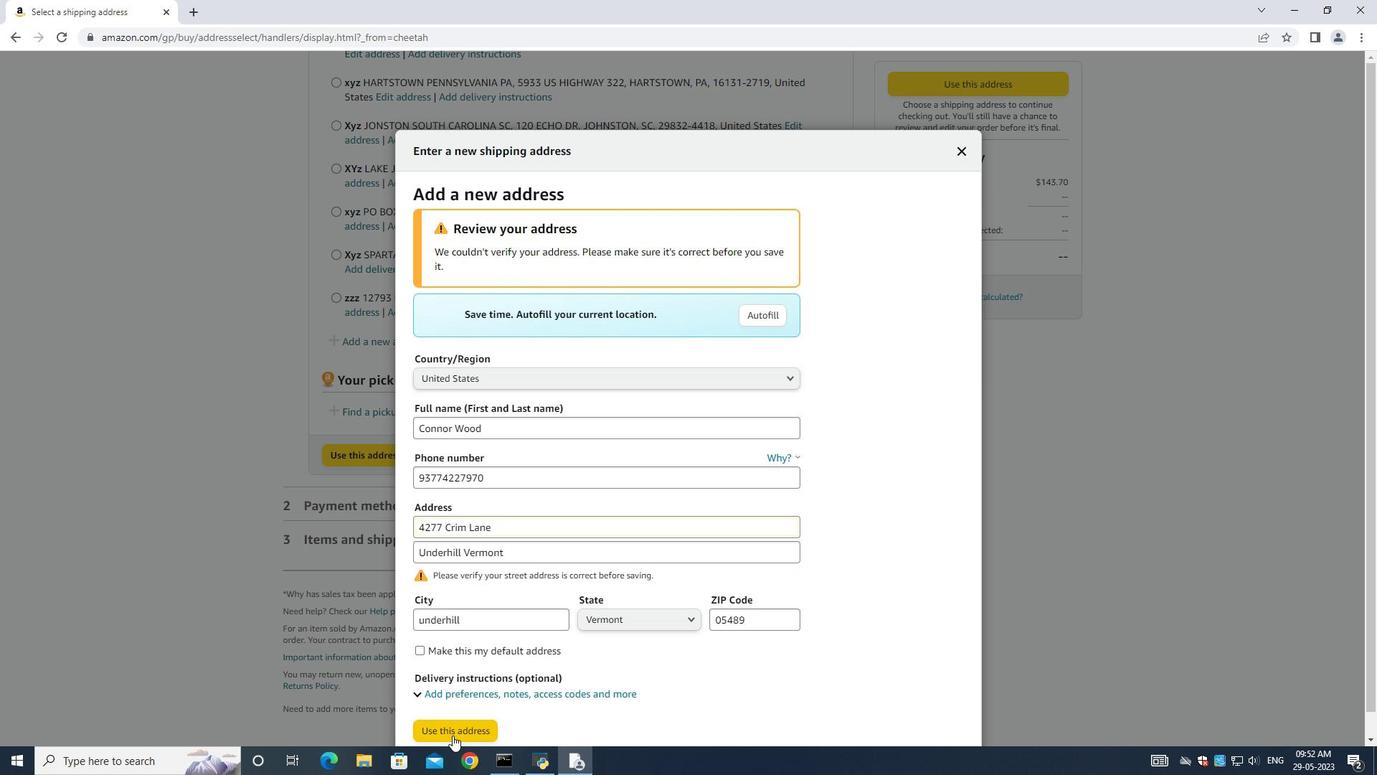 
Action: Mouse moved to (669, 307)
Screenshot: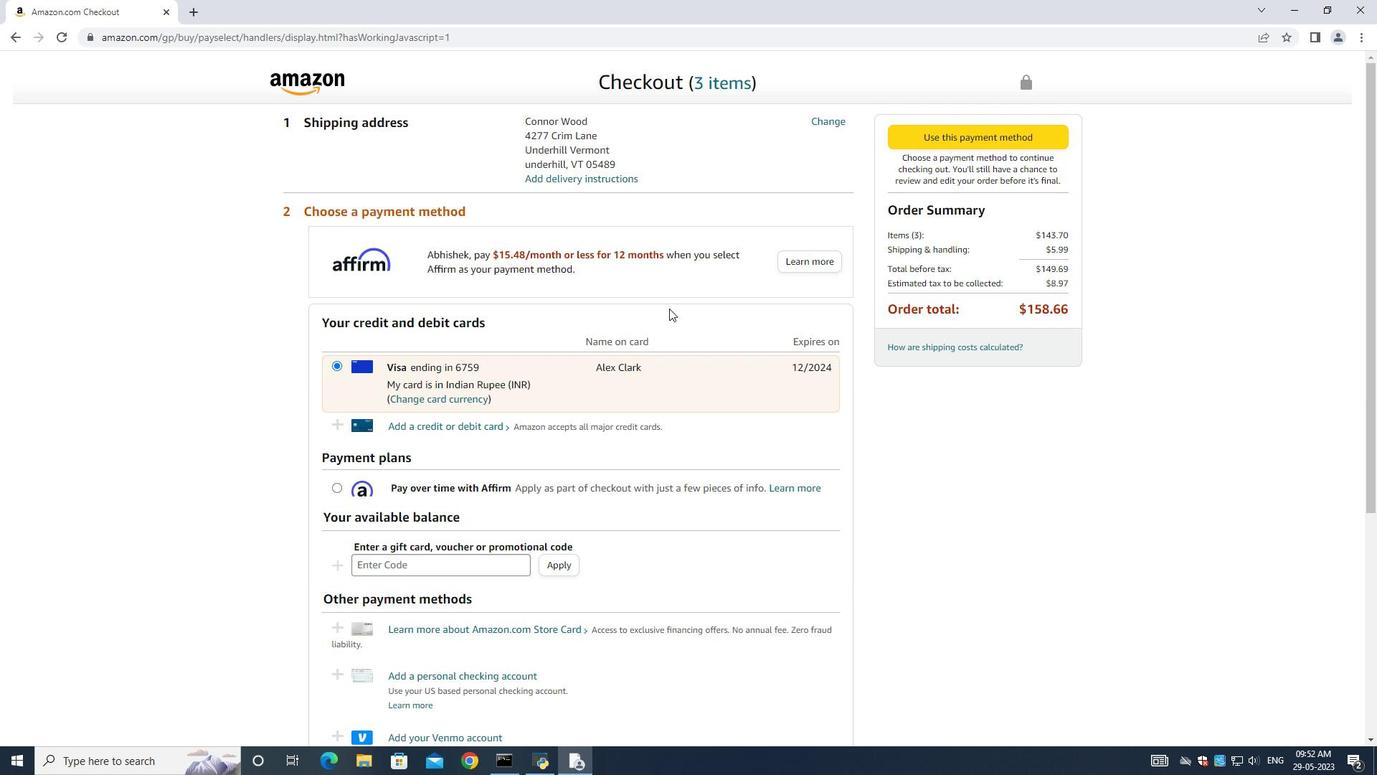 
